 Task: Design a Vector Pattern for a Sci-Fi Music Merchandise.
Action: Mouse moved to (208, 113)
Screenshot: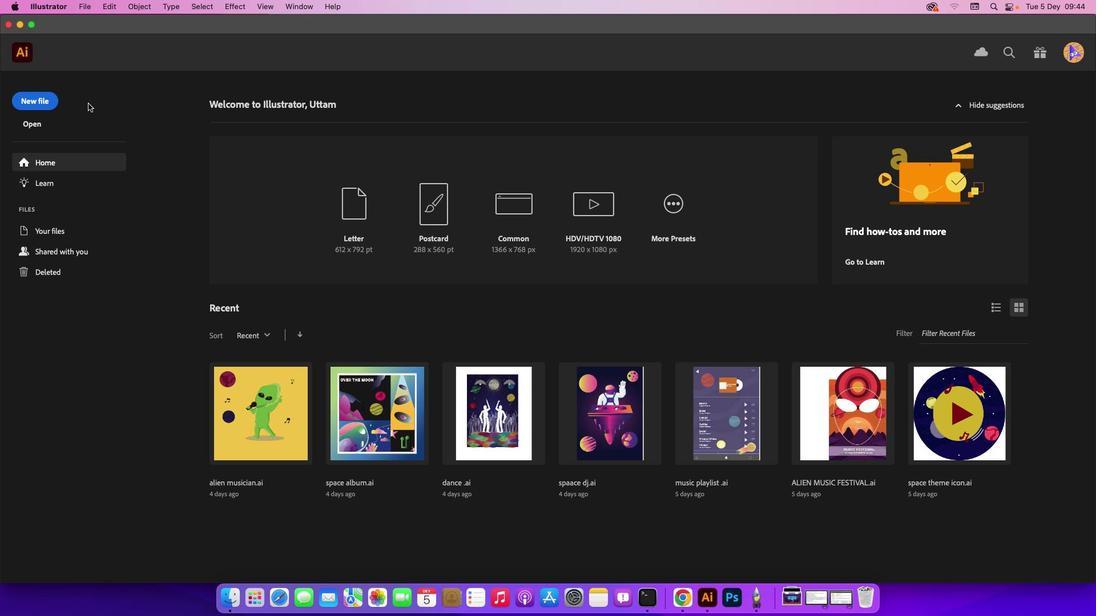 
Action: Mouse pressed left at (208, 113)
Screenshot: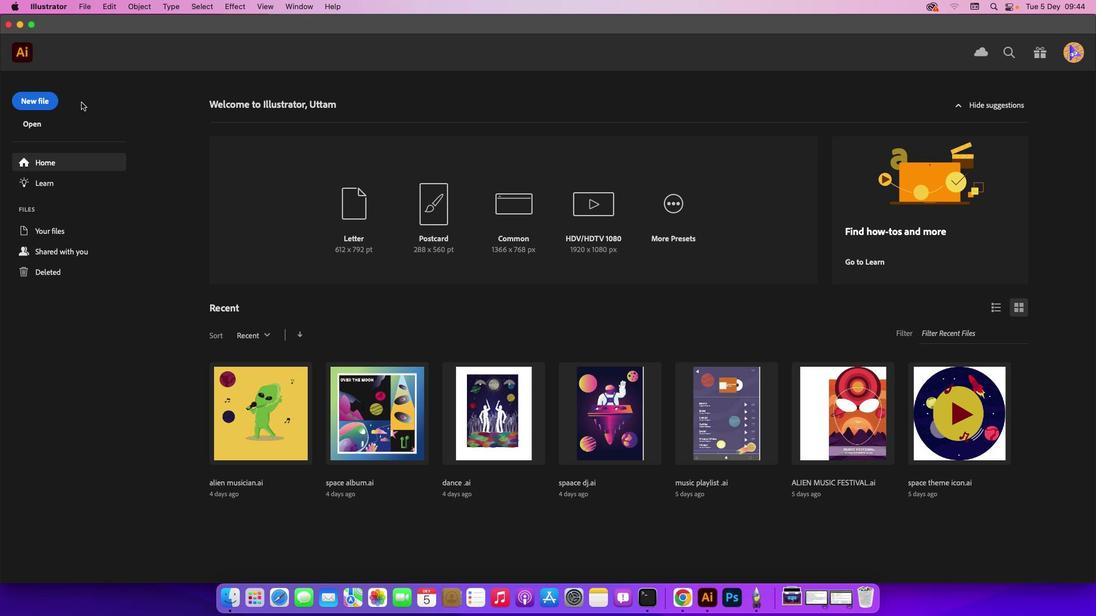 
Action: Mouse moved to (51, 103)
Screenshot: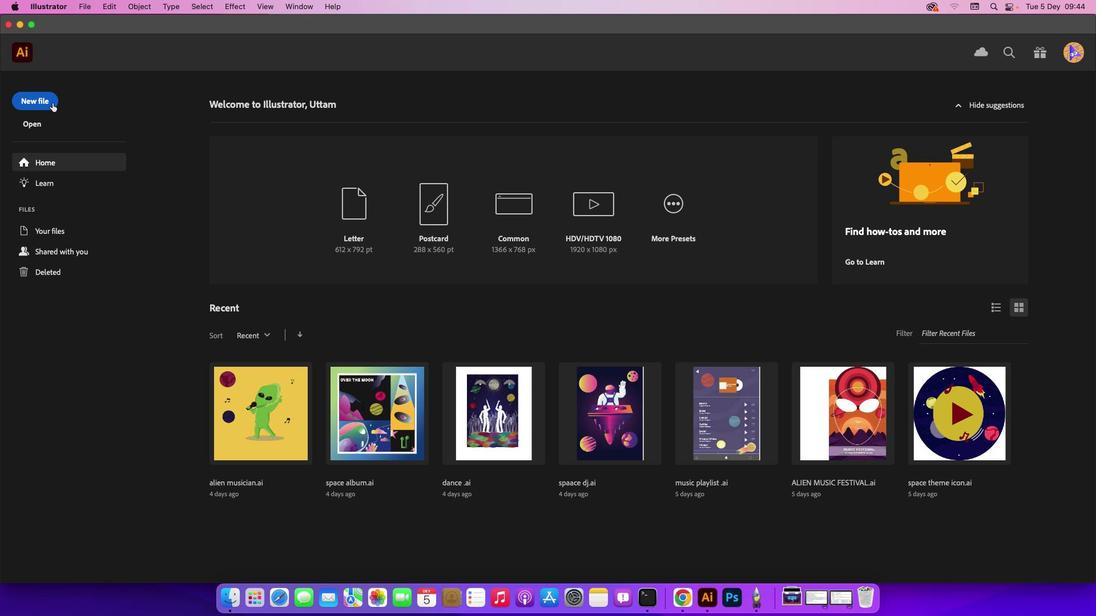 
Action: Mouse pressed left at (51, 103)
Screenshot: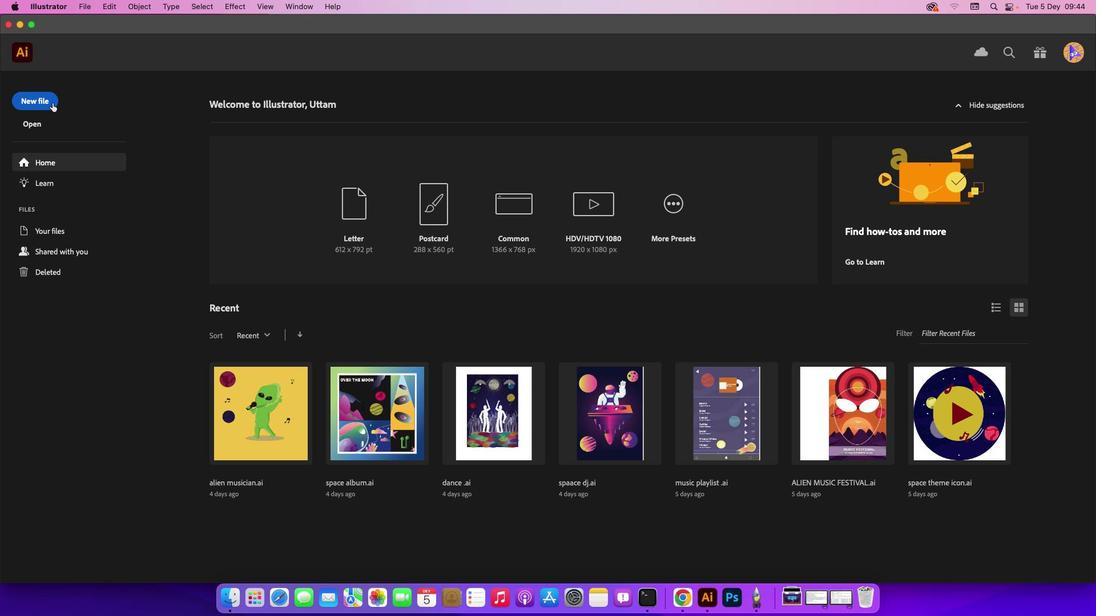 
Action: Mouse moved to (811, 464)
Screenshot: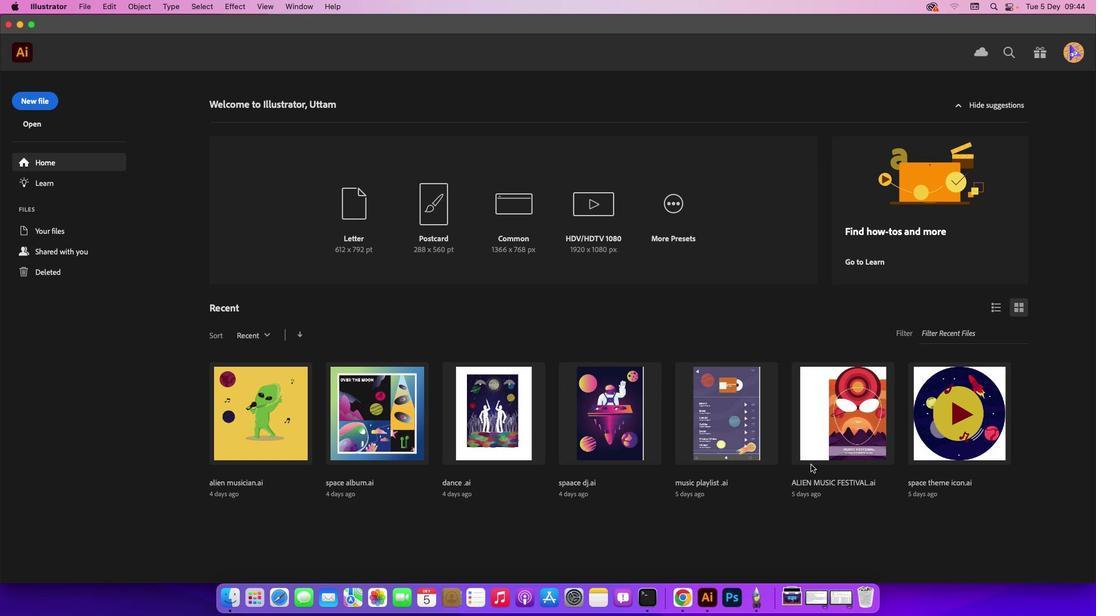 
Action: Mouse pressed left at (811, 464)
Screenshot: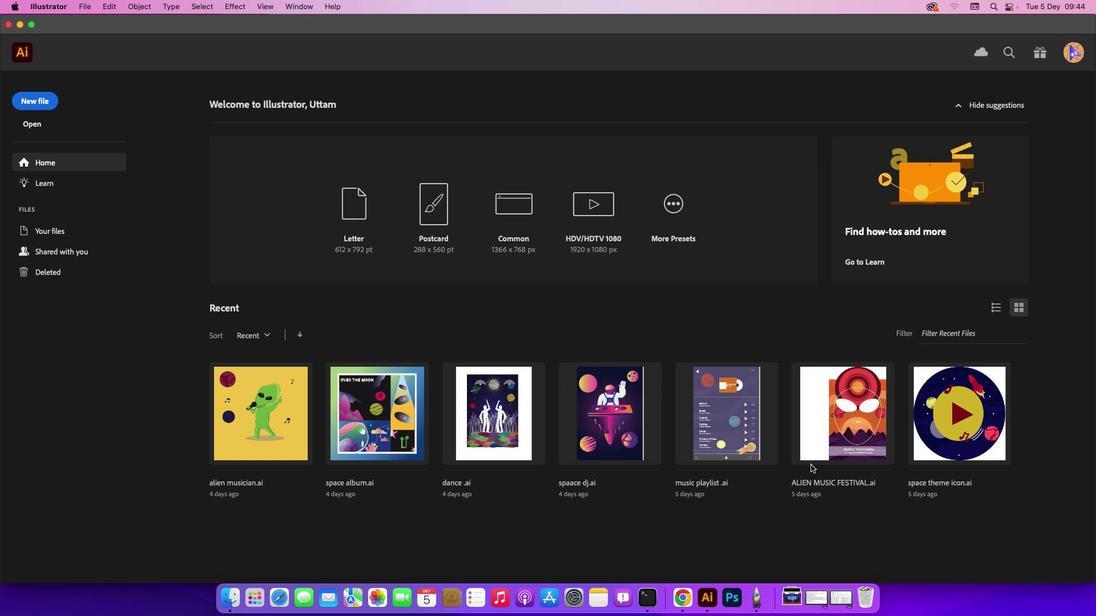 
Action: Mouse moved to (1058, 577)
Screenshot: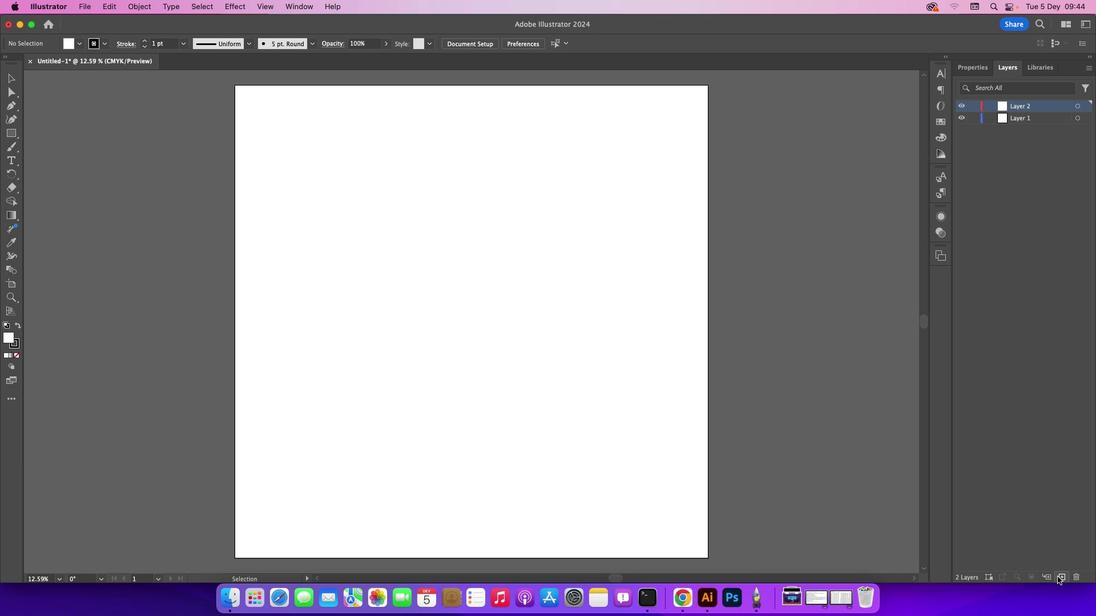 
Action: Mouse pressed left at (1058, 577)
Screenshot: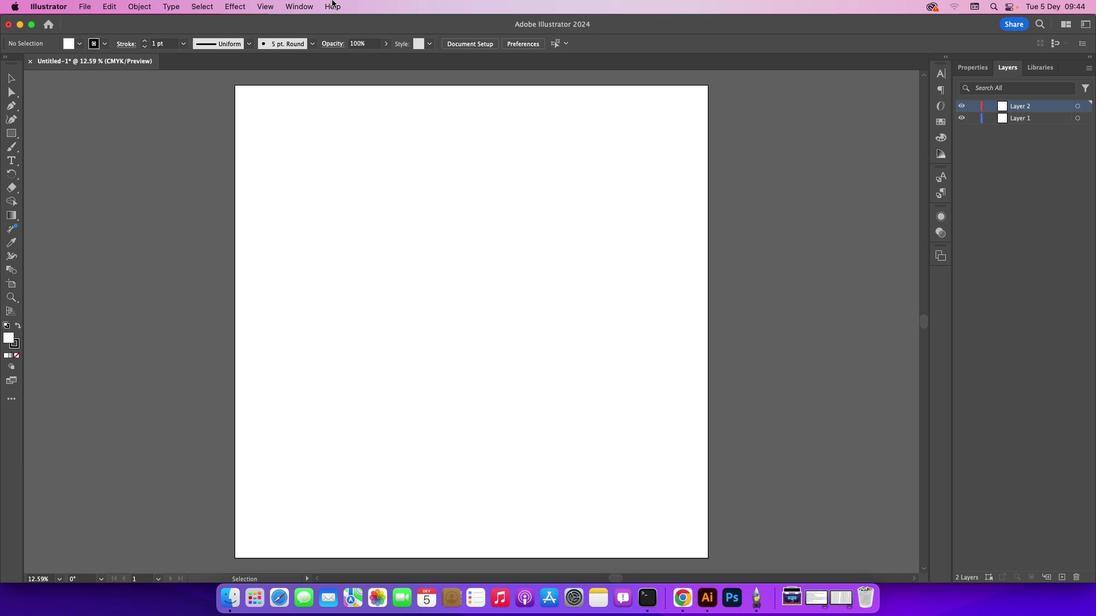 
Action: Mouse moved to (13, 130)
Screenshot: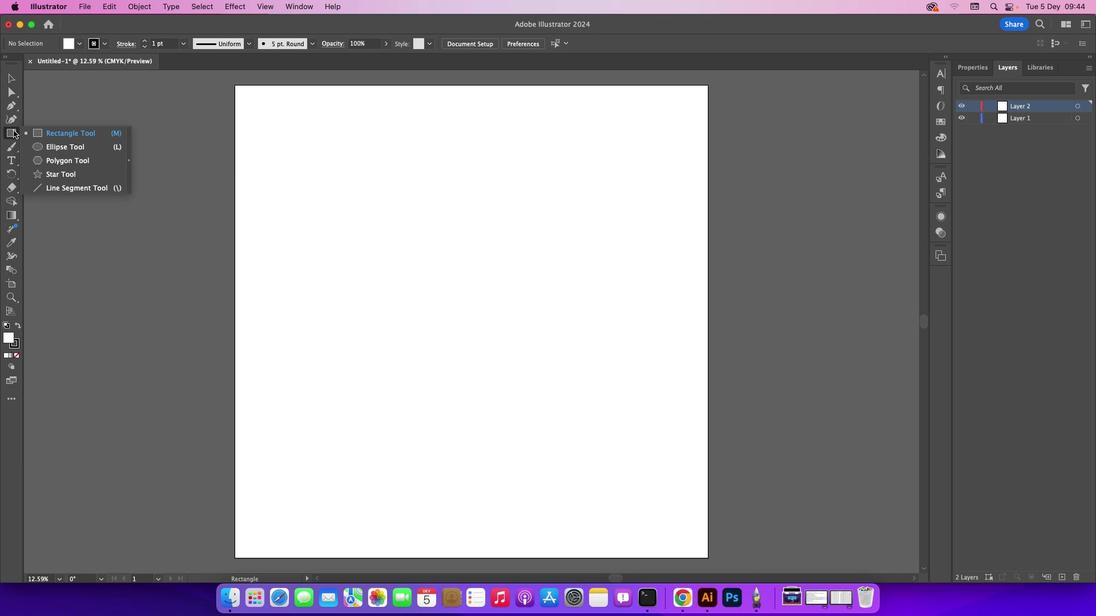 
Action: Mouse pressed left at (13, 130)
Screenshot: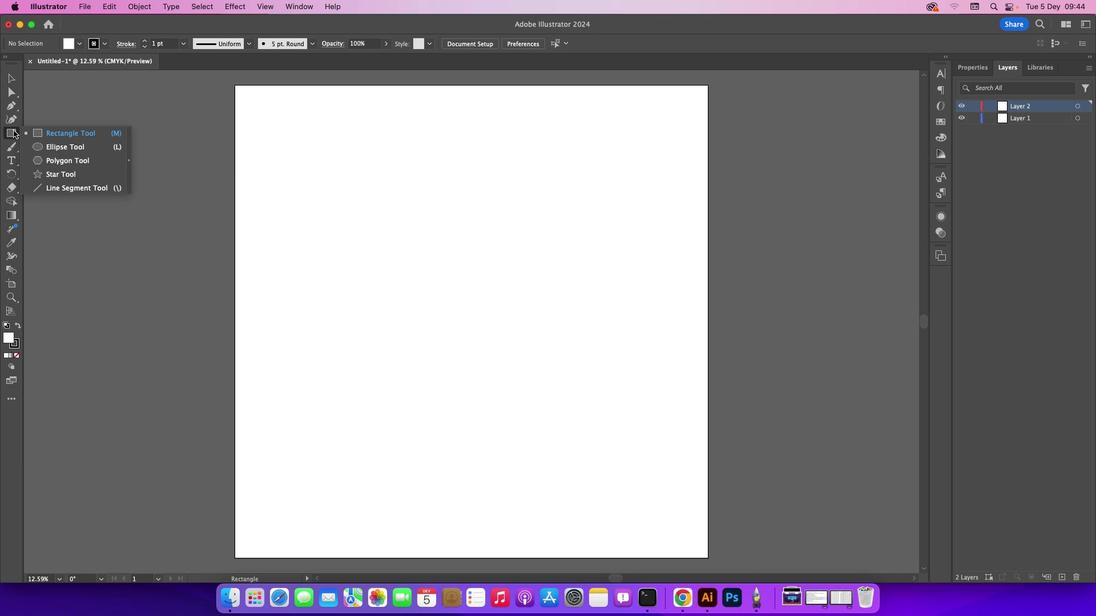 
Action: Mouse moved to (68, 157)
Screenshot: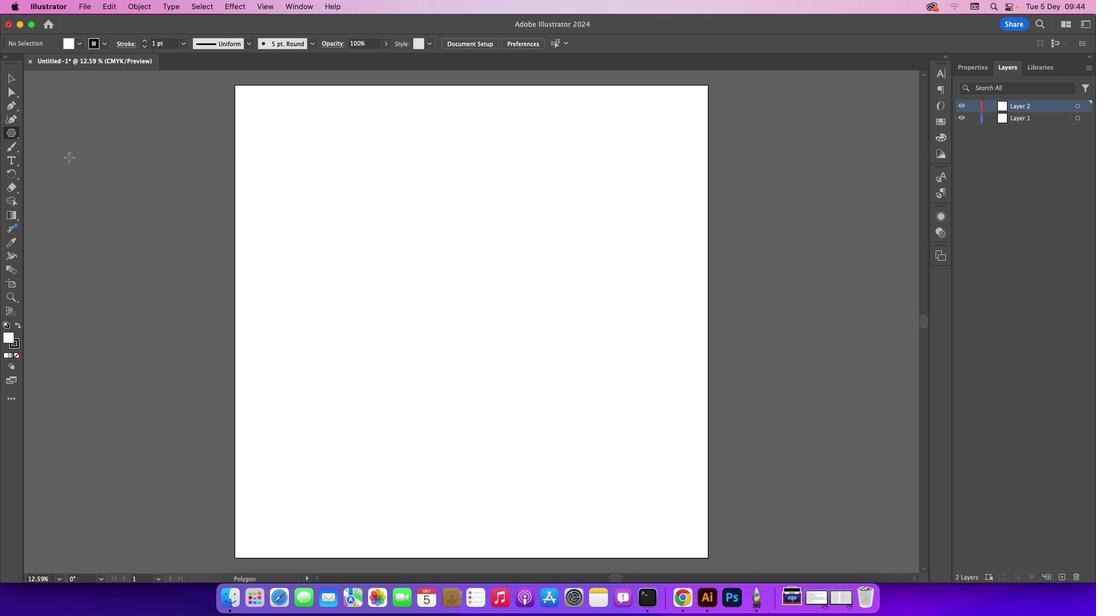 
Action: Mouse pressed left at (68, 157)
Screenshot: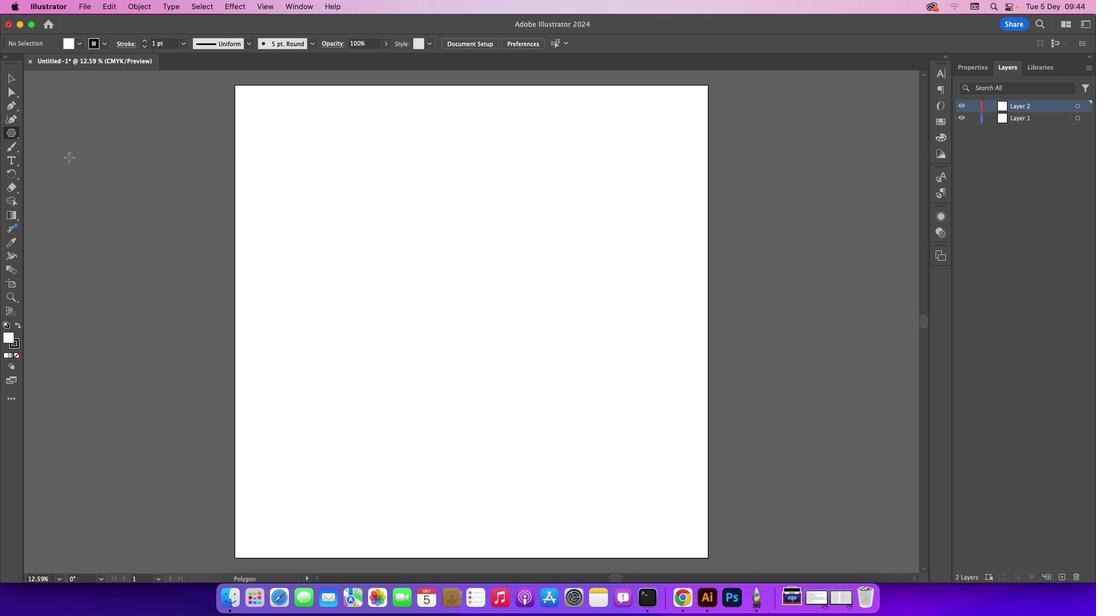 
Action: Mouse moved to (9, 135)
Screenshot: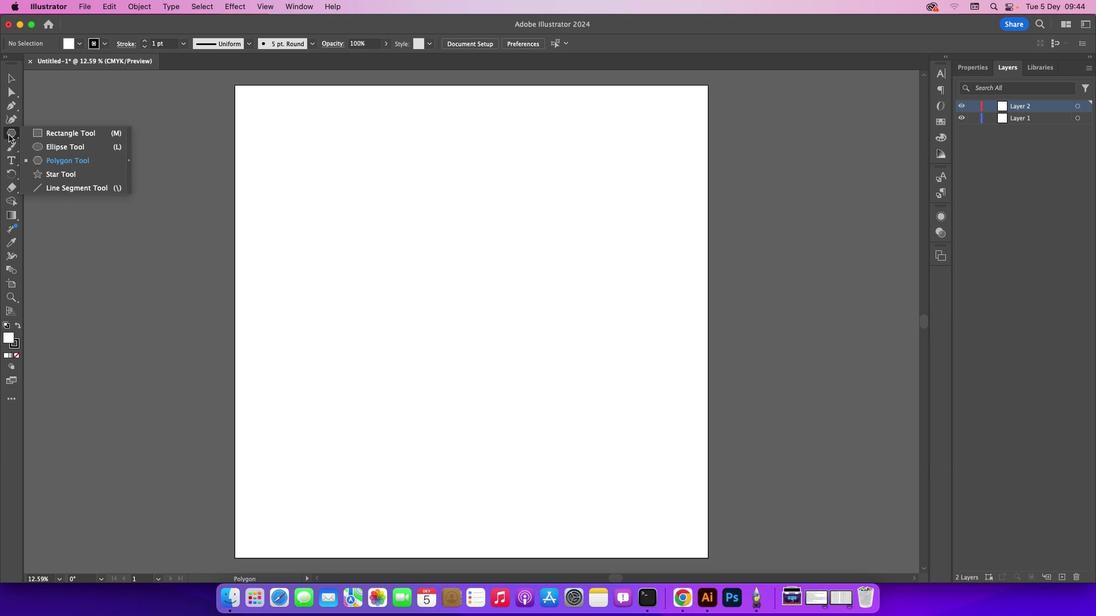 
Action: Mouse pressed left at (9, 135)
Screenshot: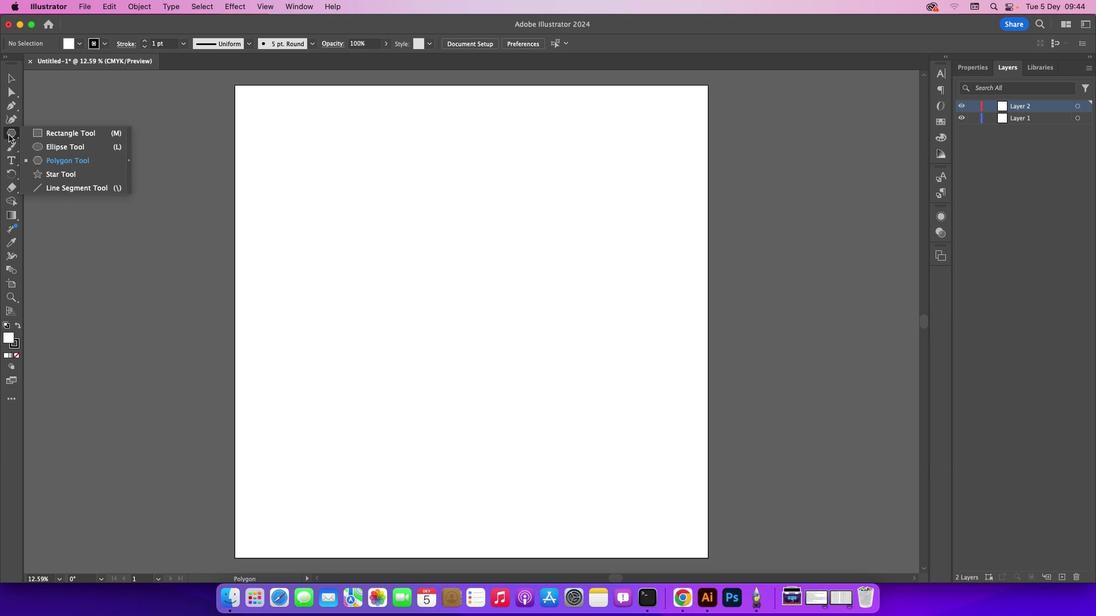 
Action: Mouse moved to (55, 127)
Screenshot: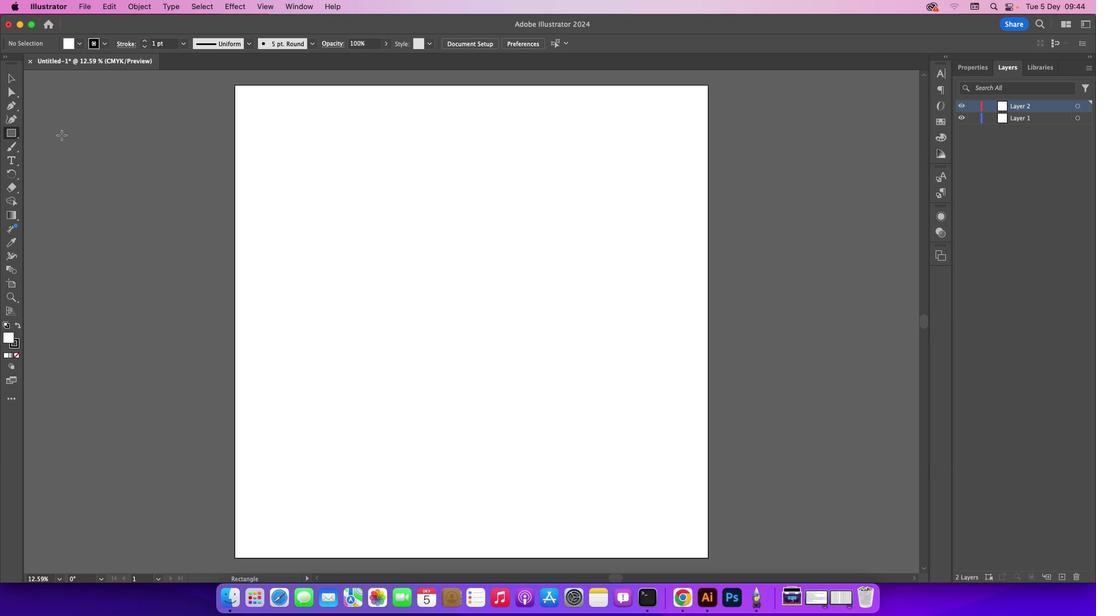 
Action: Mouse pressed left at (55, 127)
Screenshot: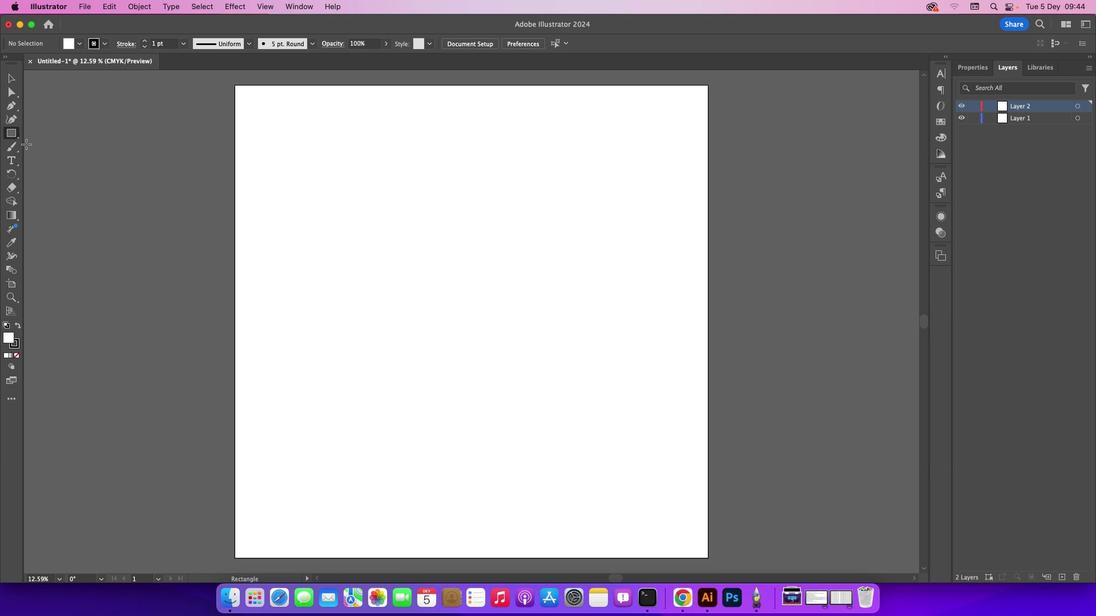 
Action: Mouse moved to (10, 133)
Screenshot: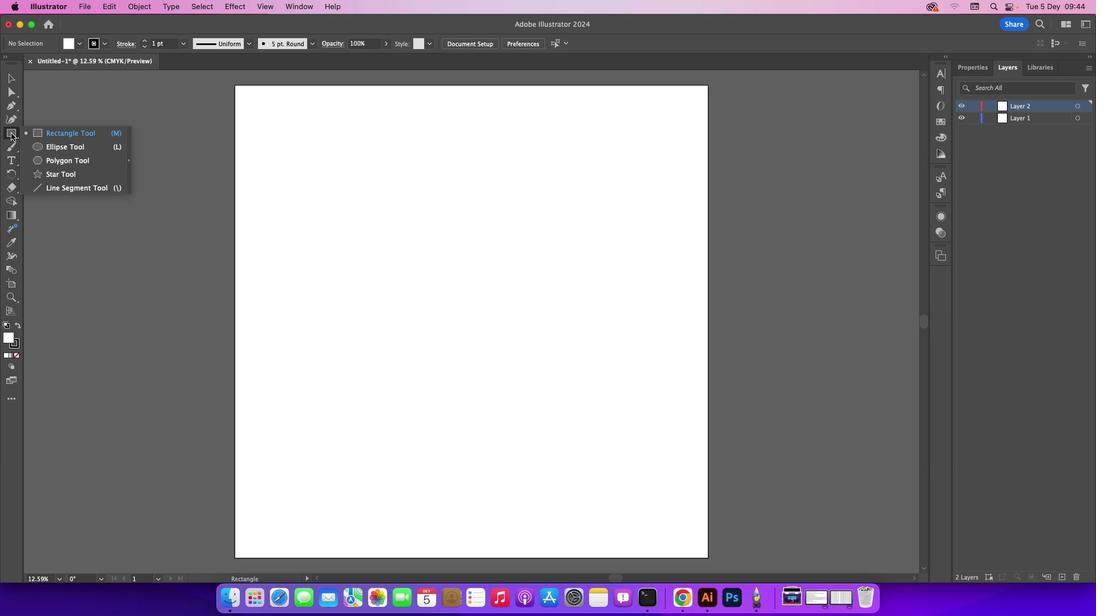 
Action: Mouse pressed left at (10, 133)
Screenshot: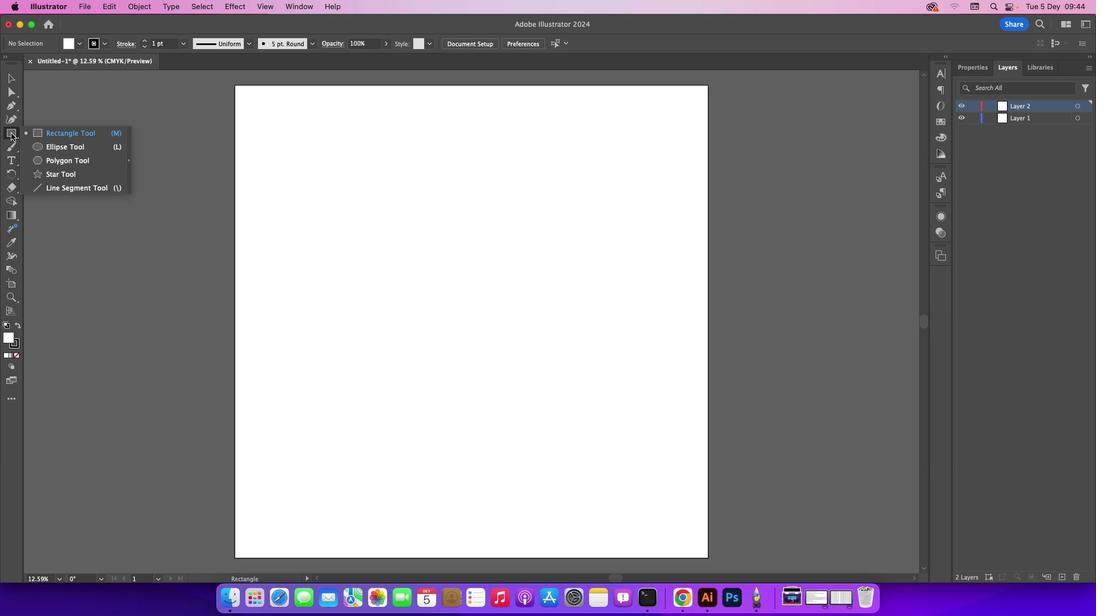 
Action: Mouse moved to (59, 151)
Screenshot: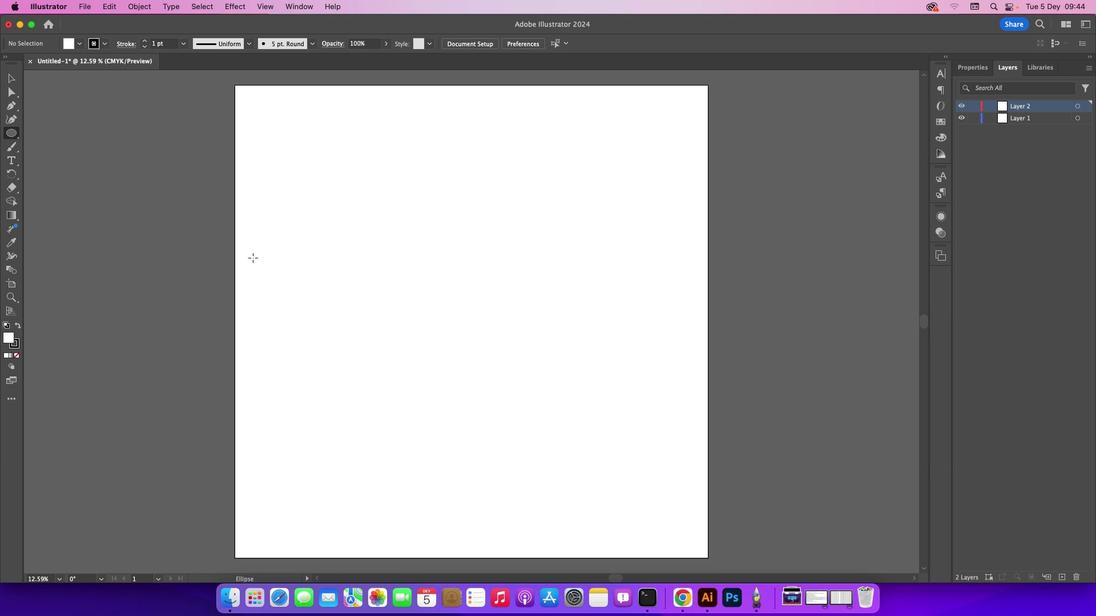 
Action: Mouse pressed left at (59, 151)
Screenshot: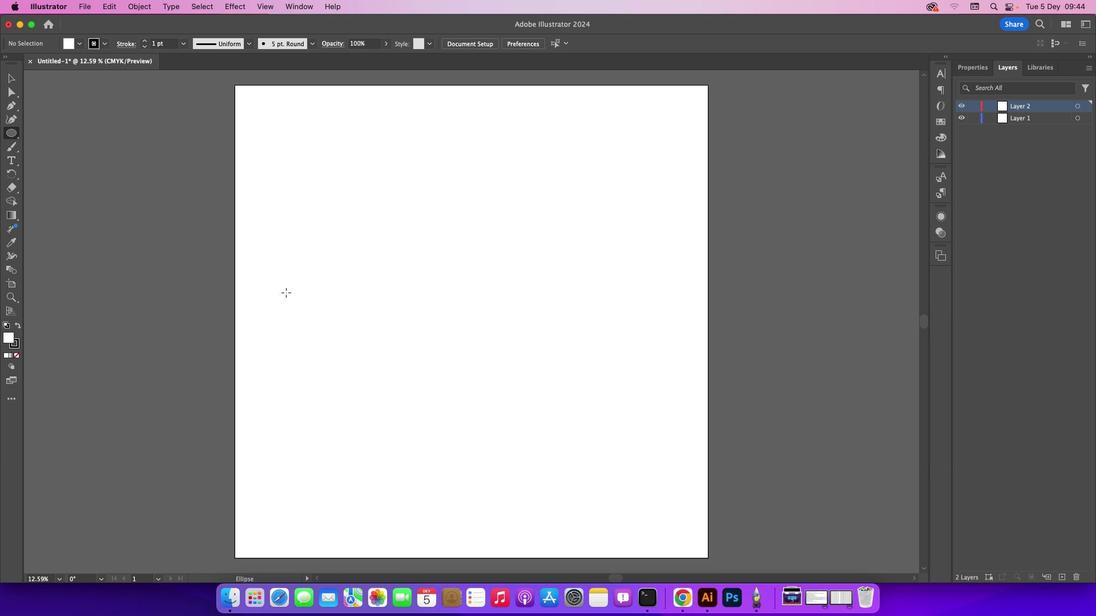 
Action: Mouse moved to (276, 314)
Screenshot: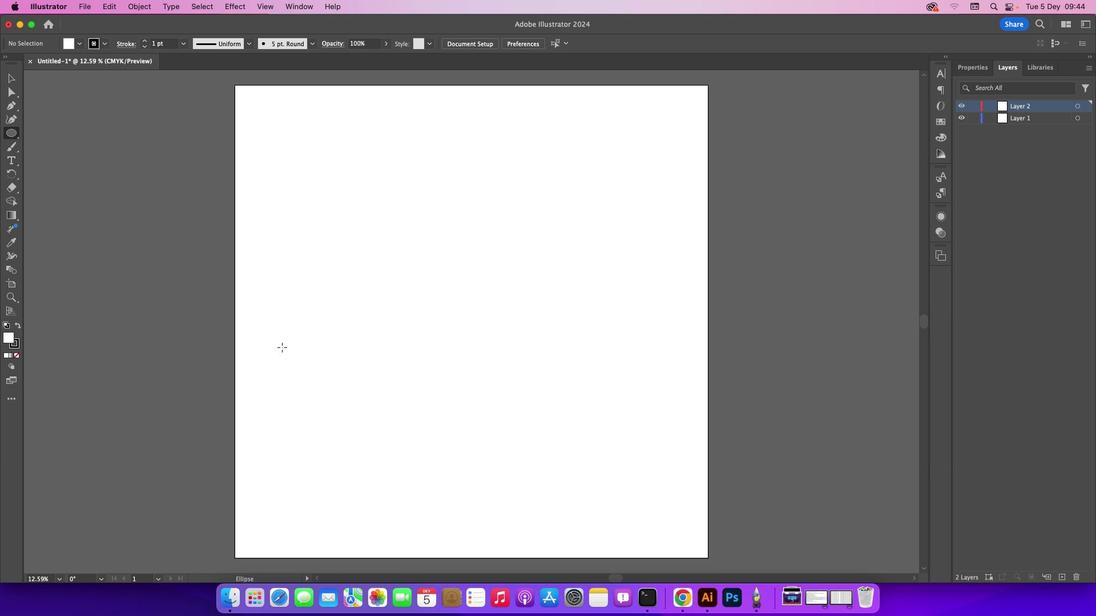 
Action: Mouse pressed left at (276, 314)
Screenshot: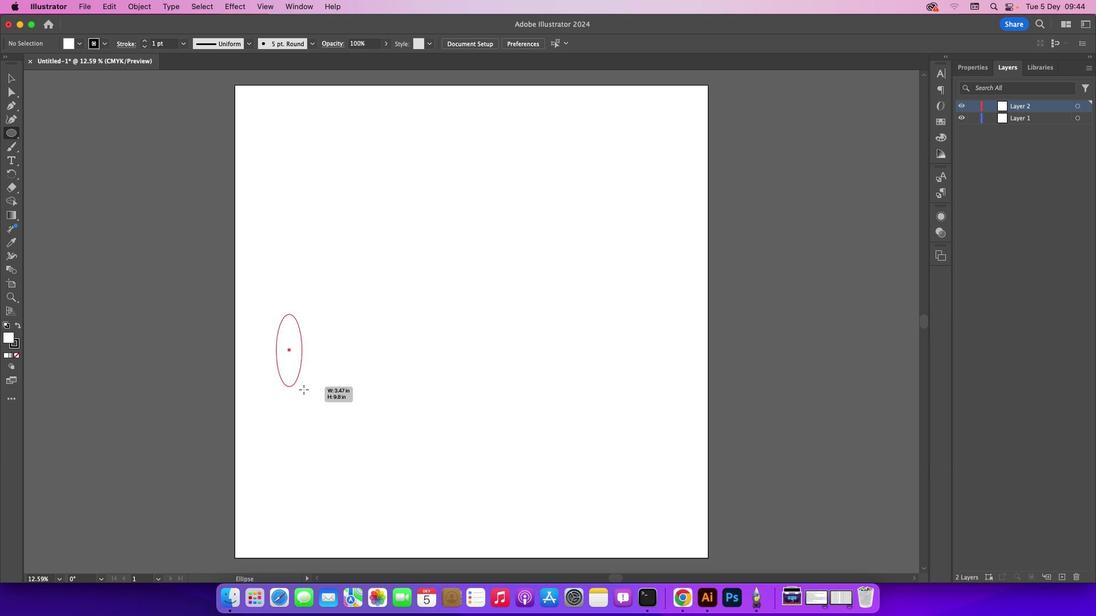 
Action: Mouse moved to (15, 343)
Screenshot: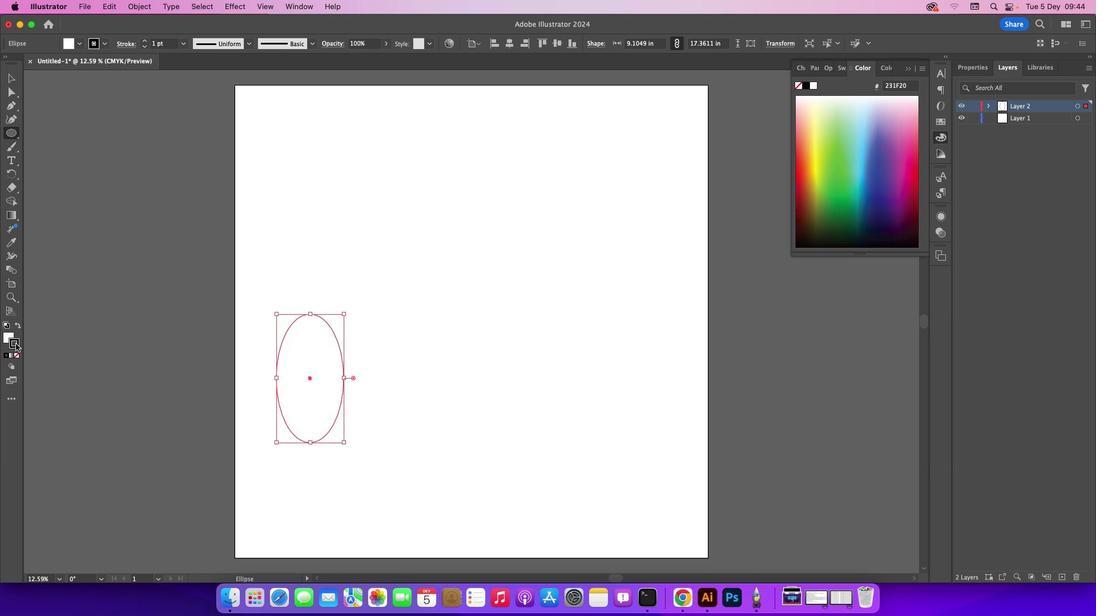 
Action: Mouse pressed left at (15, 343)
Screenshot: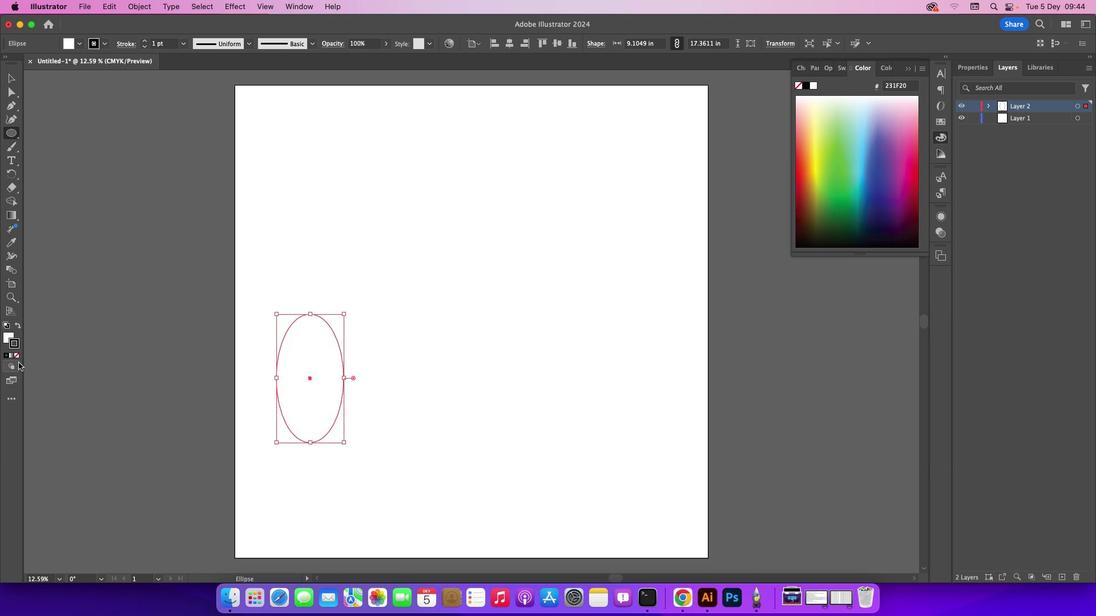 
Action: Mouse moved to (18, 358)
Screenshot: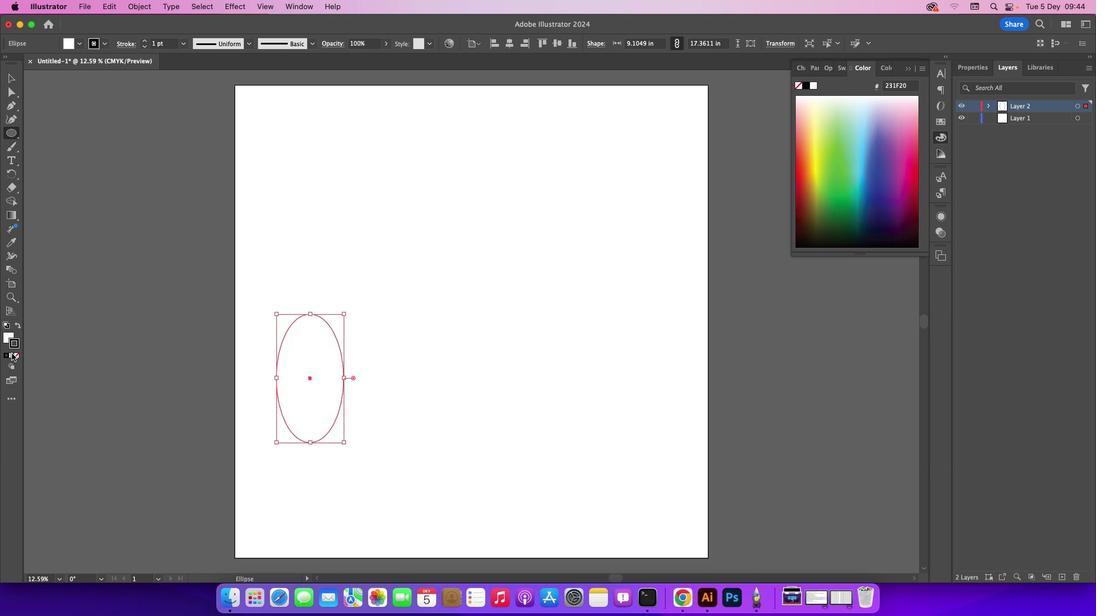 
Action: Mouse pressed left at (18, 358)
Screenshot: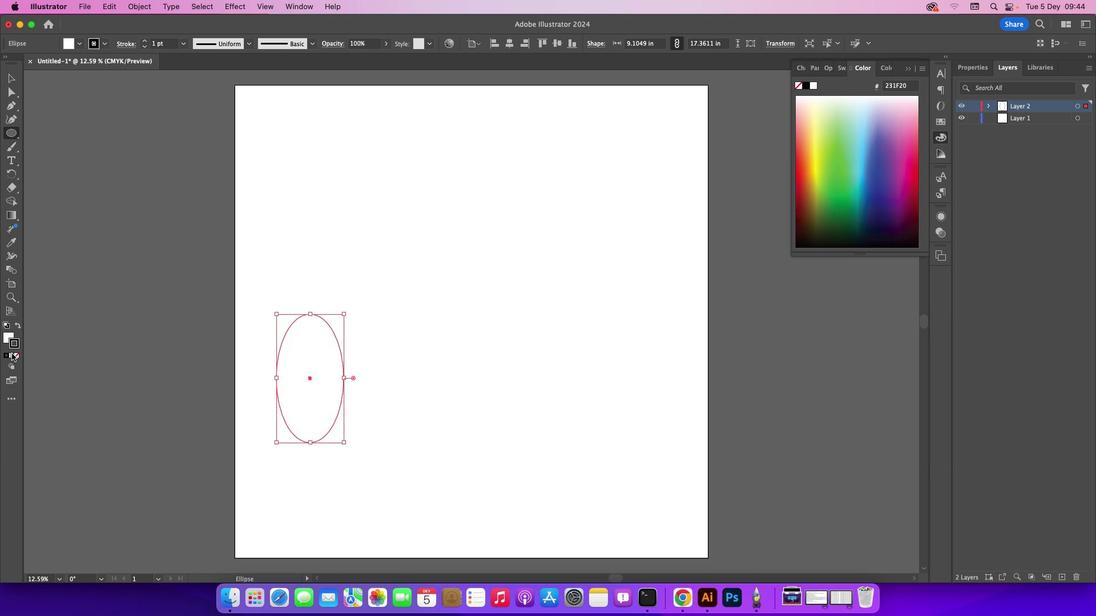 
Action: Mouse moved to (16, 354)
Screenshot: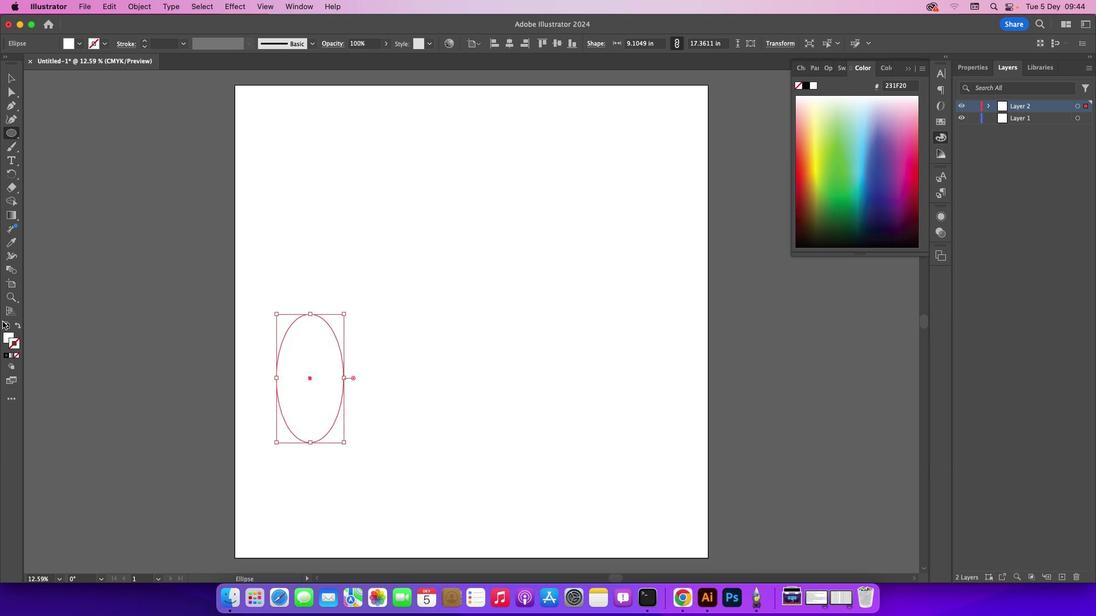 
Action: Mouse pressed left at (16, 354)
Screenshot: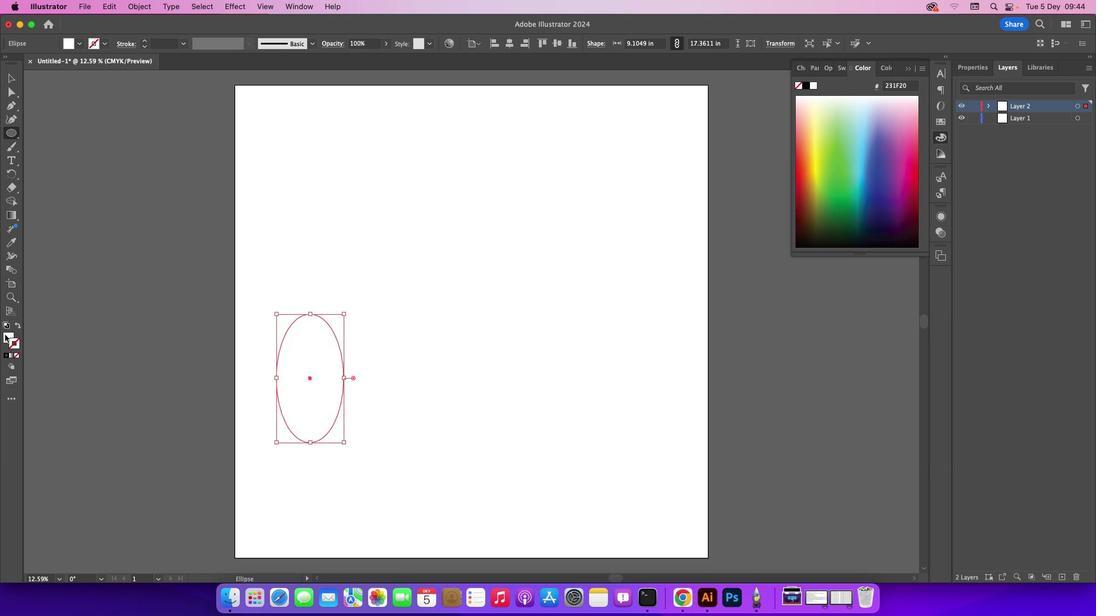 
Action: Mouse moved to (5, 335)
Screenshot: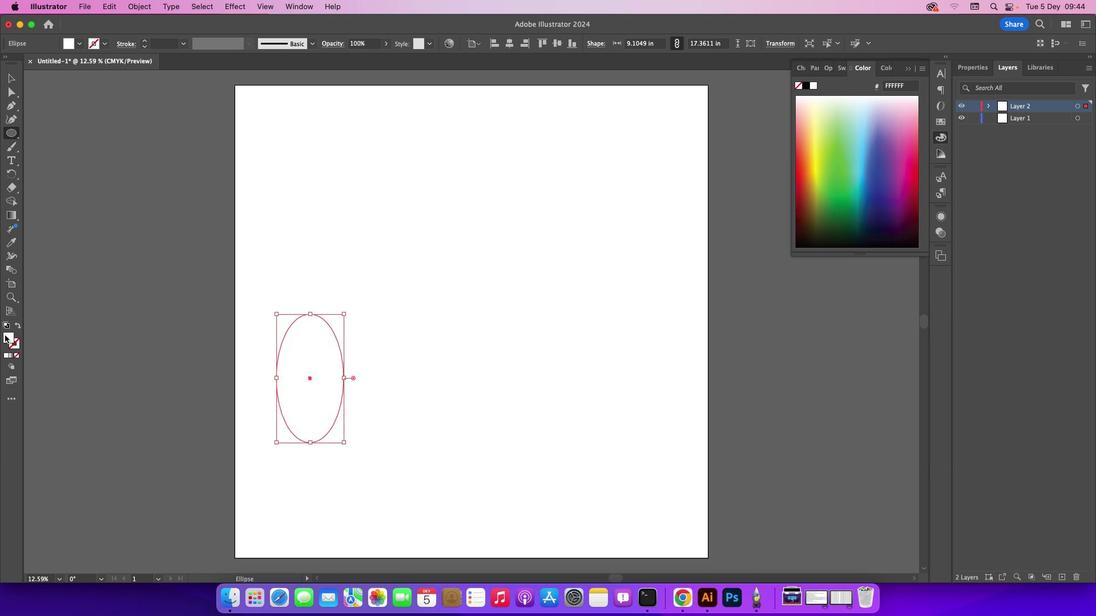 
Action: Mouse pressed left at (5, 335)
Screenshot: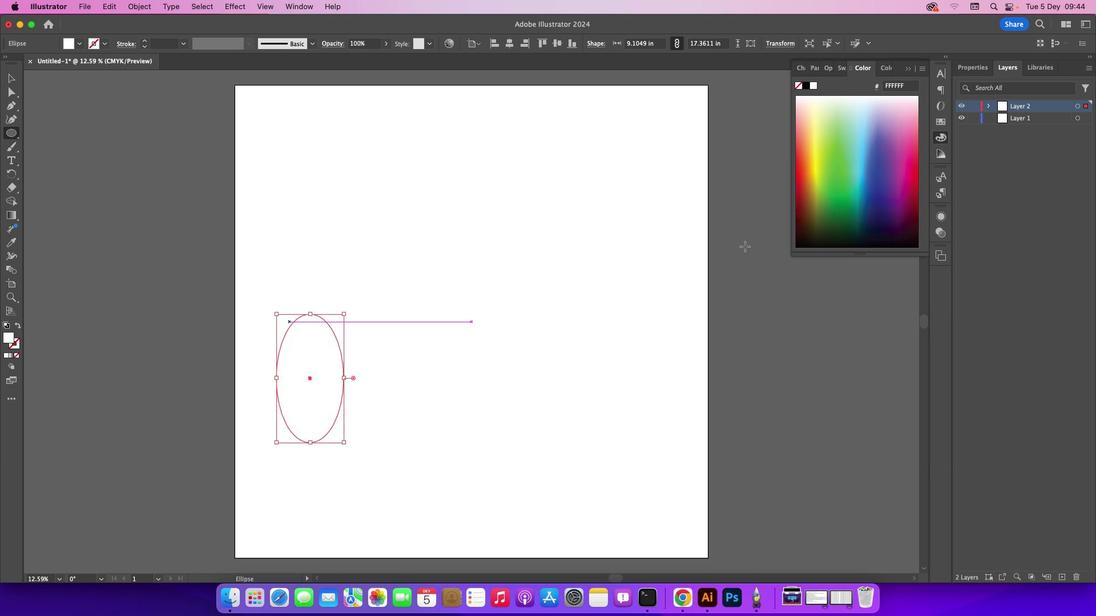 
Action: Mouse moved to (907, 67)
Screenshot: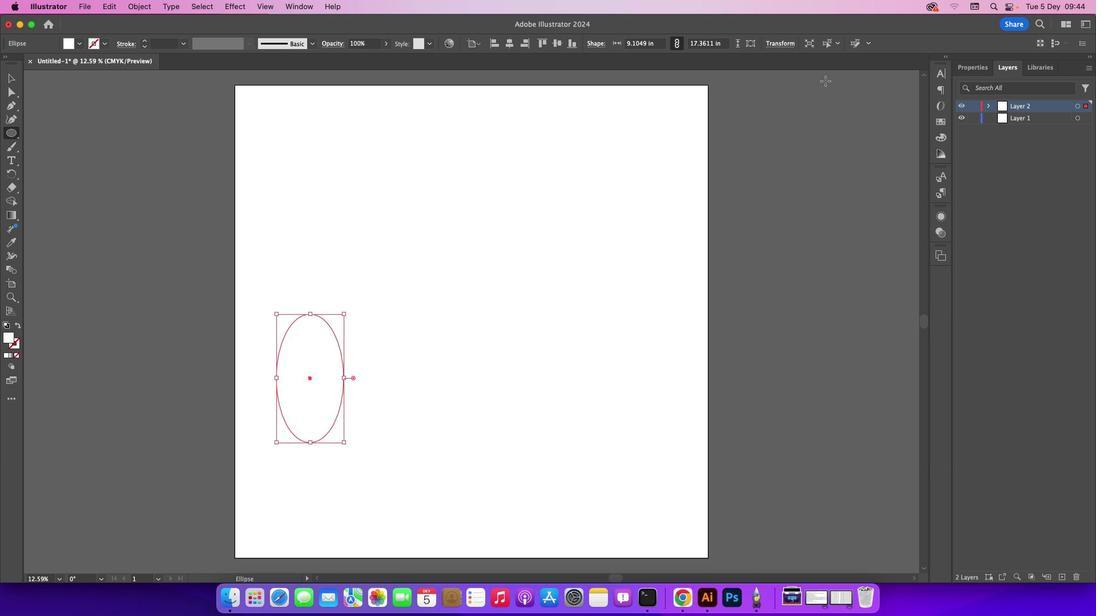 
Action: Mouse pressed left at (907, 67)
Screenshot: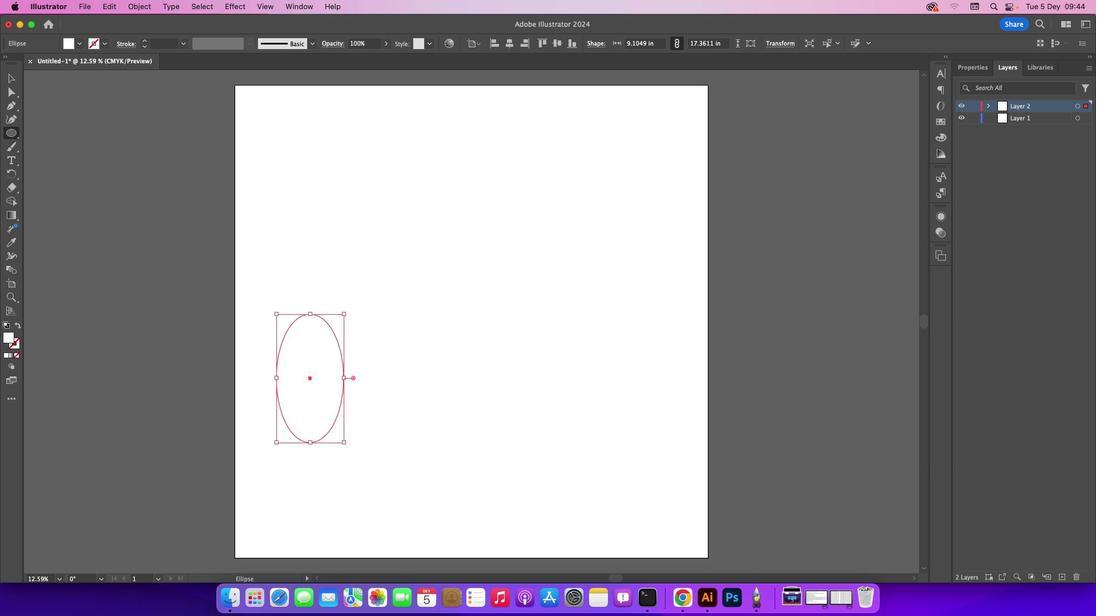 
Action: Mouse moved to (7, 338)
Screenshot: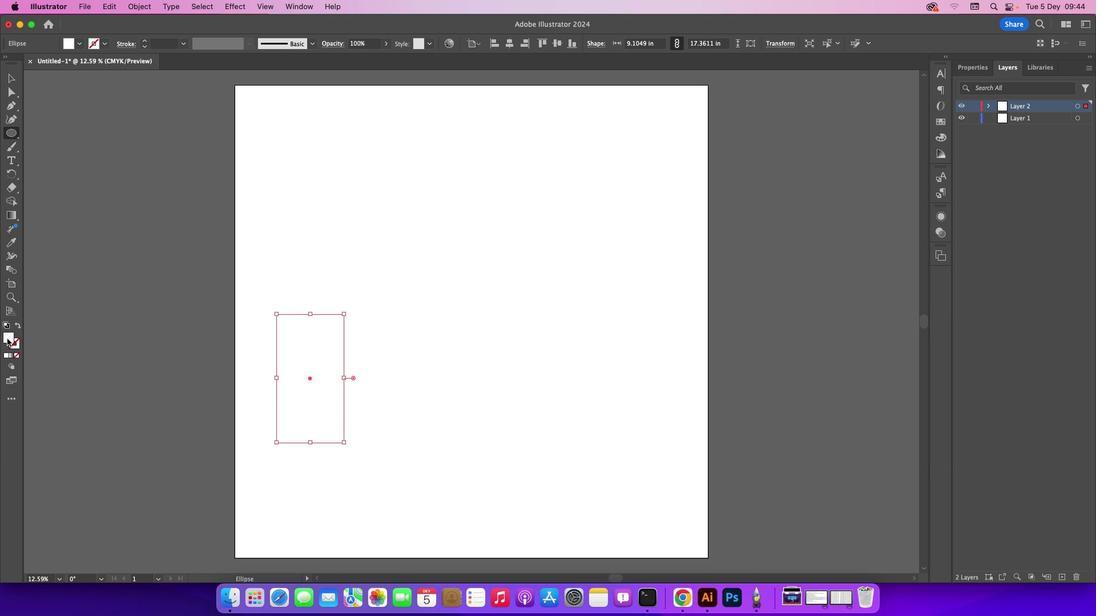 
Action: Mouse pressed left at (7, 338)
Screenshot: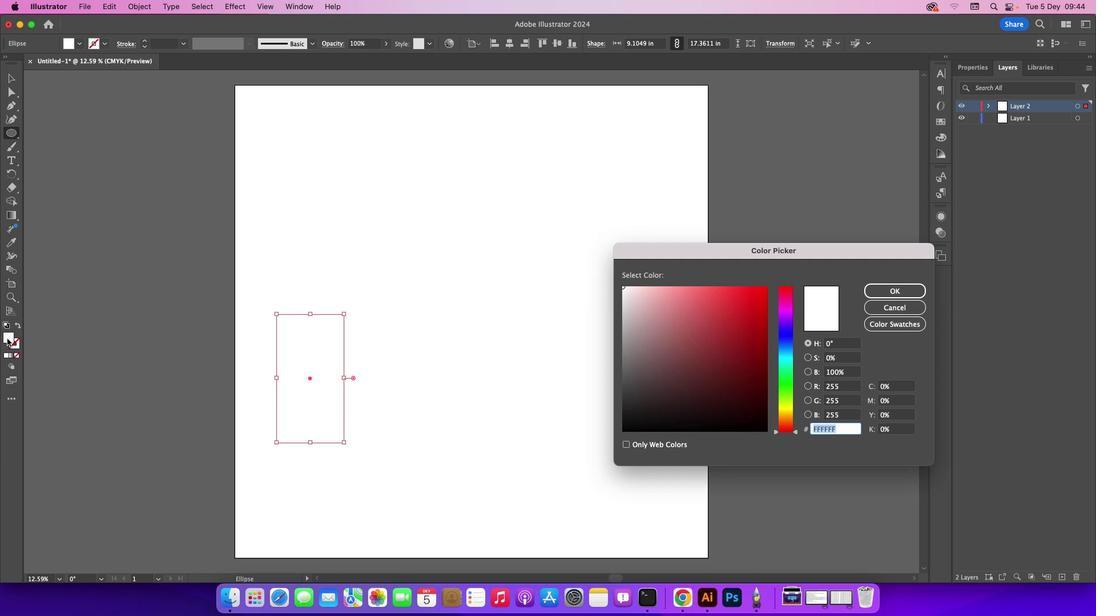 
Action: Mouse pressed left at (7, 338)
Screenshot: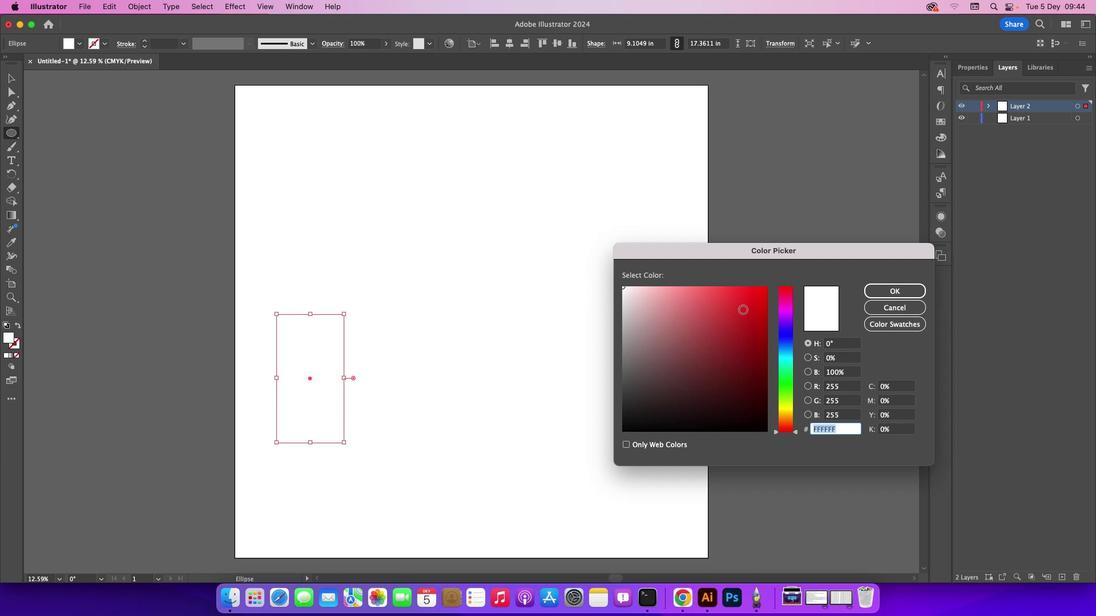 
Action: Mouse moved to (788, 419)
Screenshot: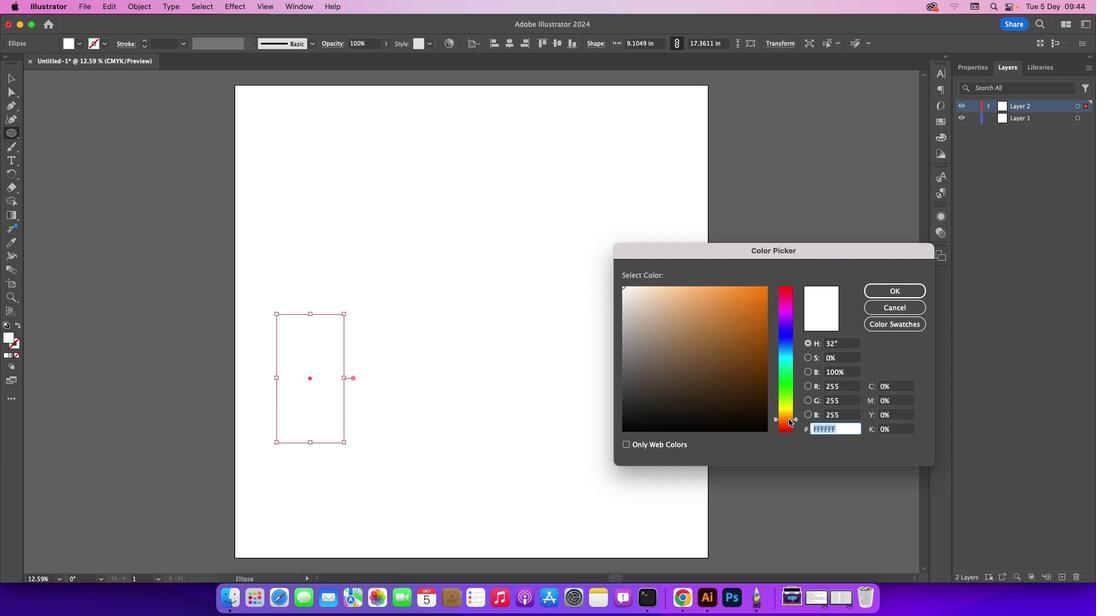 
Action: Mouse pressed left at (788, 419)
Screenshot: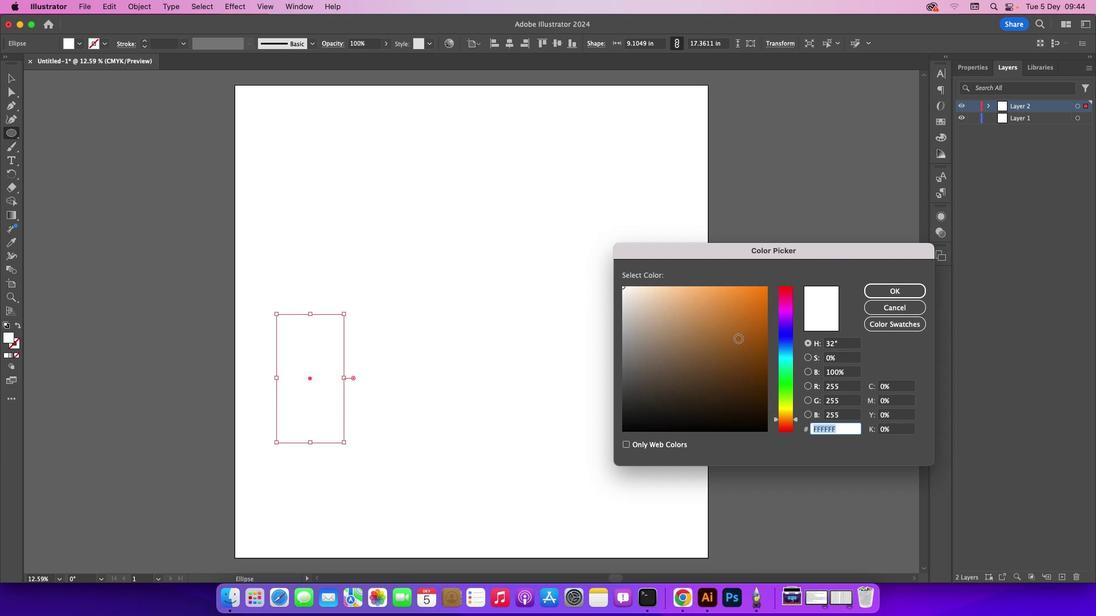 
Action: Mouse moved to (731, 309)
Screenshot: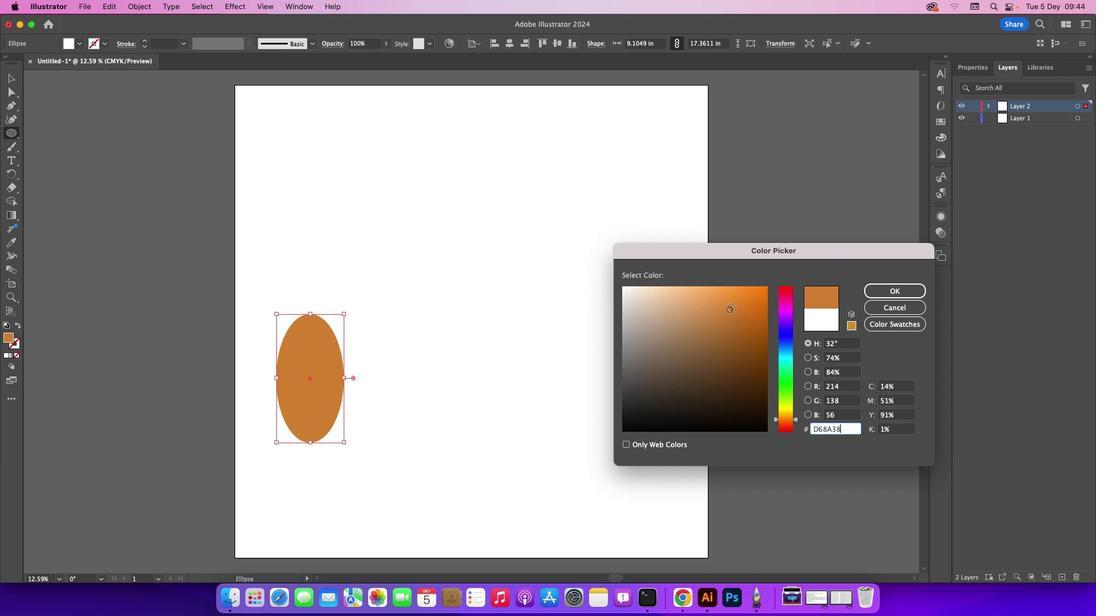 
Action: Mouse pressed left at (731, 309)
Screenshot: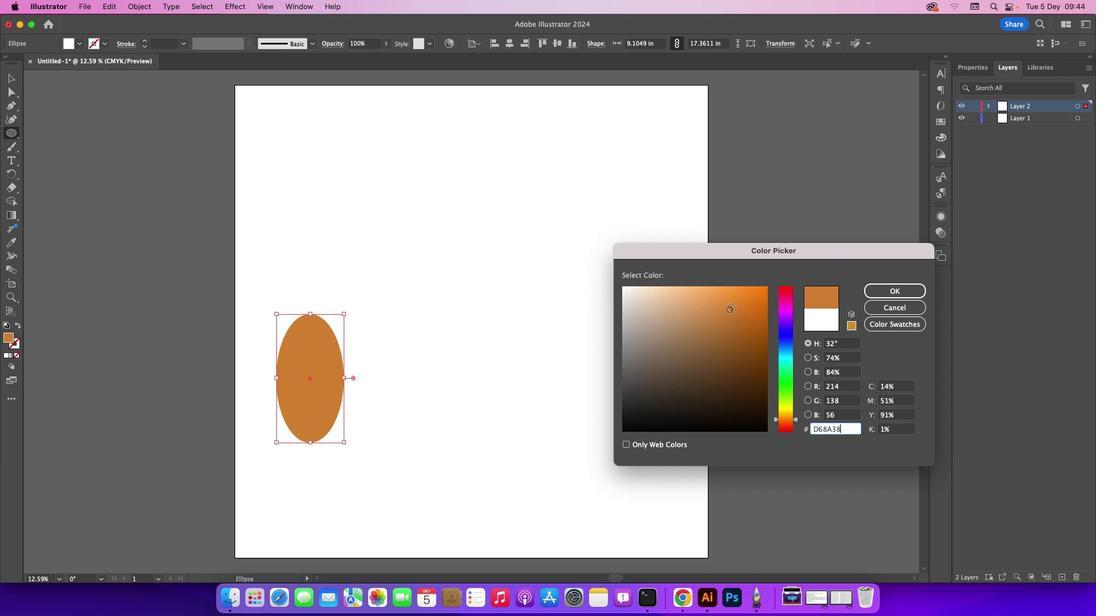 
Action: Mouse moved to (747, 294)
Screenshot: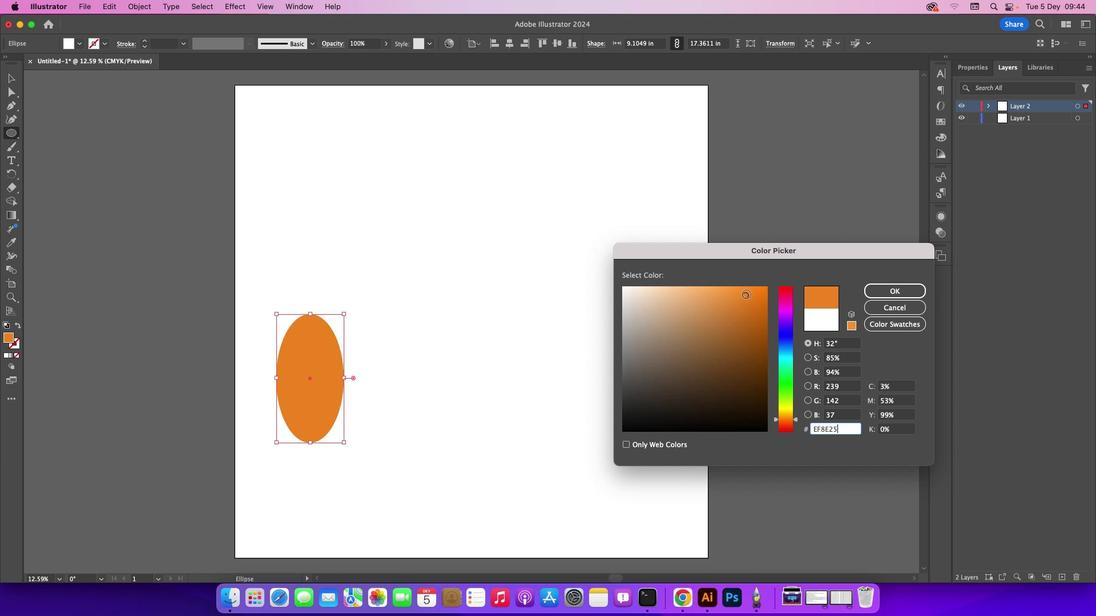 
Action: Mouse pressed left at (747, 294)
Screenshot: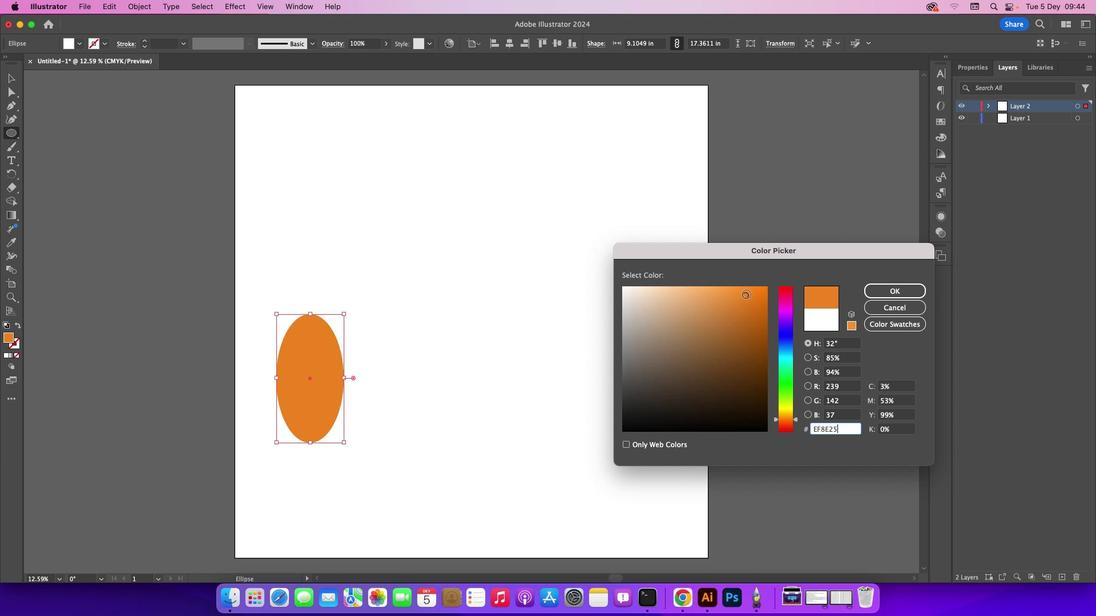 
Action: Mouse moved to (873, 290)
Screenshot: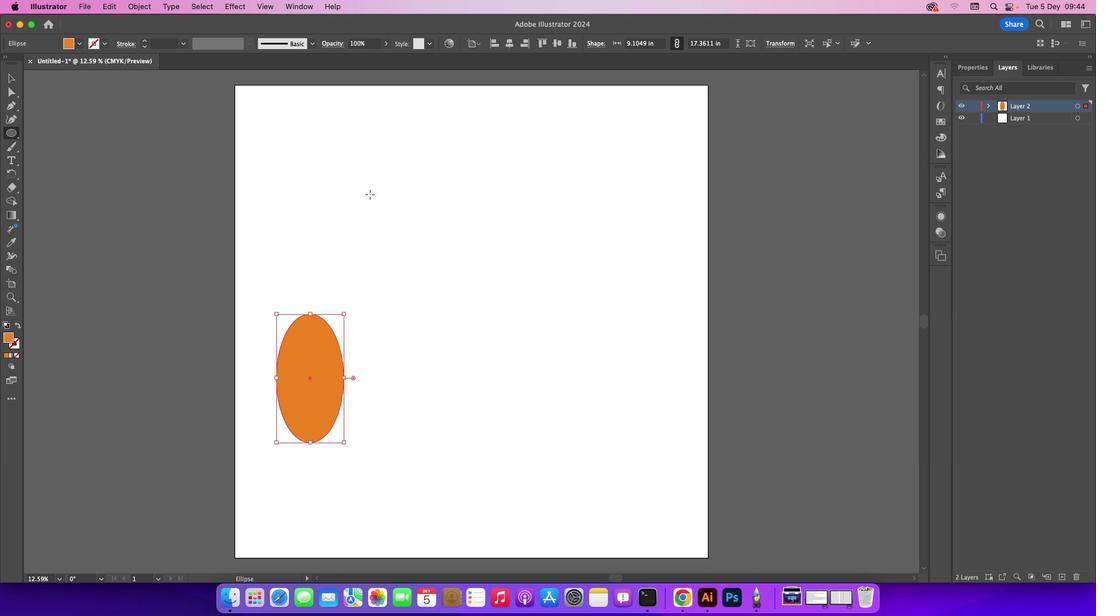 
Action: Mouse pressed left at (873, 290)
Screenshot: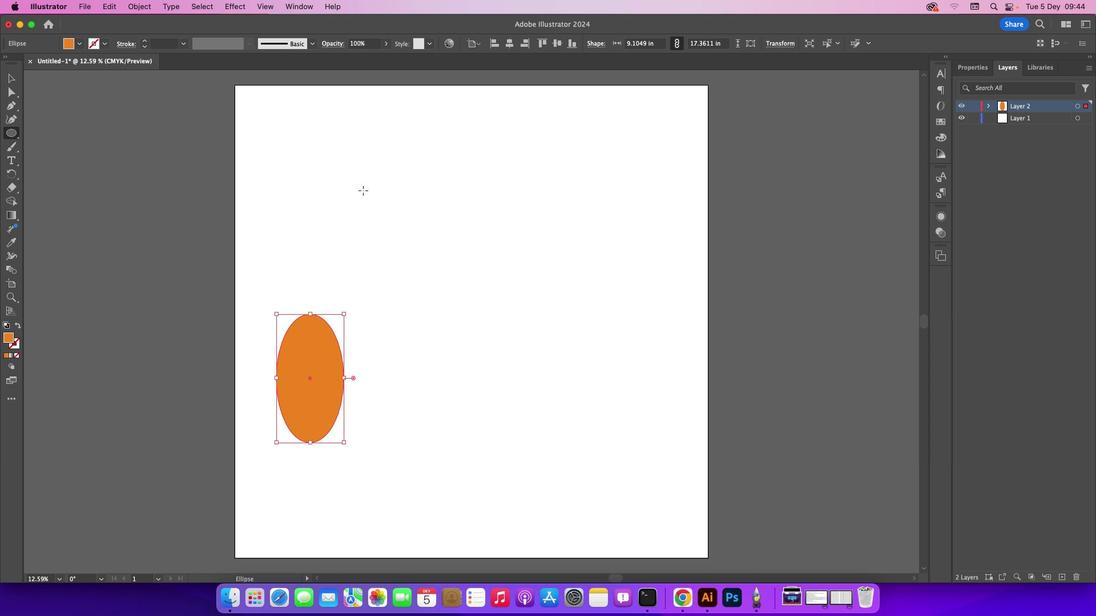 
Action: Mouse moved to (10, 74)
Screenshot: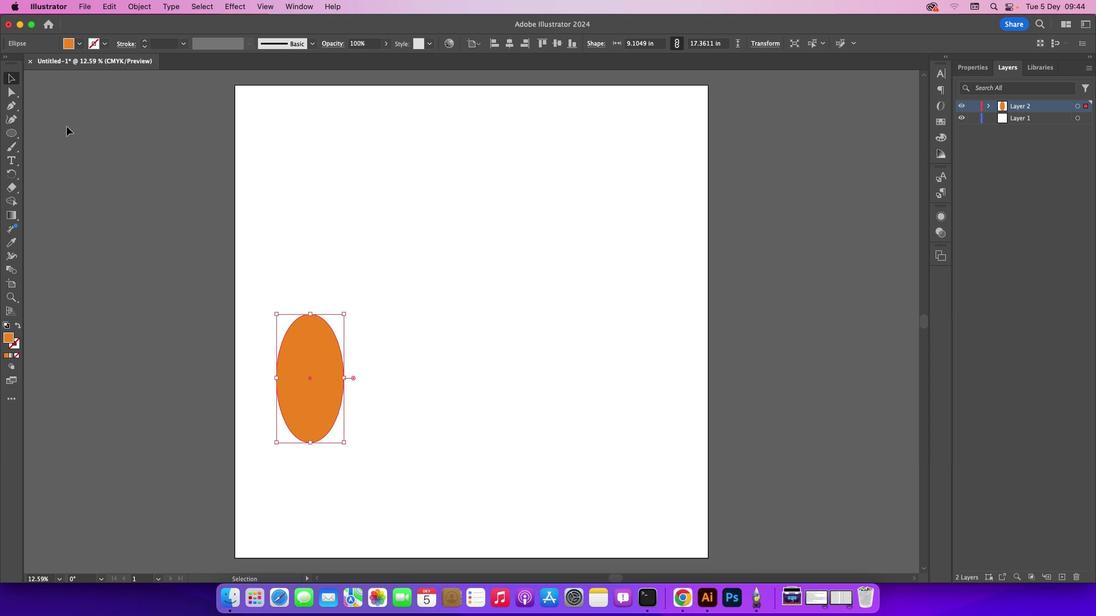 
Action: Mouse pressed left at (10, 74)
Screenshot: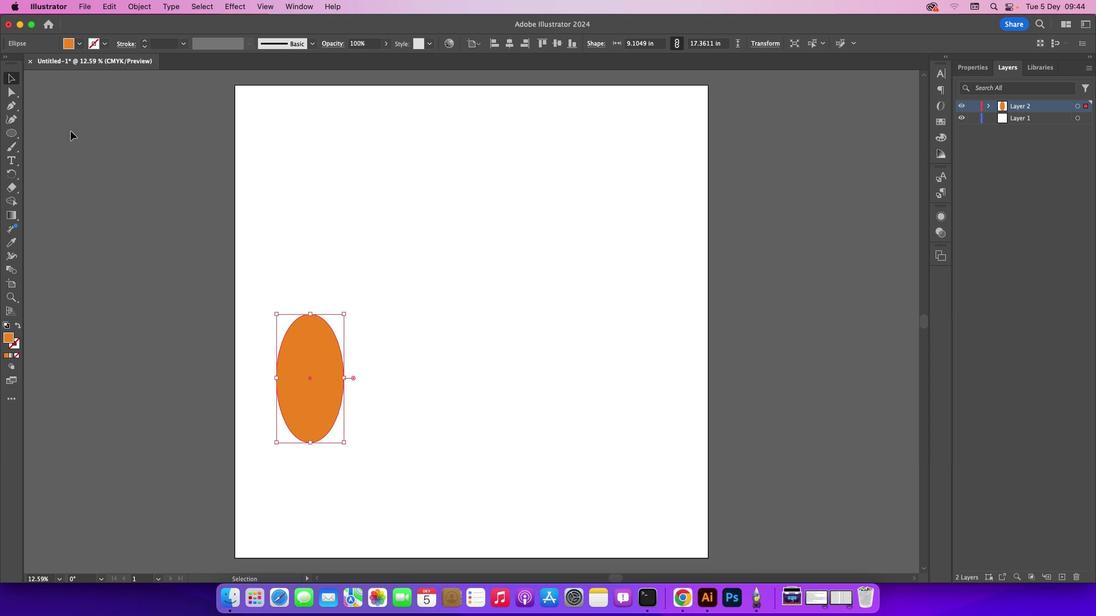 
Action: Mouse moved to (70, 131)
Screenshot: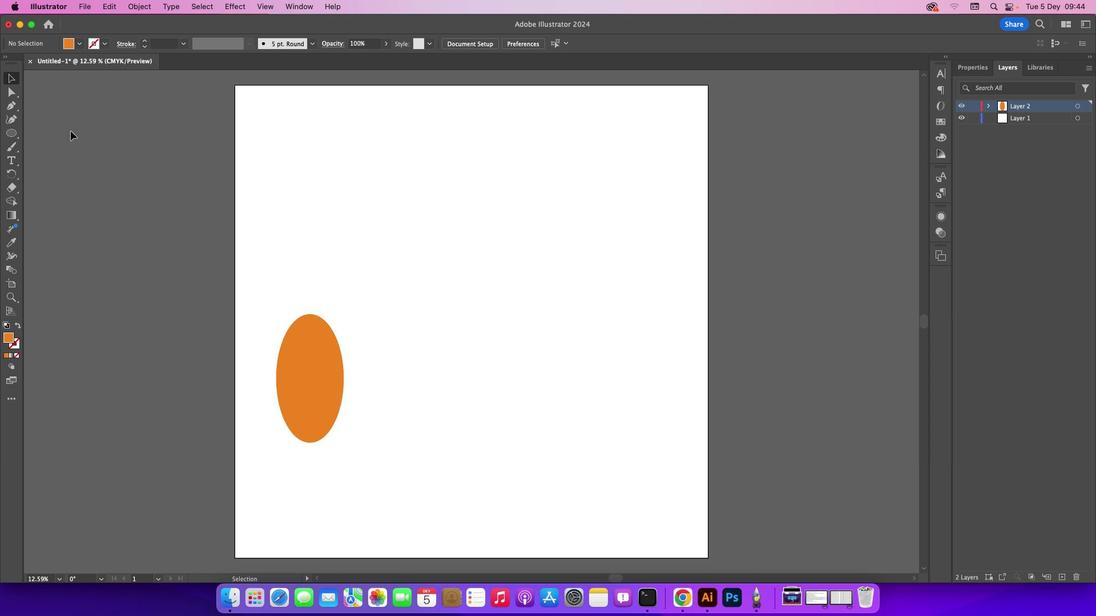 
Action: Mouse pressed left at (70, 131)
Screenshot: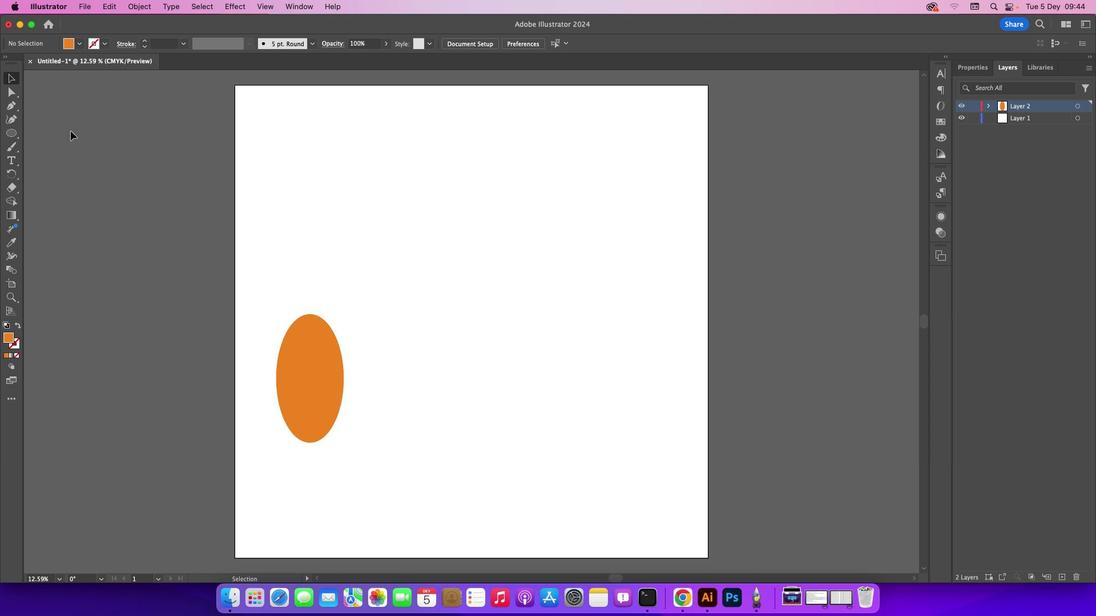 
Action: Mouse moved to (300, 398)
Screenshot: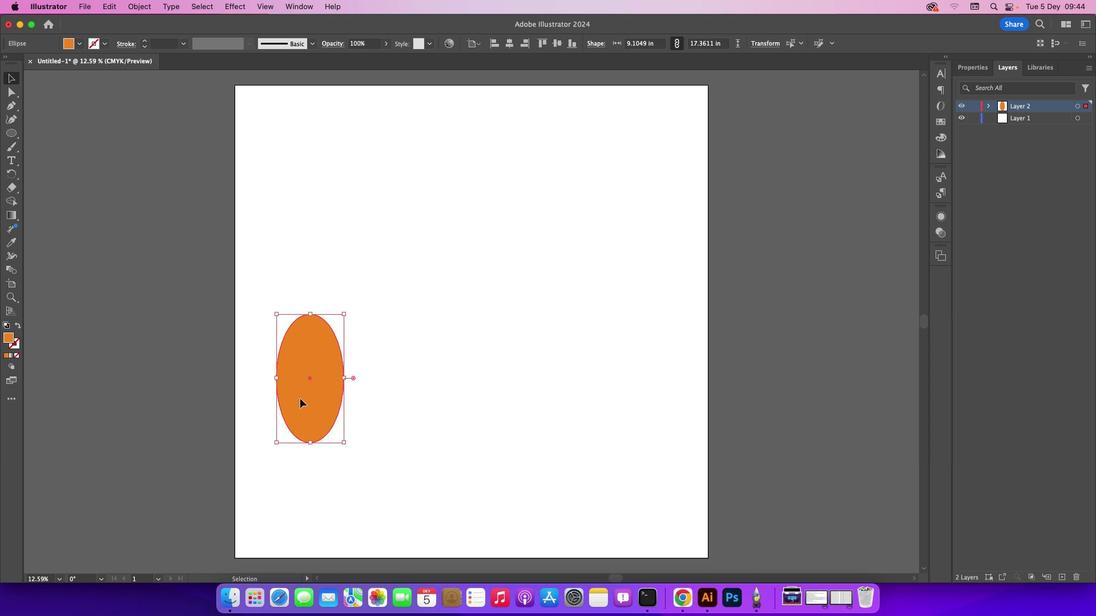 
Action: Mouse pressed left at (300, 398)
Screenshot: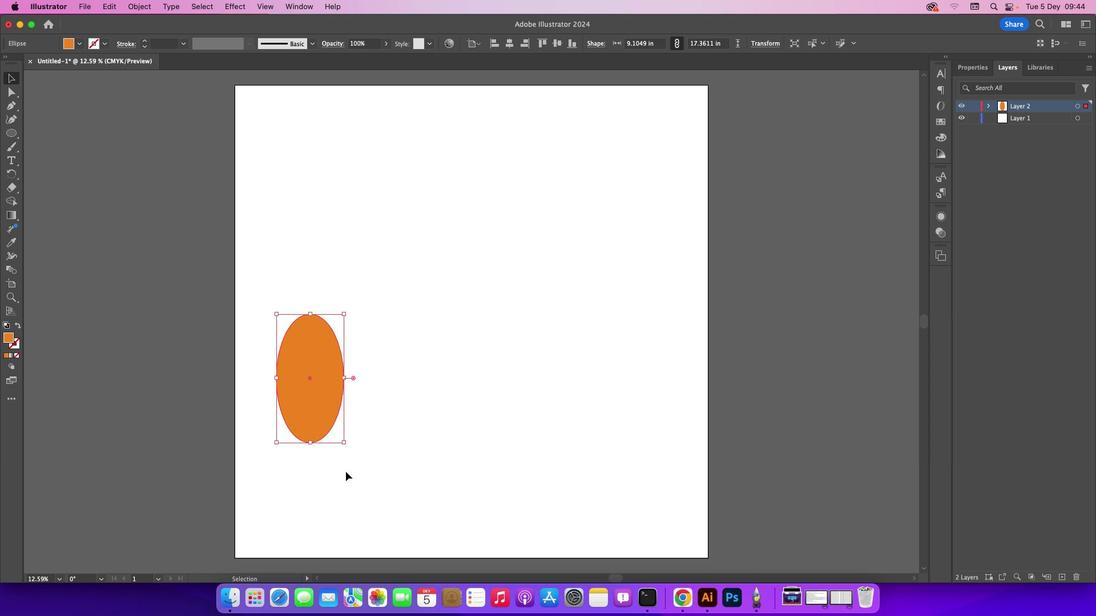 
Action: Mouse moved to (347, 446)
Screenshot: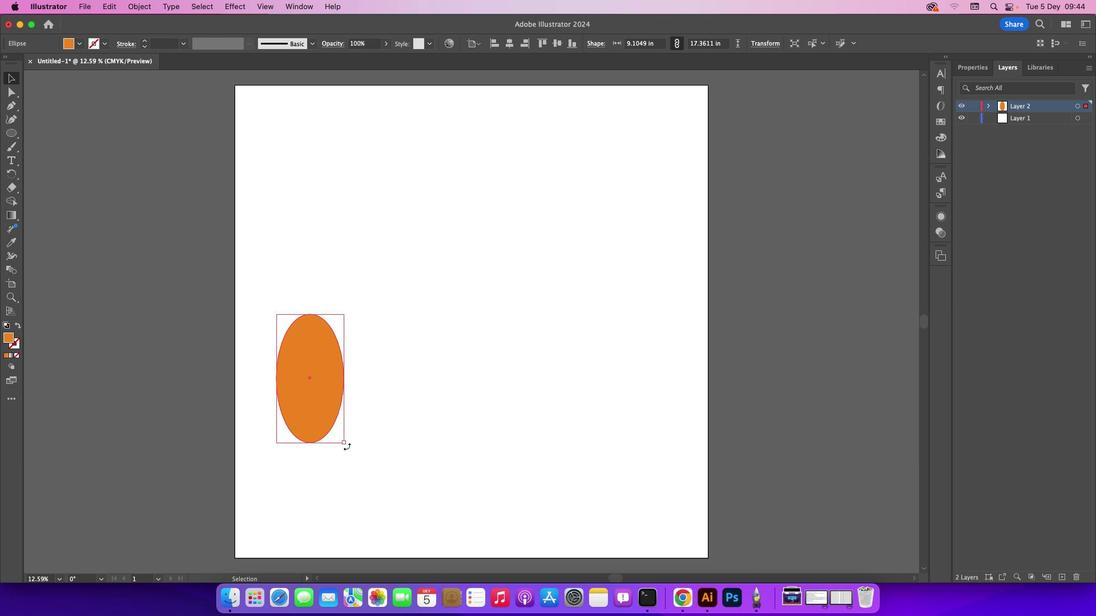 
Action: Mouse pressed left at (347, 446)
Screenshot: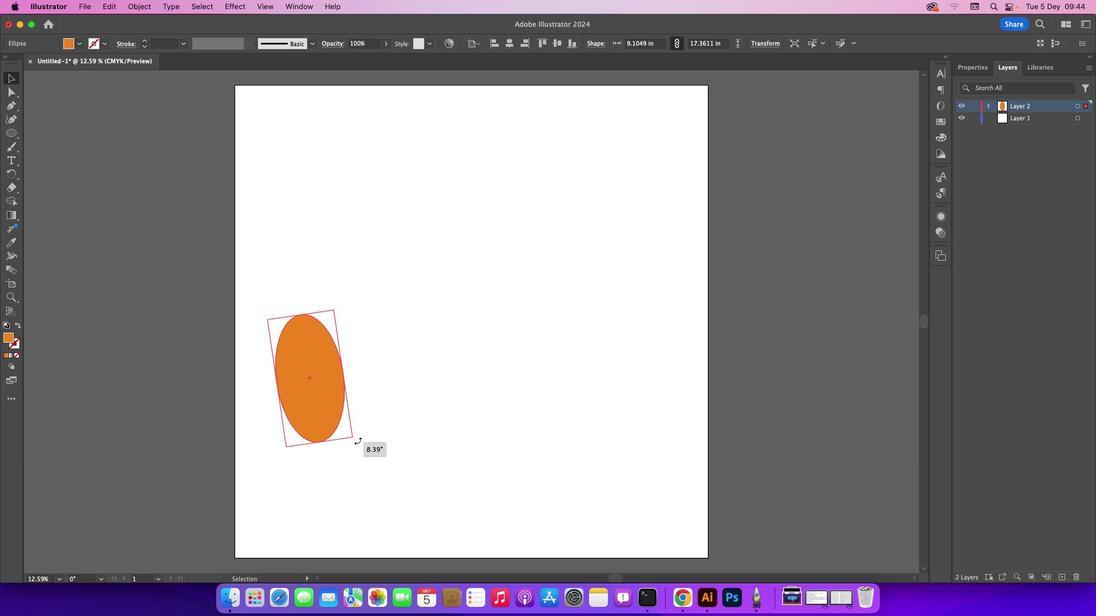 
Action: Mouse moved to (357, 434)
Screenshot: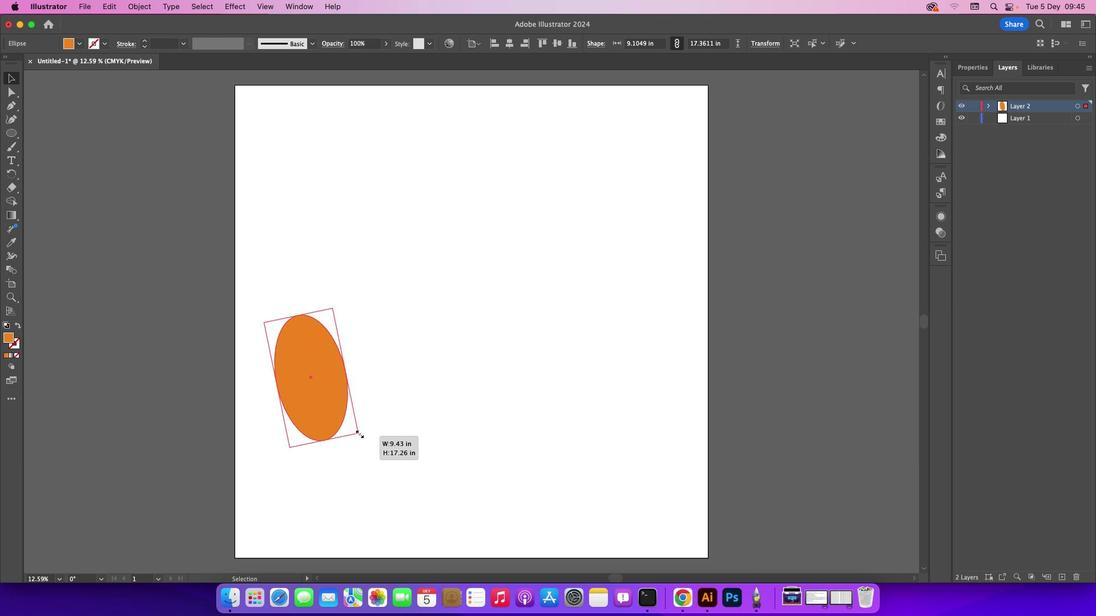 
Action: Mouse pressed left at (357, 434)
Screenshot: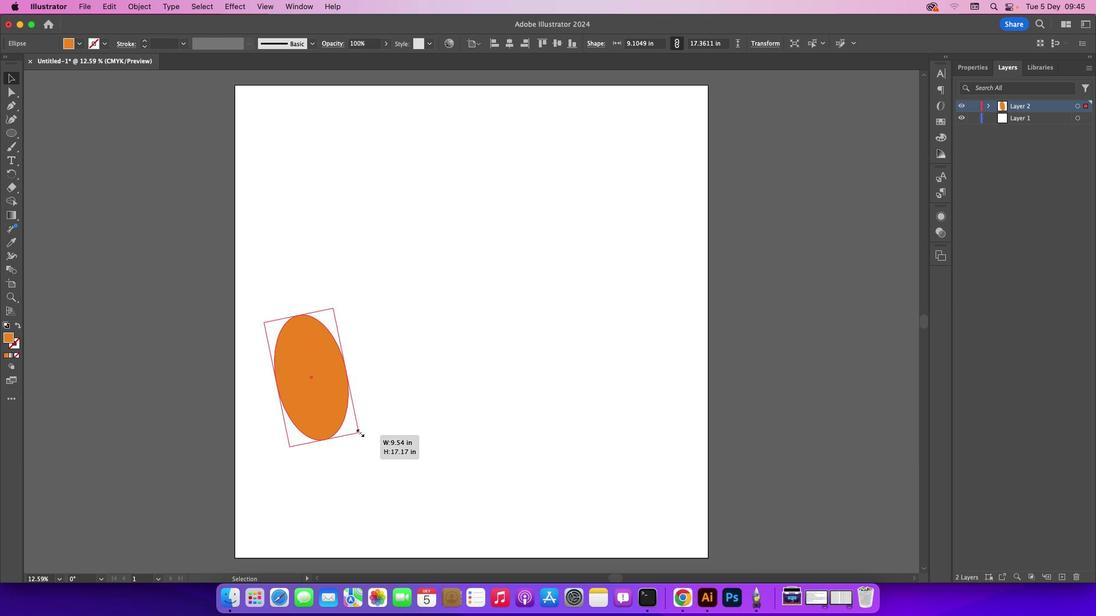 
Action: Mouse moved to (403, 354)
Screenshot: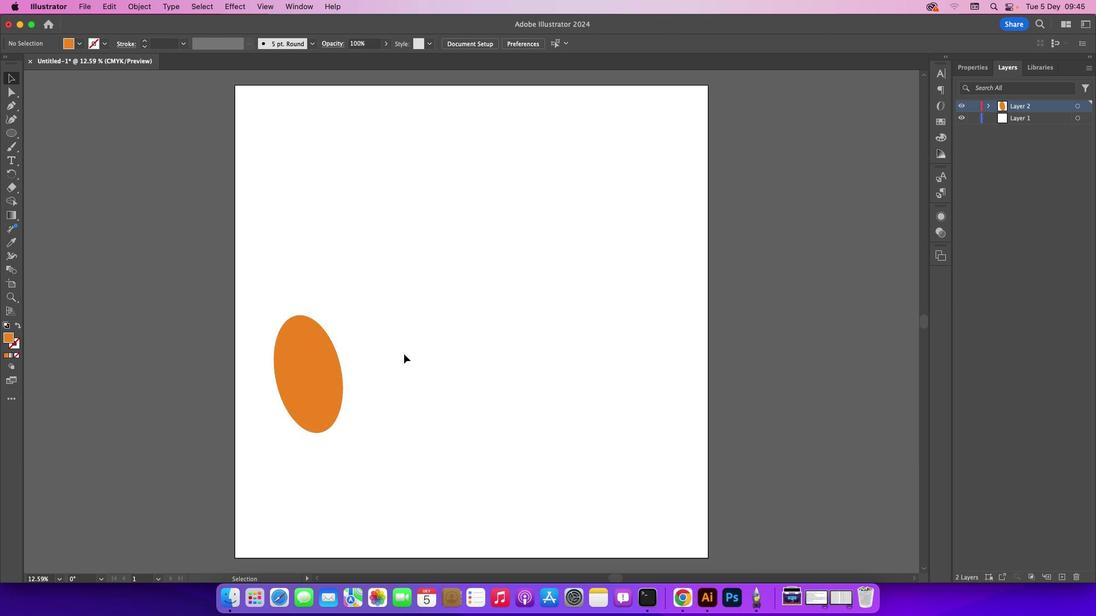 
Action: Mouse pressed left at (403, 354)
Screenshot: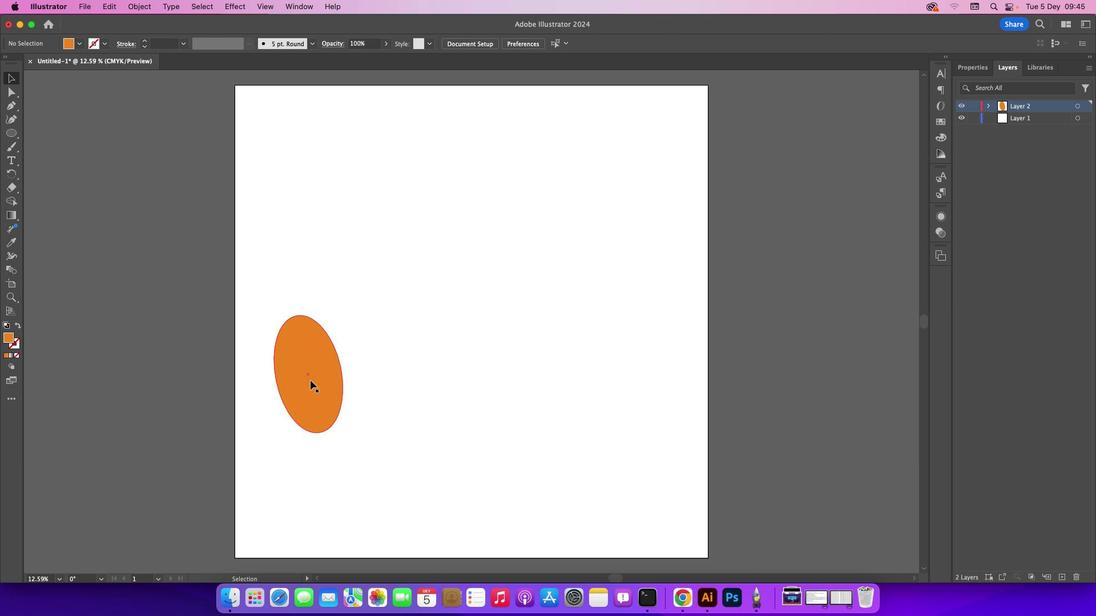 
Action: Mouse moved to (310, 380)
Screenshot: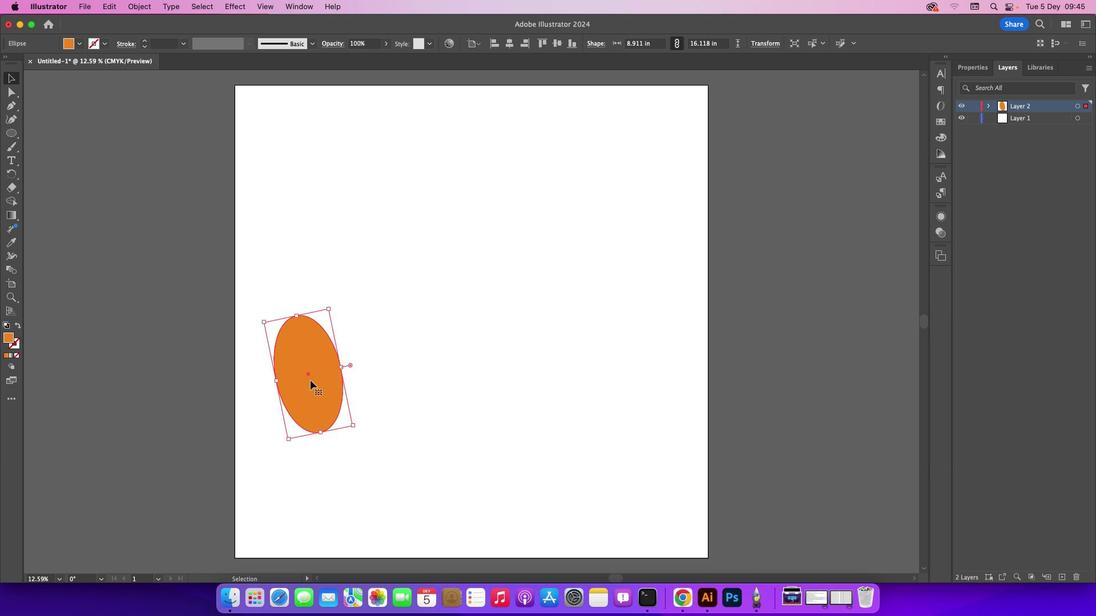
Action: Mouse pressed left at (310, 380)
Screenshot: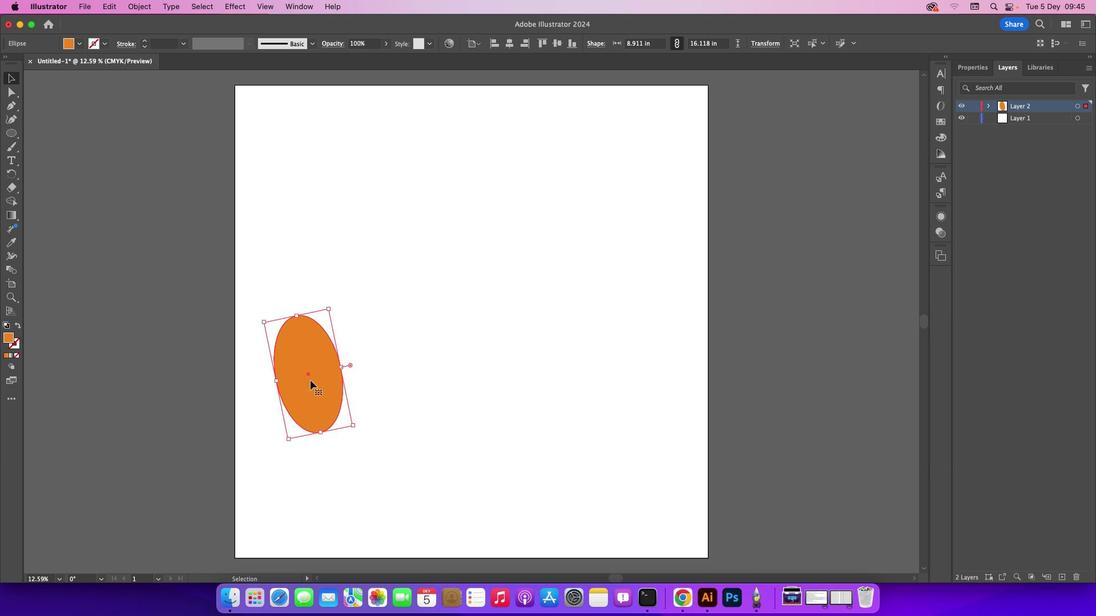 
Action: Mouse moved to (310, 380)
Screenshot: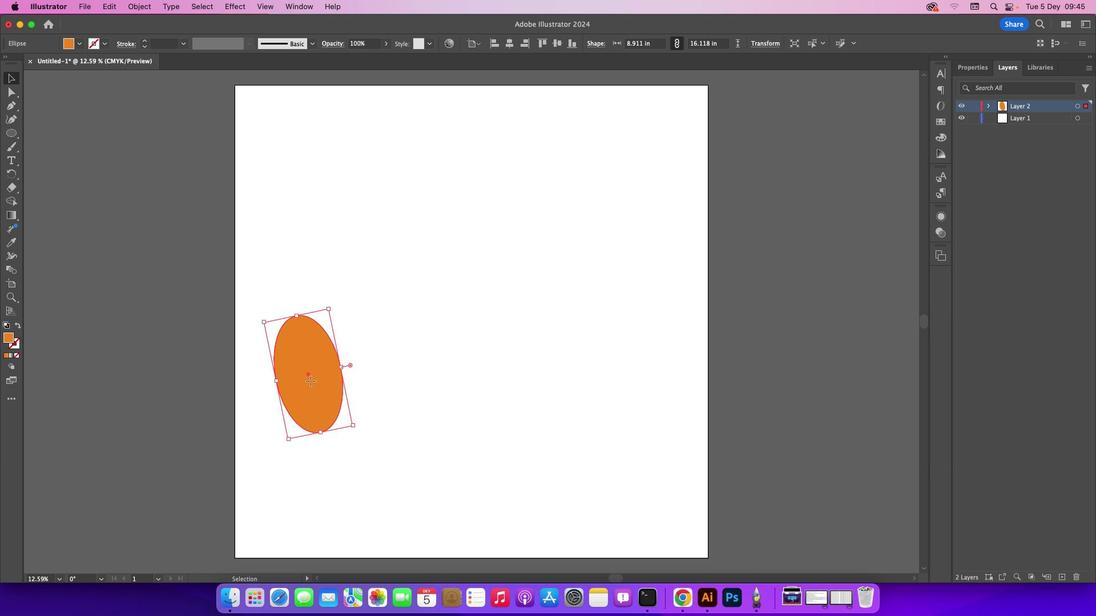
Action: Key pressed Key.alt
Screenshot: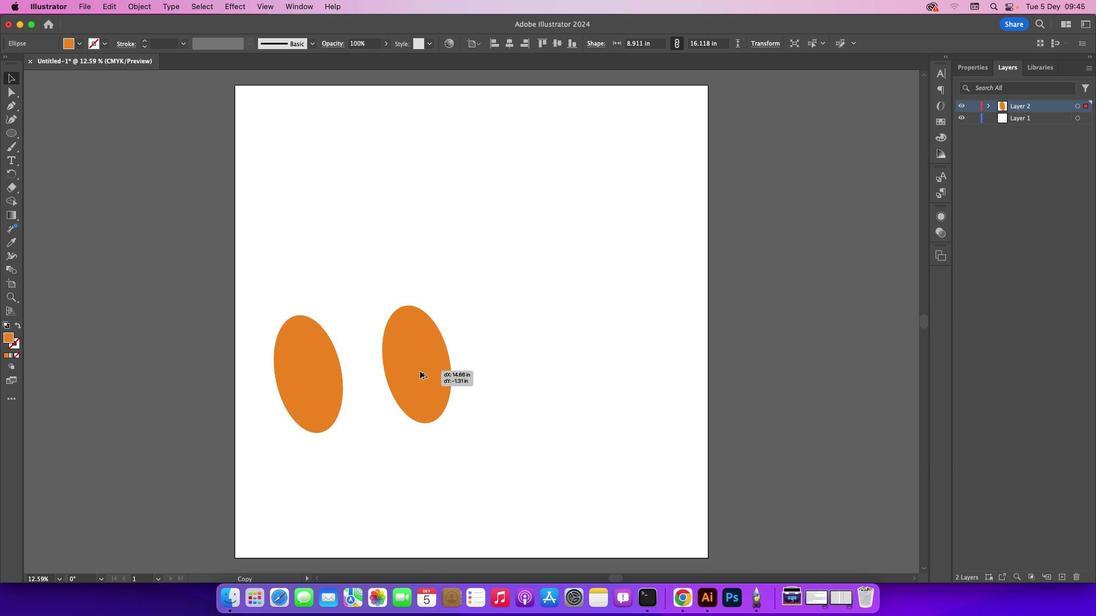 
Action: Mouse pressed left at (310, 380)
Screenshot: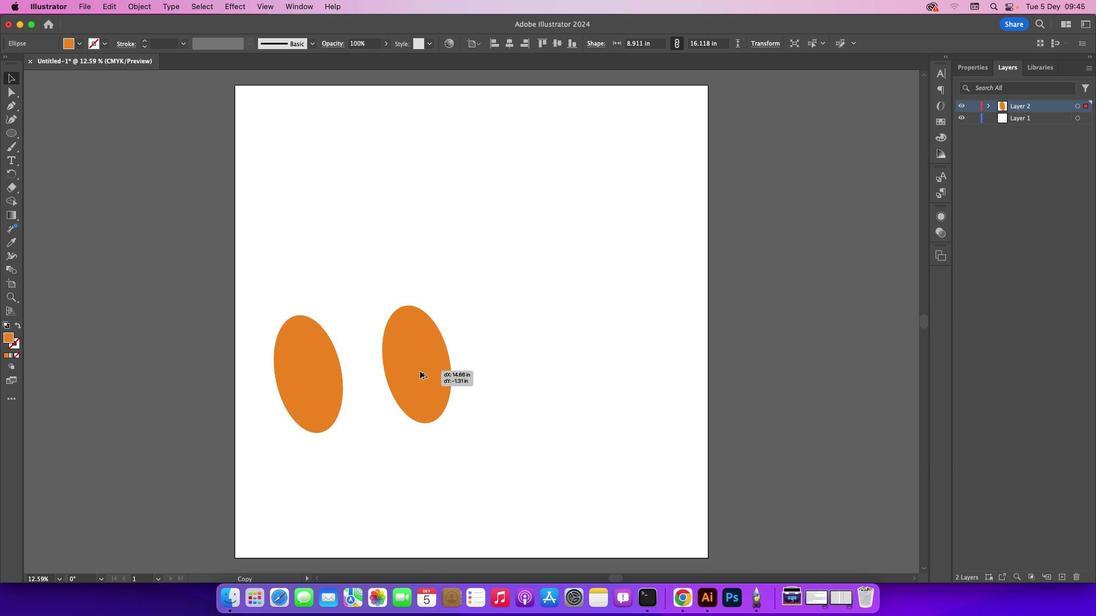 
Action: Mouse moved to (158, 209)
Screenshot: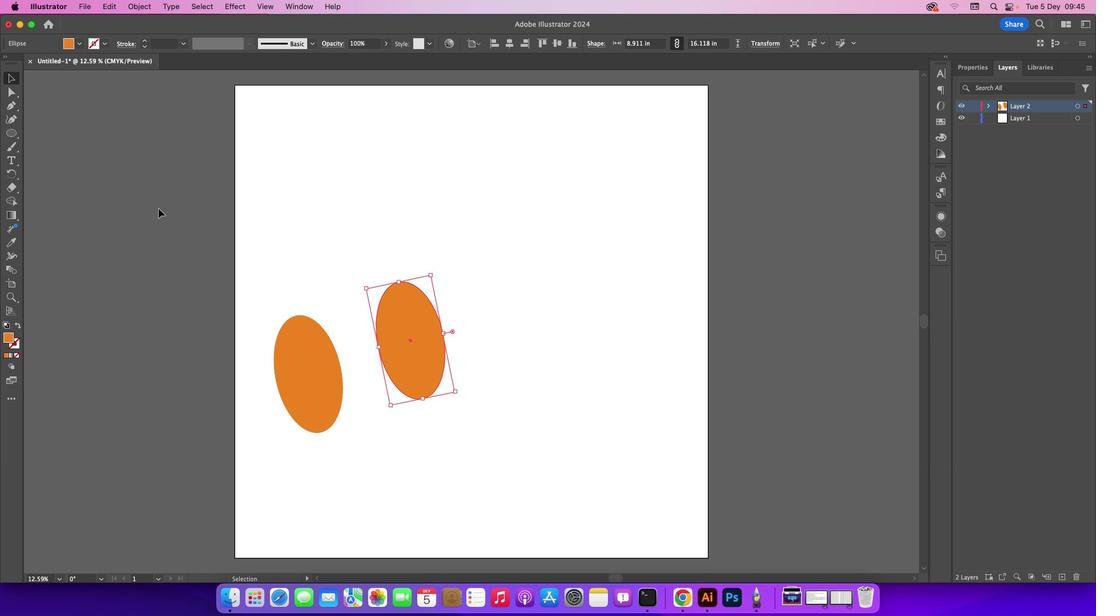 
Action: Mouse pressed left at (158, 209)
Screenshot: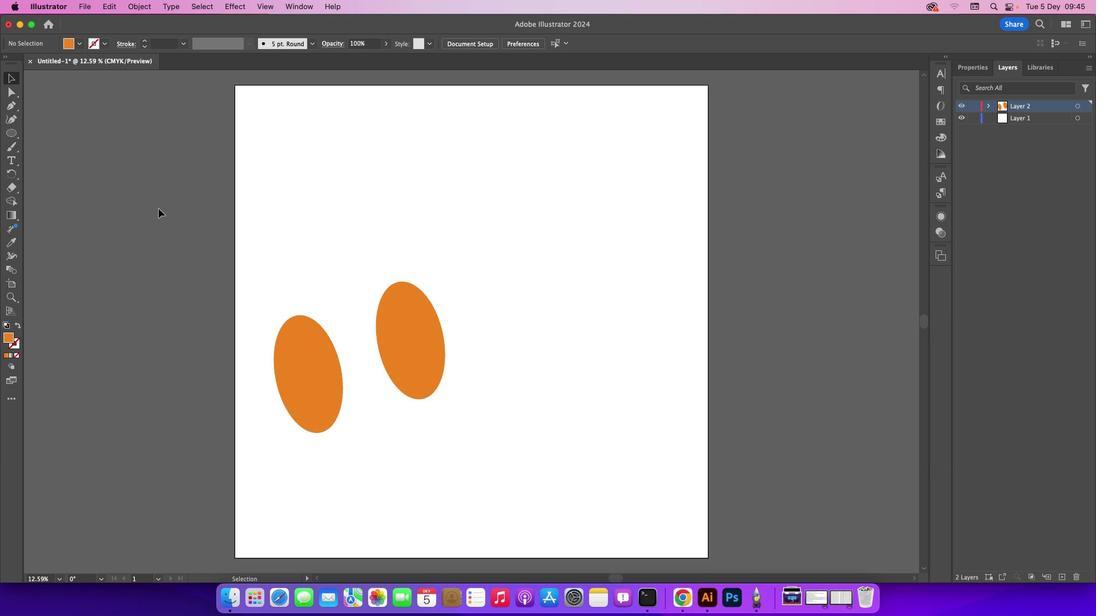
Action: Mouse moved to (408, 351)
Screenshot: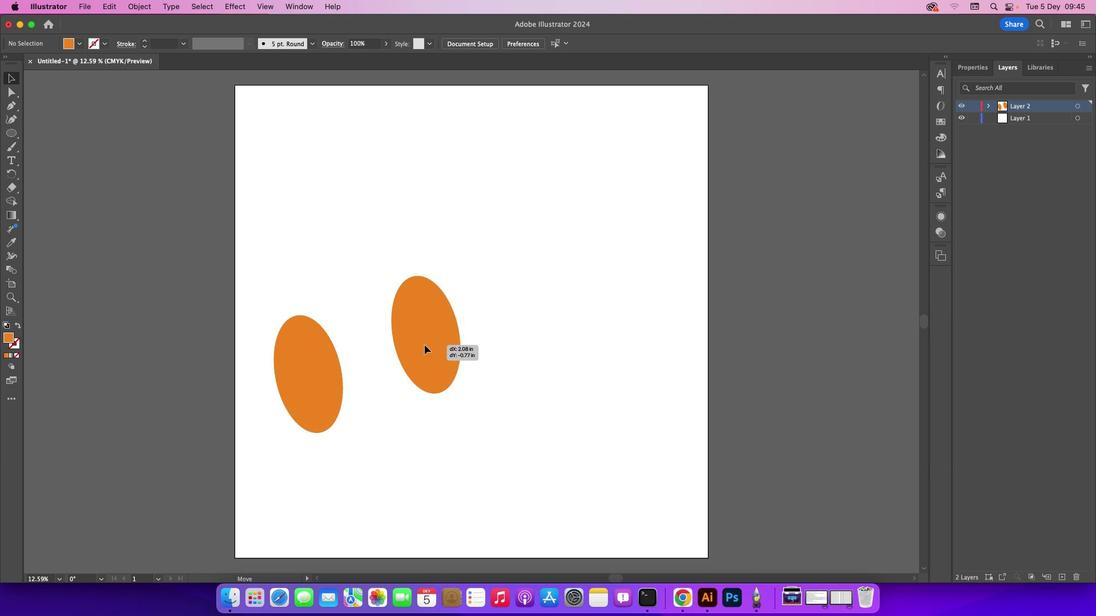 
Action: Mouse pressed left at (408, 351)
Screenshot: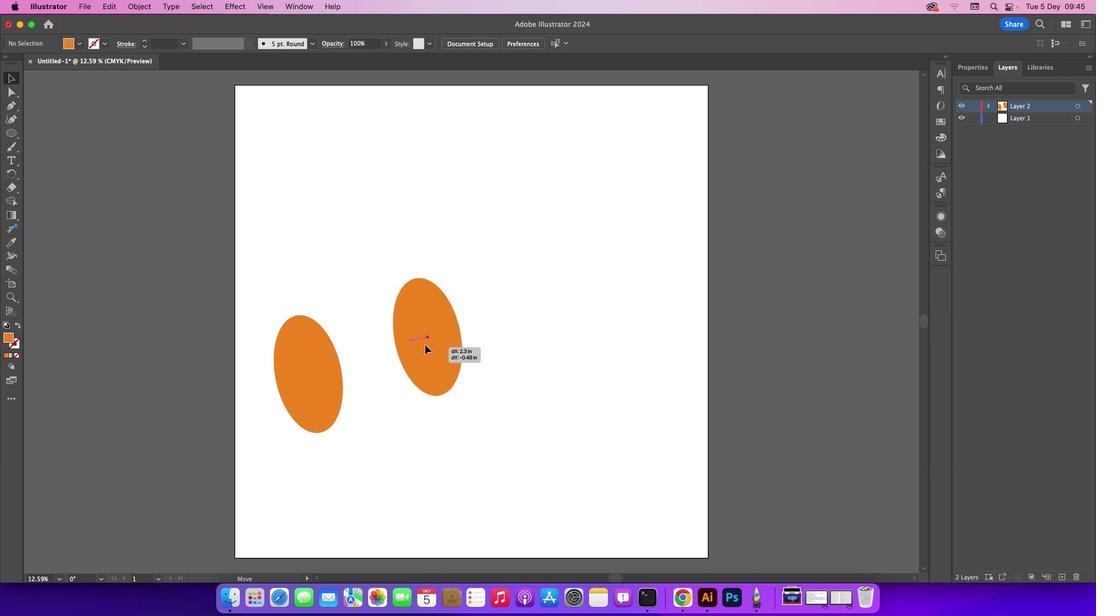
Action: Mouse moved to (443, 271)
Screenshot: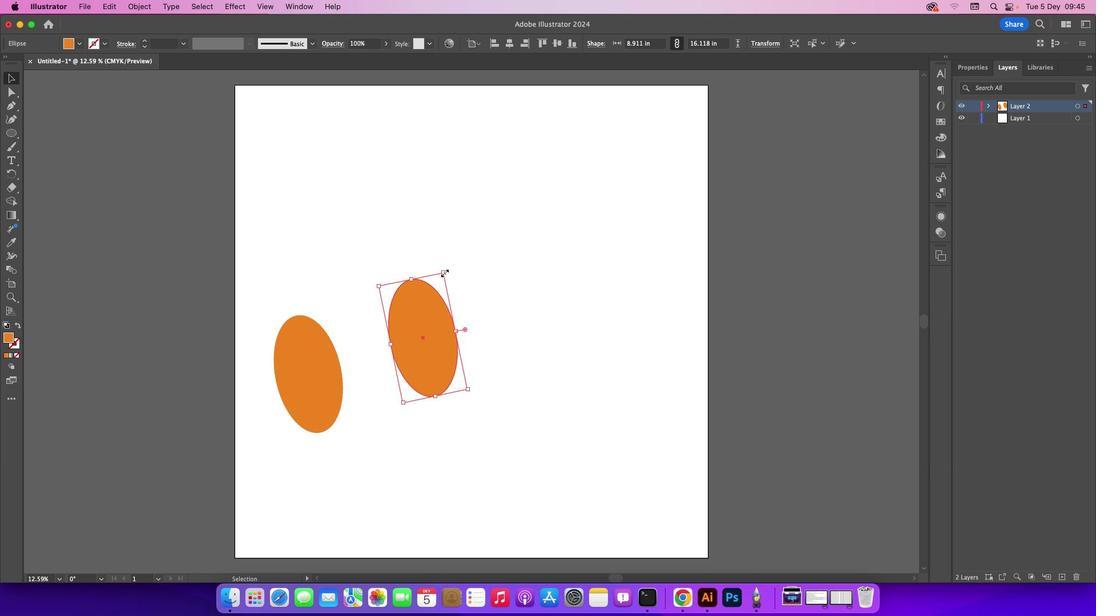 
Action: Mouse pressed left at (443, 271)
Screenshot: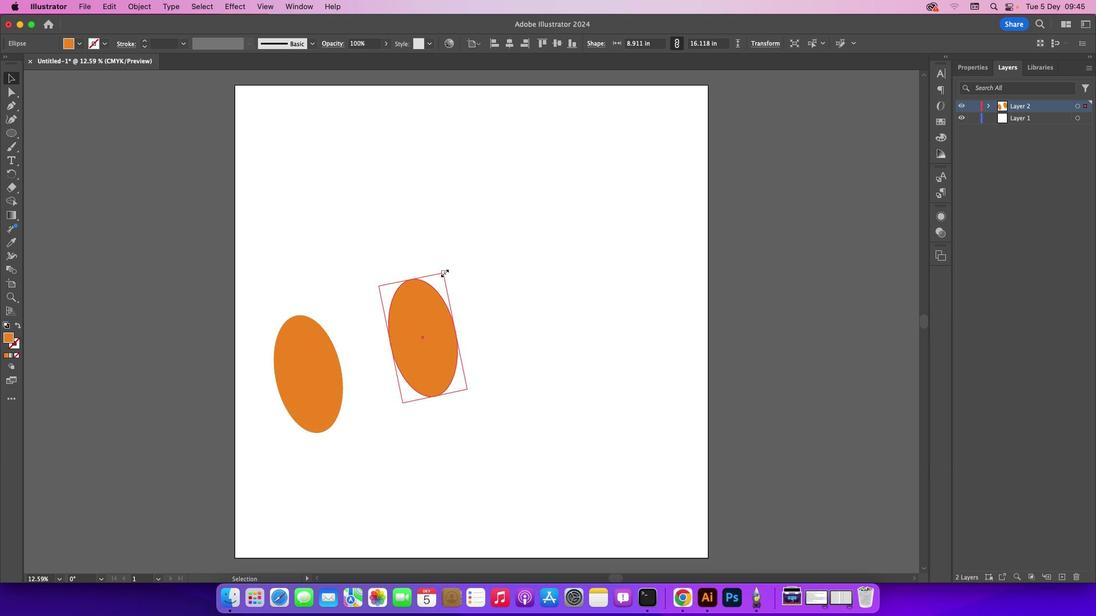 
Action: Mouse moved to (310, 368)
Screenshot: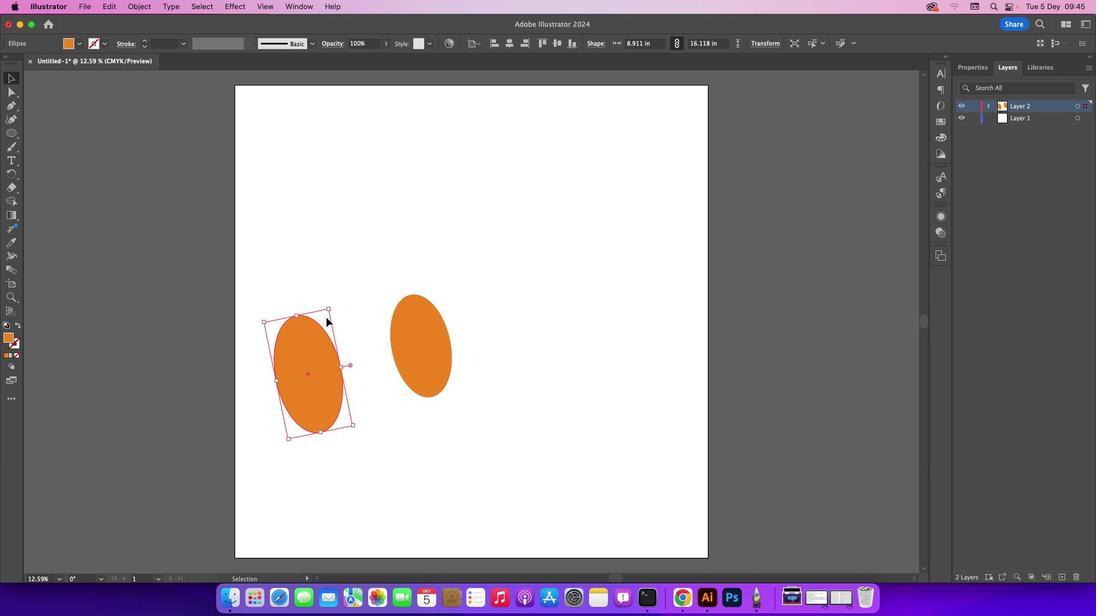 
Action: Mouse pressed left at (310, 368)
Screenshot: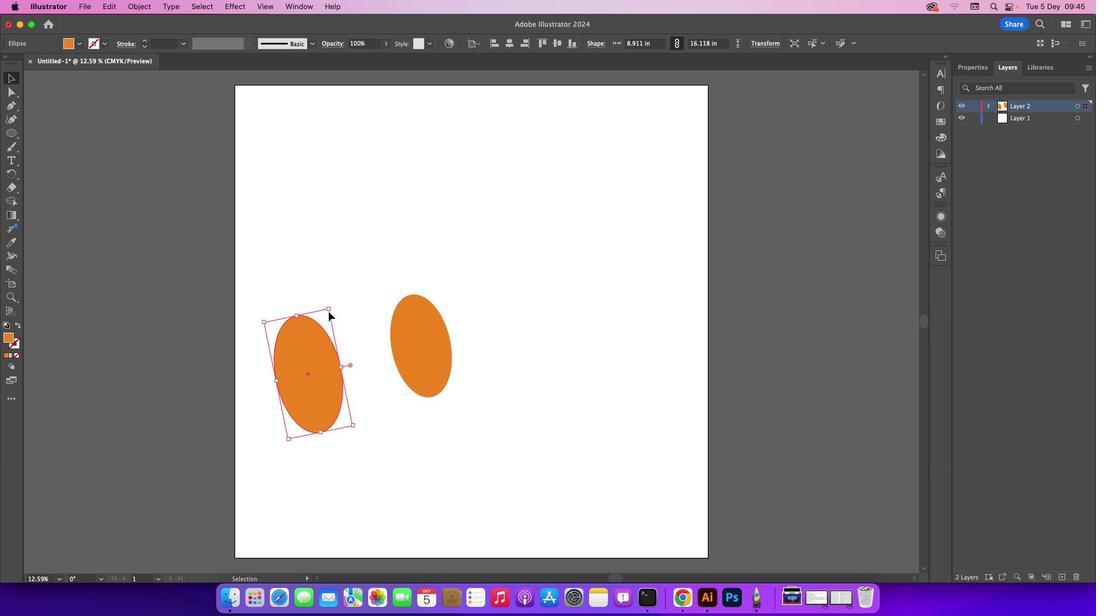 
Action: Mouse moved to (329, 306)
Screenshot: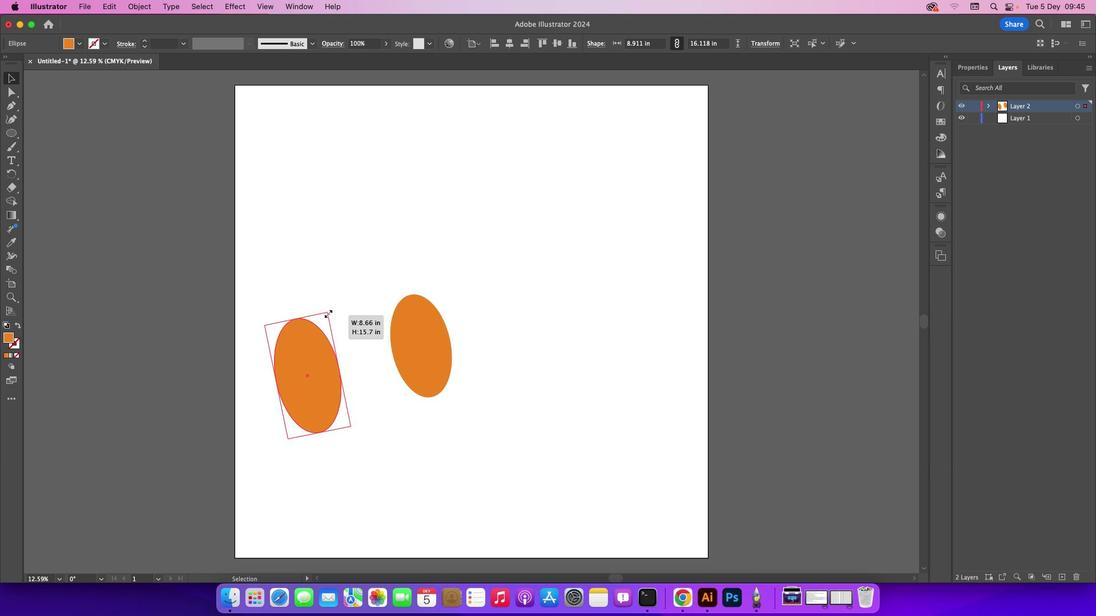 
Action: Mouse pressed left at (329, 306)
Screenshot: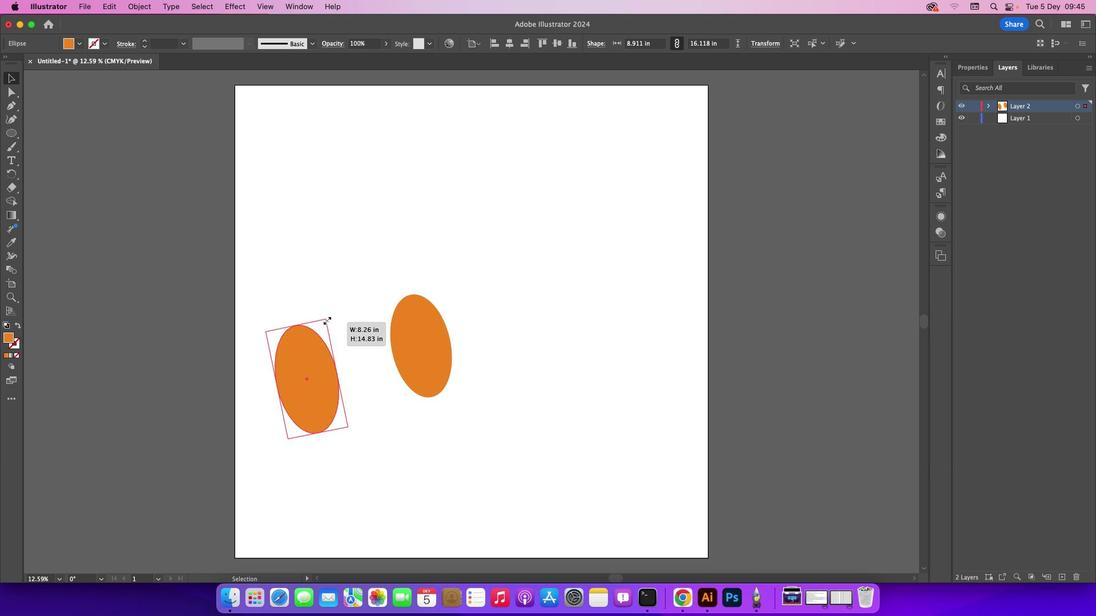 
Action: Mouse moved to (347, 270)
Screenshot: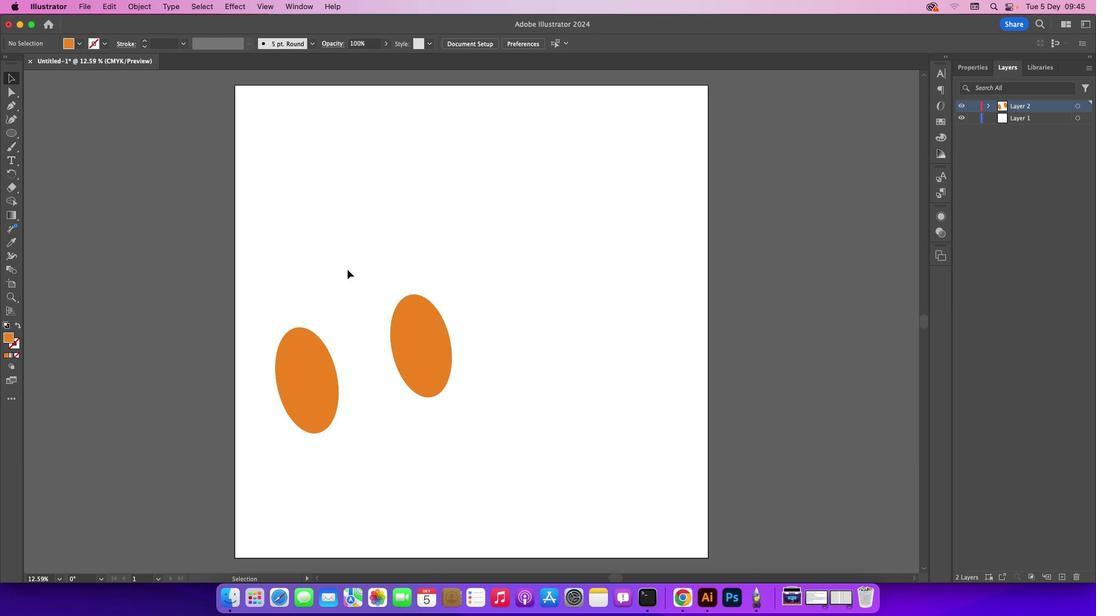 
Action: Mouse pressed left at (347, 270)
Screenshot: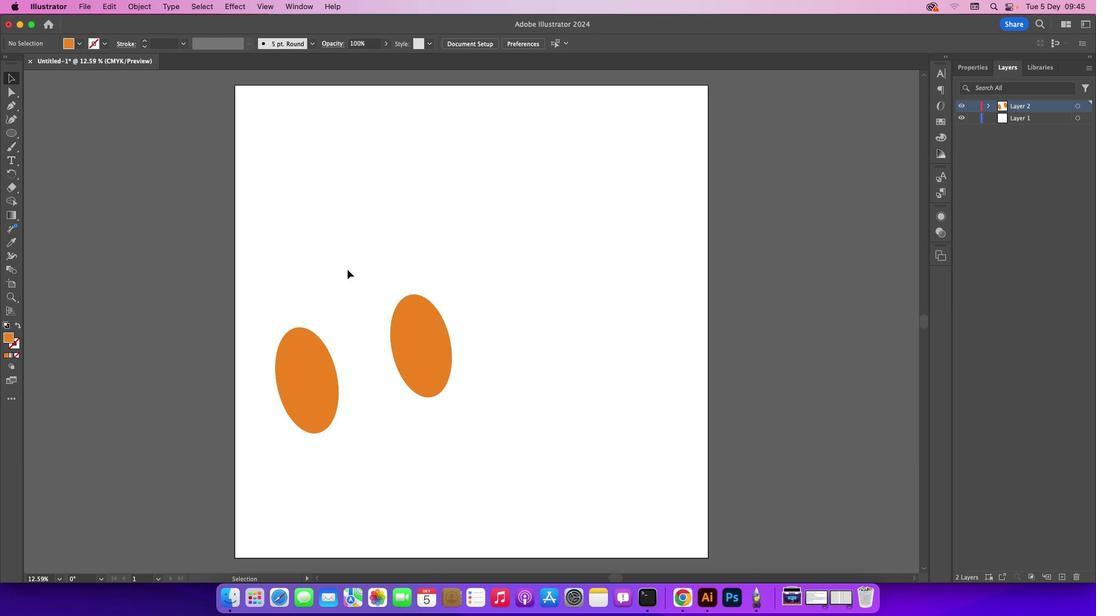
Action: Mouse moved to (404, 340)
Screenshot: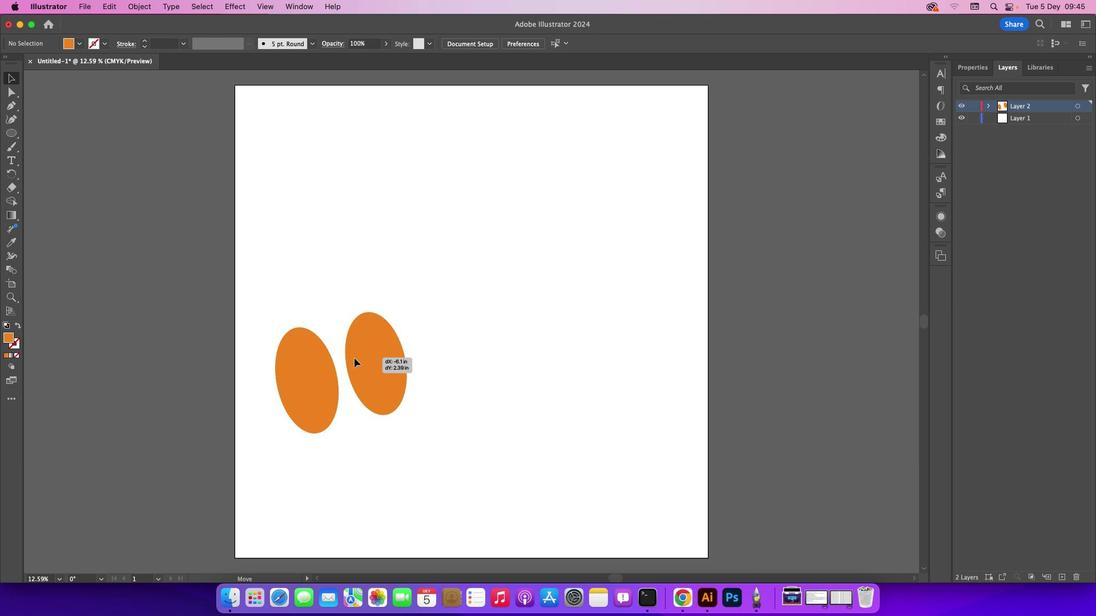 
Action: Mouse pressed left at (404, 340)
Screenshot: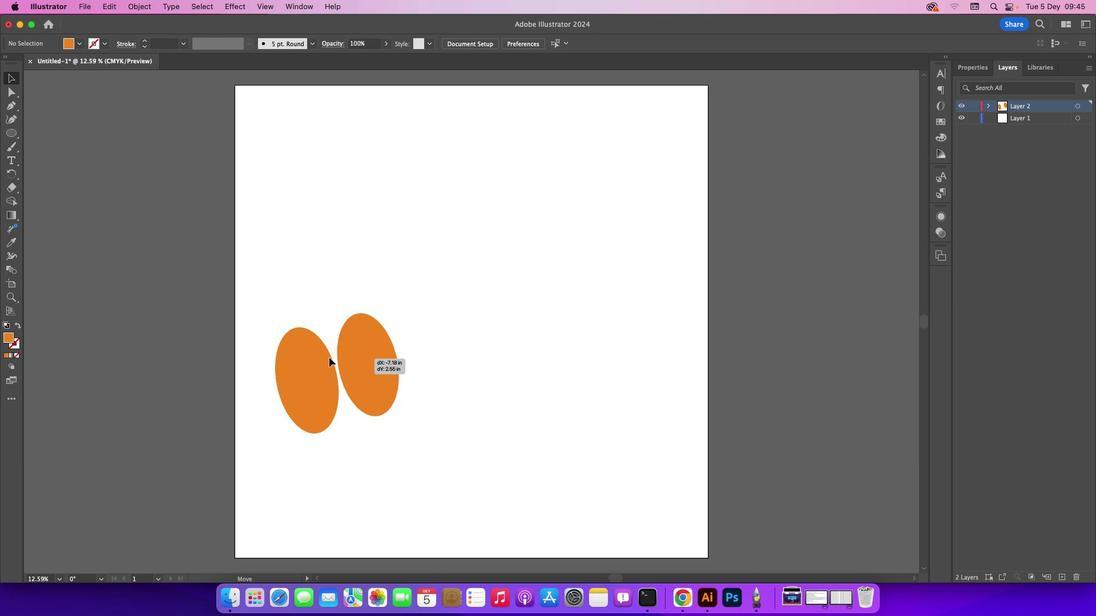 
Action: Mouse moved to (527, 268)
Screenshot: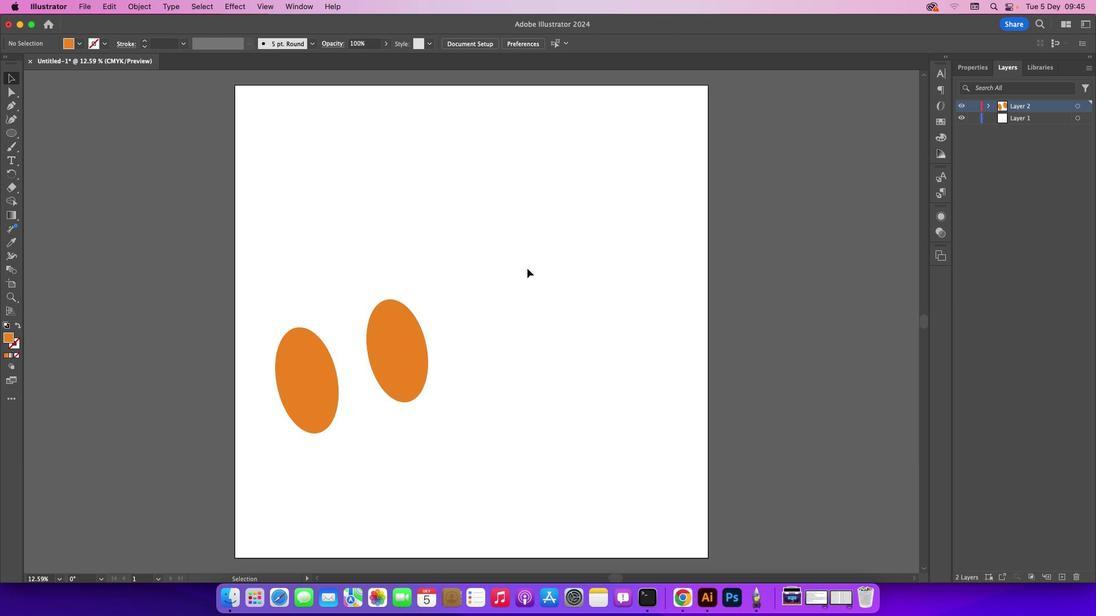 
Action: Mouse pressed left at (527, 268)
Screenshot: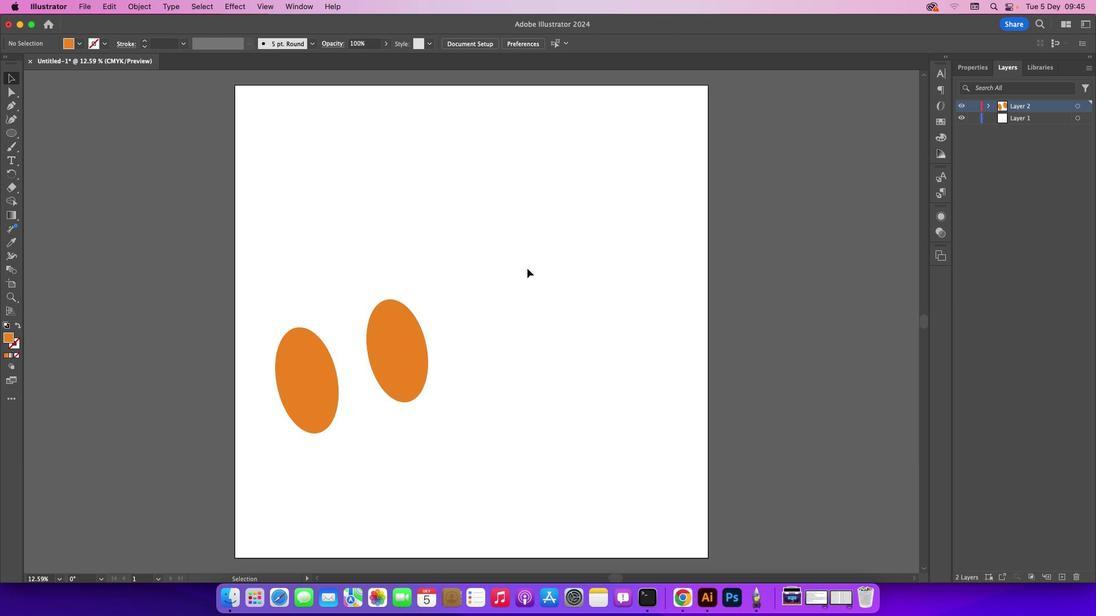 
Action: Mouse moved to (15, 102)
Screenshot: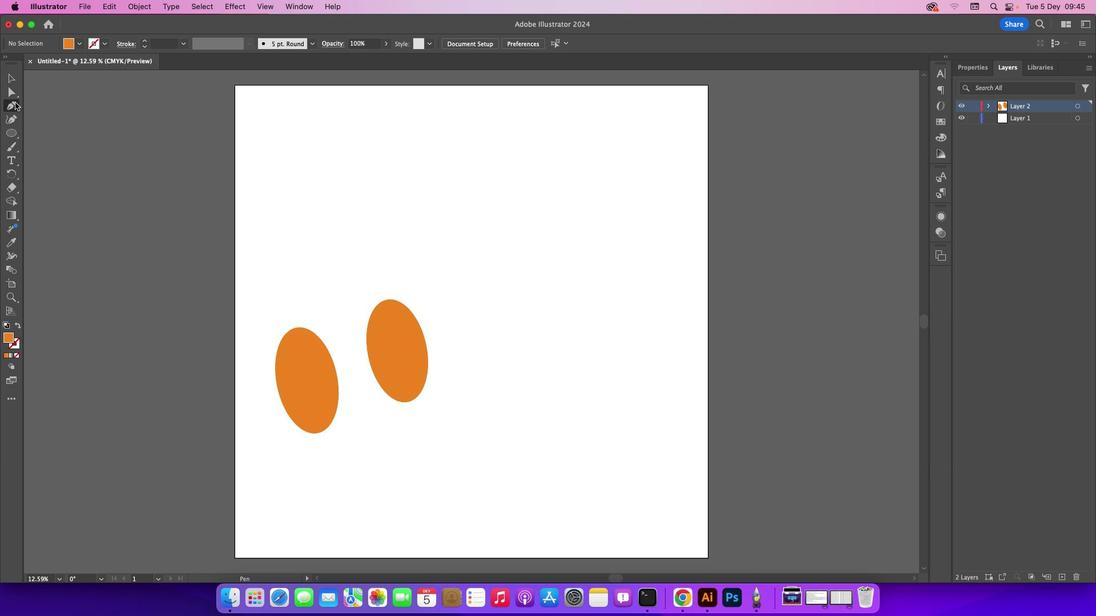 
Action: Mouse pressed left at (15, 102)
Screenshot: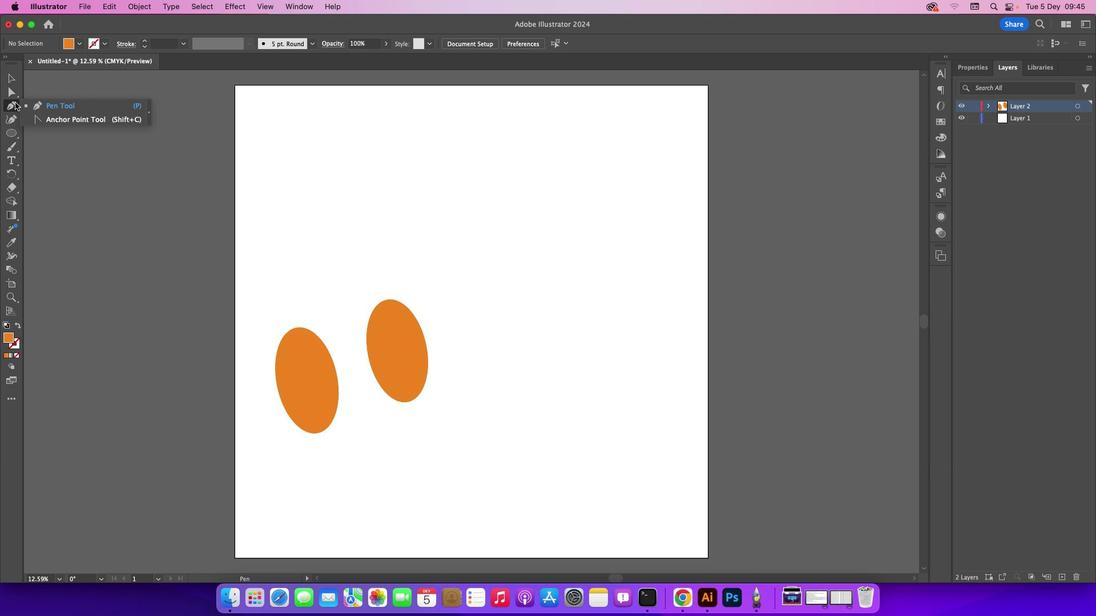 
Action: Mouse moved to (39, 103)
Screenshot: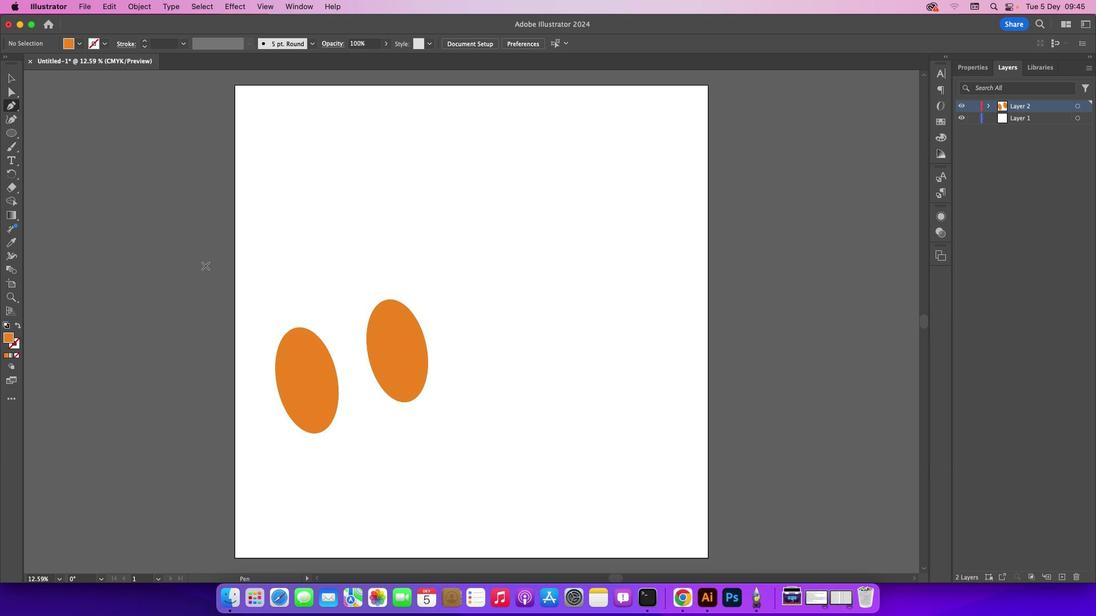 
Action: Mouse pressed left at (39, 103)
Screenshot: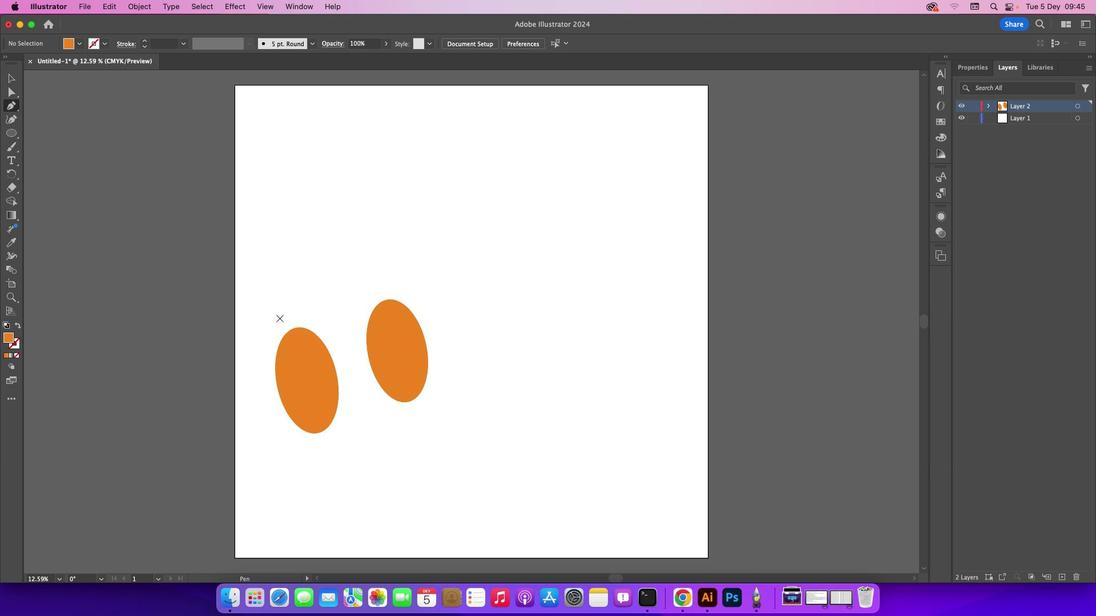 
Action: Mouse moved to (361, 308)
Screenshot: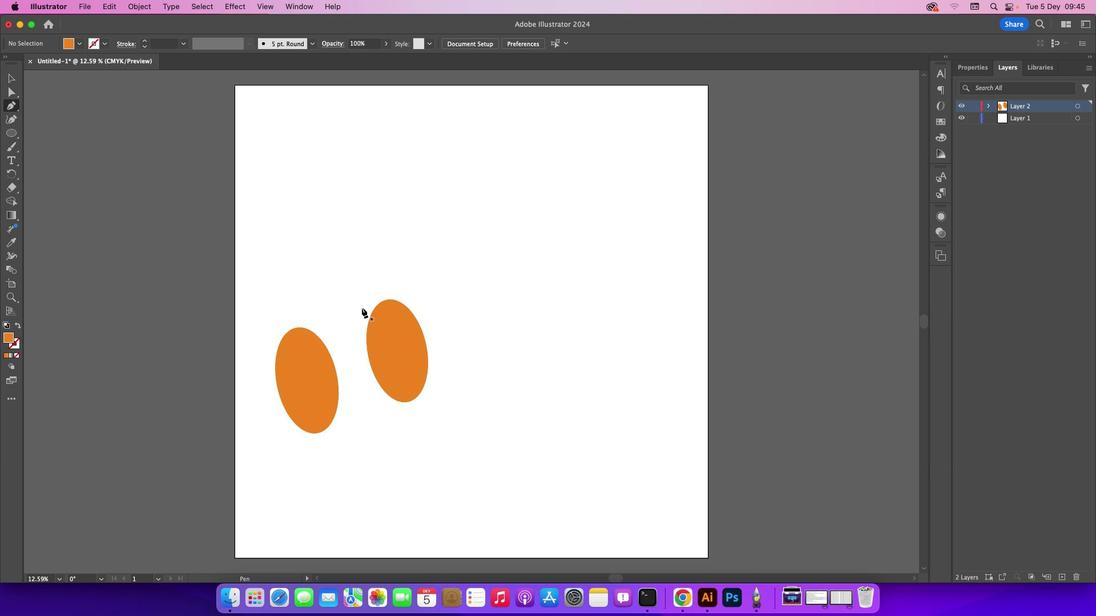 
Action: Key pressed Key.caps_lock
Screenshot: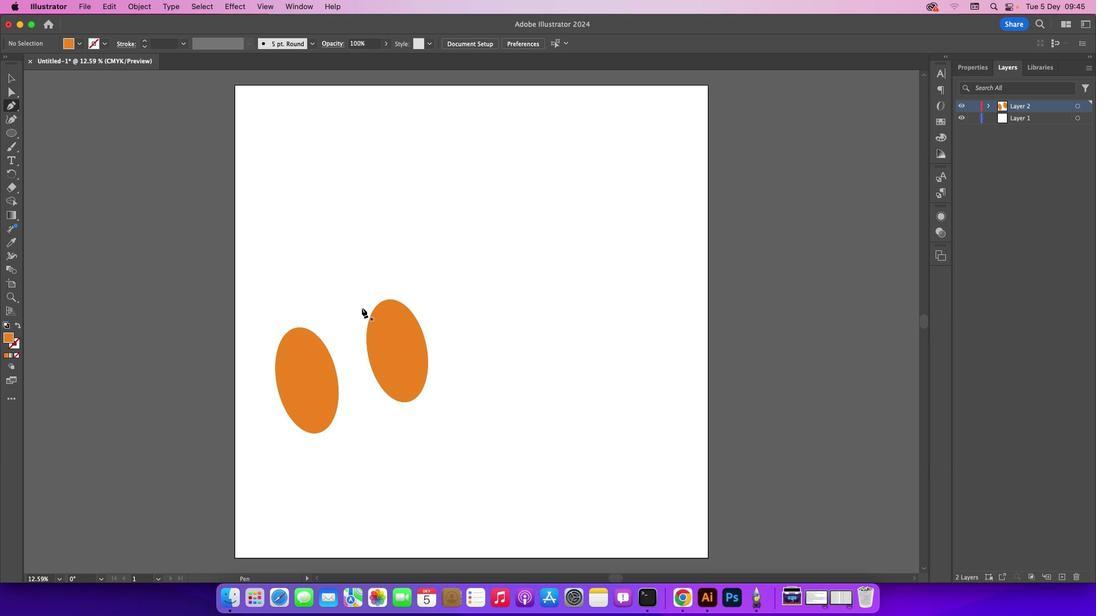 
Action: Mouse moved to (323, 342)
Screenshot: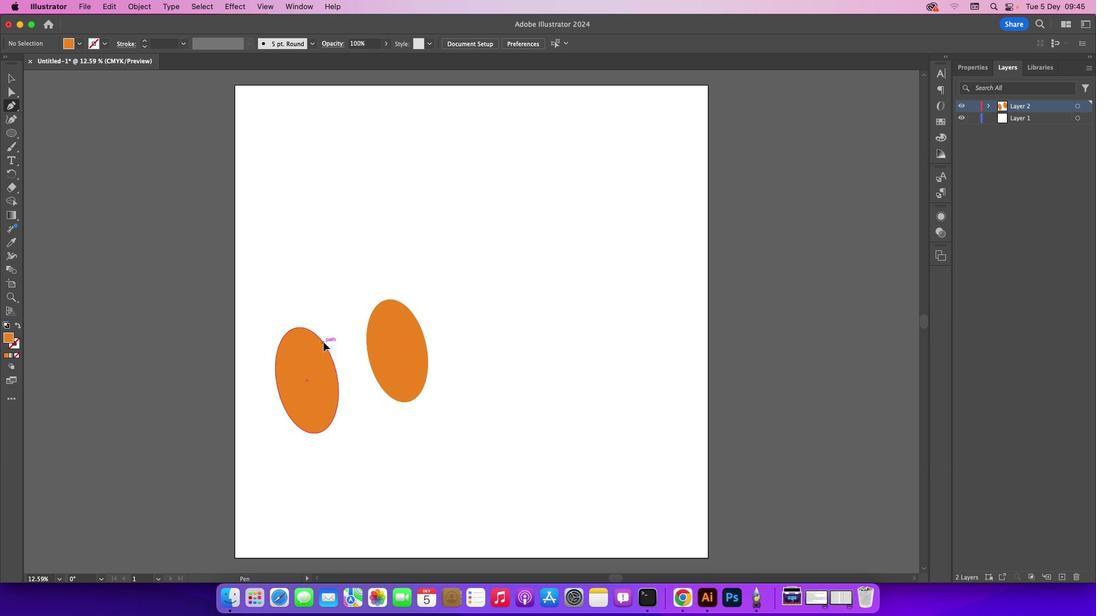 
Action: Mouse pressed left at (323, 342)
Screenshot: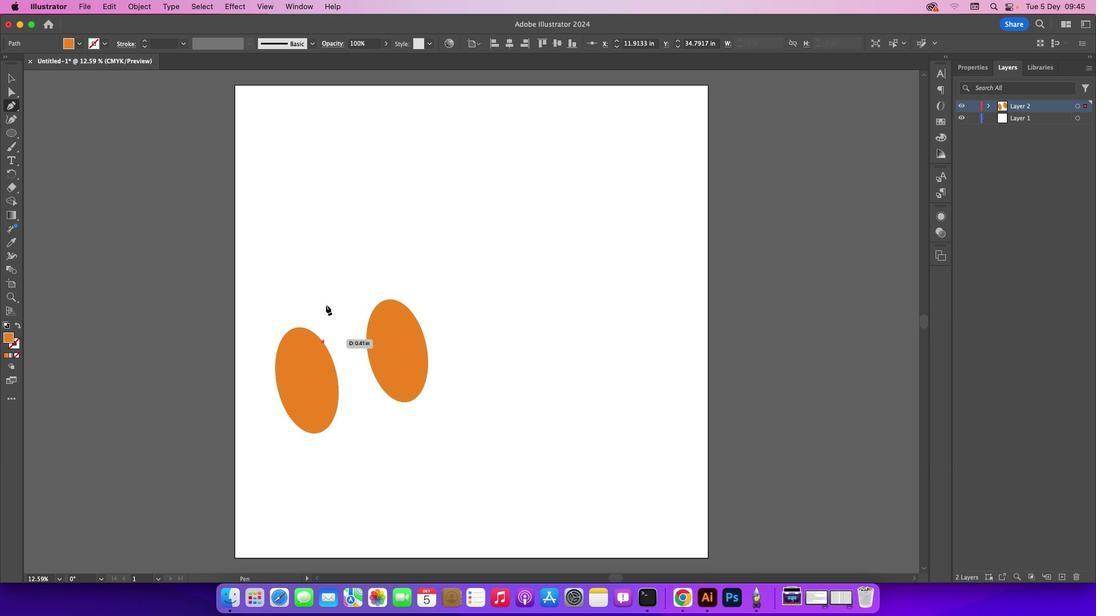 
Action: Mouse moved to (297, 298)
Screenshot: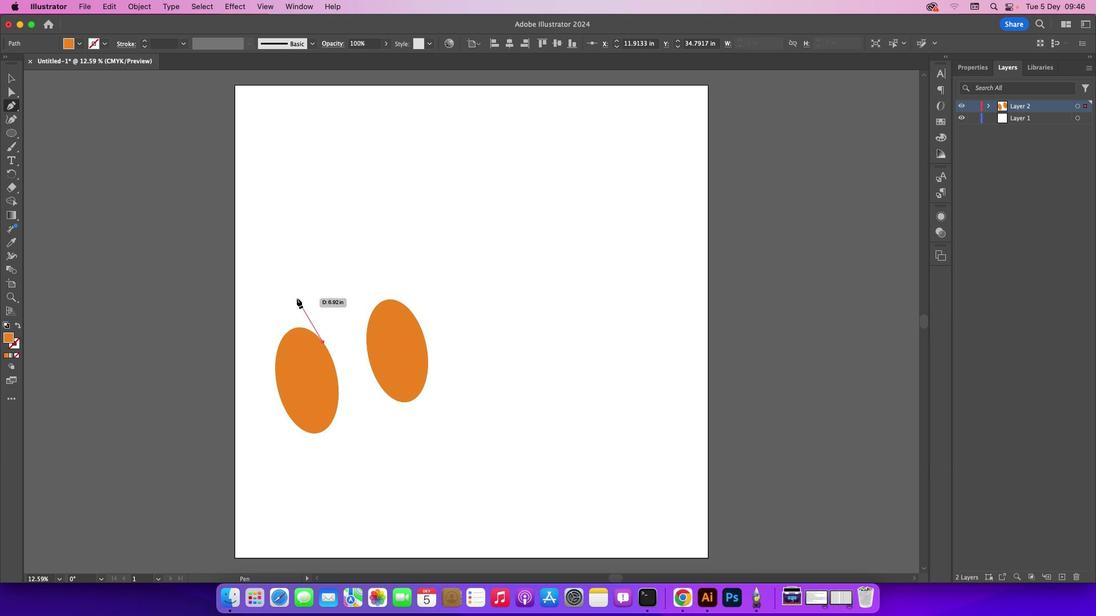 
Action: Mouse pressed left at (297, 298)
Screenshot: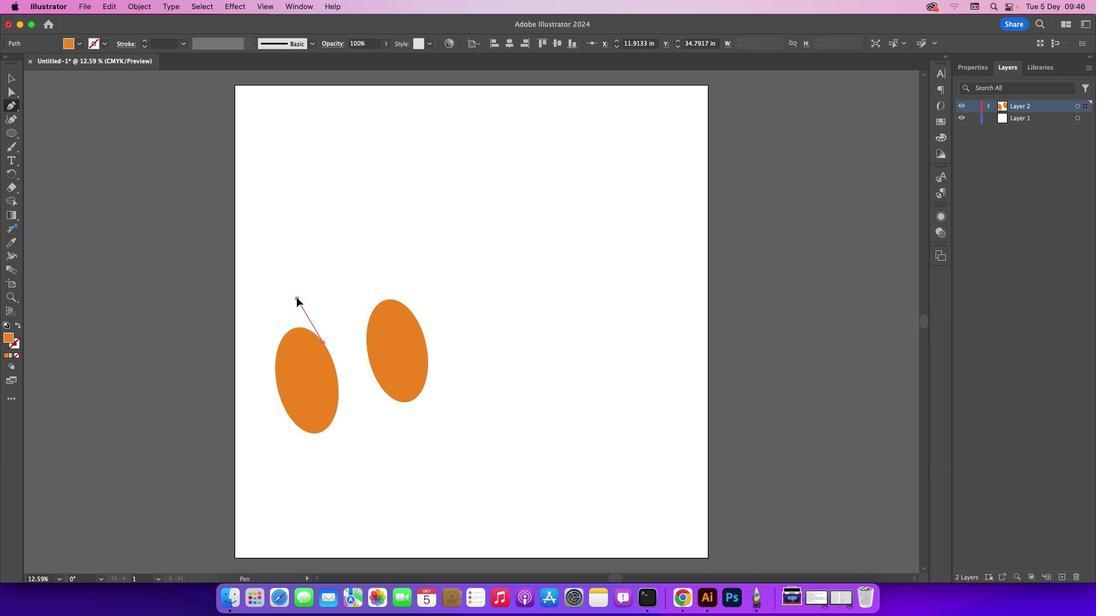 
Action: Mouse moved to (294, 267)
Screenshot: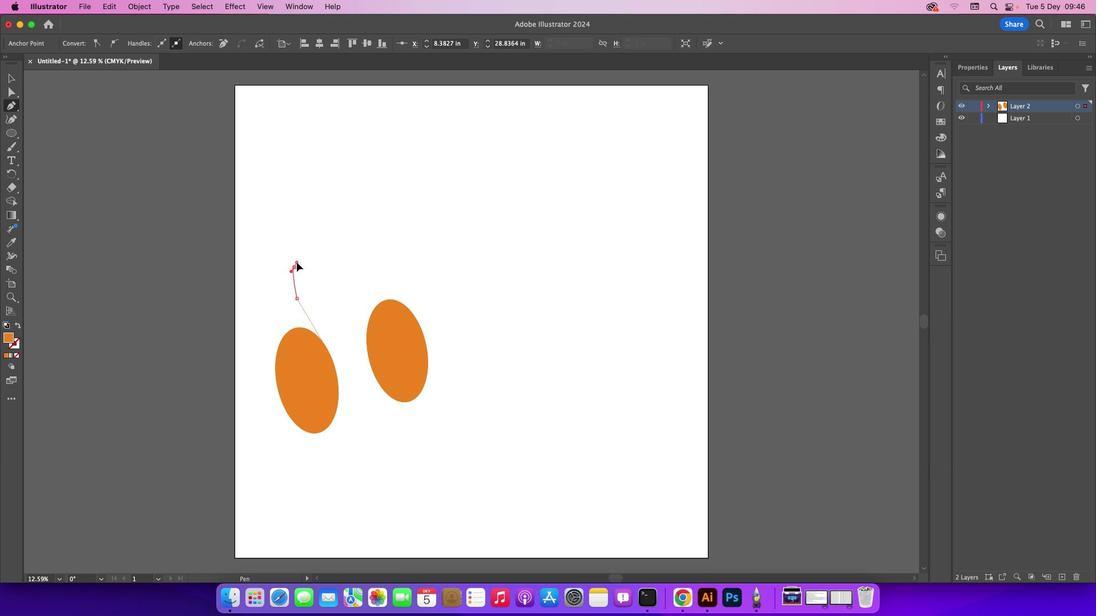 
Action: Mouse pressed left at (294, 267)
Screenshot: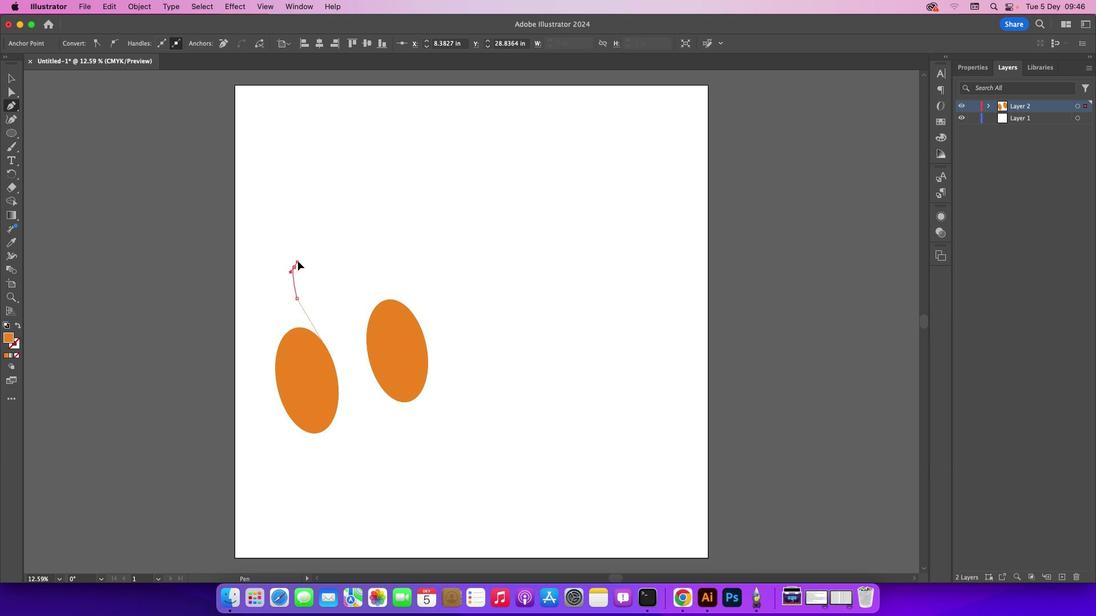 
Action: Mouse moved to (352, 246)
Screenshot: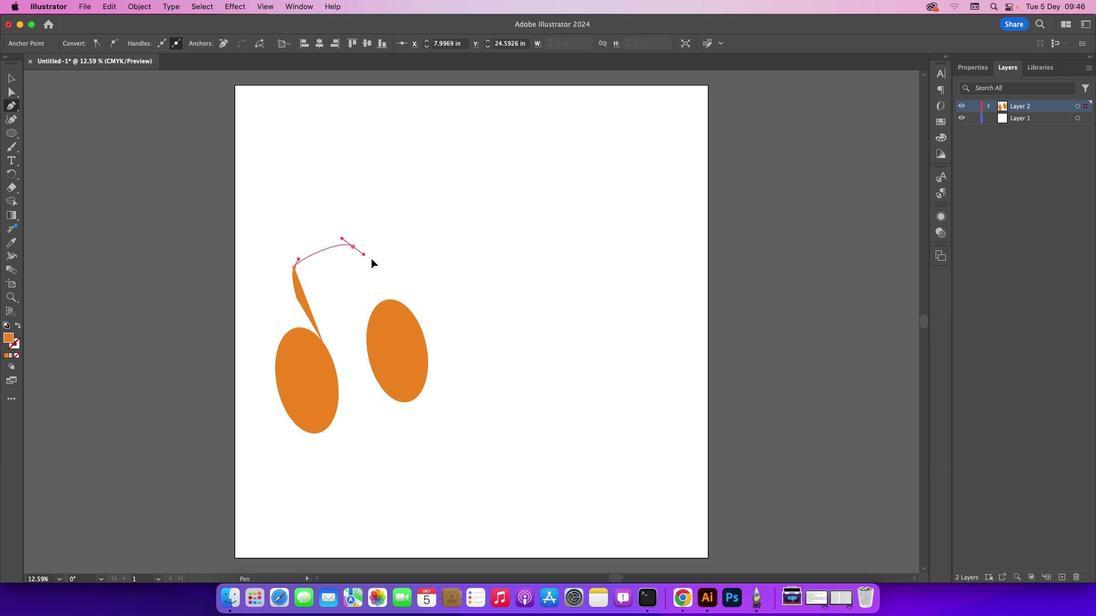 
Action: Mouse pressed left at (352, 246)
Screenshot: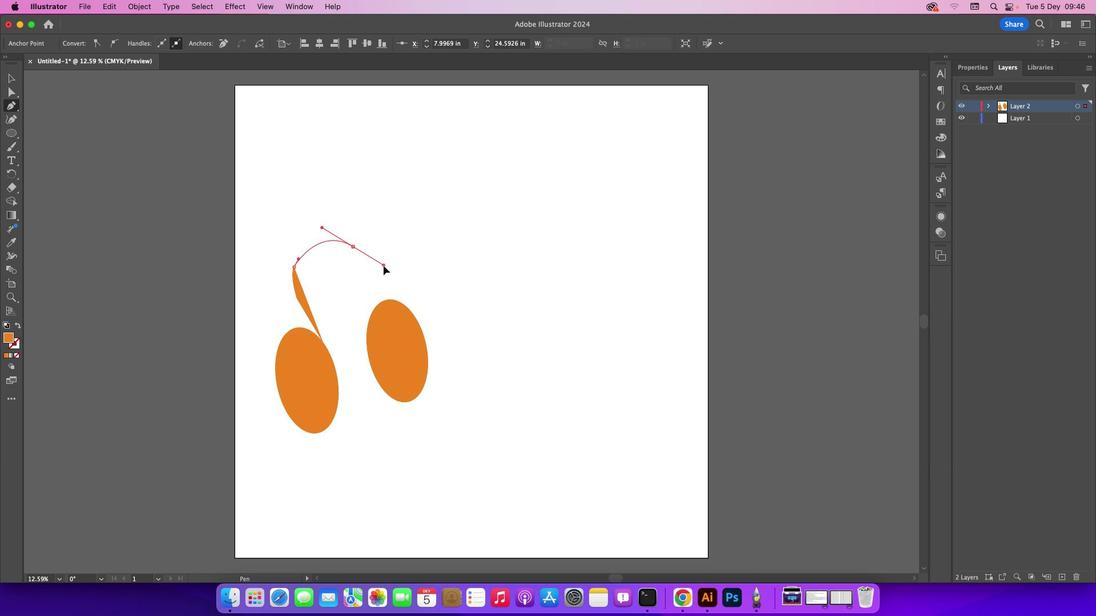 
Action: Mouse moved to (414, 315)
Screenshot: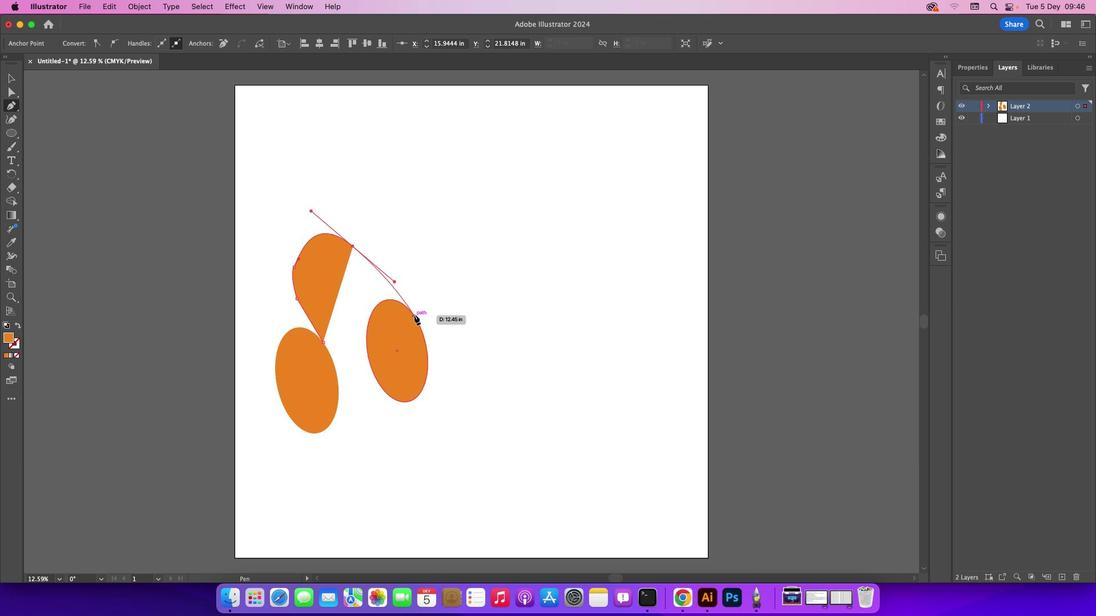 
Action: Mouse pressed left at (414, 315)
Screenshot: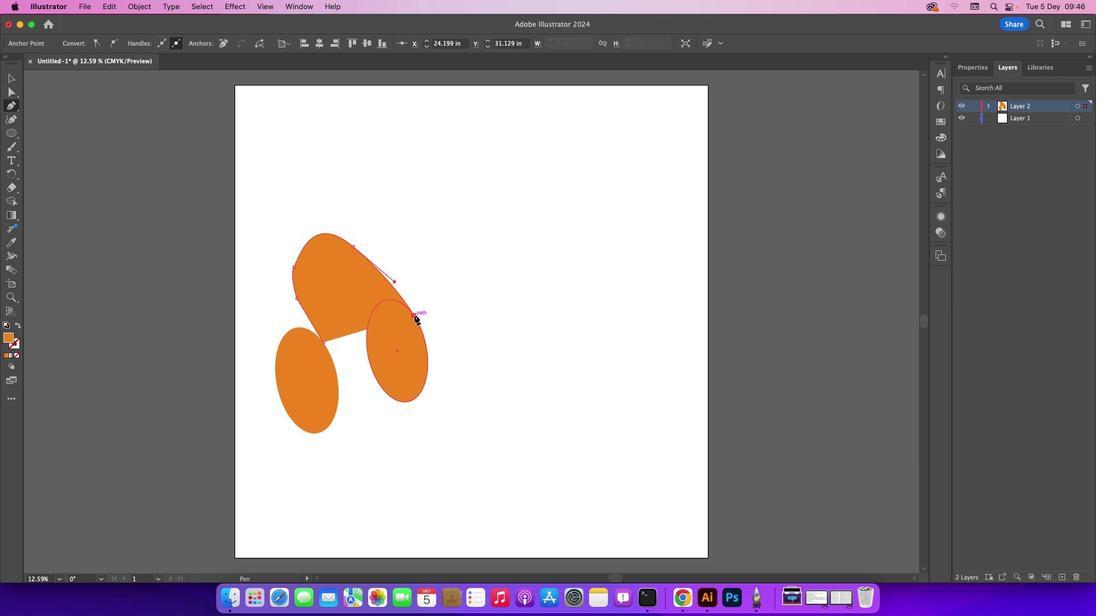 
Action: Mouse moved to (432, 343)
Screenshot: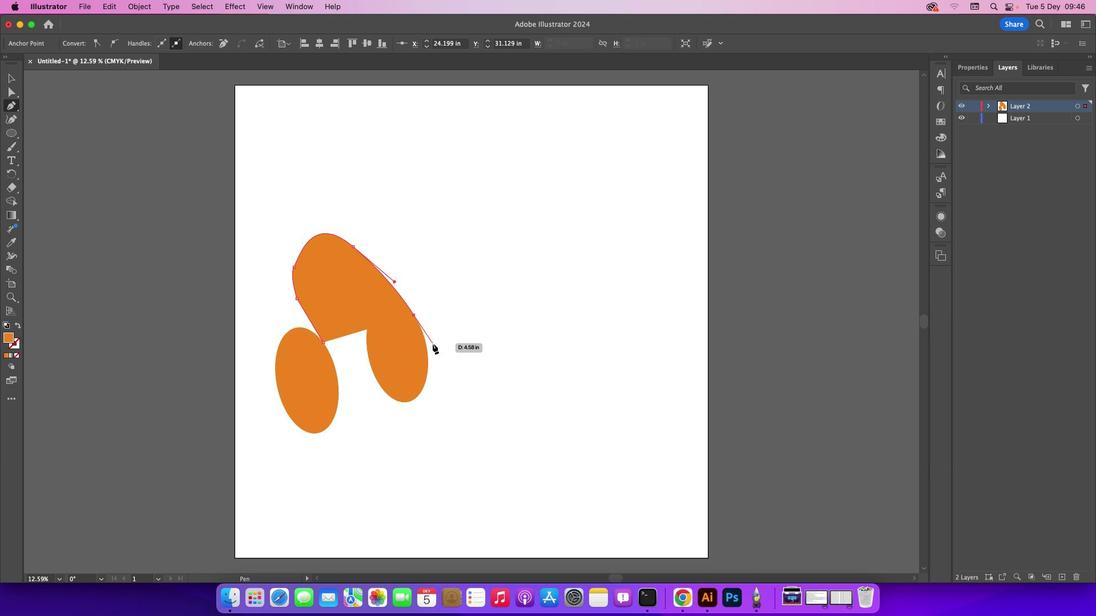 
Action: Key pressed Key.cmd'z''z''z''z''z'
Screenshot: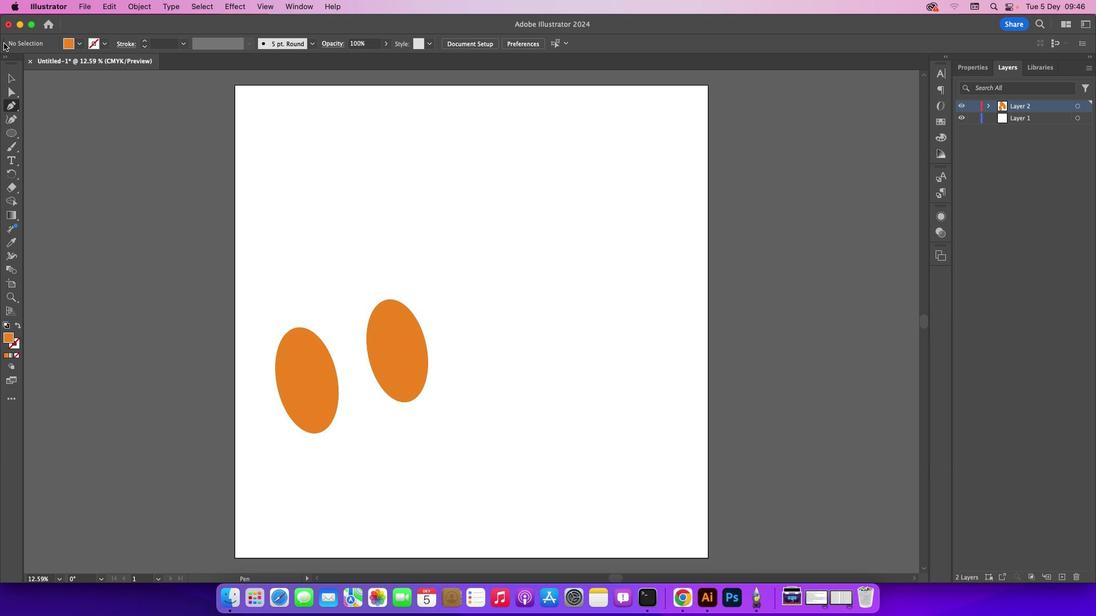 
Action: Mouse moved to (9, 78)
Screenshot: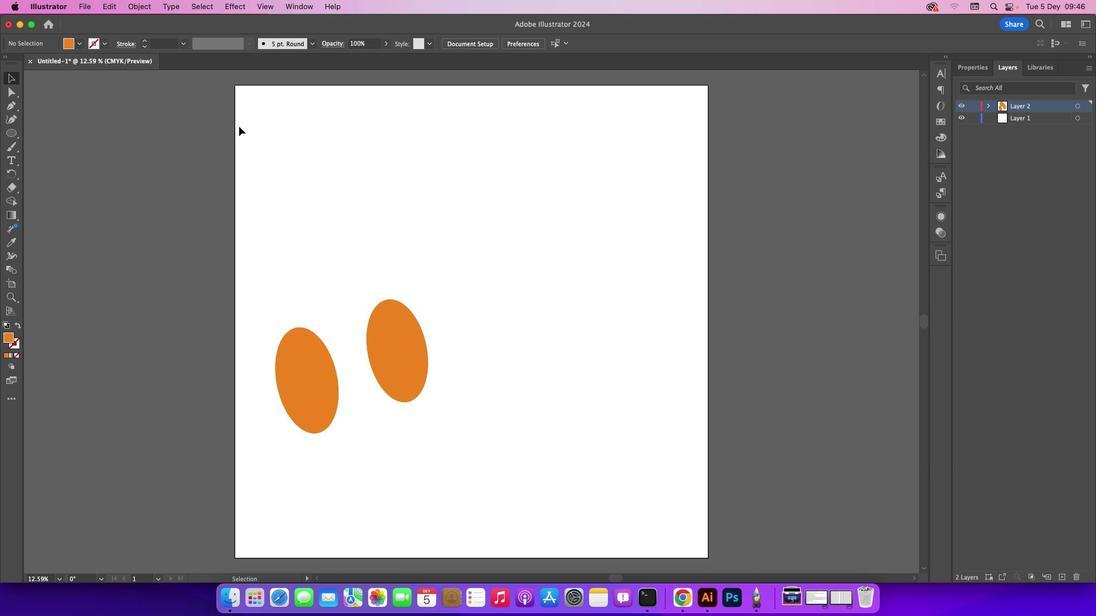 
Action: Mouse pressed left at (9, 78)
Screenshot: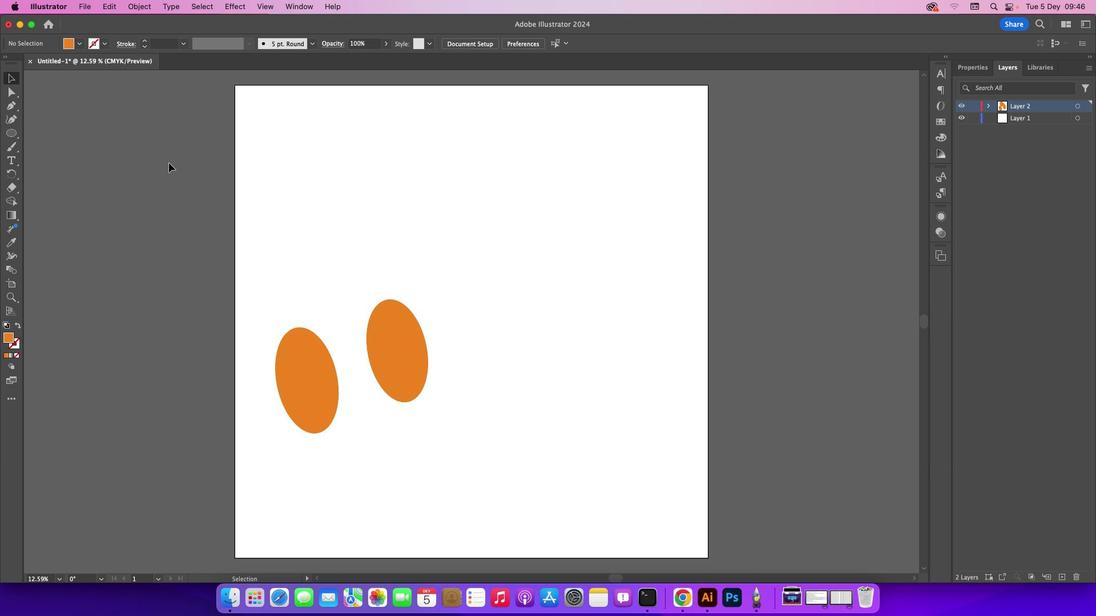 
Action: Mouse moved to (169, 163)
Screenshot: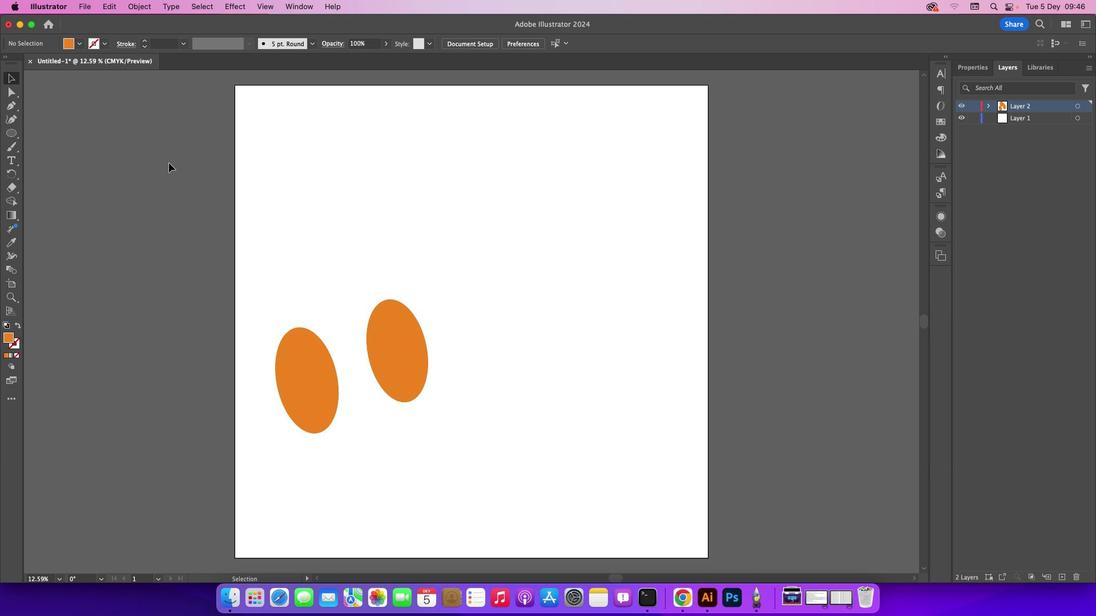 
Action: Mouse pressed left at (169, 163)
Screenshot: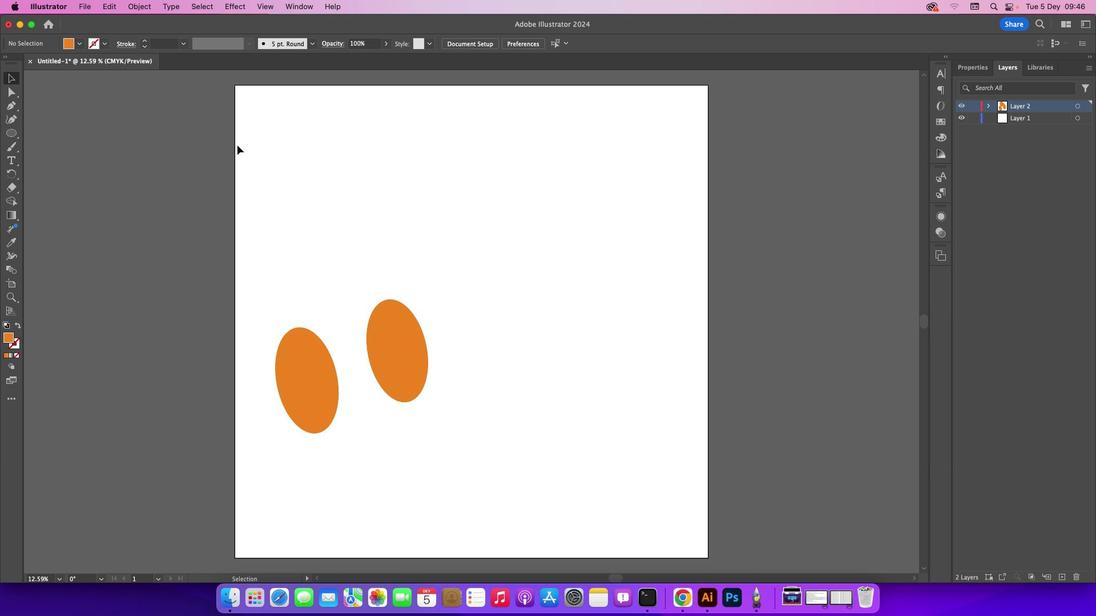 
Action: Mouse moved to (1063, 572)
Screenshot: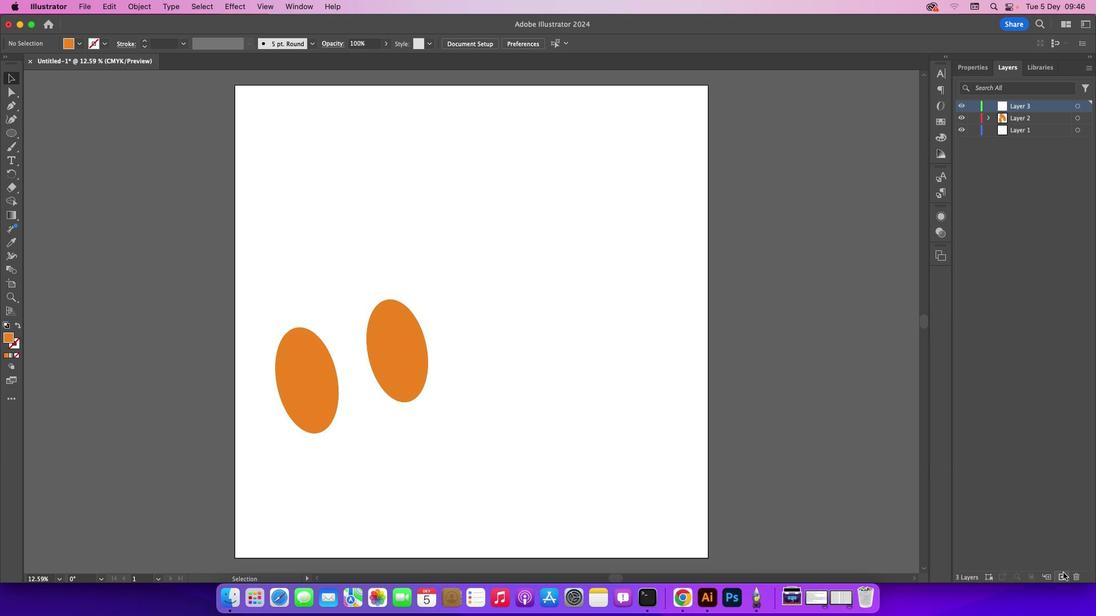 
Action: Mouse pressed left at (1063, 572)
Screenshot: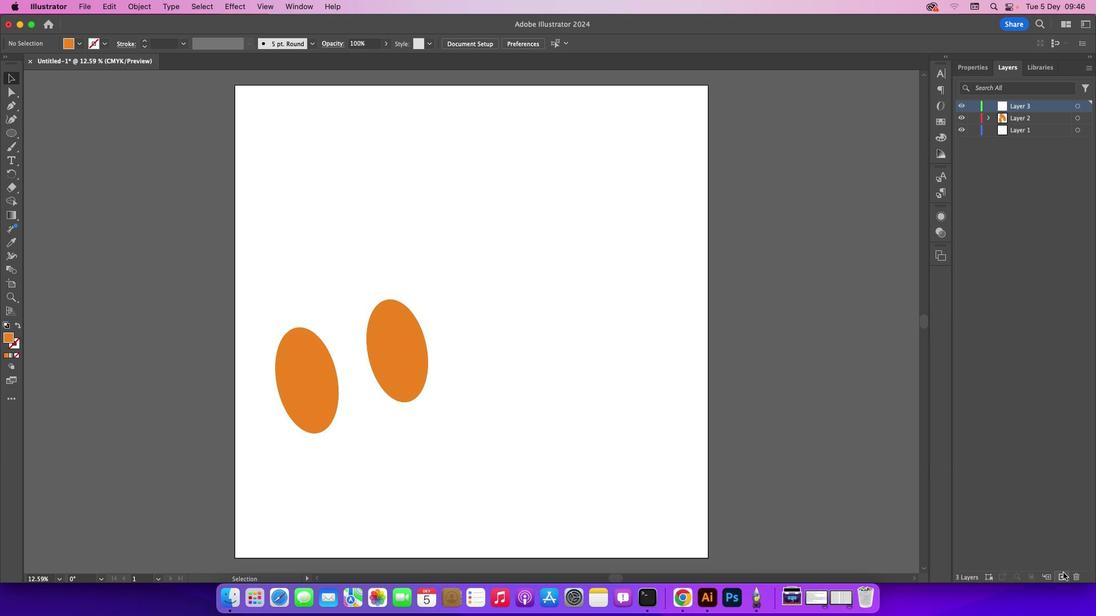 
Action: Mouse moved to (305, 363)
Screenshot: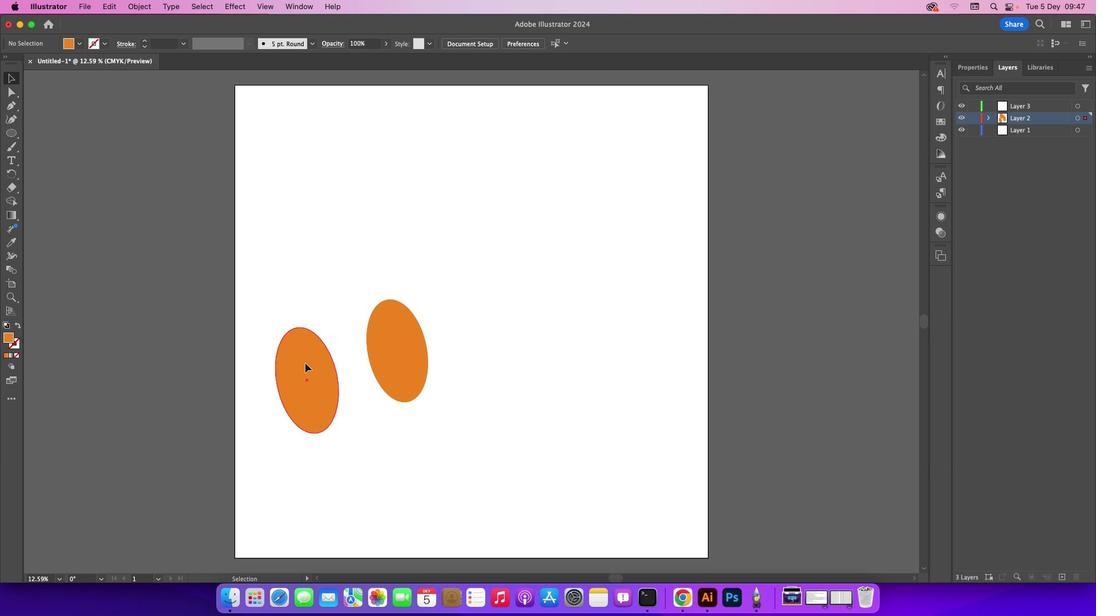 
Action: Mouse pressed left at (305, 363)
Screenshot: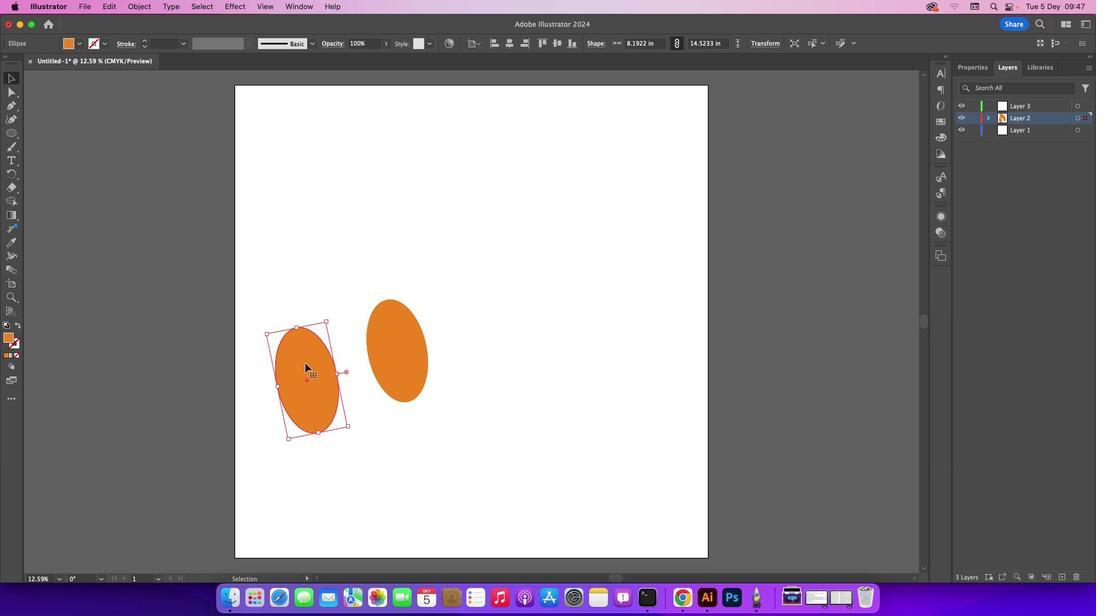 
Action: Key pressed Key.alt
Screenshot: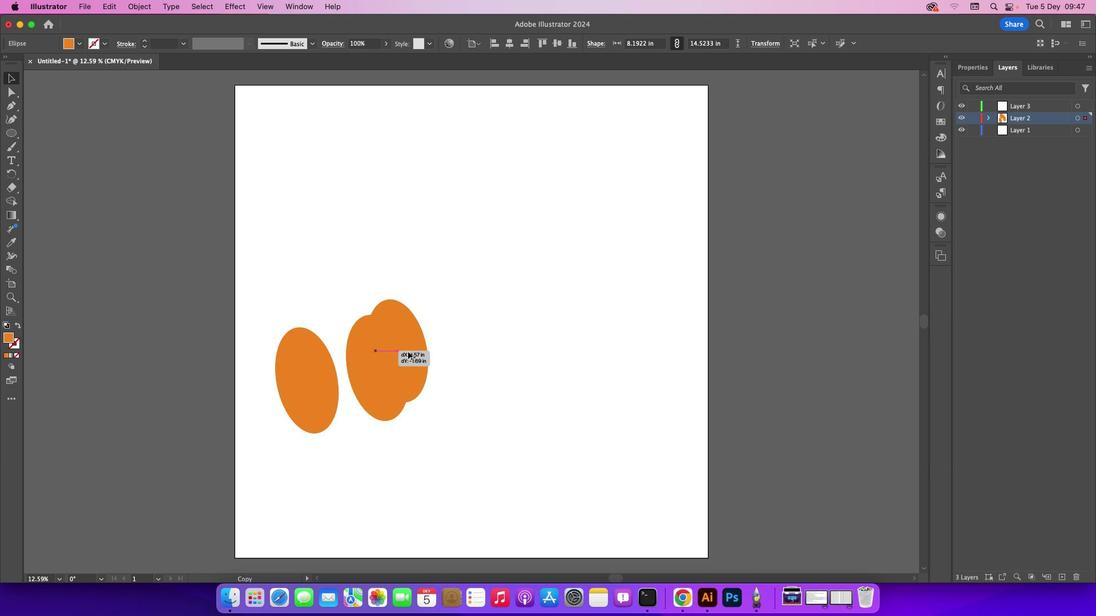 
Action: Mouse pressed left at (305, 363)
Screenshot: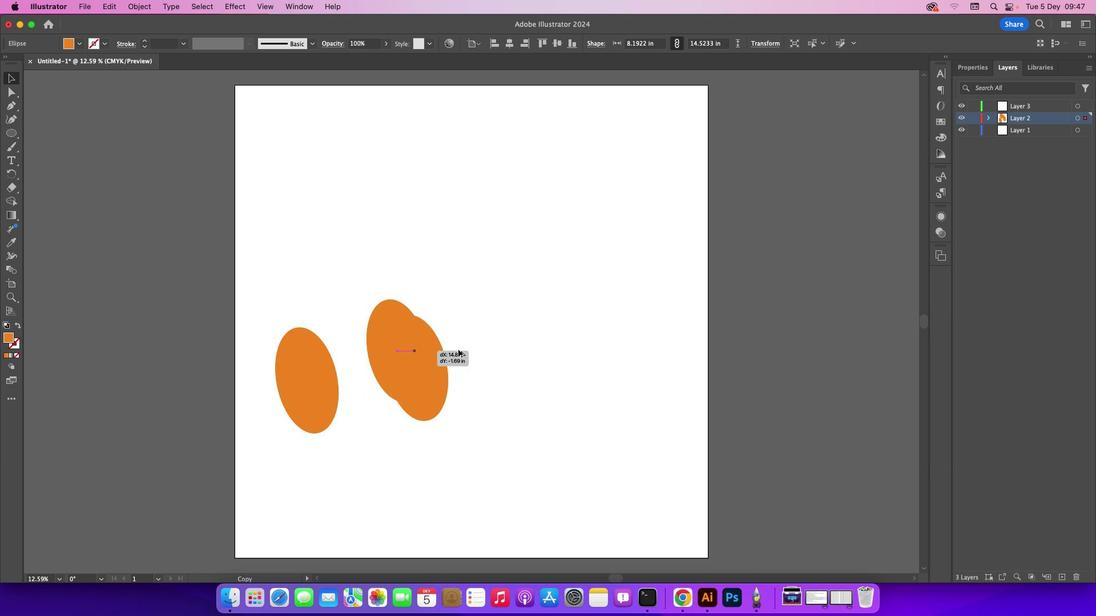 
Action: Mouse moved to (536, 281)
Screenshot: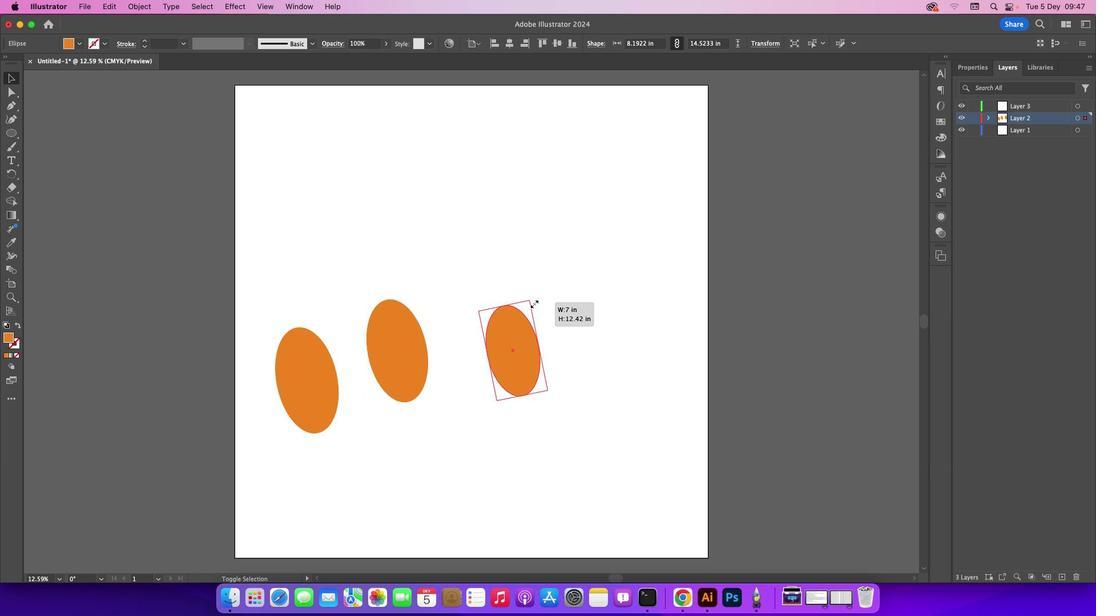 
Action: Mouse pressed left at (536, 281)
Screenshot: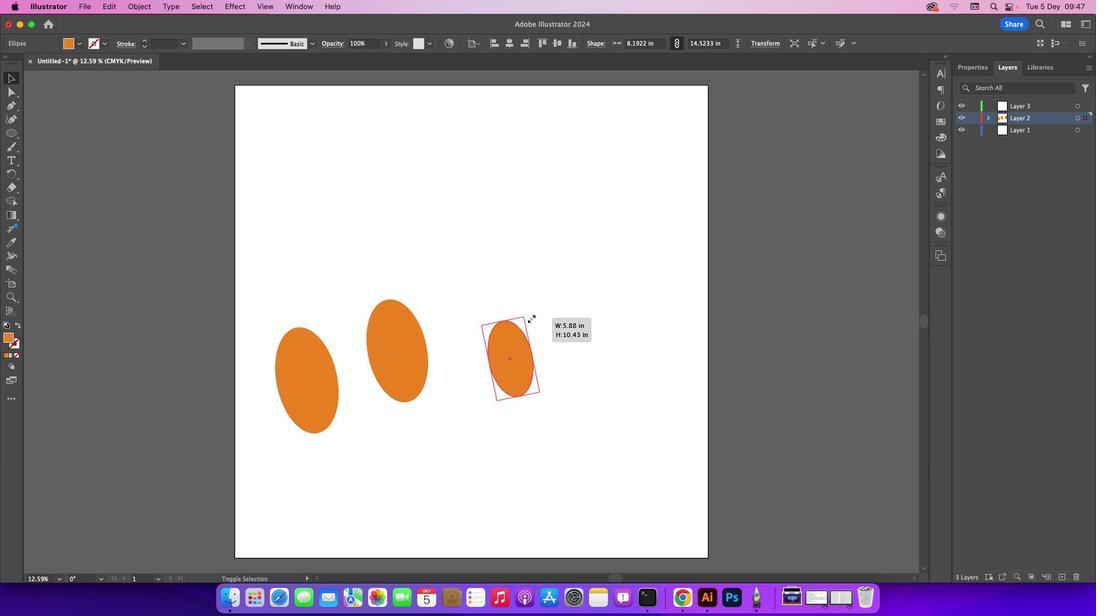 
Action: Key pressed Key.shift
Screenshot: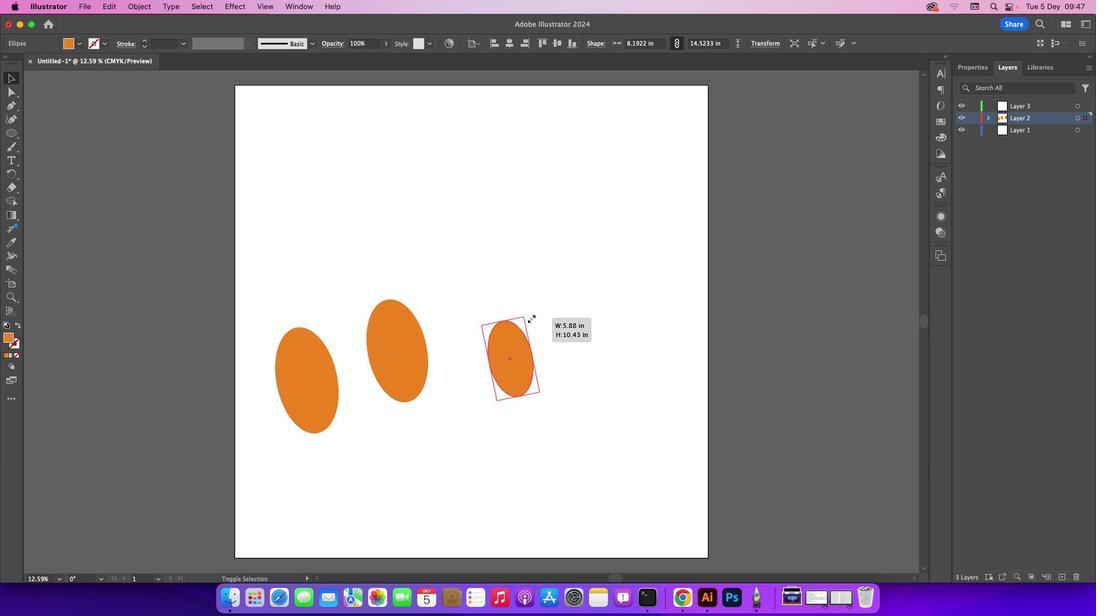 
Action: Mouse moved to (10, 337)
Screenshot: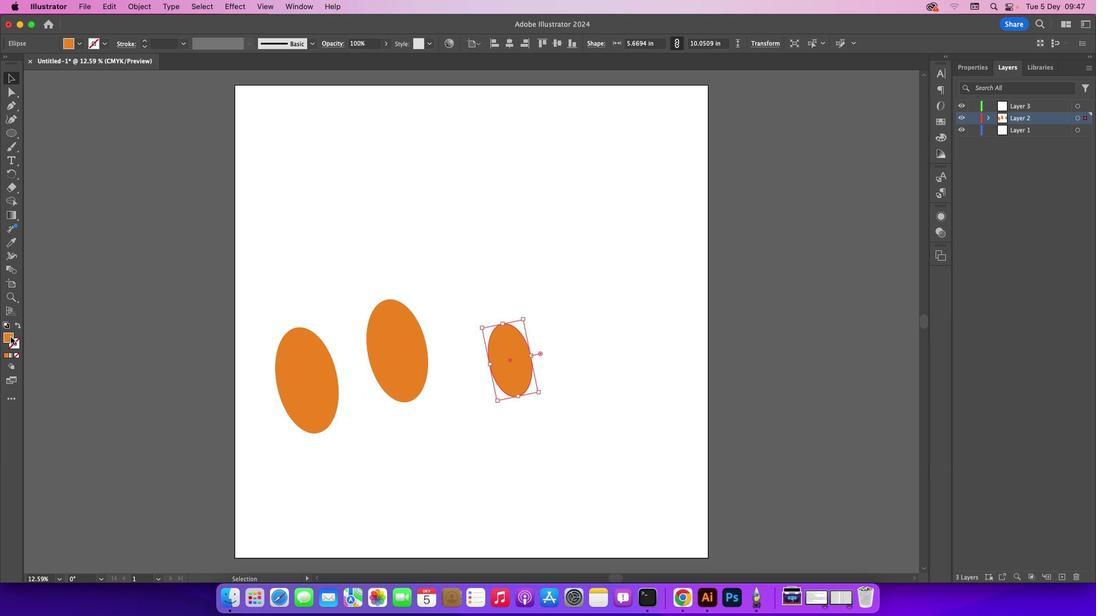 
Action: Mouse pressed left at (10, 337)
Screenshot: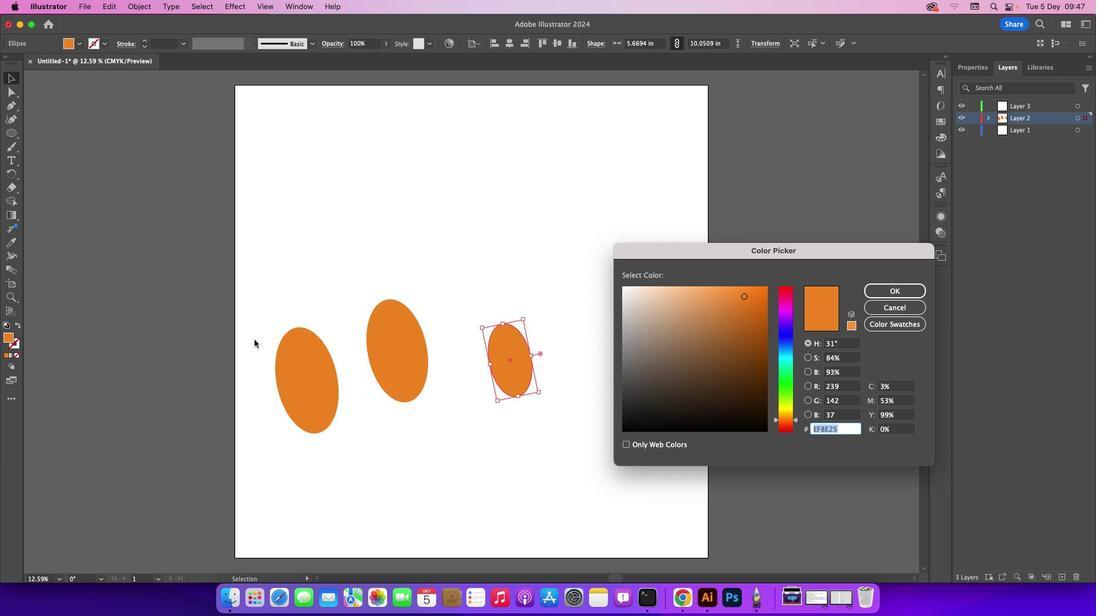 
Action: Mouse pressed left at (10, 337)
Screenshot: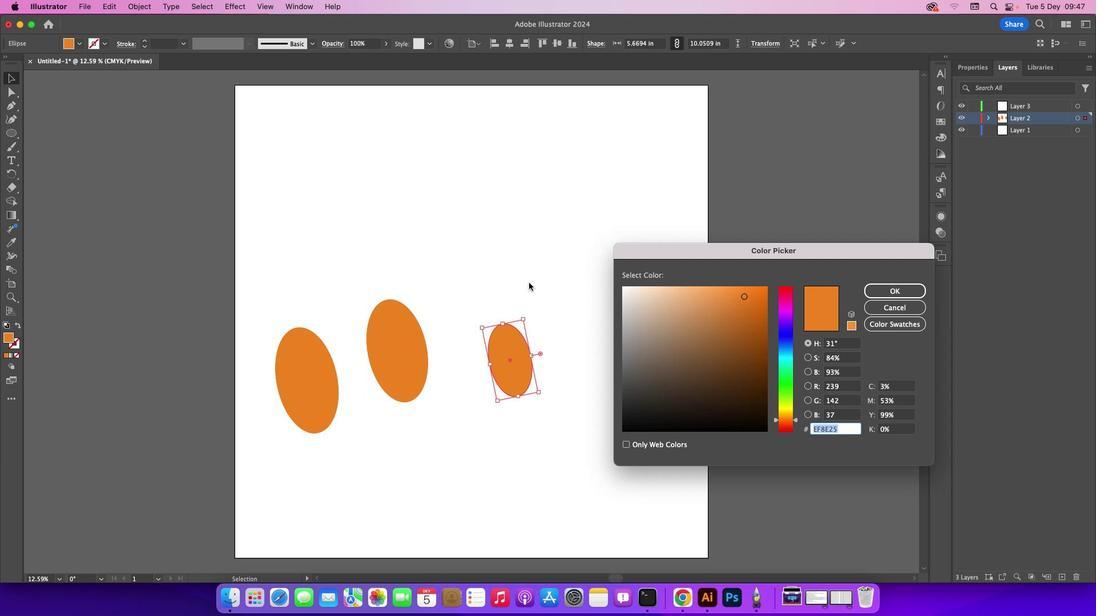 
Action: Mouse moved to (627, 289)
Screenshot: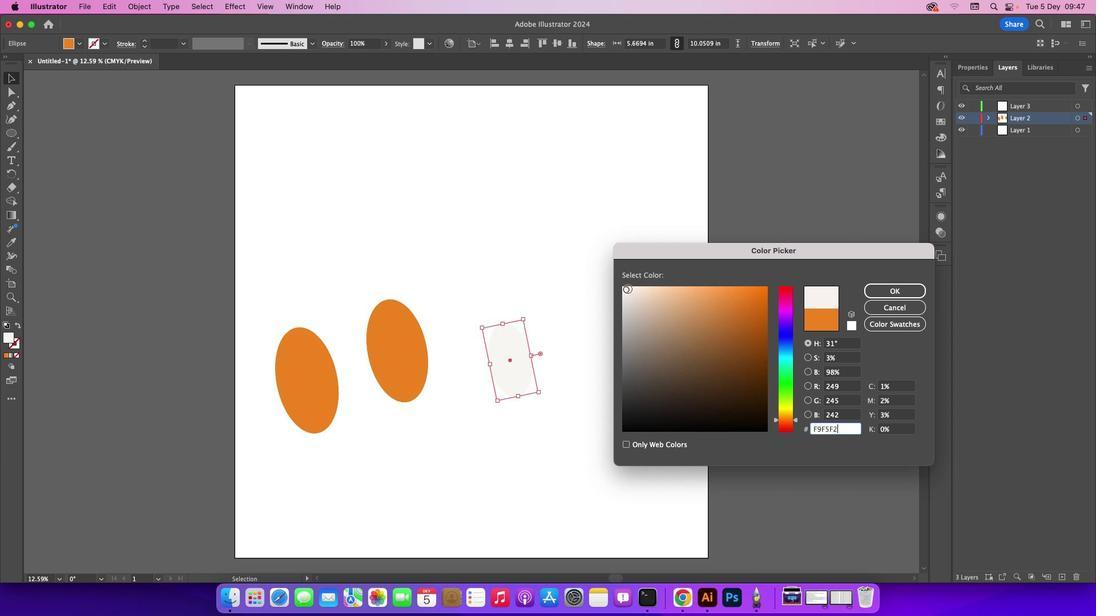 
Action: Mouse pressed left at (627, 289)
Screenshot: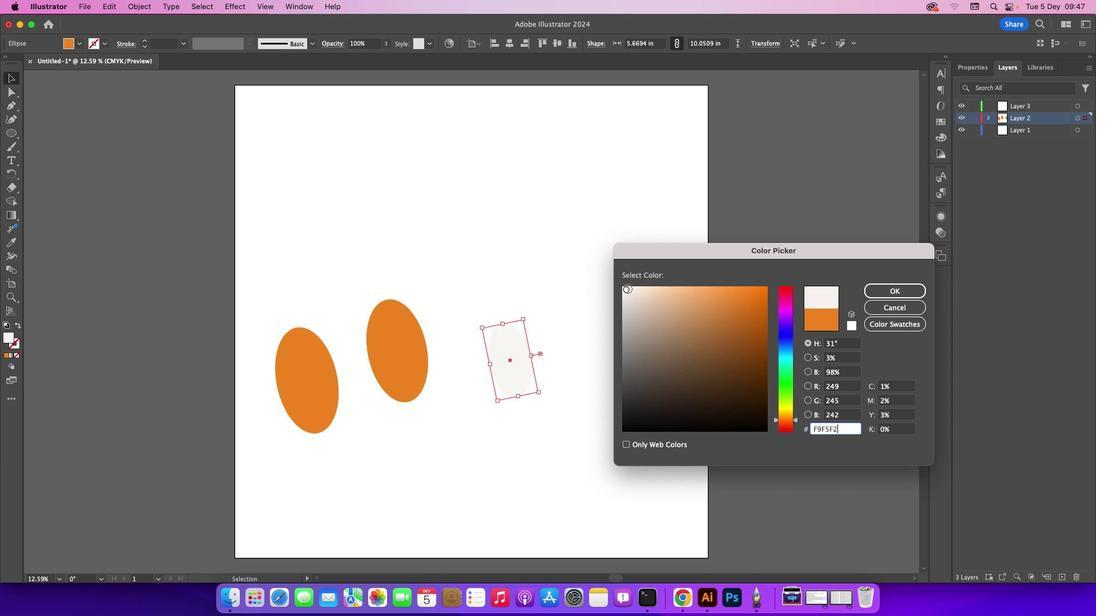 
Action: Mouse moved to (893, 288)
Screenshot: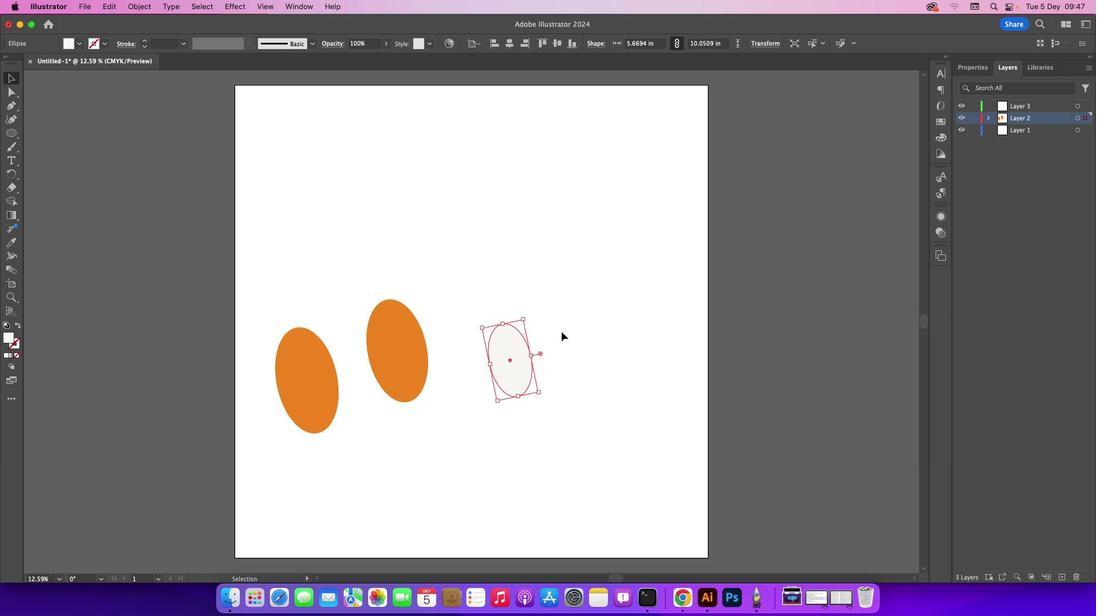 
Action: Mouse pressed left at (893, 288)
Screenshot: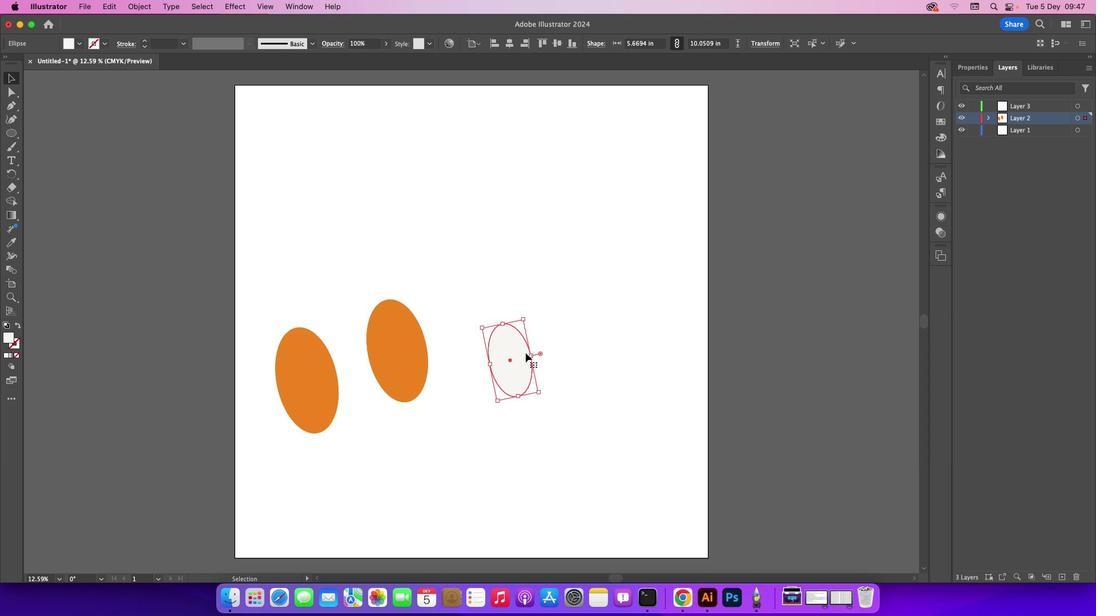 
Action: Mouse moved to (567, 311)
Screenshot: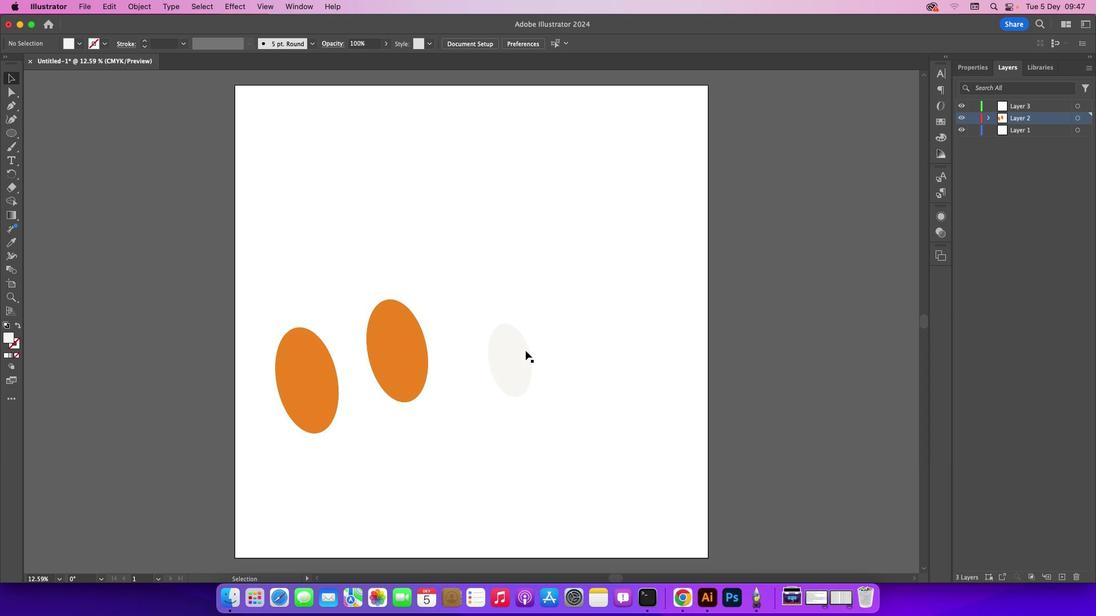 
Action: Mouse pressed left at (567, 311)
Screenshot: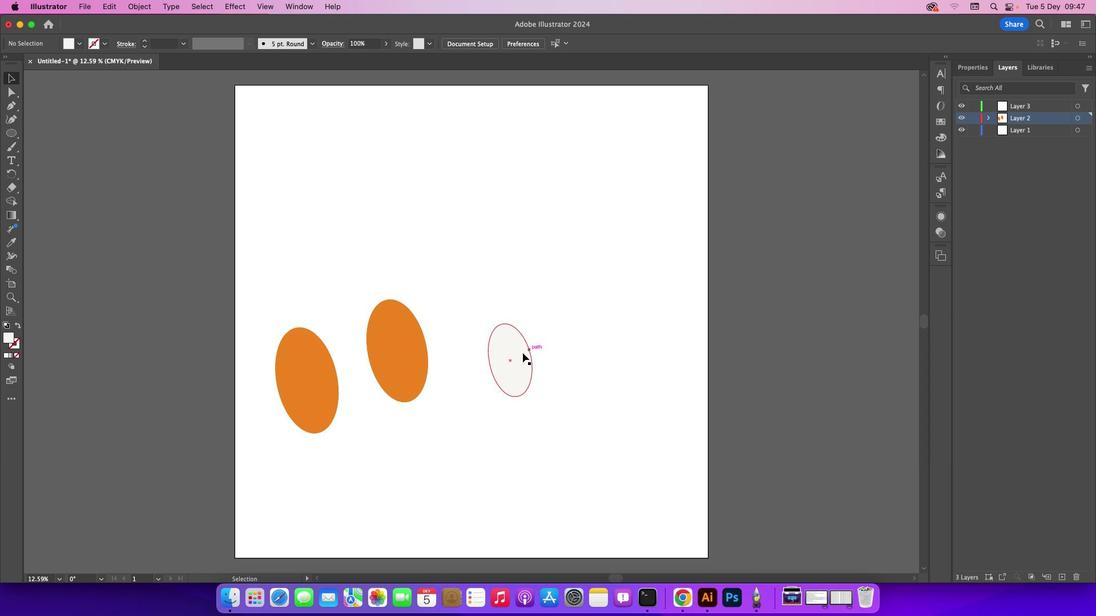 
Action: Mouse moved to (521, 354)
Screenshot: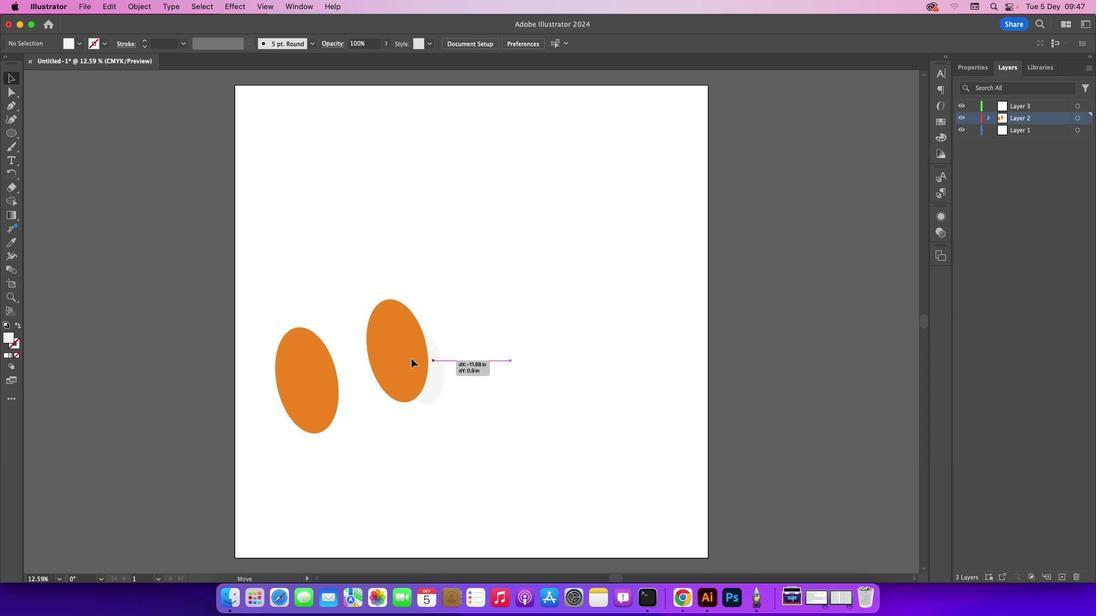 
Action: Mouse pressed left at (521, 354)
Screenshot: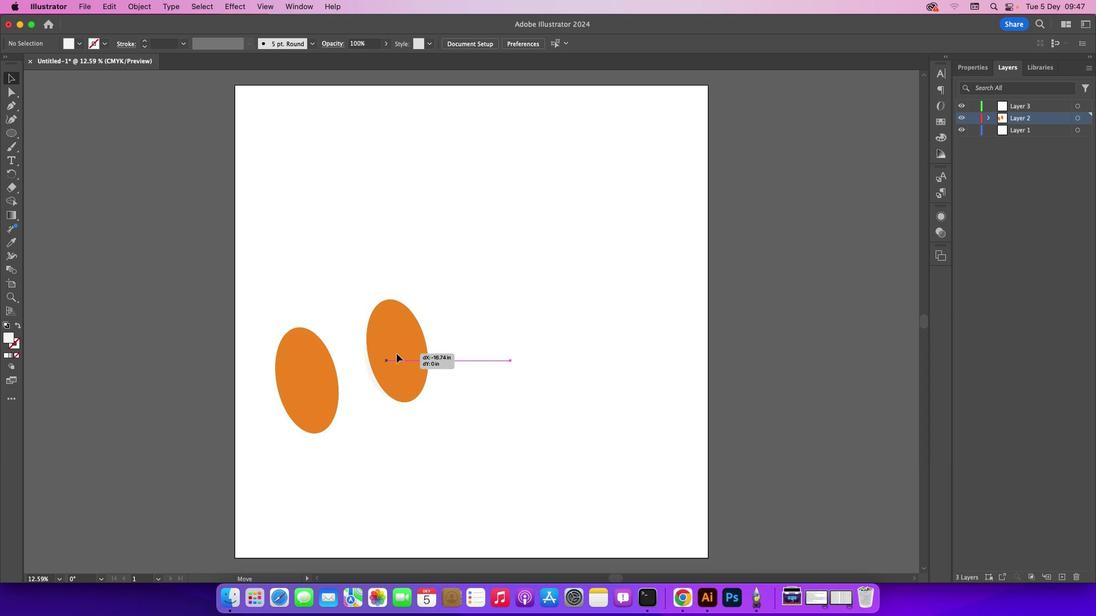 
Action: Mouse moved to (496, 328)
Screenshot: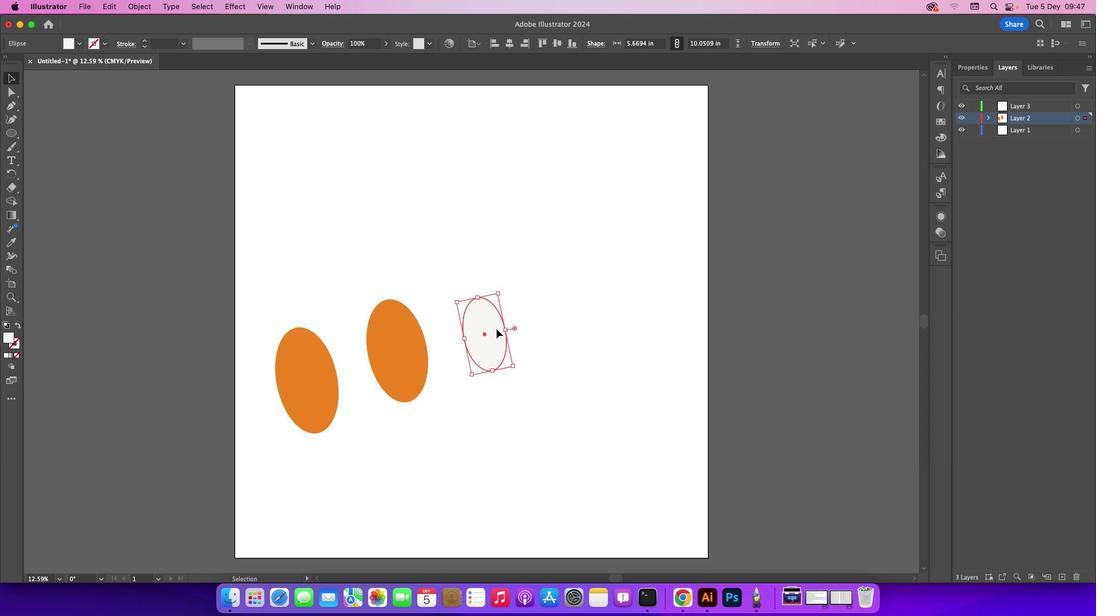 
Action: Mouse pressed right at (496, 328)
Screenshot: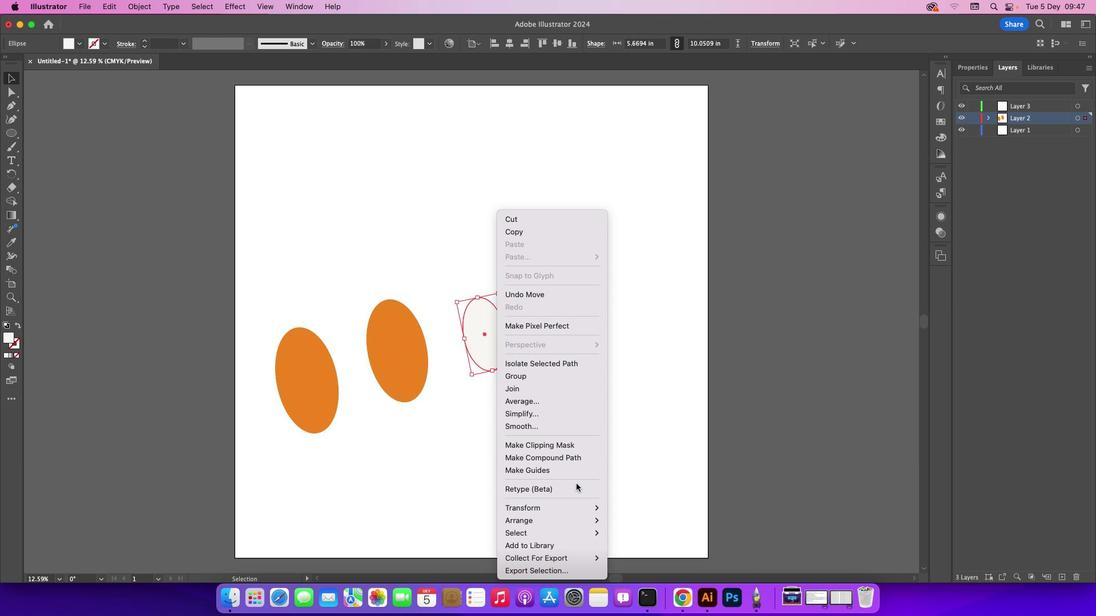 
Action: Mouse moved to (623, 514)
Screenshot: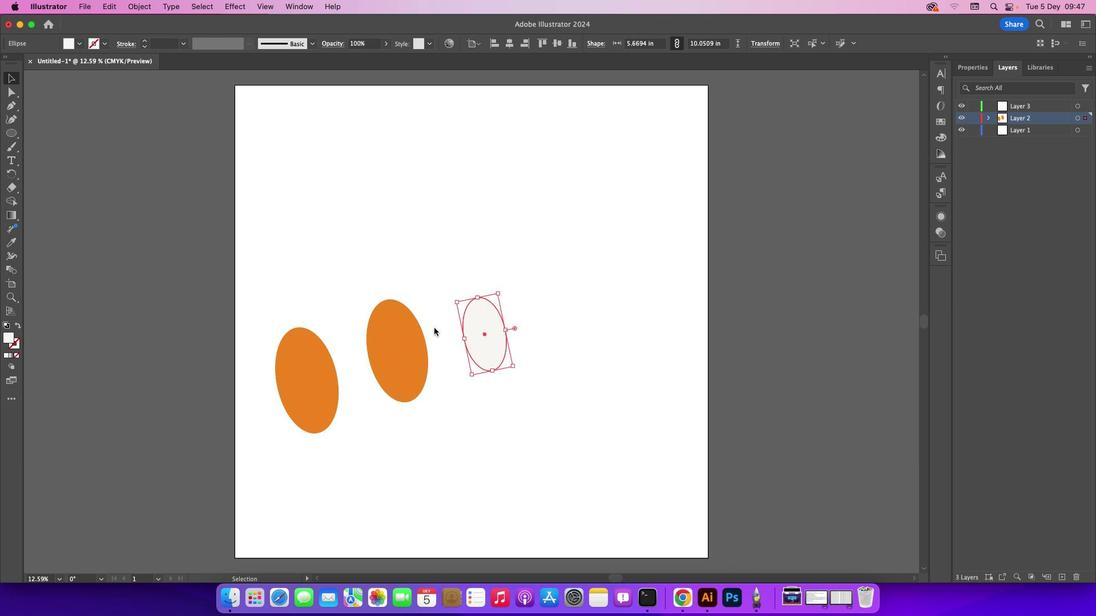 
Action: Mouse pressed left at (623, 514)
Screenshot: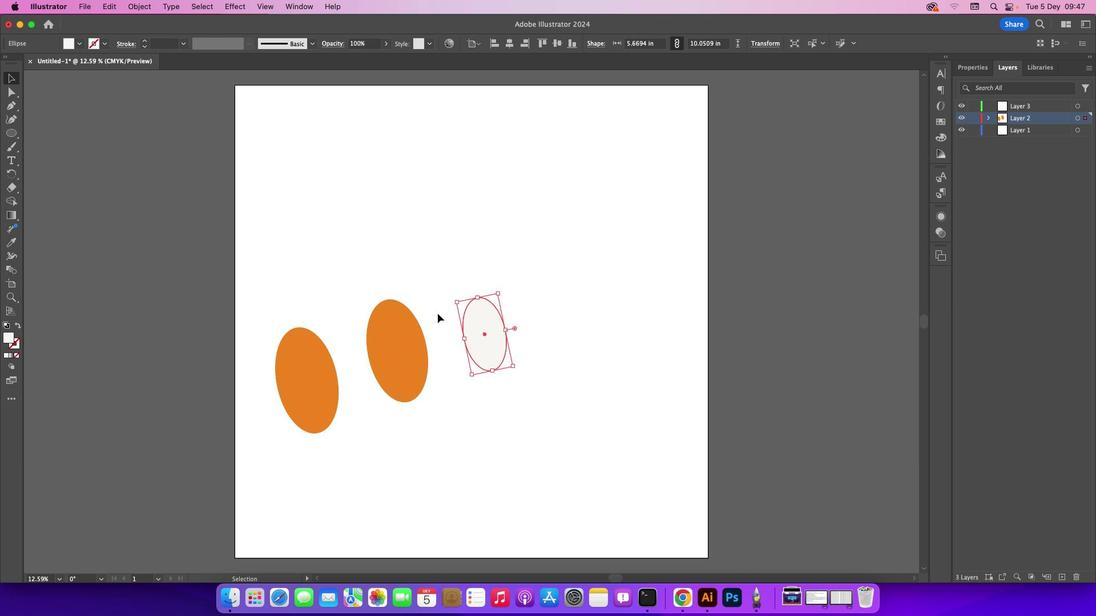 
Action: Mouse moved to (480, 310)
Screenshot: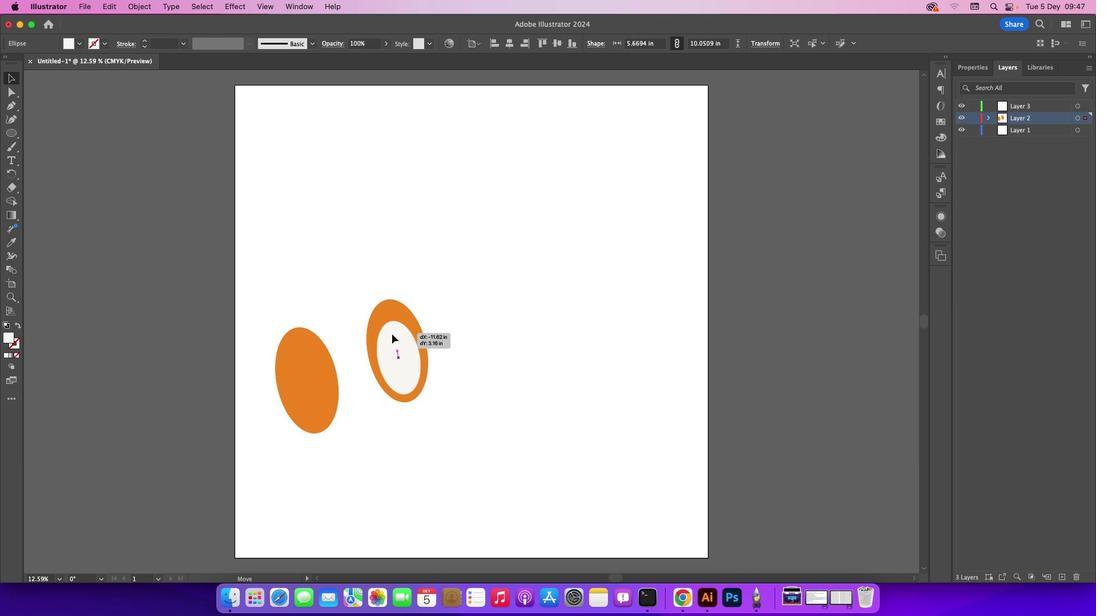 
Action: Mouse pressed left at (480, 310)
Screenshot: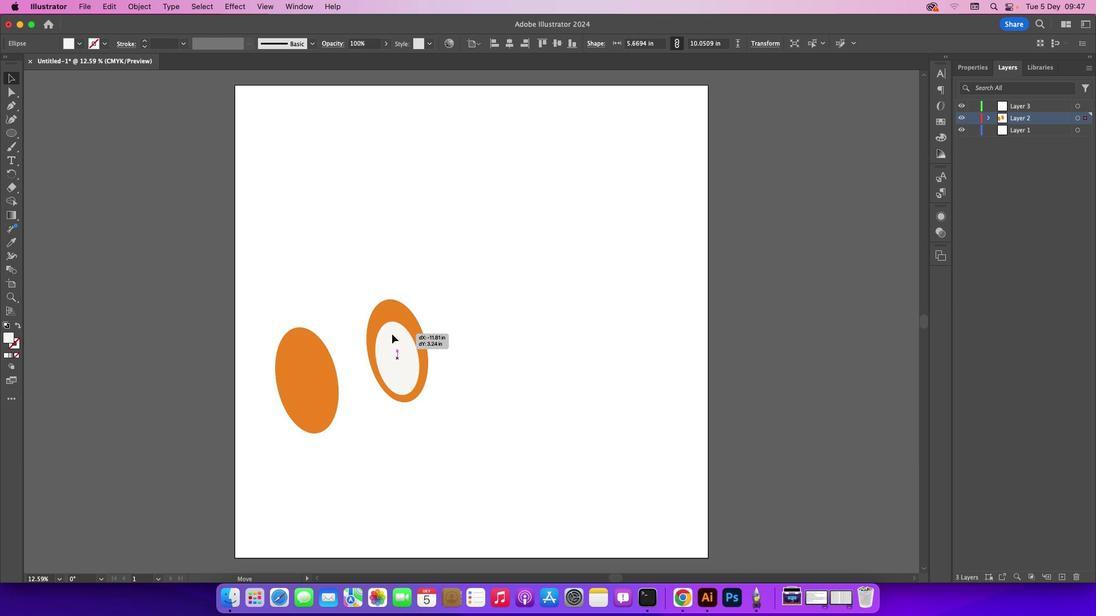 
Action: Mouse moved to (490, 277)
Screenshot: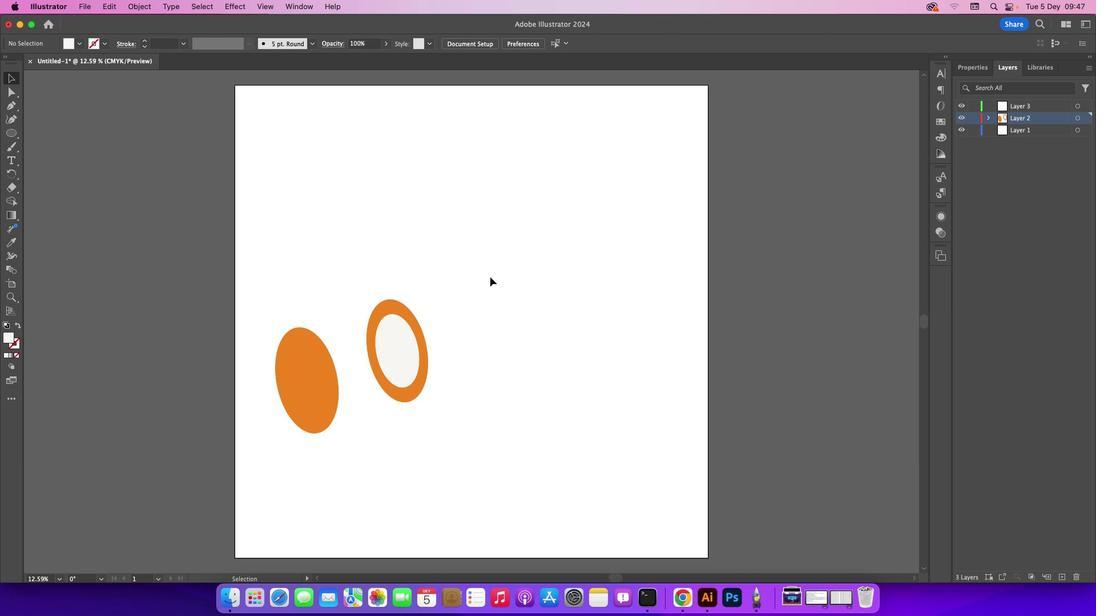 
Action: Mouse pressed left at (490, 277)
Screenshot: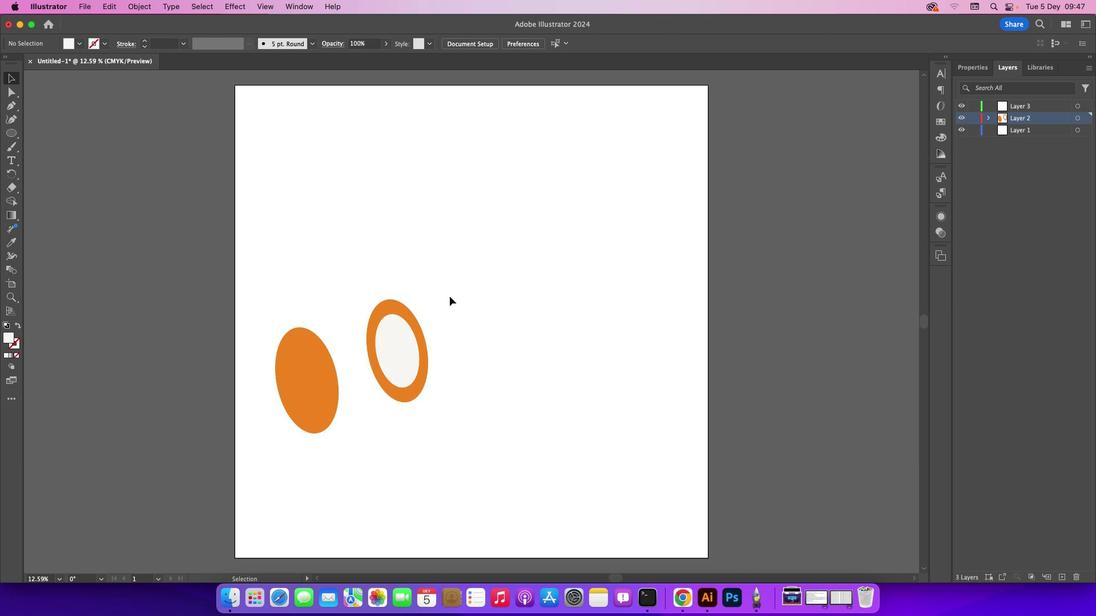 
Action: Mouse moved to (398, 348)
Screenshot: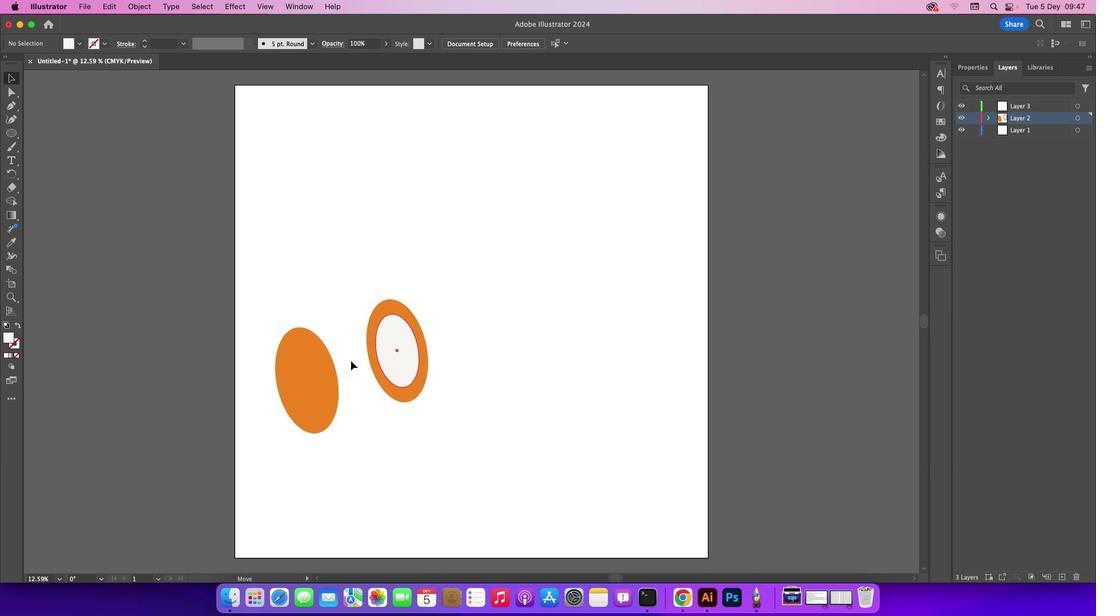 
Action: Mouse pressed left at (398, 348)
Screenshot: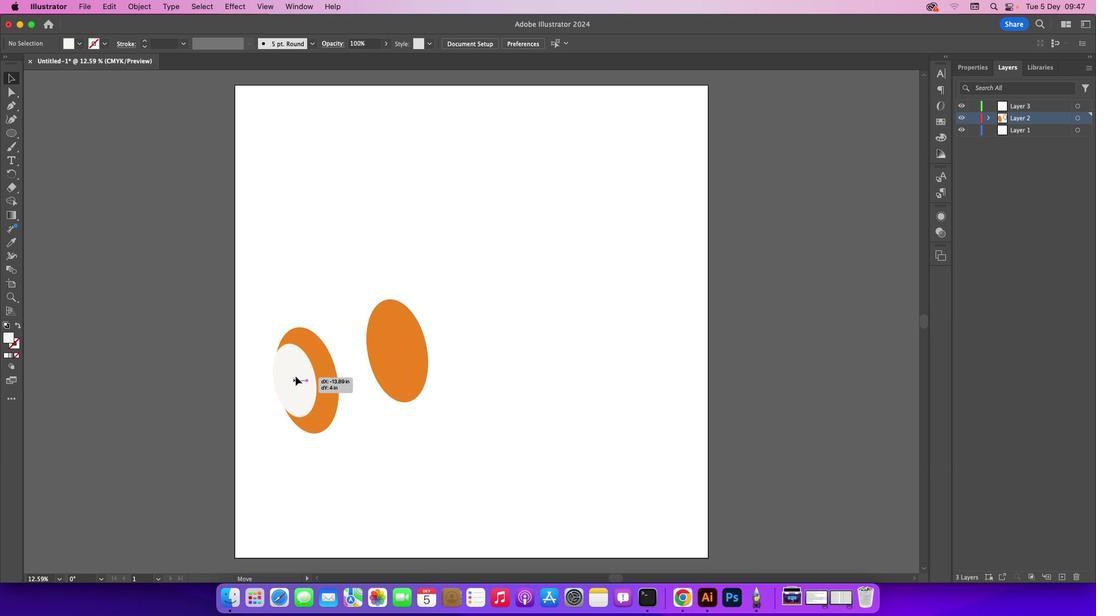 
Action: Mouse moved to (400, 352)
Screenshot: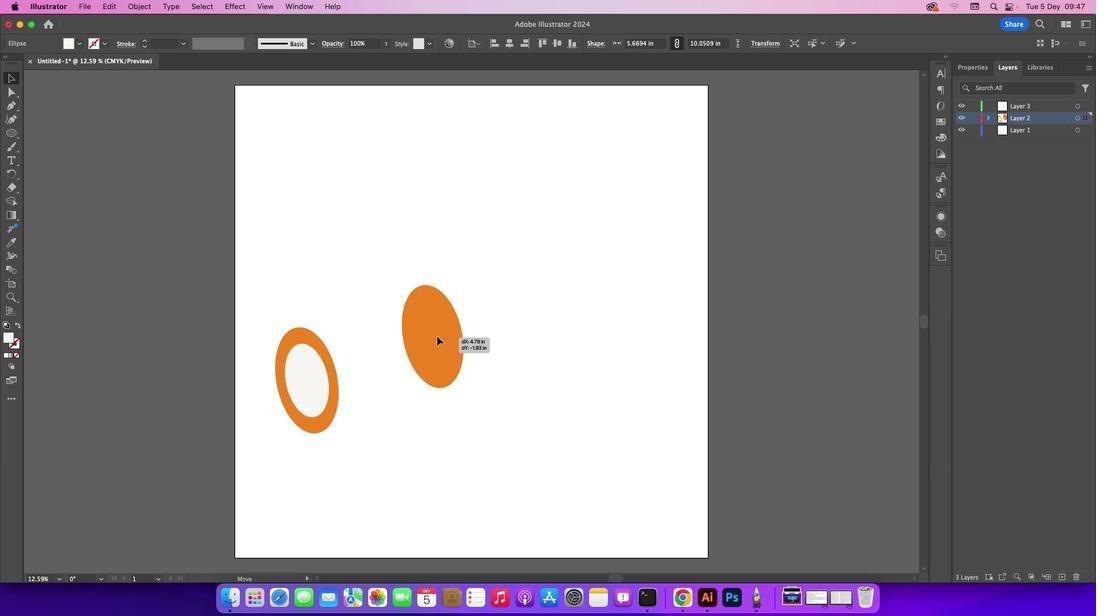 
Action: Mouse pressed left at (400, 352)
Screenshot: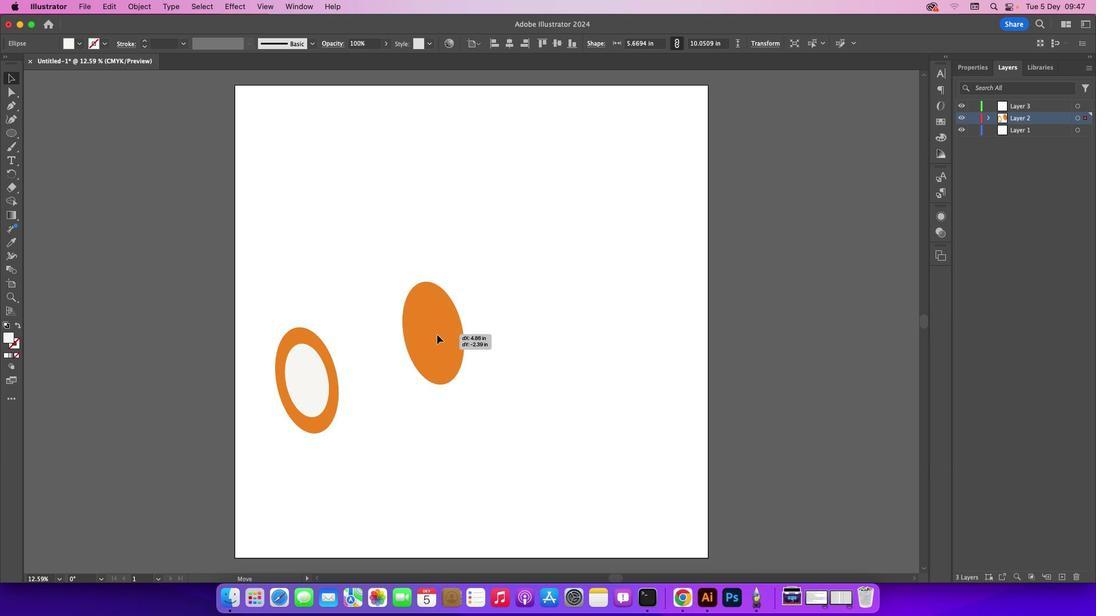 
Action: Mouse moved to (366, 281)
Screenshot: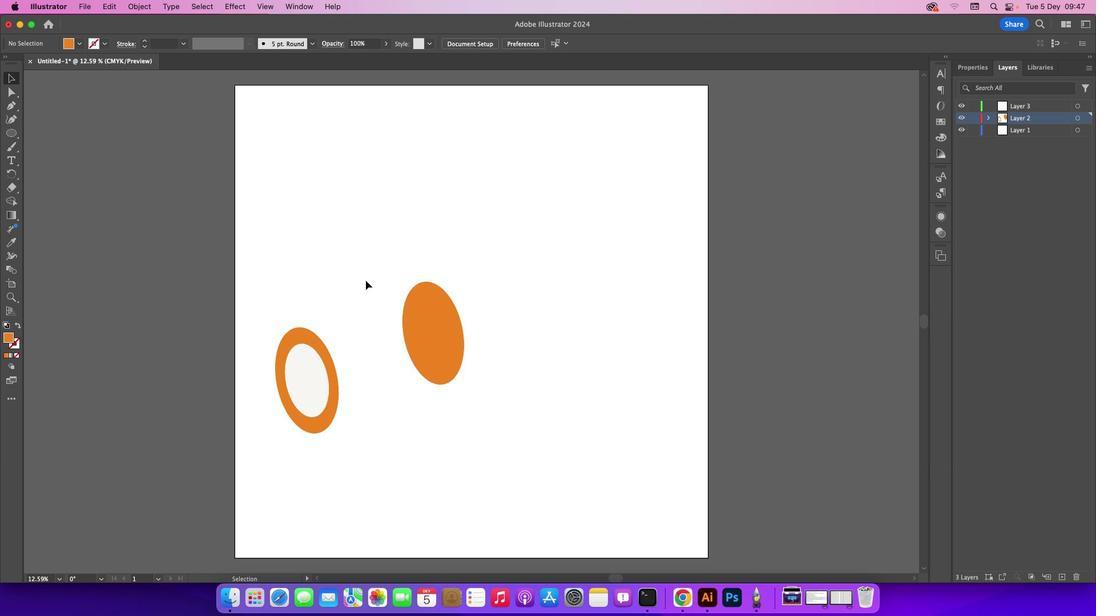 
Action: Mouse pressed left at (366, 281)
Screenshot: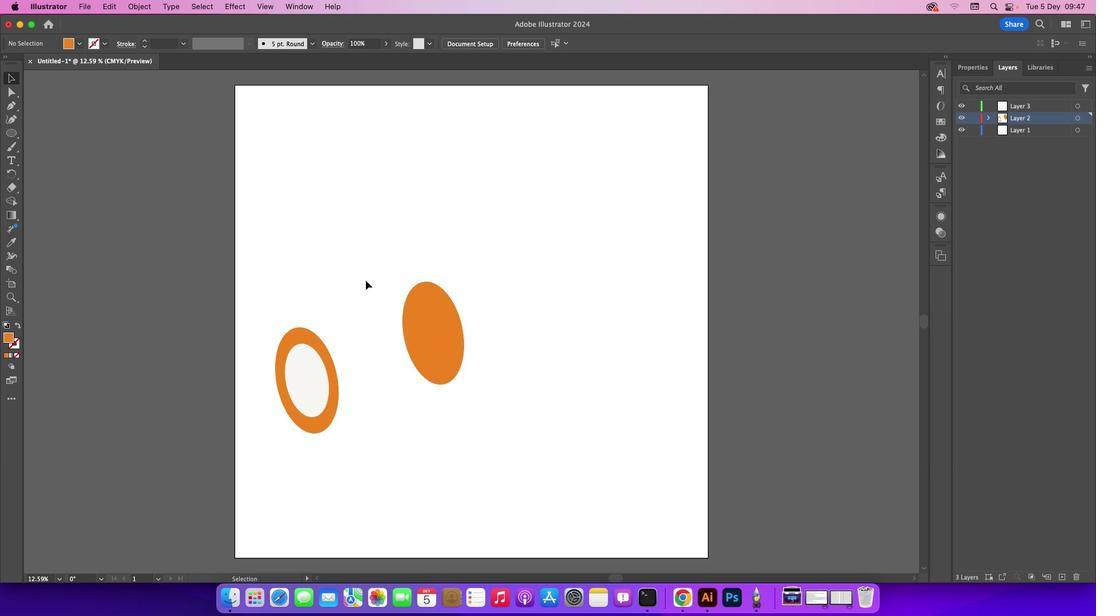 
Action: Mouse moved to (301, 386)
Screenshot: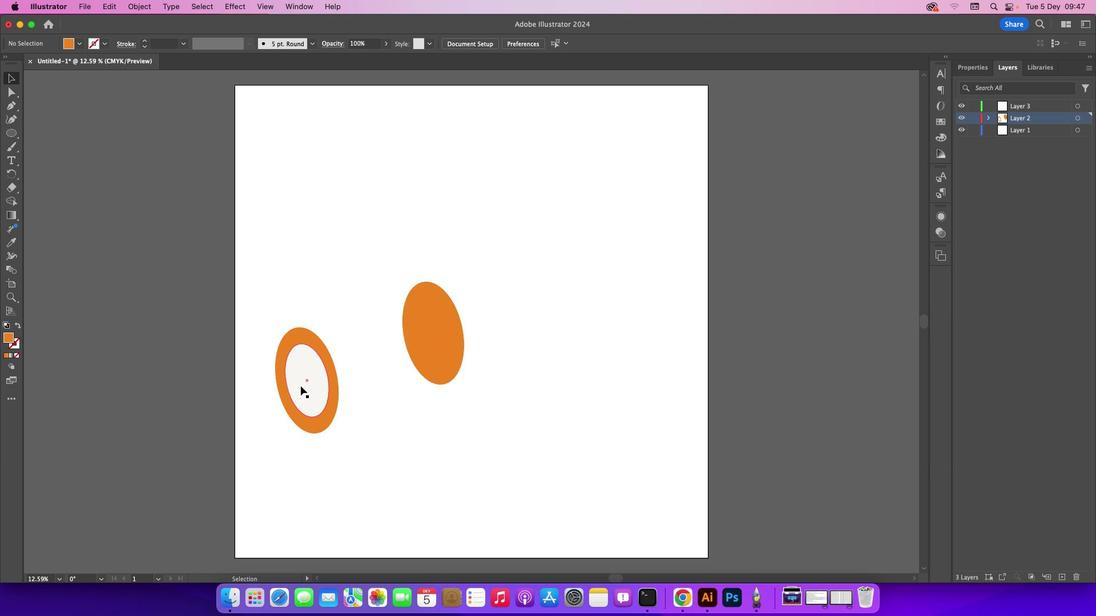 
Action: Key pressed Key.alt
Screenshot: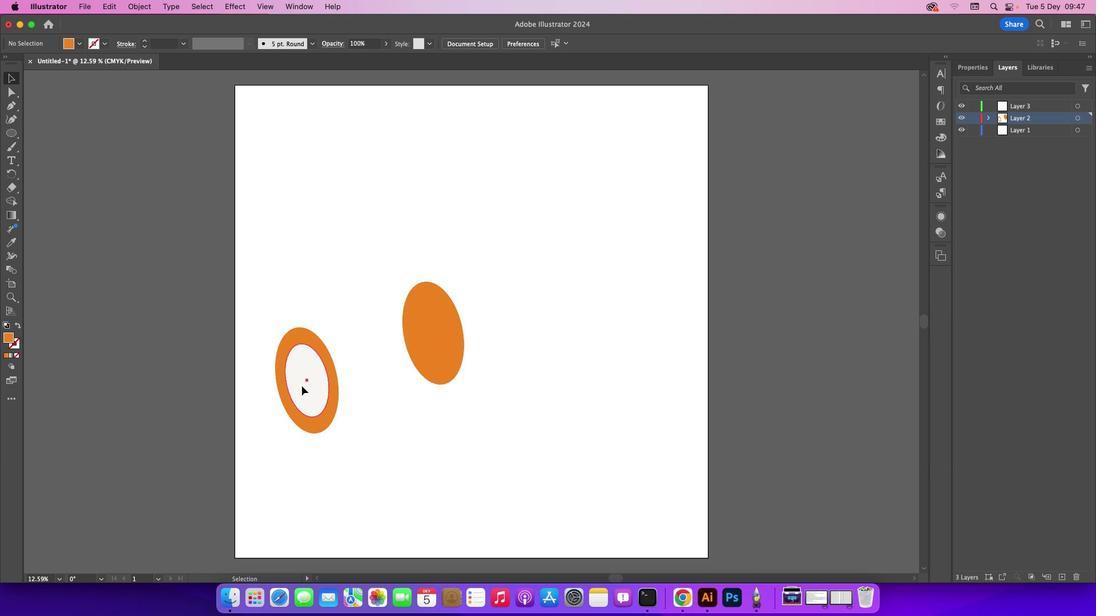 
Action: Mouse pressed left at (301, 386)
Screenshot: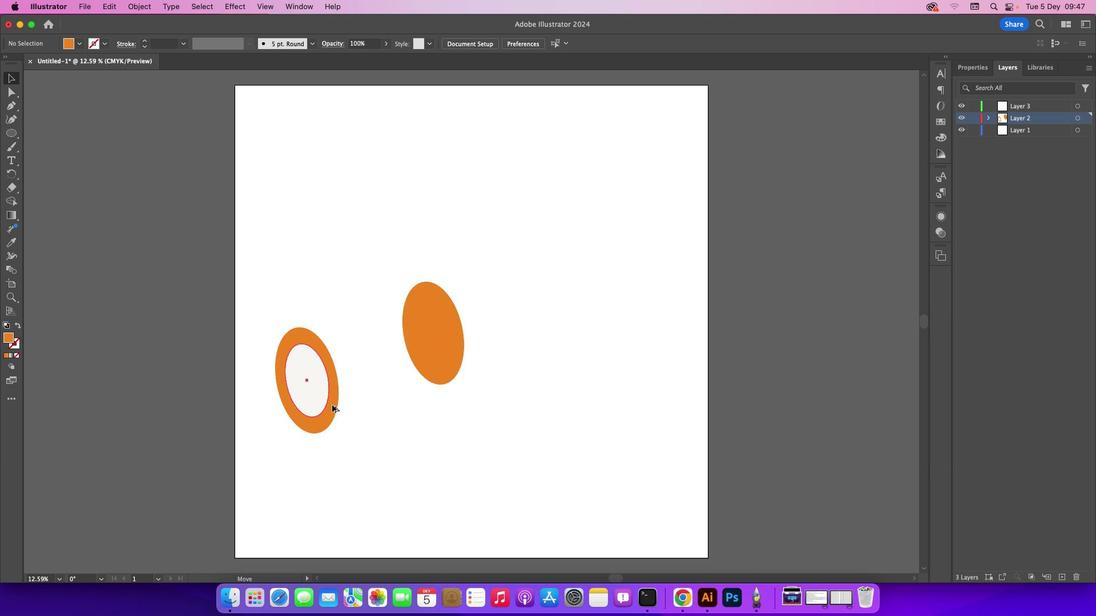 
Action: Mouse moved to (406, 390)
Screenshot: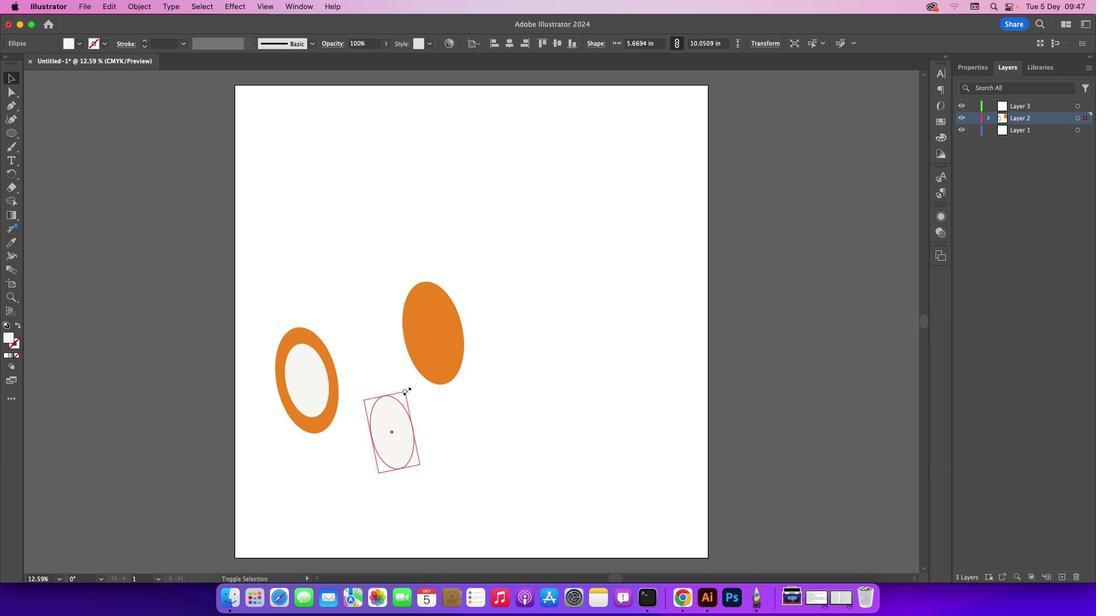 
Action: Key pressed Key.shift
Screenshot: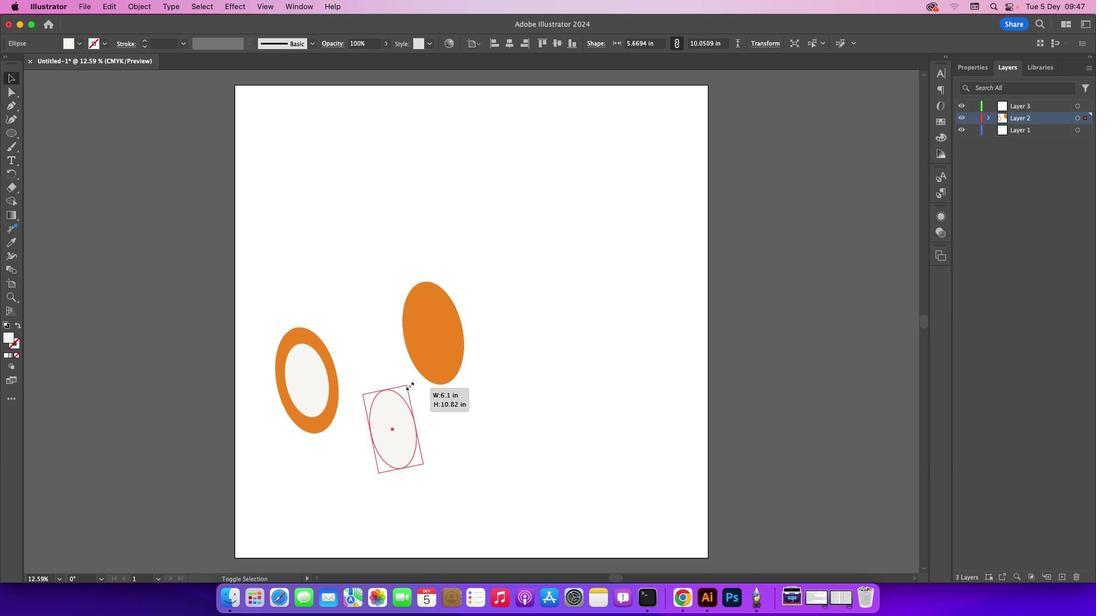 
Action: Mouse pressed left at (406, 390)
Screenshot: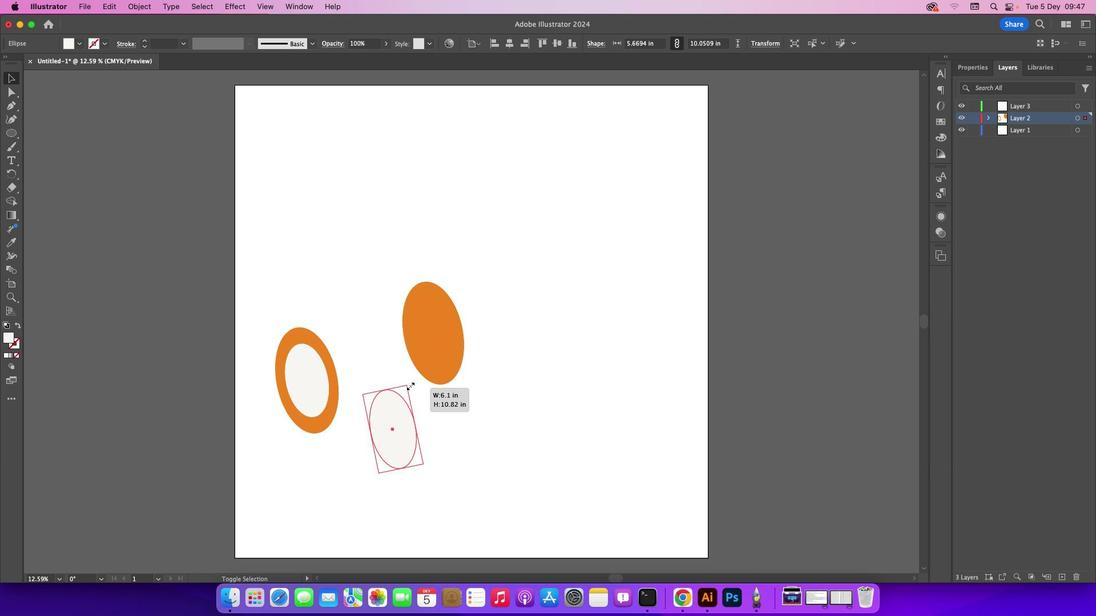 
Action: Mouse moved to (390, 398)
Screenshot: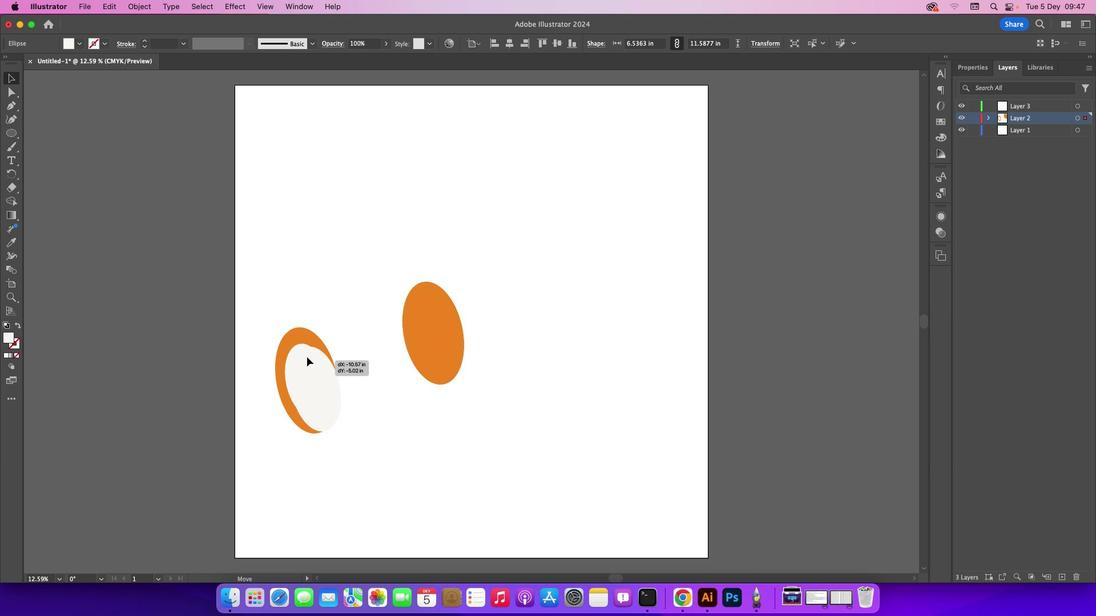 
Action: Mouse pressed left at (390, 398)
Screenshot: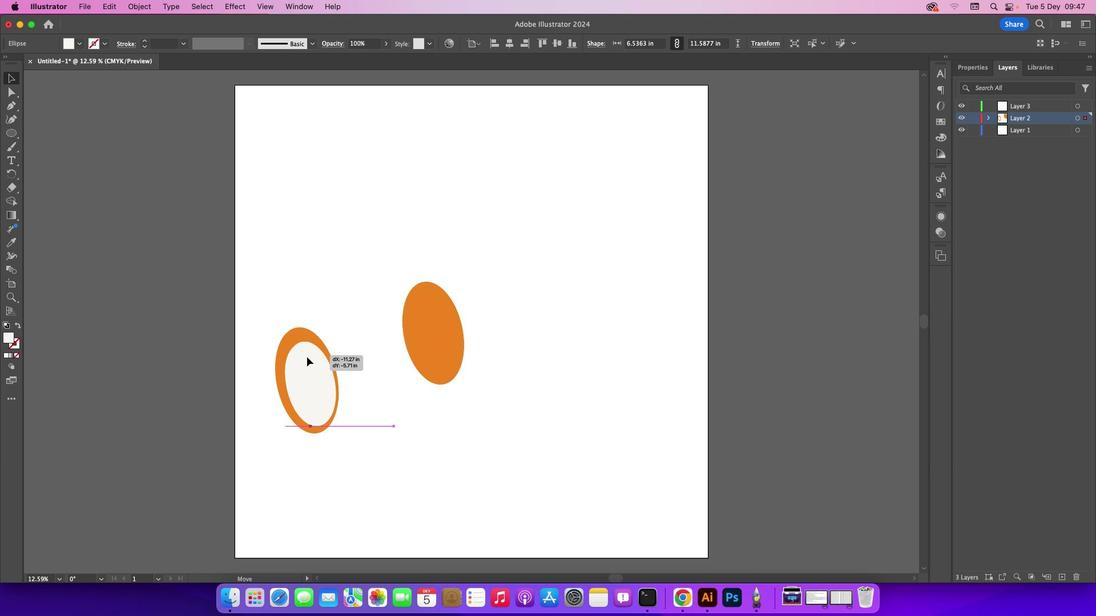 
Action: Mouse moved to (12, 334)
Screenshot: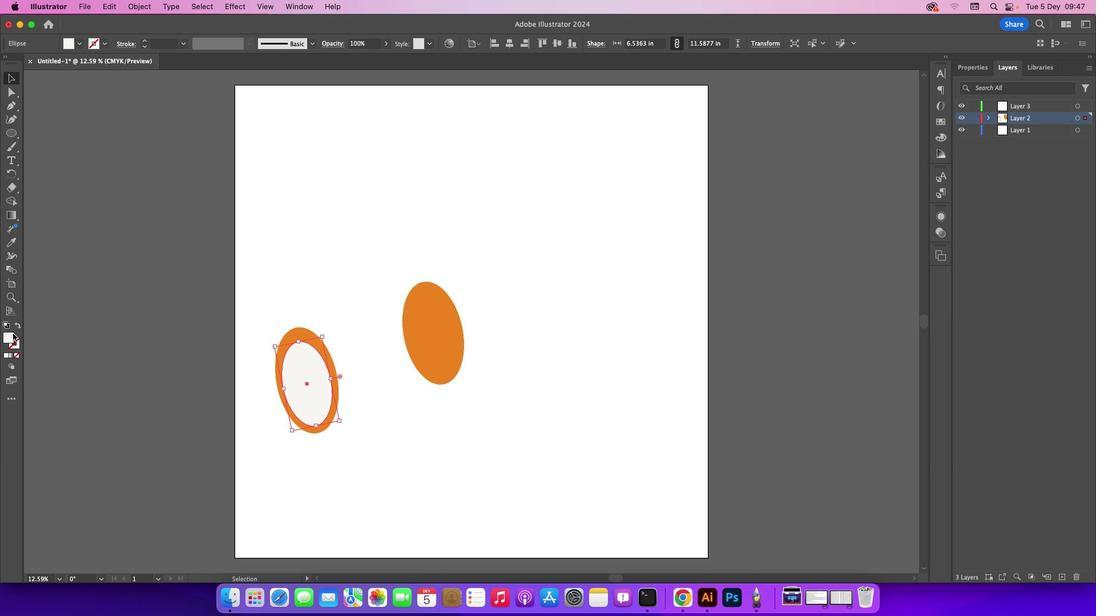 
Action: Mouse pressed left at (12, 334)
Screenshot: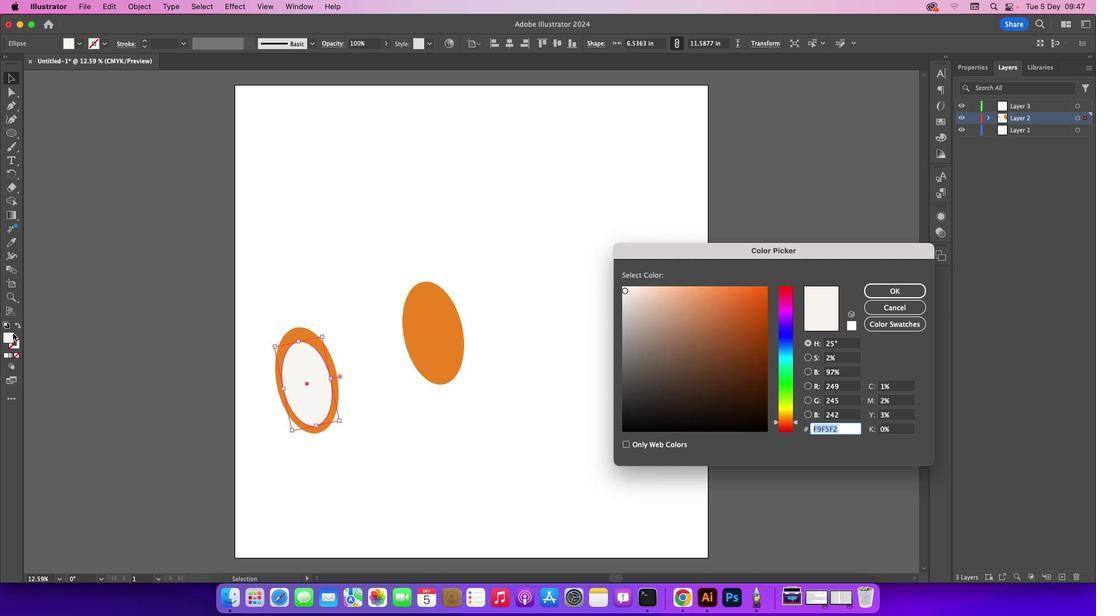 
Action: Mouse pressed left at (12, 334)
Screenshot: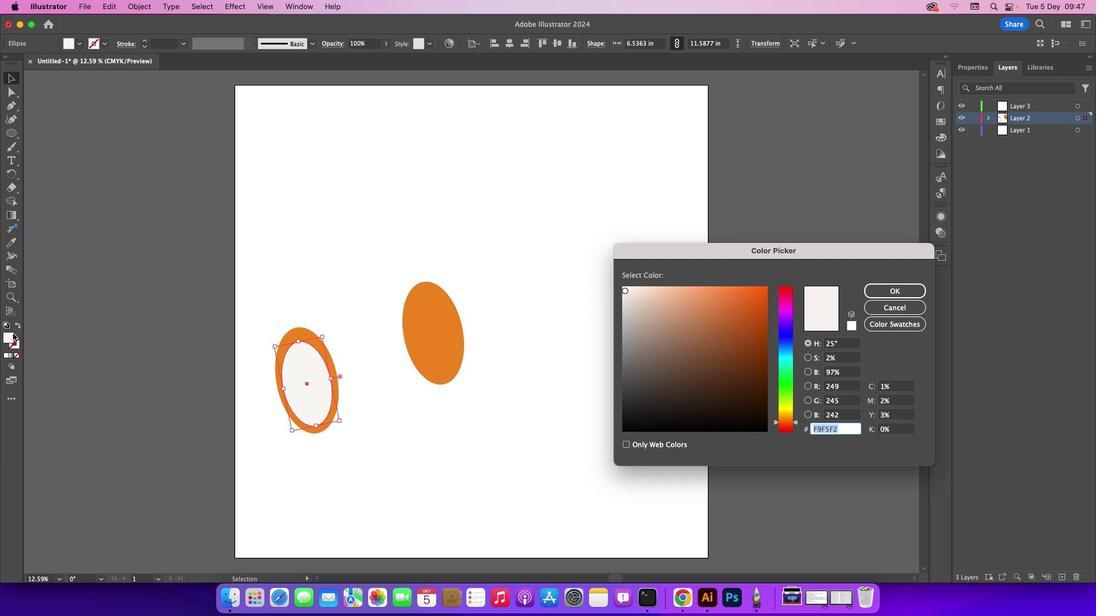 
Action: Mouse moved to (797, 423)
Screenshot: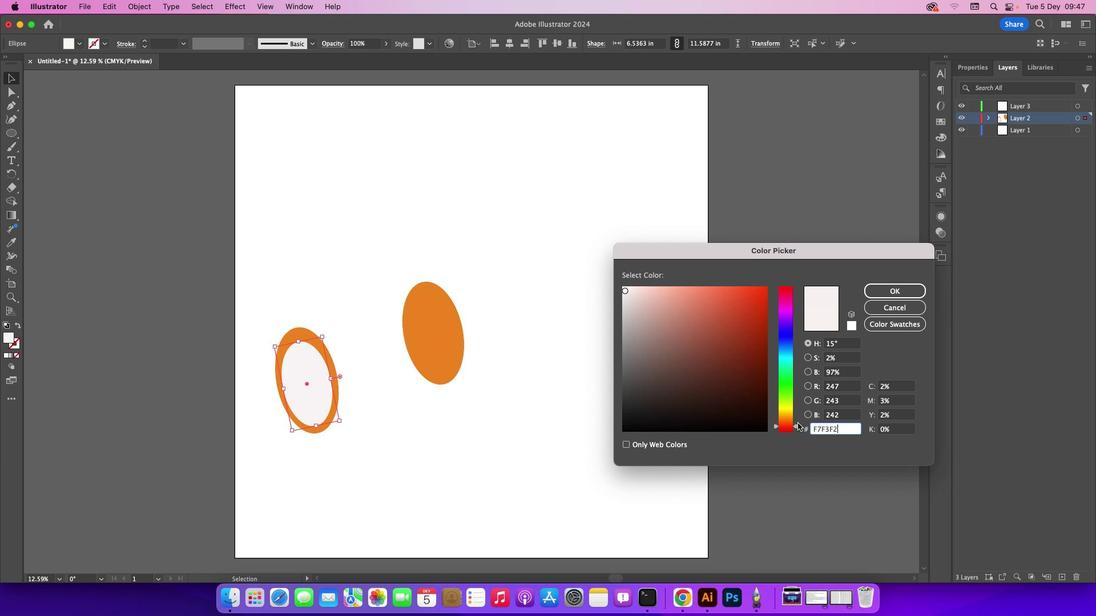 
Action: Mouse pressed left at (797, 423)
Screenshot: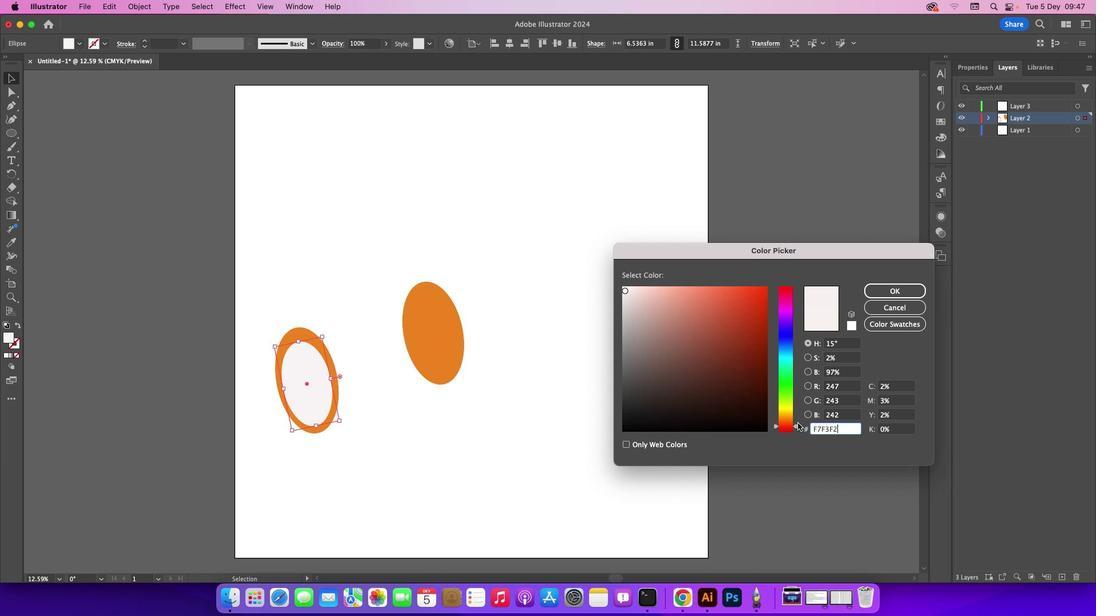 
Action: Mouse moved to (754, 300)
Screenshot: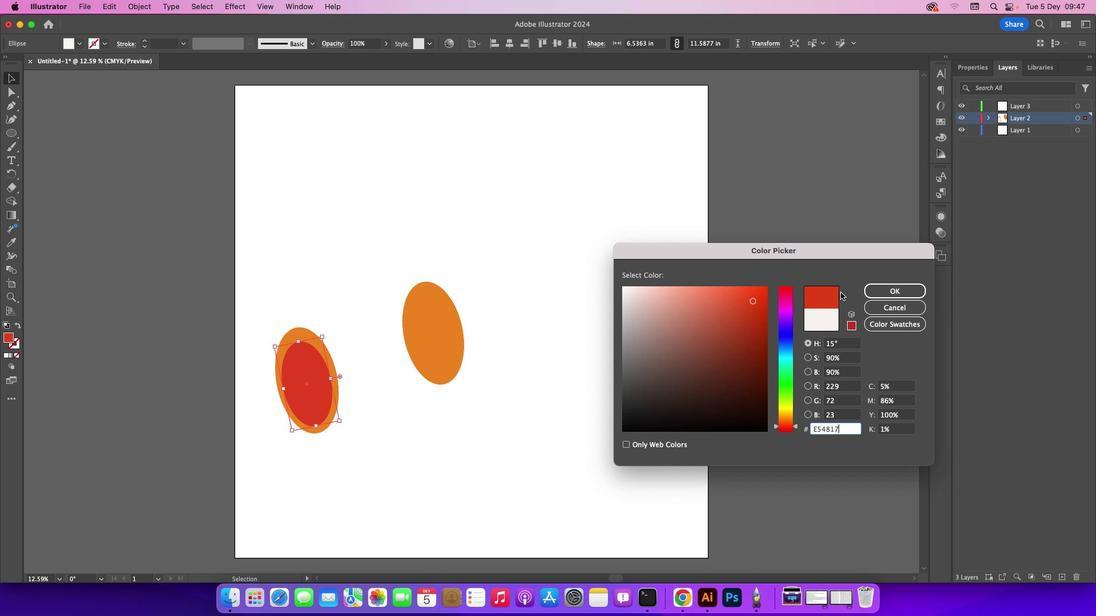 
Action: Mouse pressed left at (754, 300)
Screenshot: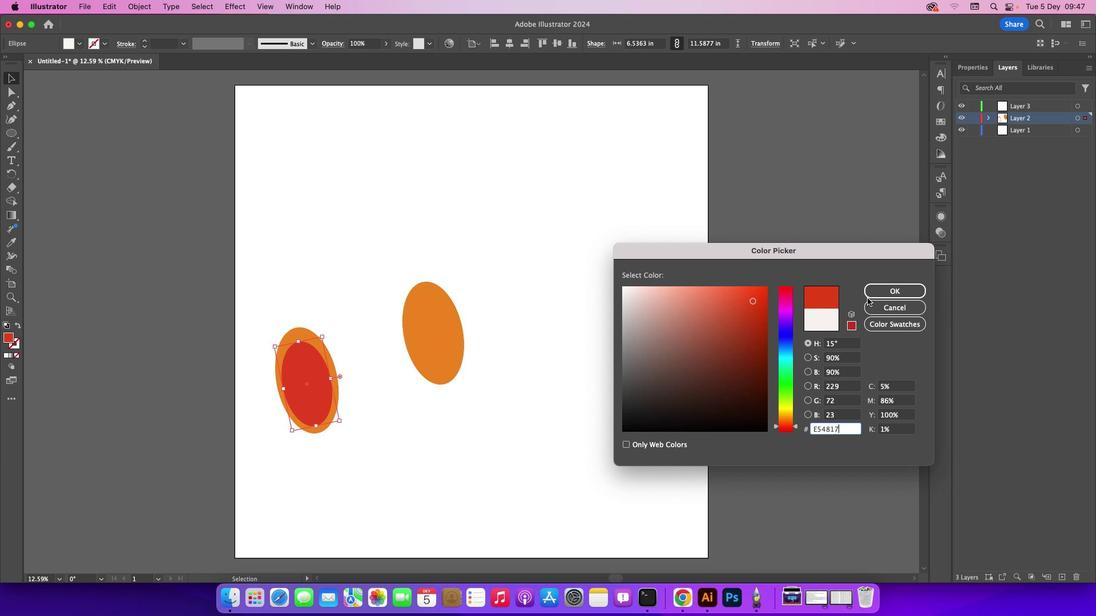 
Action: Mouse moved to (886, 295)
Screenshot: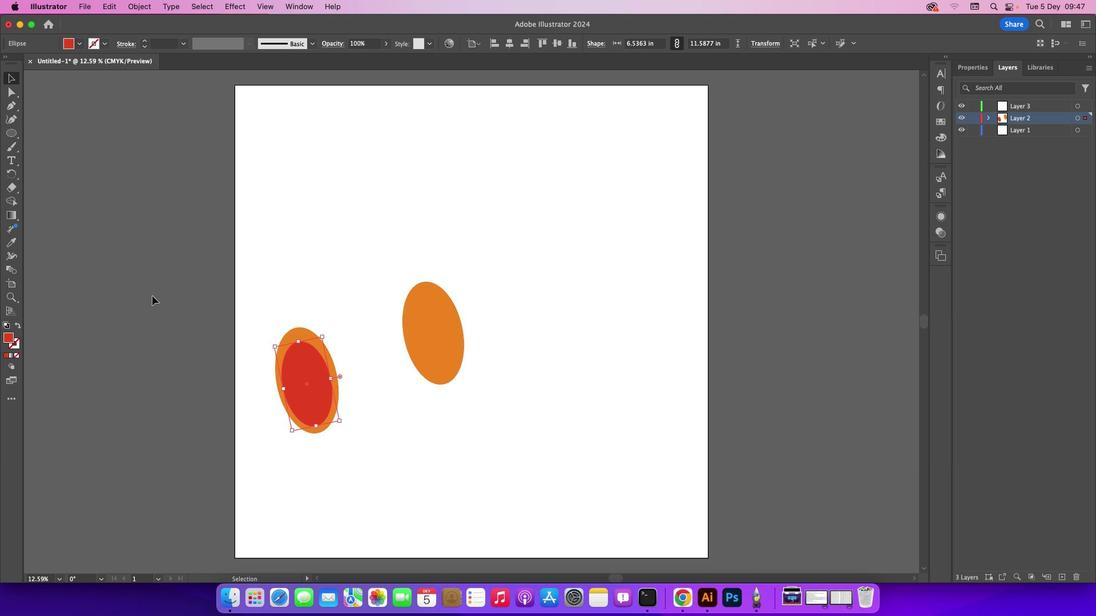 
Action: Mouse pressed left at (886, 295)
Screenshot: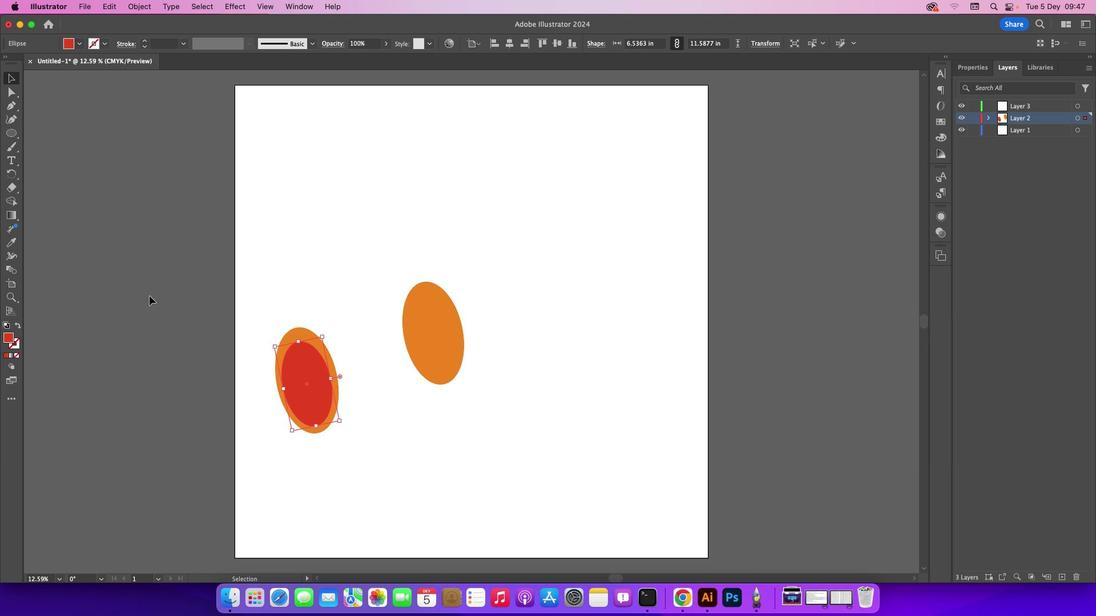 
Action: Mouse moved to (311, 354)
Screenshot: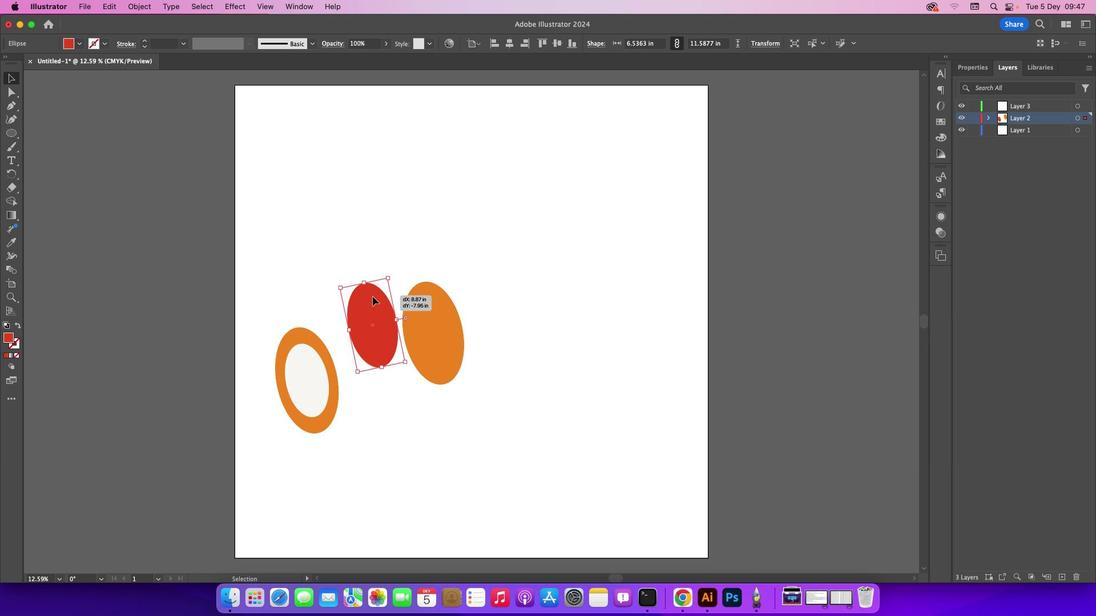 
Action: Mouse pressed left at (311, 354)
Screenshot: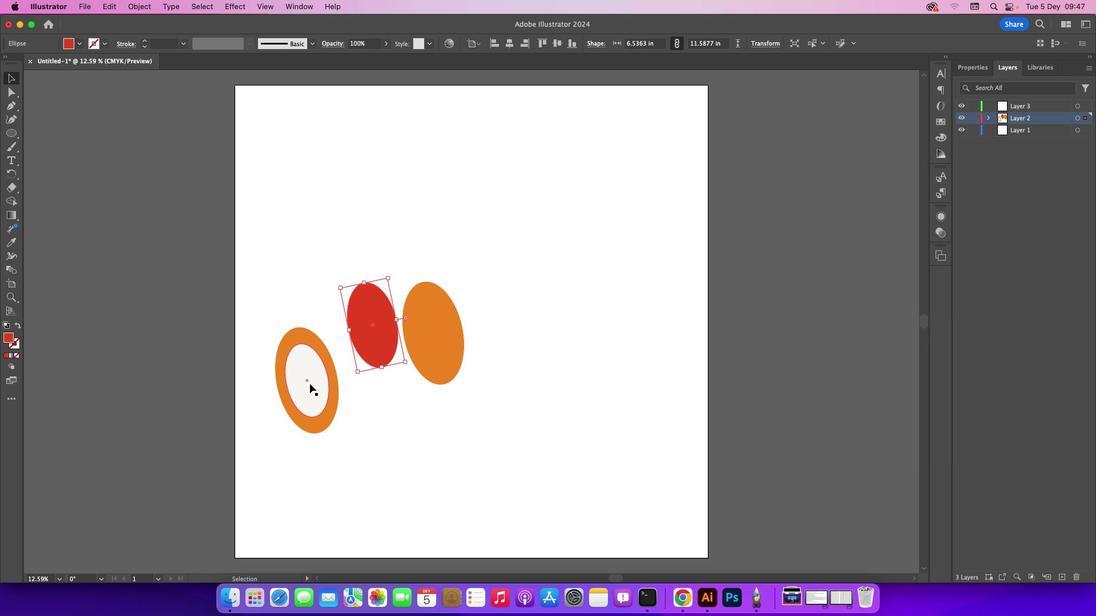 
Action: Mouse moved to (309, 384)
Screenshot: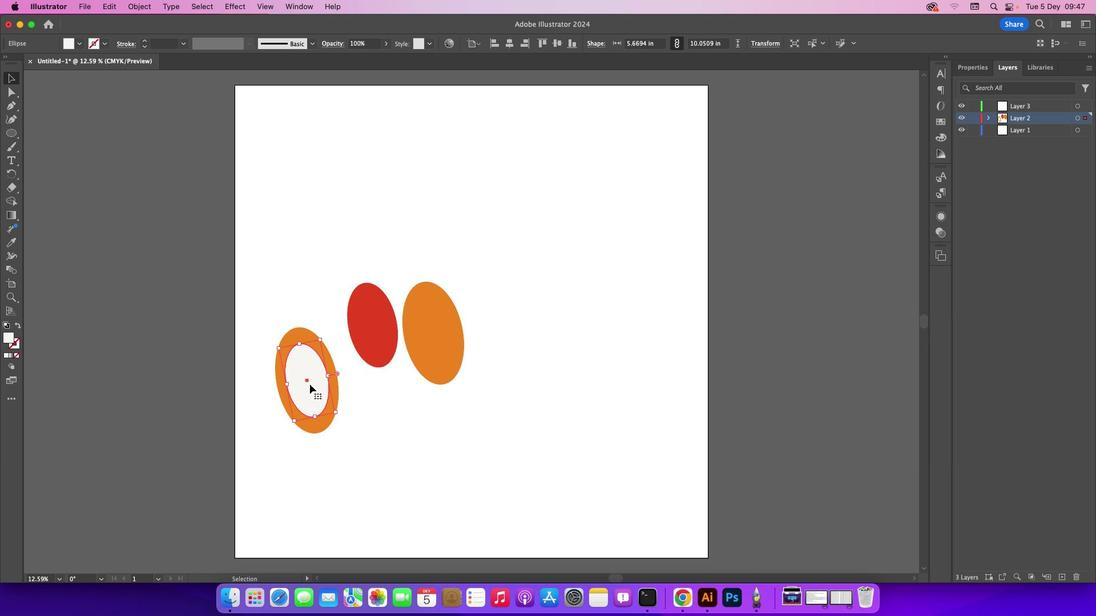 
Action: Mouse pressed left at (309, 384)
Screenshot: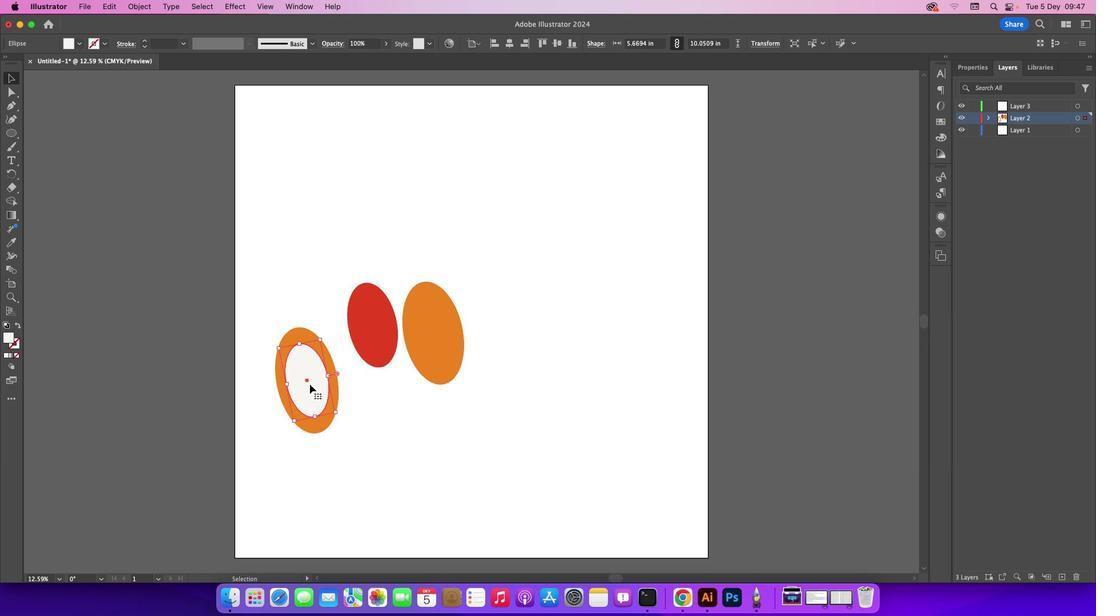 
Action: Mouse pressed right at (309, 384)
Screenshot: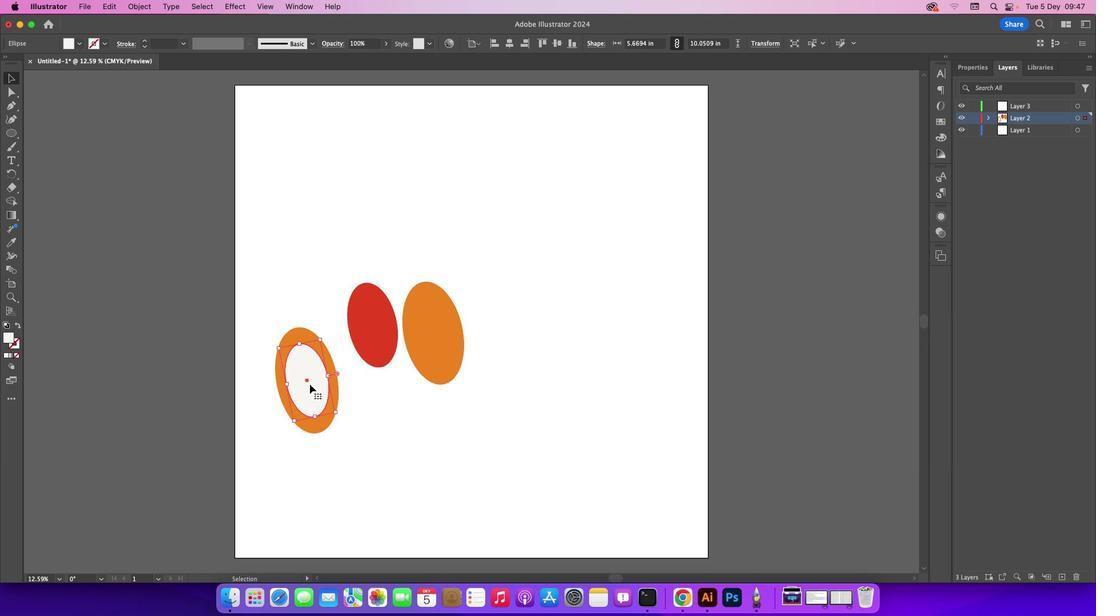 
Action: Mouse pressed right at (309, 384)
Screenshot: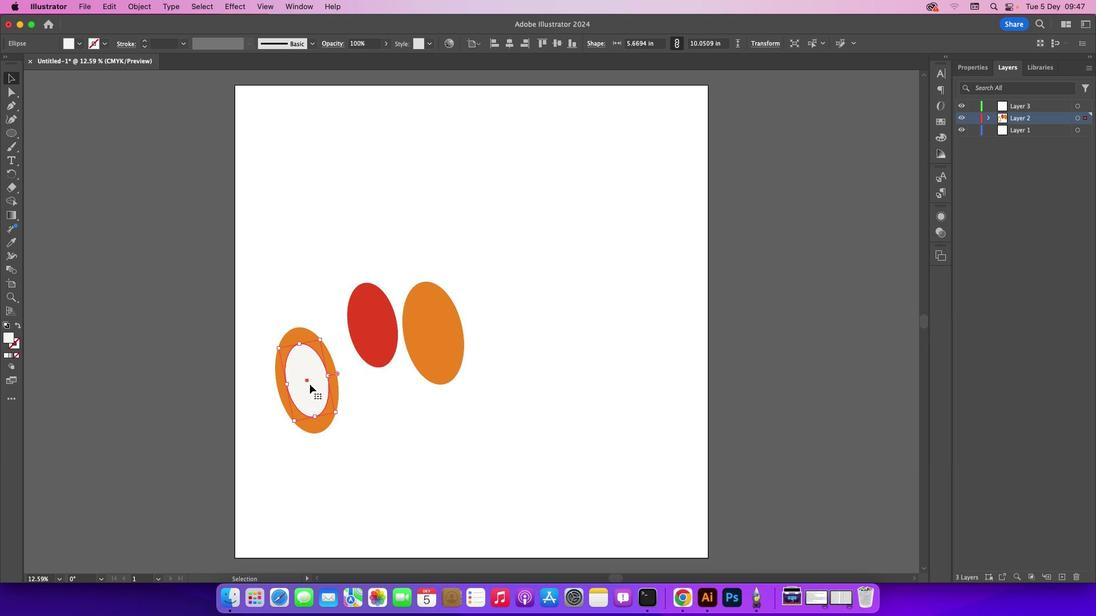 
Action: Mouse pressed right at (309, 384)
Screenshot: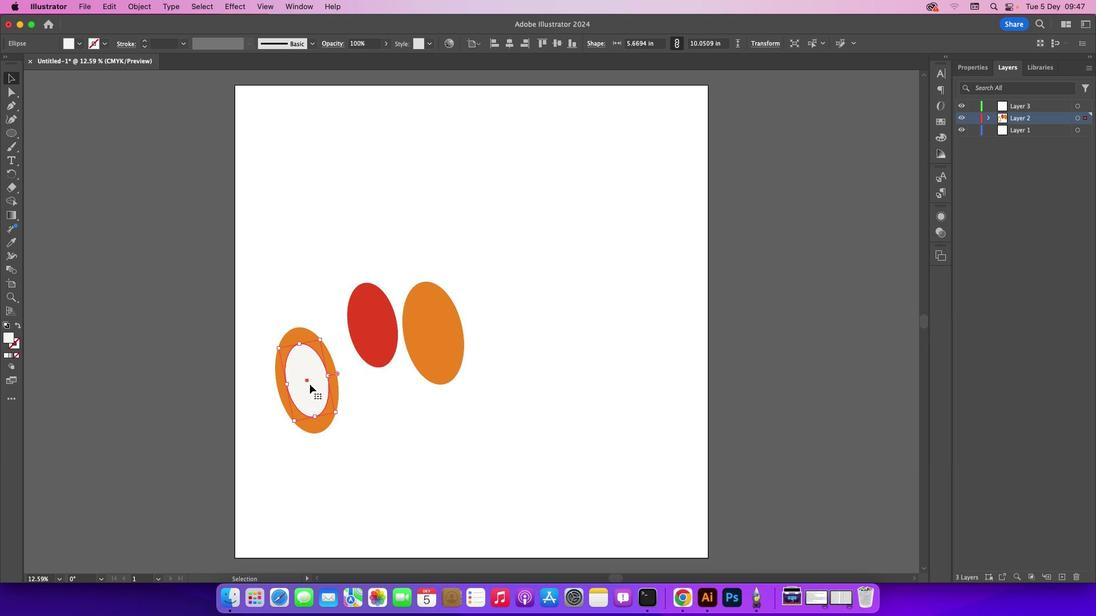 
Action: Mouse pressed right at (309, 384)
Screenshot: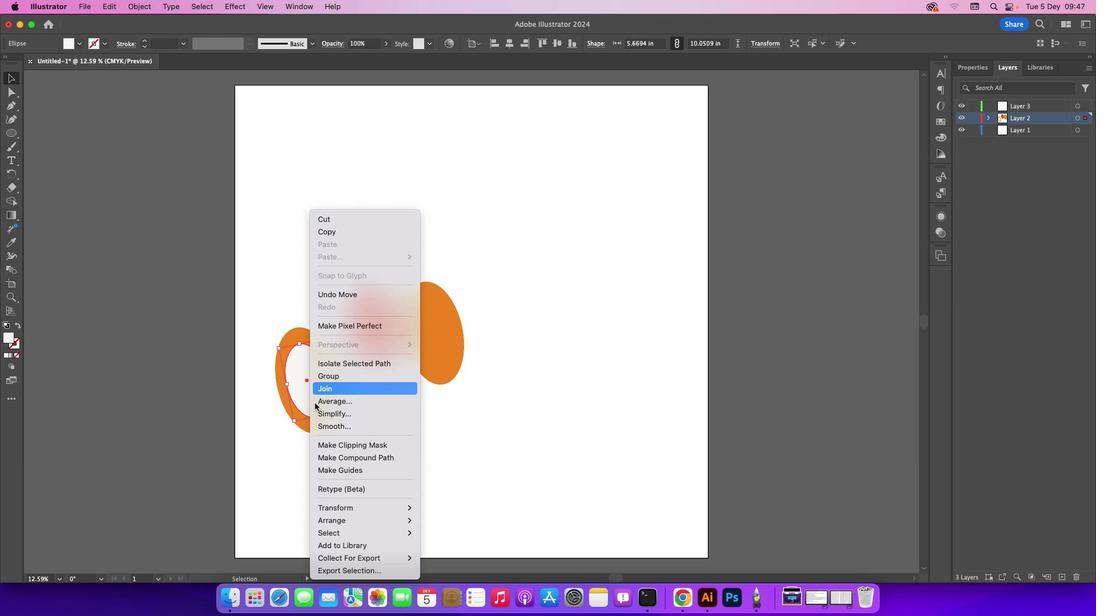 
Action: Mouse moved to (446, 518)
Screenshot: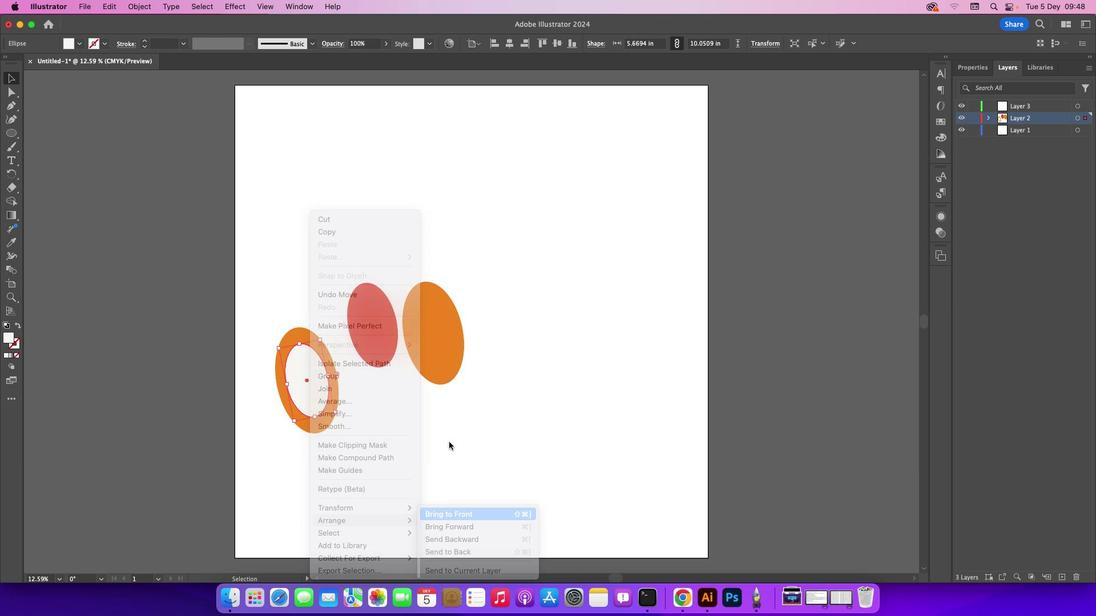
Action: Mouse pressed left at (446, 518)
Screenshot: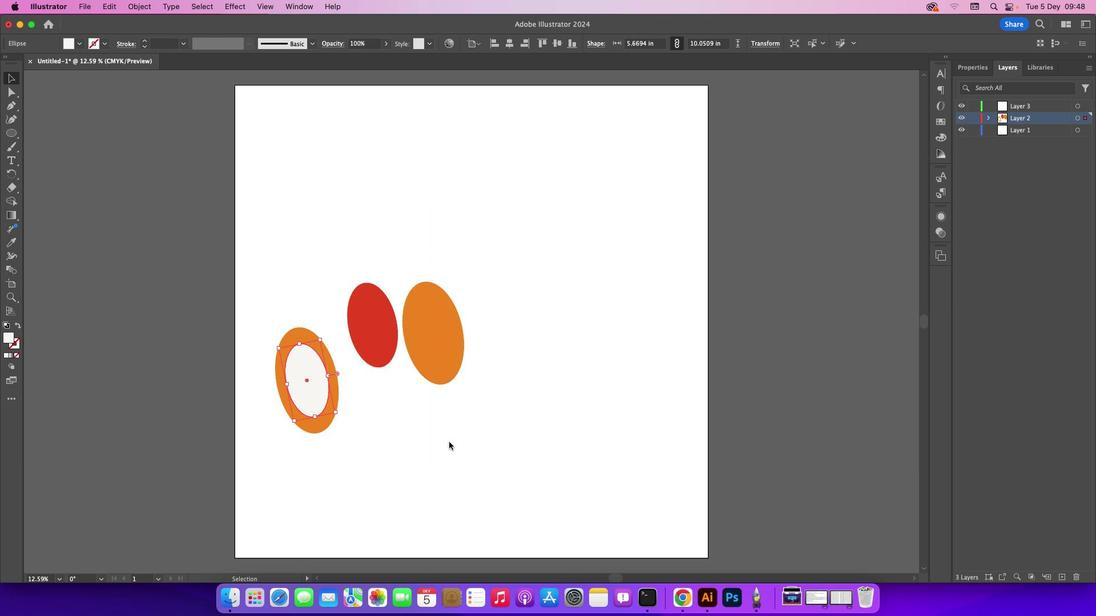 
Action: Mouse moved to (449, 442)
Screenshot: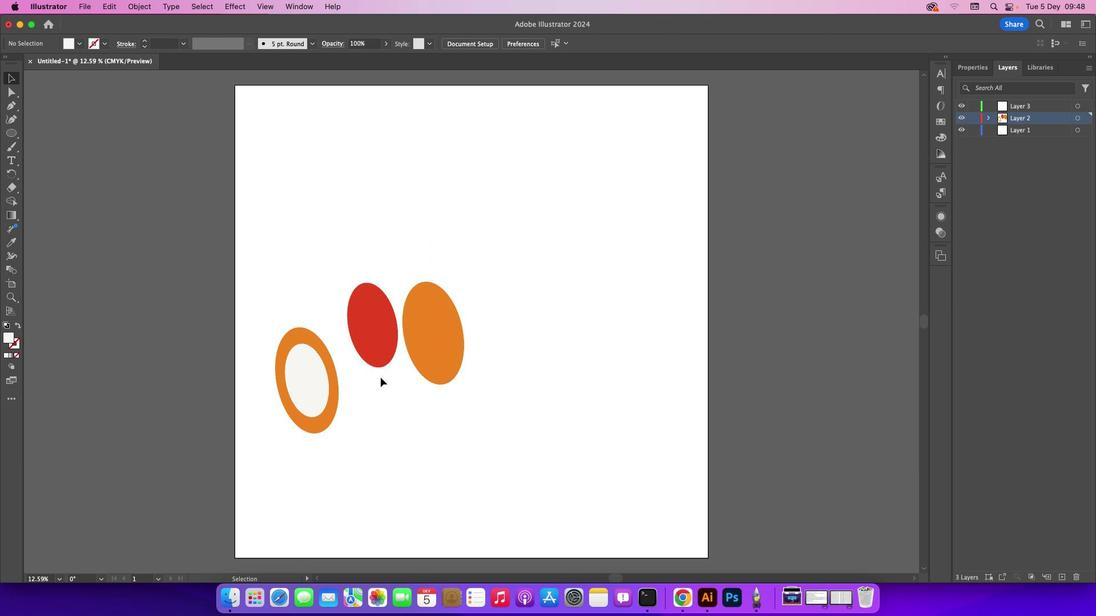 
Action: Mouse pressed left at (449, 442)
Screenshot: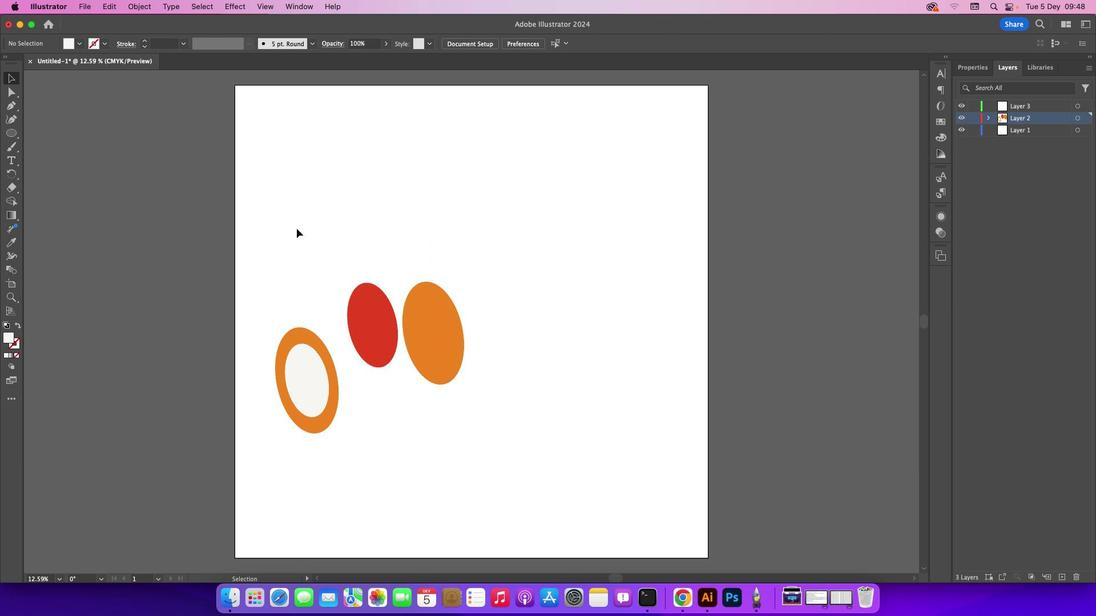 
Action: Mouse moved to (371, 301)
Screenshot: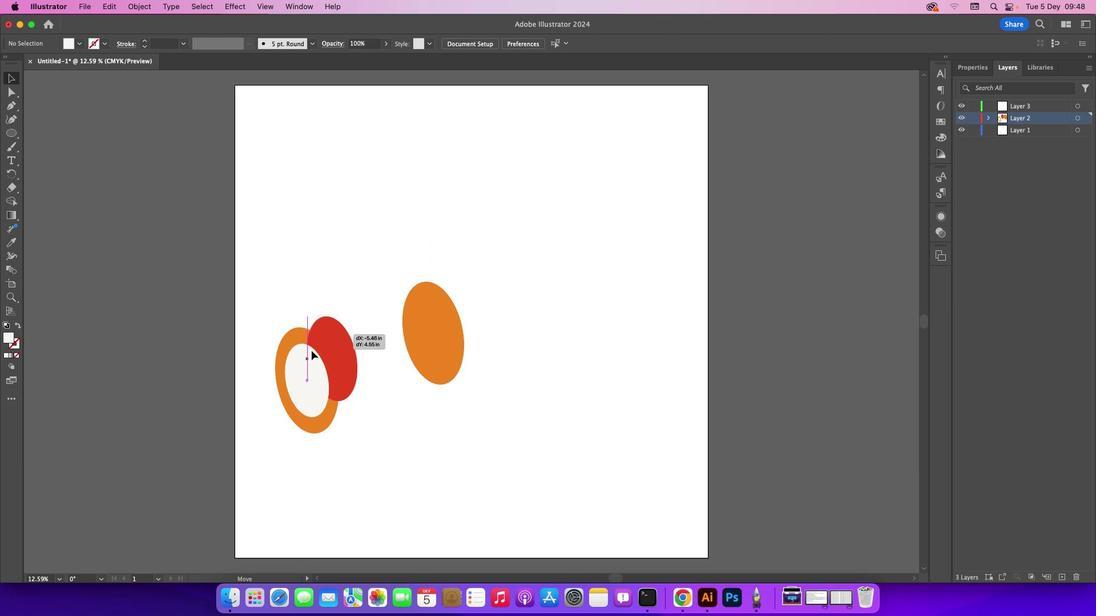 
Action: Mouse pressed left at (371, 301)
Screenshot: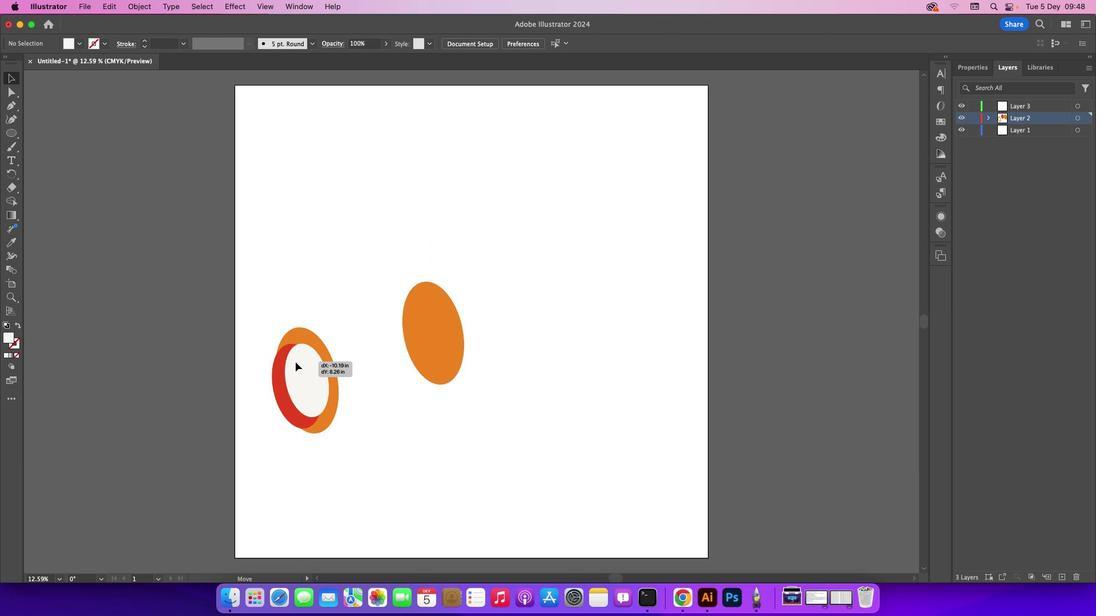 
Action: Mouse moved to (322, 270)
Screenshot: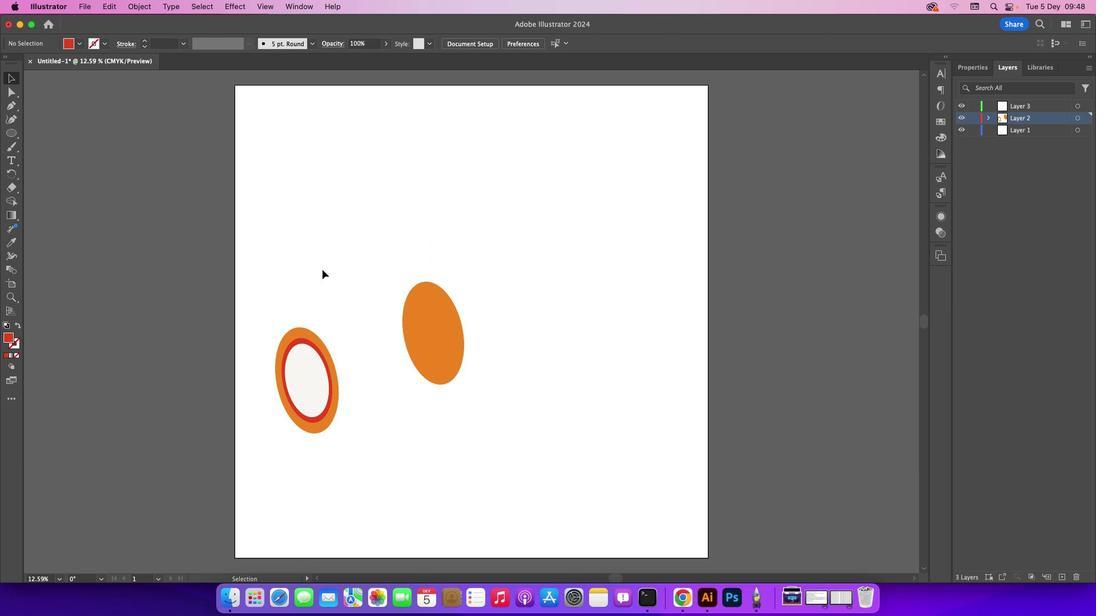 
Action: Mouse pressed left at (322, 270)
Screenshot: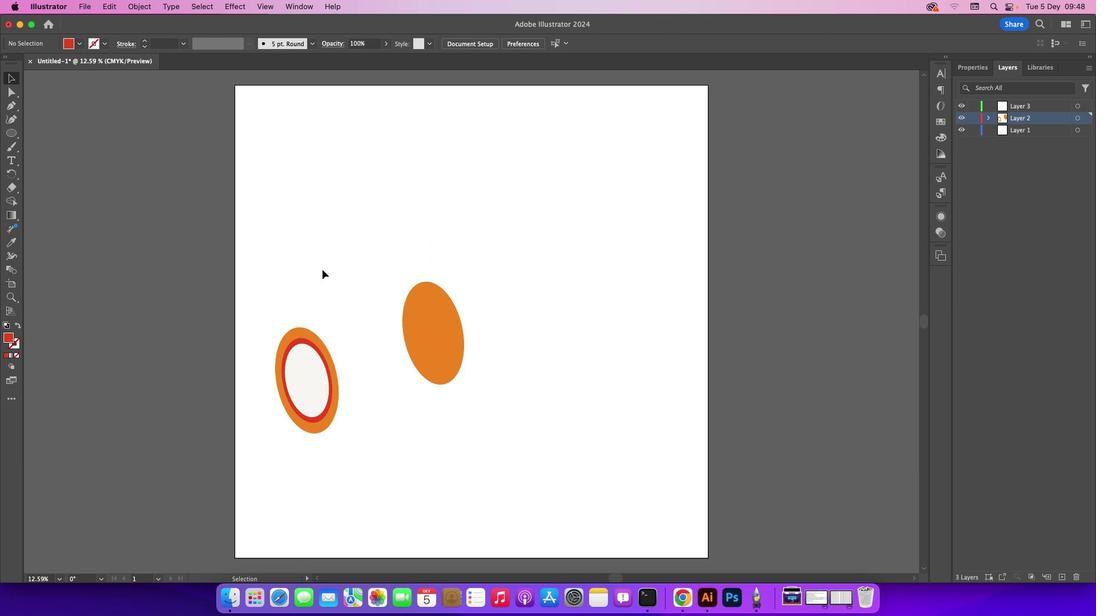 
Action: Mouse moved to (302, 340)
Screenshot: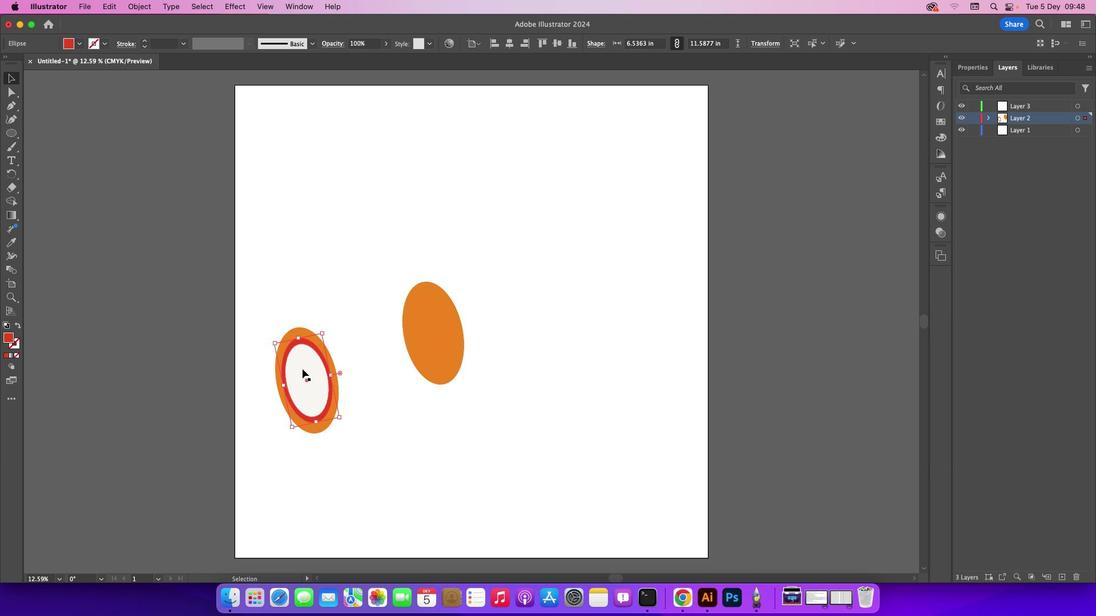 
Action: Mouse pressed left at (302, 340)
Screenshot: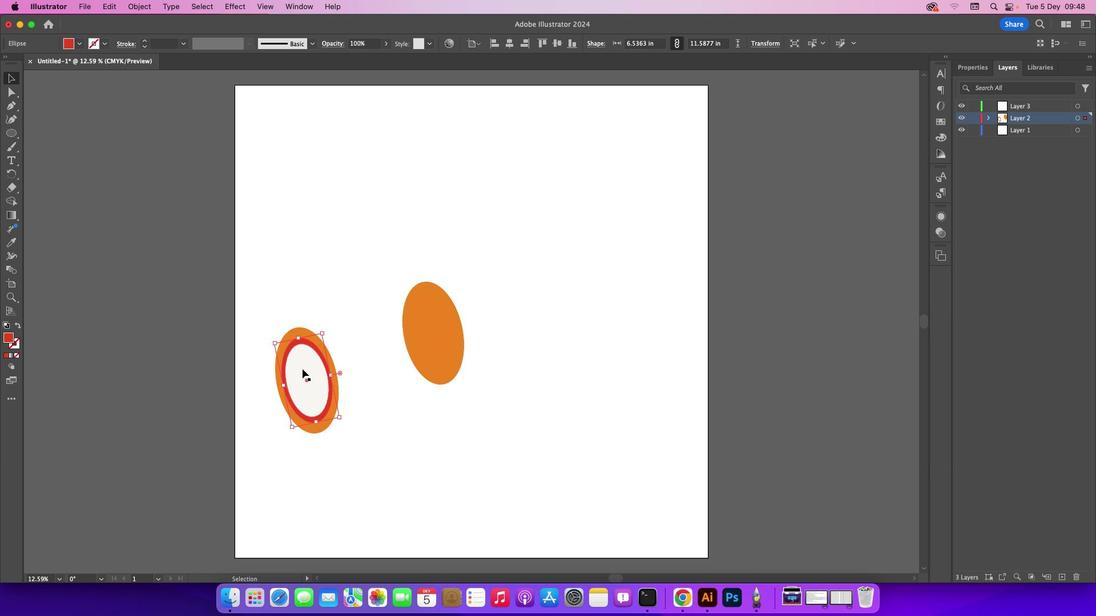 
Action: Mouse moved to (302, 368)
Screenshot: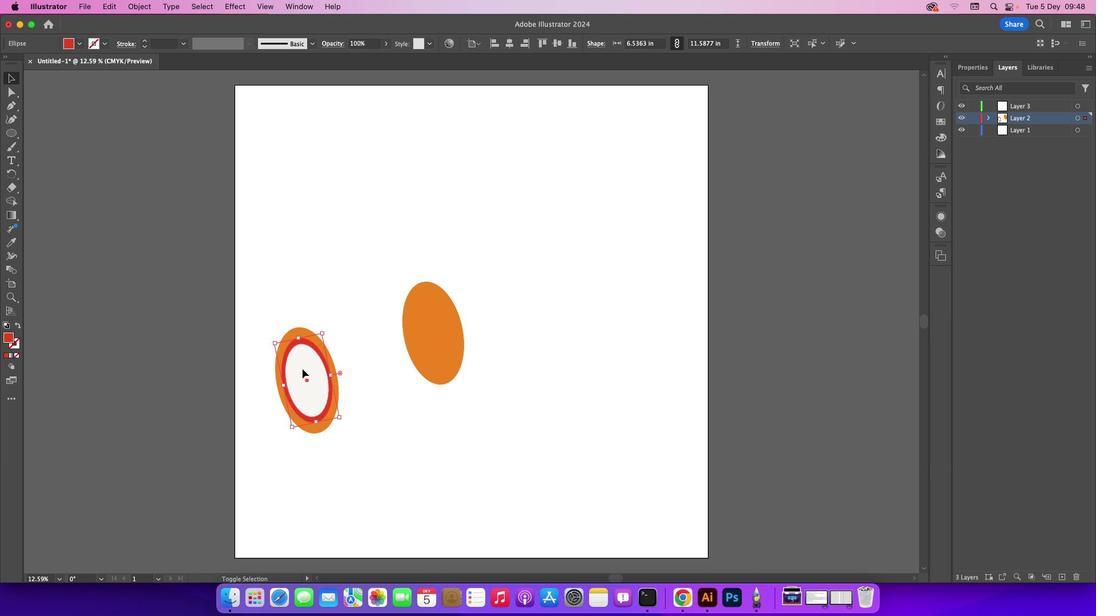 
Action: Key pressed Key.shift
Screenshot: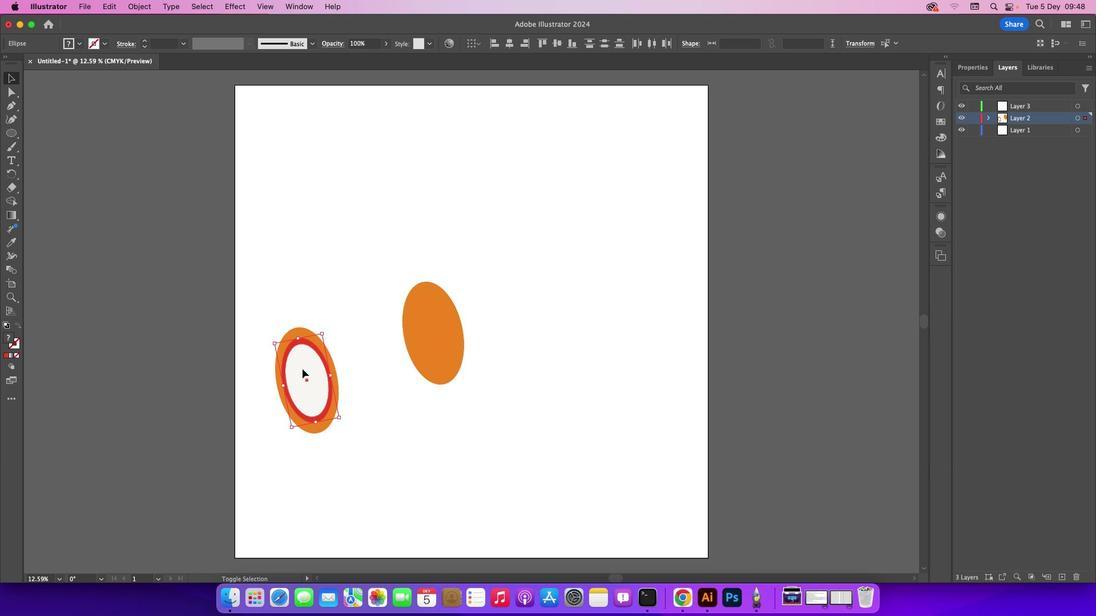 
Action: Mouse pressed left at (302, 368)
Screenshot: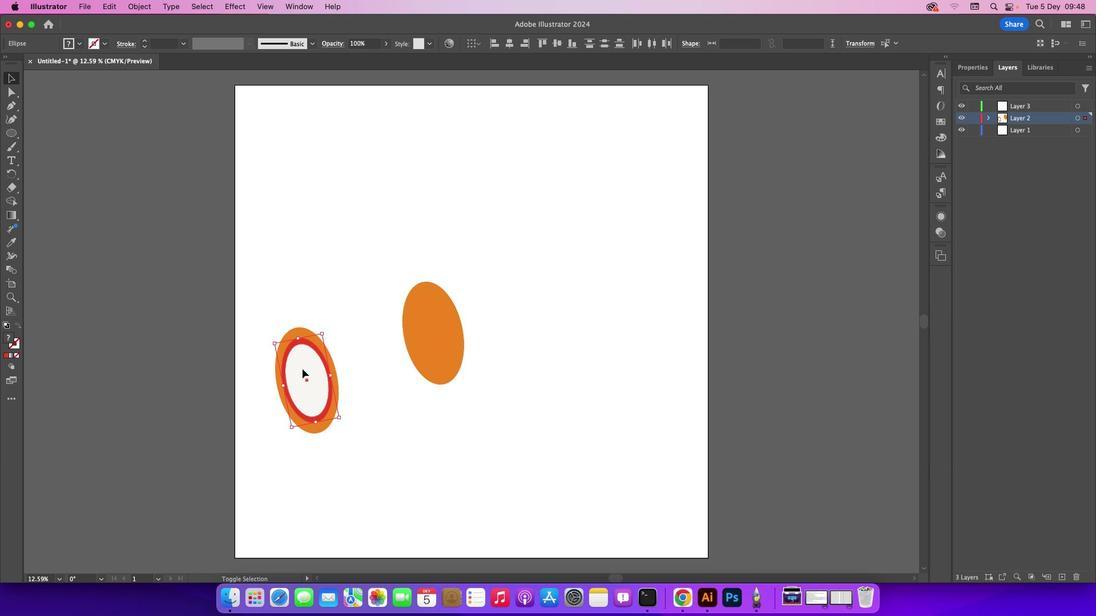 
Action: Mouse moved to (323, 332)
Screenshot: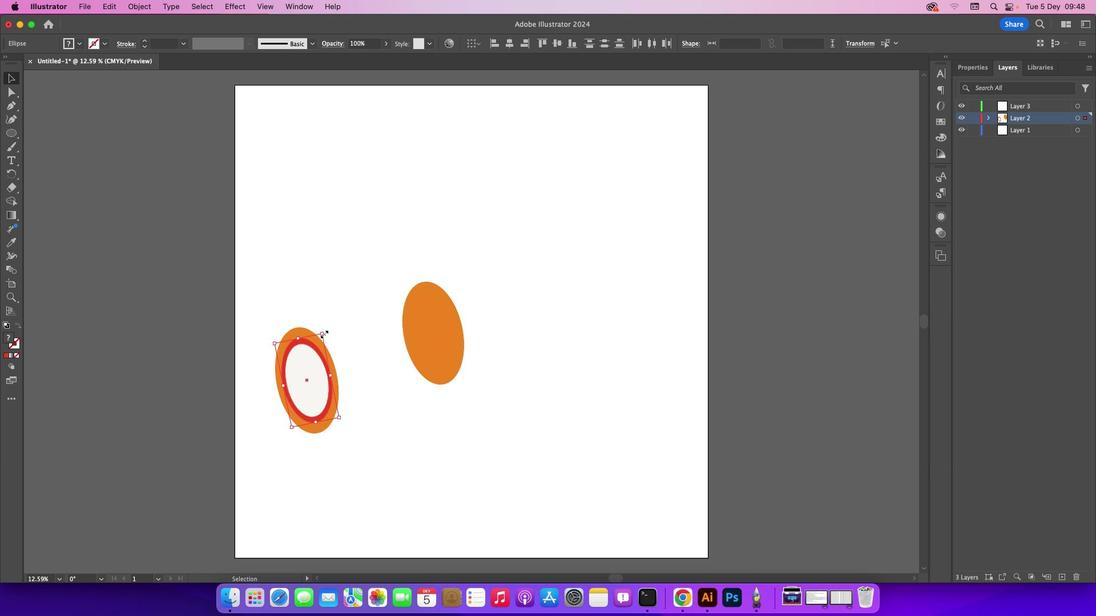 
Action: Mouse pressed left at (323, 332)
Screenshot: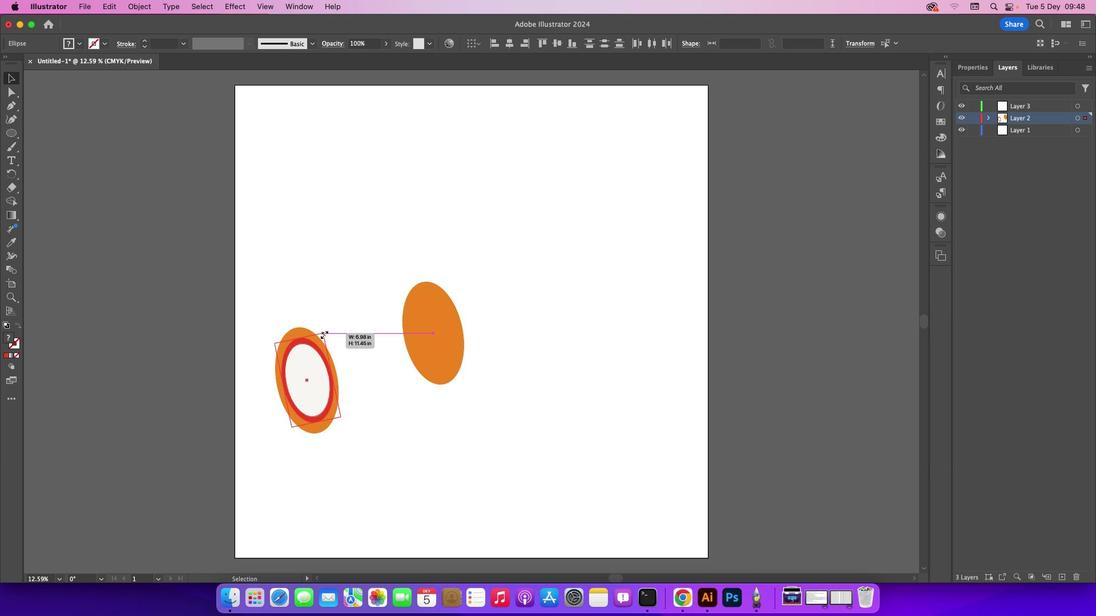 
Action: Mouse moved to (351, 294)
Screenshot: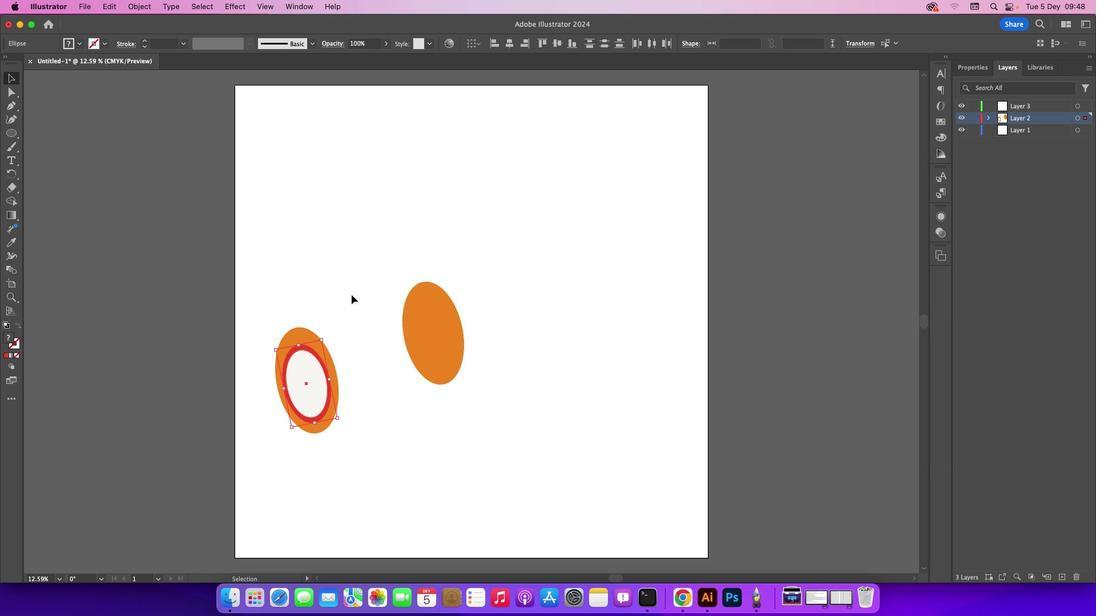 
Action: Key pressed Key.upKey.upKey.upKey.upKey.upKey.upKey.upKey.upKey.upKey.upKey.upKey.upKey.upKey.upKey.upKey.upKey.upKey.upKey.upKey.upKey.up
Screenshot: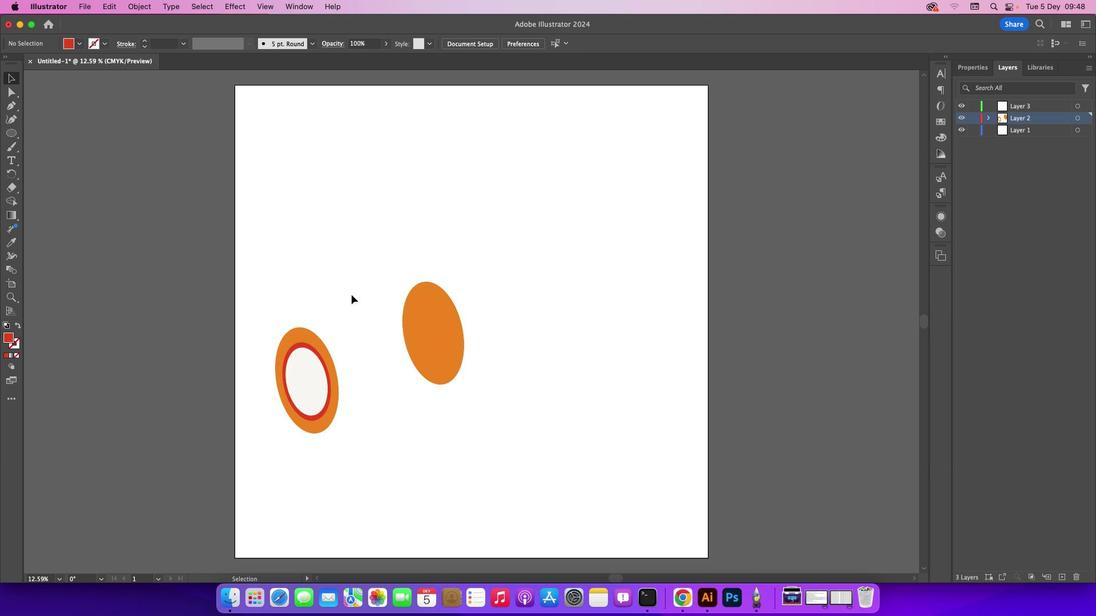 
Action: Mouse pressed left at (351, 294)
Screenshot: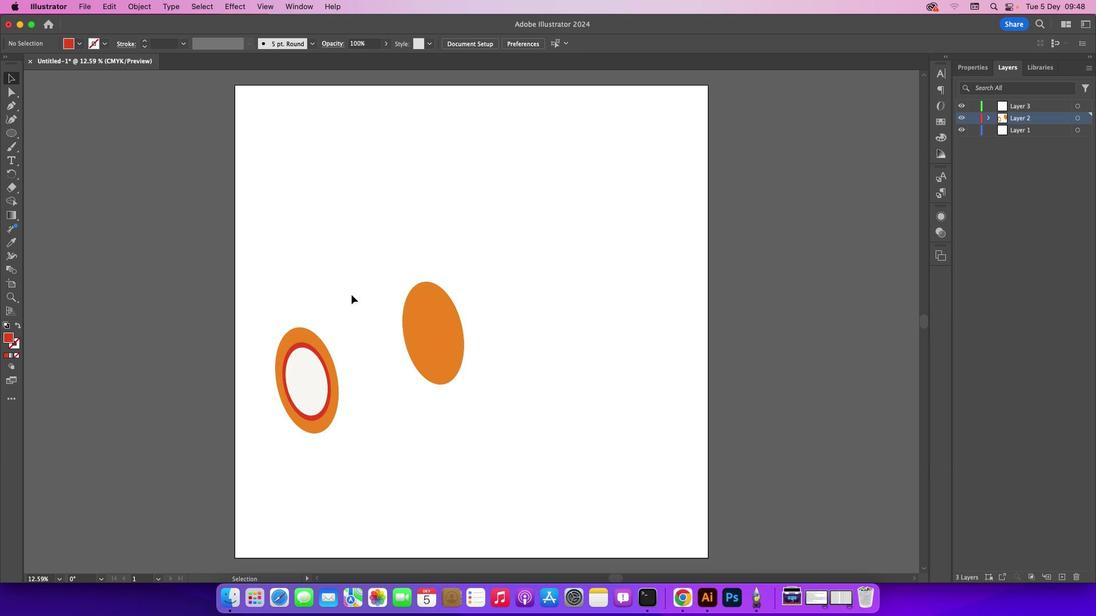 
Action: Mouse moved to (436, 330)
Screenshot: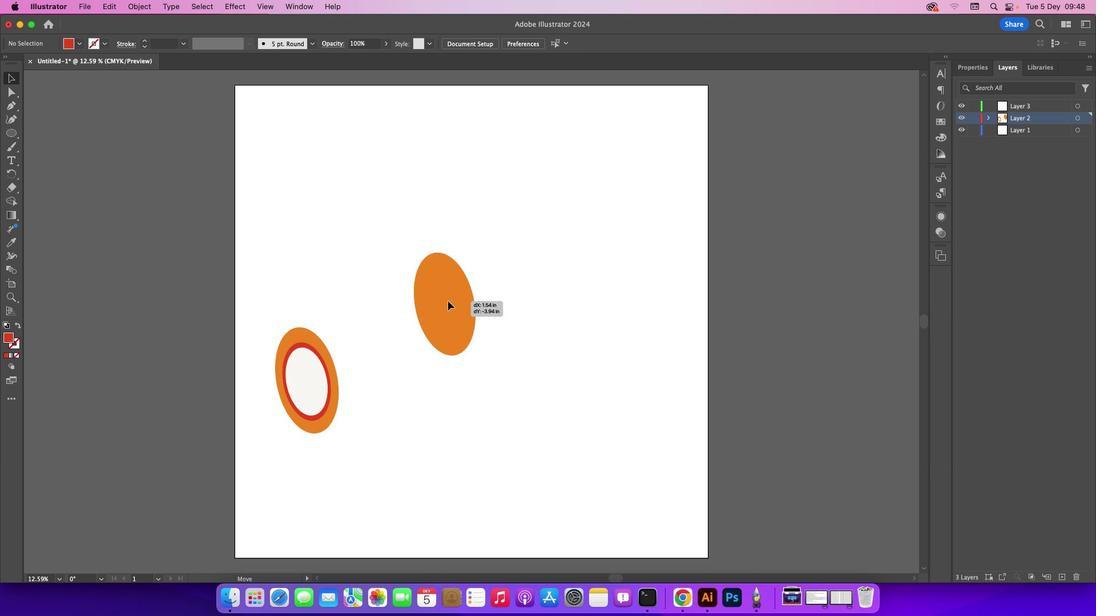 
Action: Mouse pressed left at (436, 330)
Screenshot: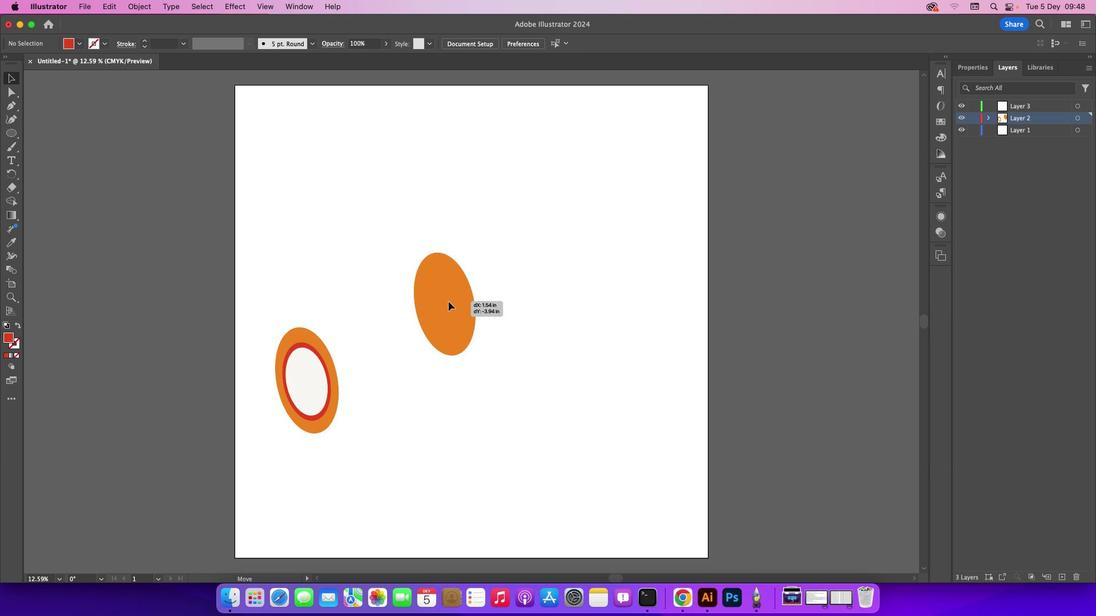 
Action: Mouse moved to (580, 320)
Screenshot: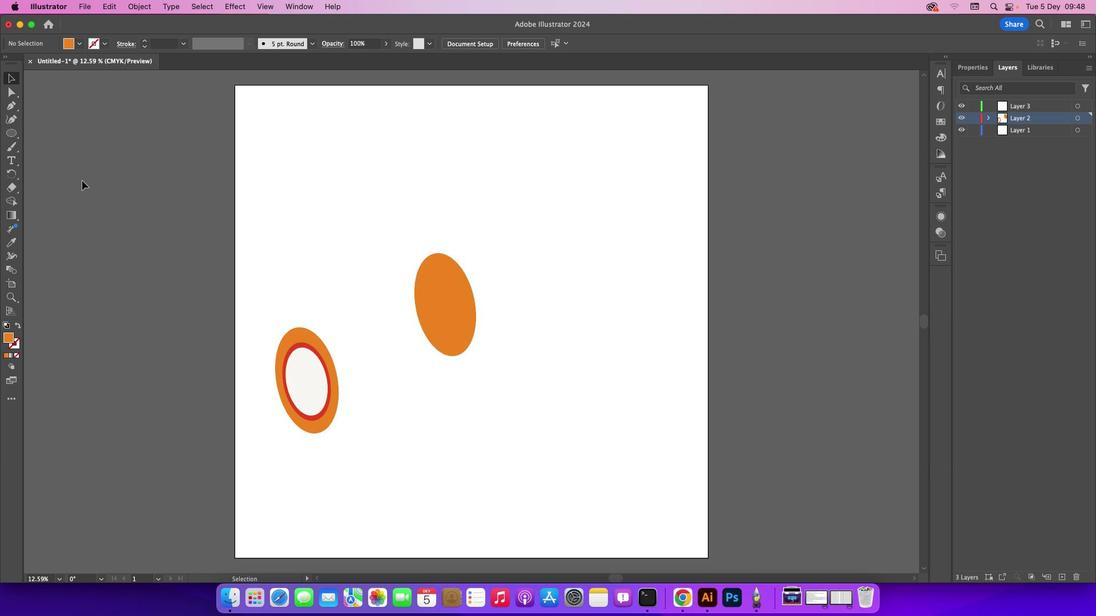 
Action: Mouse pressed left at (580, 320)
Screenshot: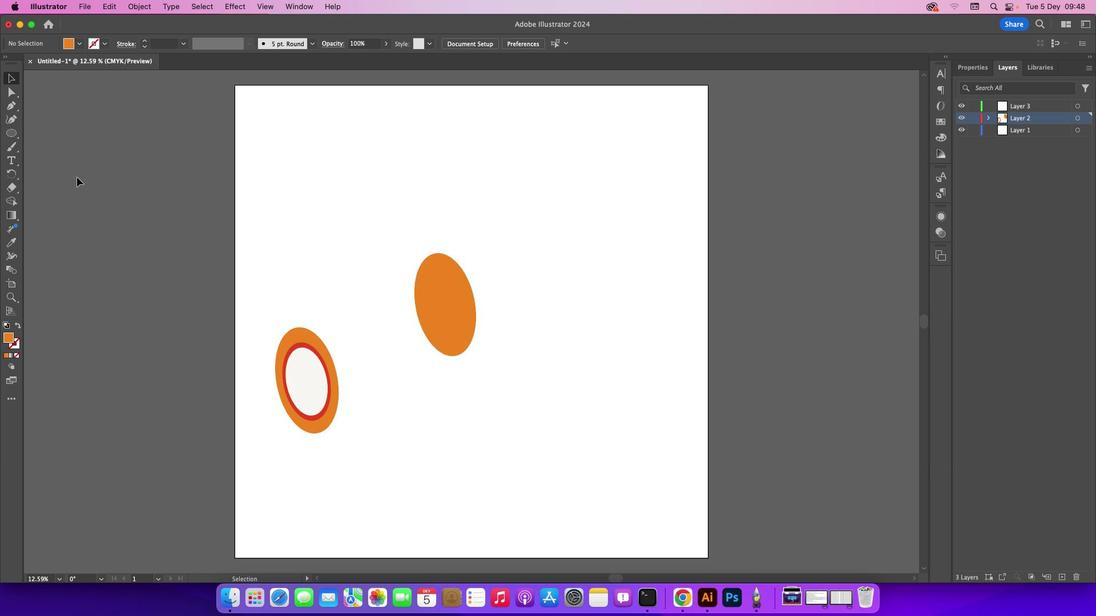 
Action: Mouse moved to (11, 104)
Screenshot: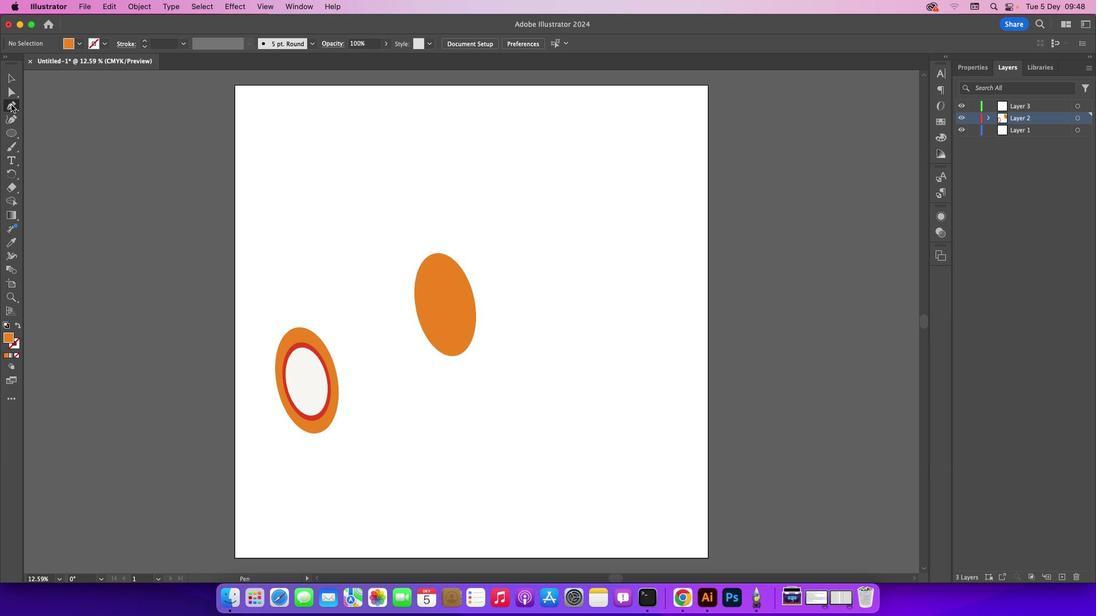 
Action: Mouse pressed left at (11, 104)
Screenshot: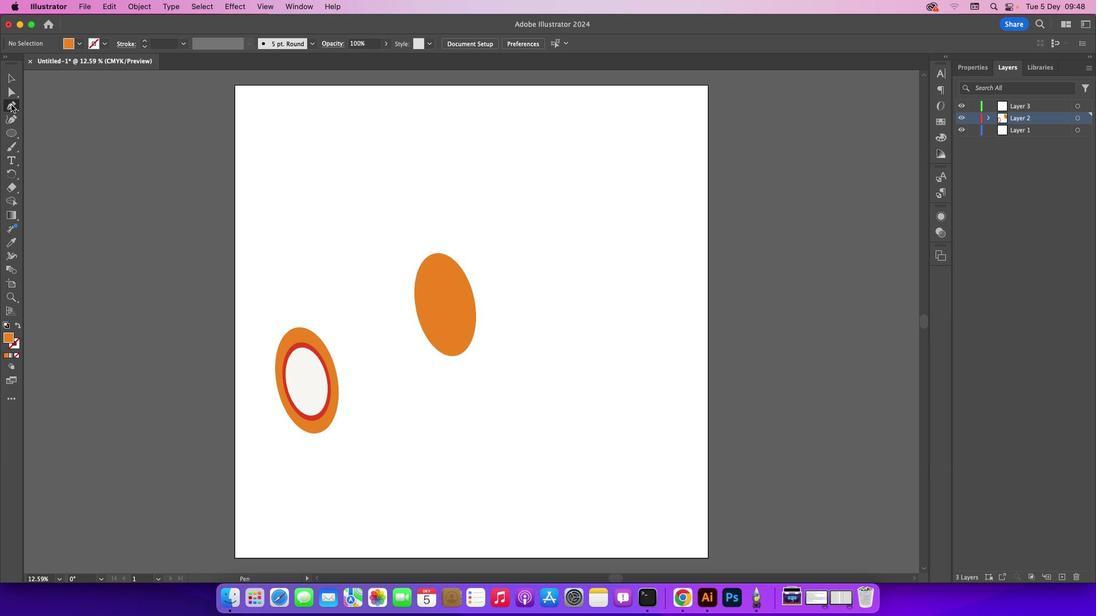 
Action: Mouse moved to (306, 328)
Screenshot: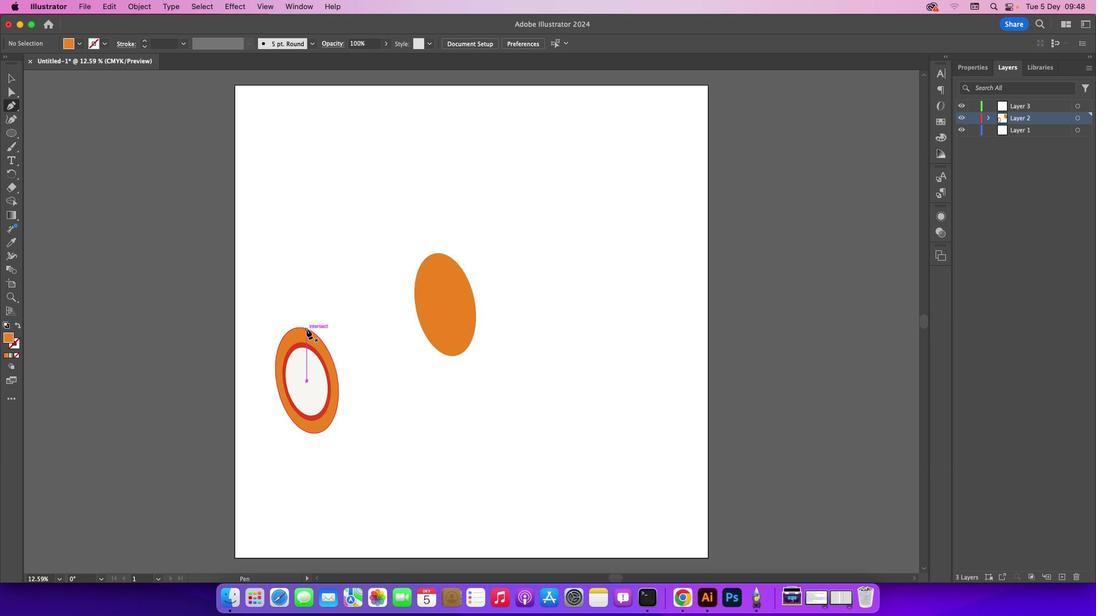 
Action: Mouse pressed left at (306, 328)
Screenshot: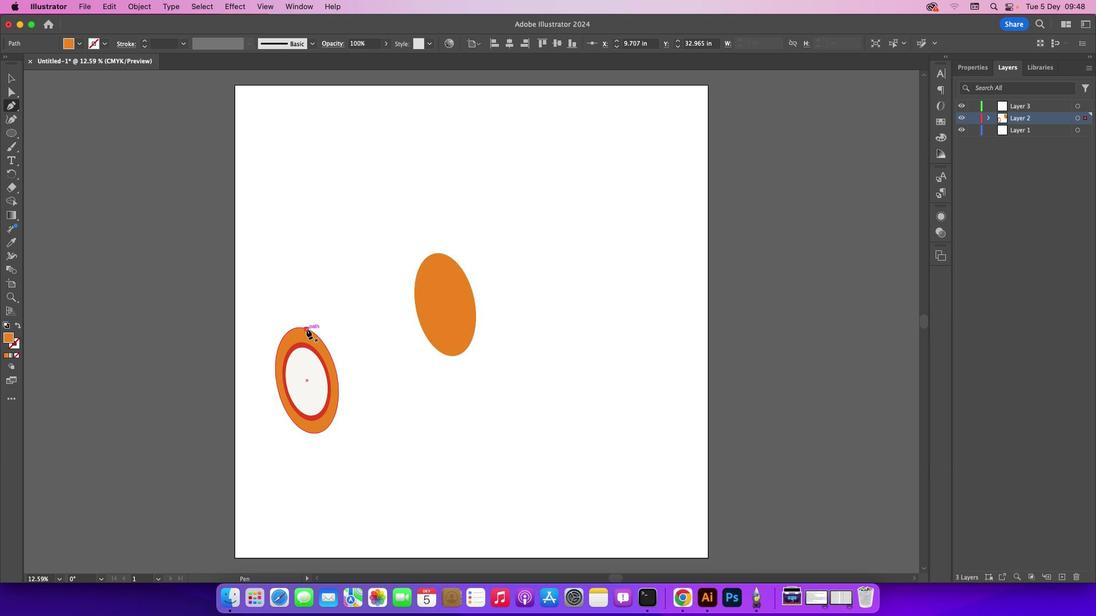 
Action: Mouse moved to (354, 370)
Screenshot: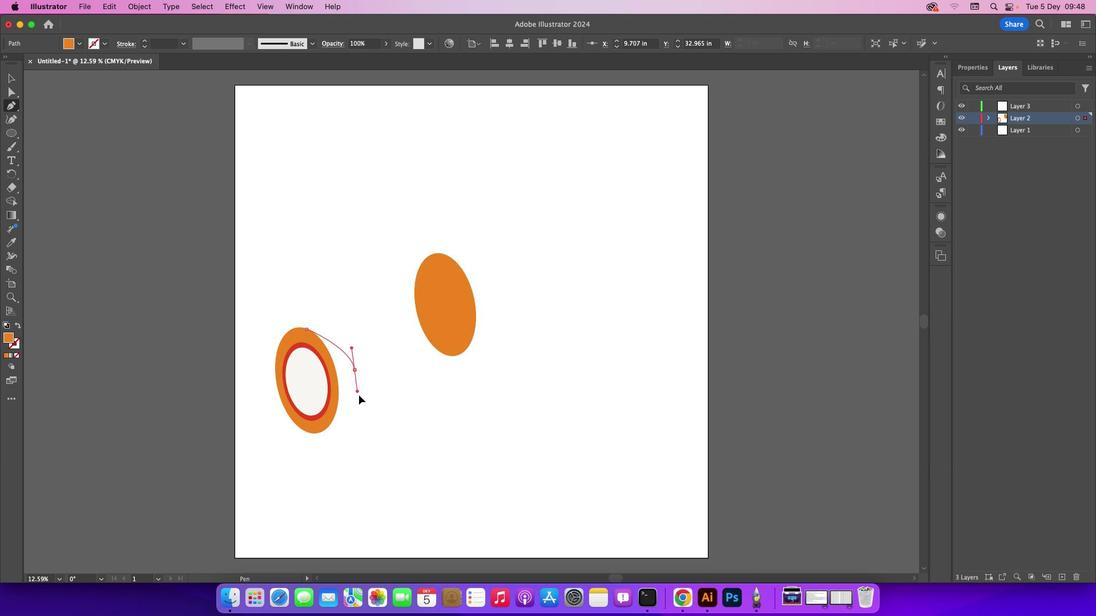 
Action: Mouse pressed left at (354, 370)
Screenshot: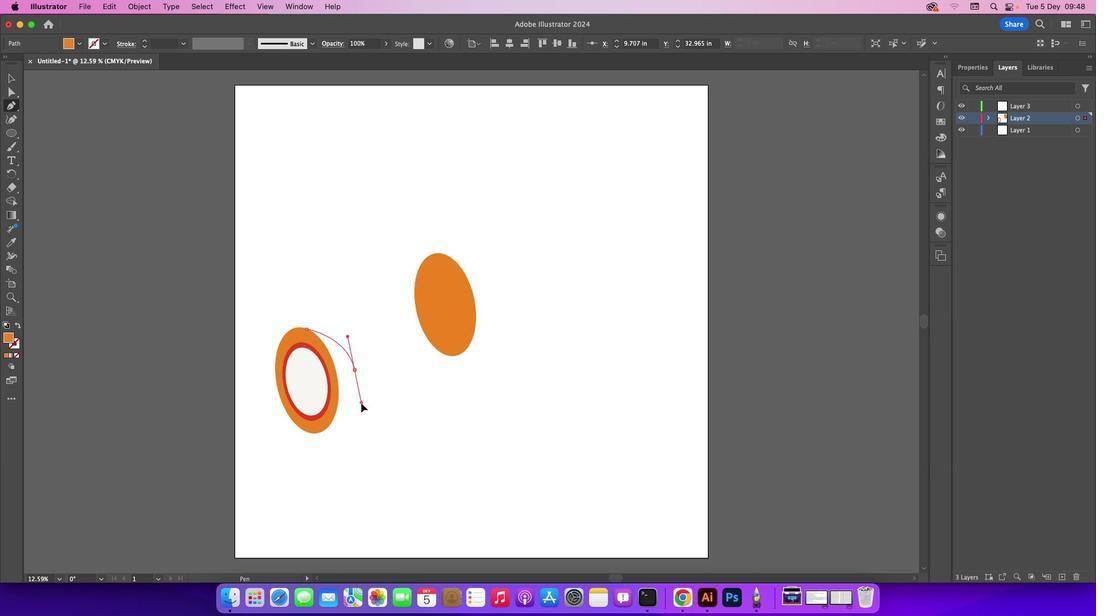 
Action: Mouse moved to (332, 426)
Screenshot: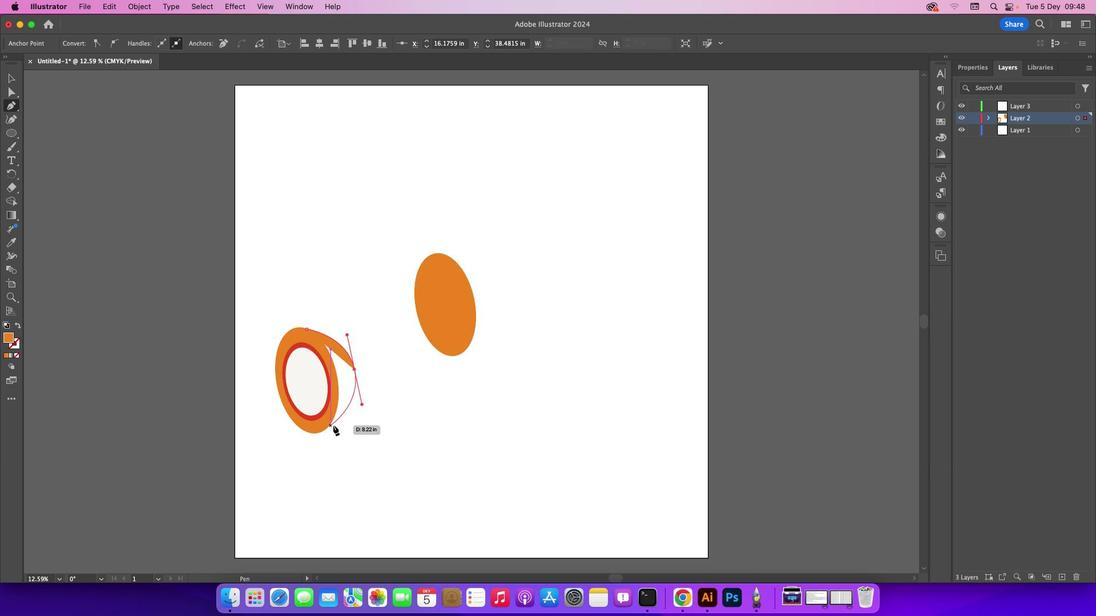 
Action: Key pressed Key.cmd'z'
Screenshot: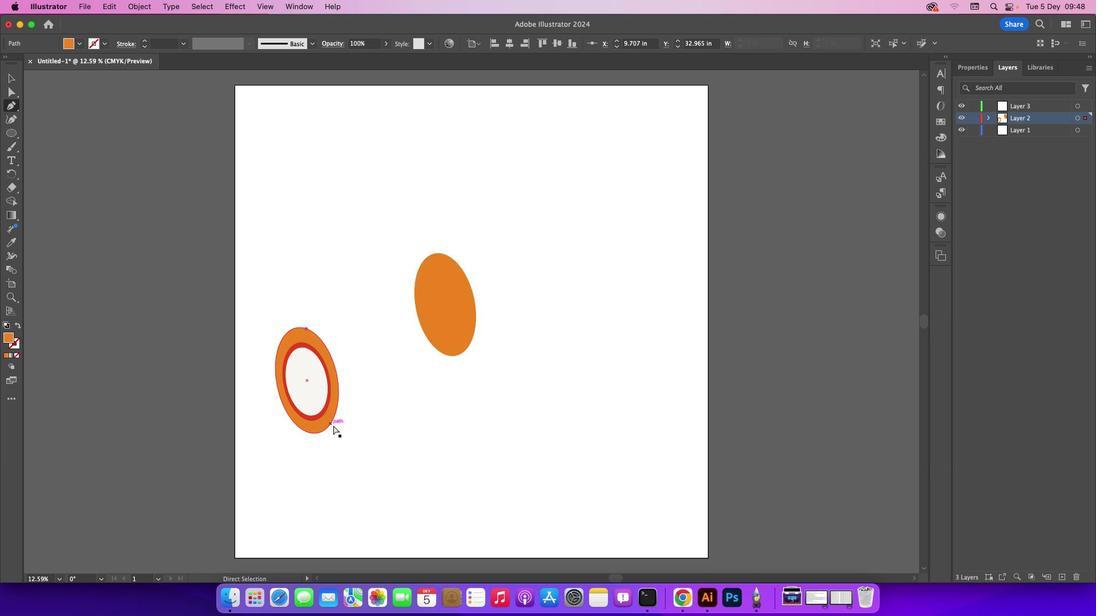 
Action: Mouse moved to (334, 338)
Screenshot: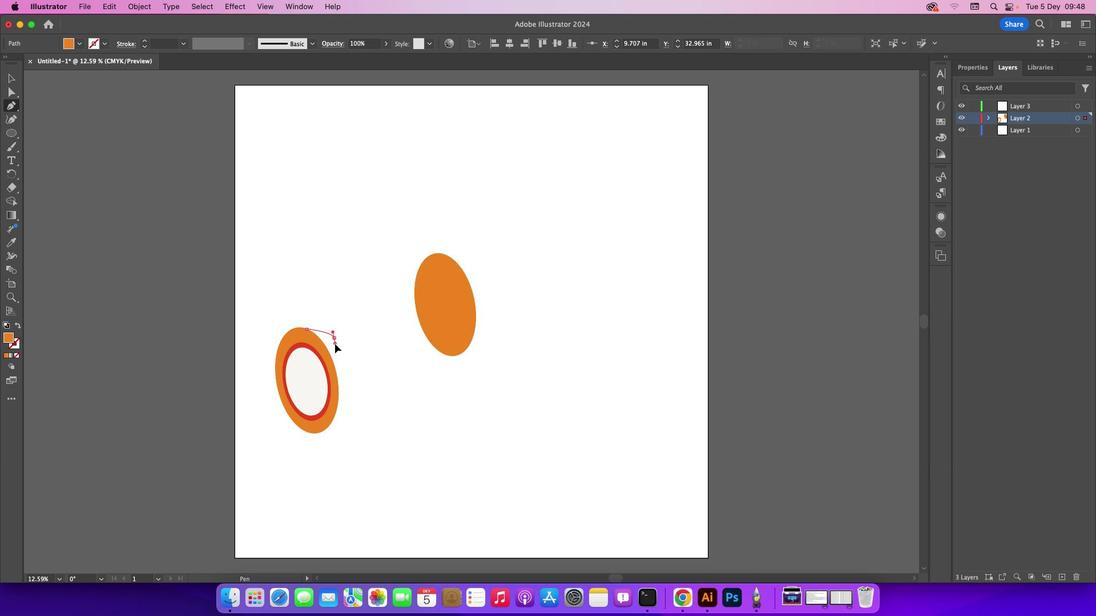 
Action: Mouse pressed left at (334, 338)
Screenshot: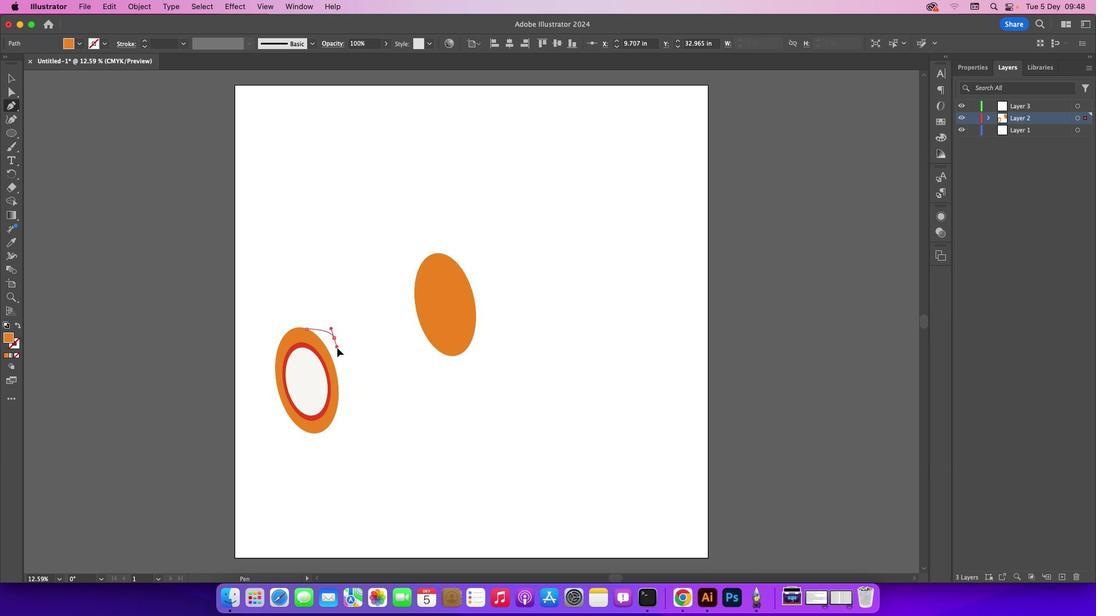 
Action: Mouse moved to (352, 392)
Screenshot: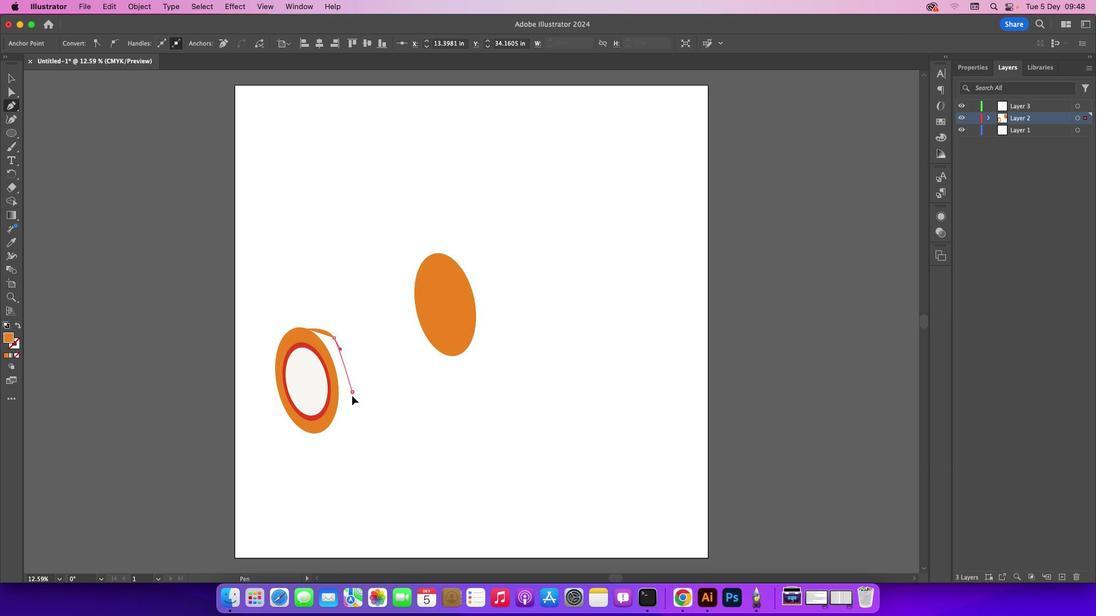 
Action: Mouse pressed left at (352, 392)
Screenshot: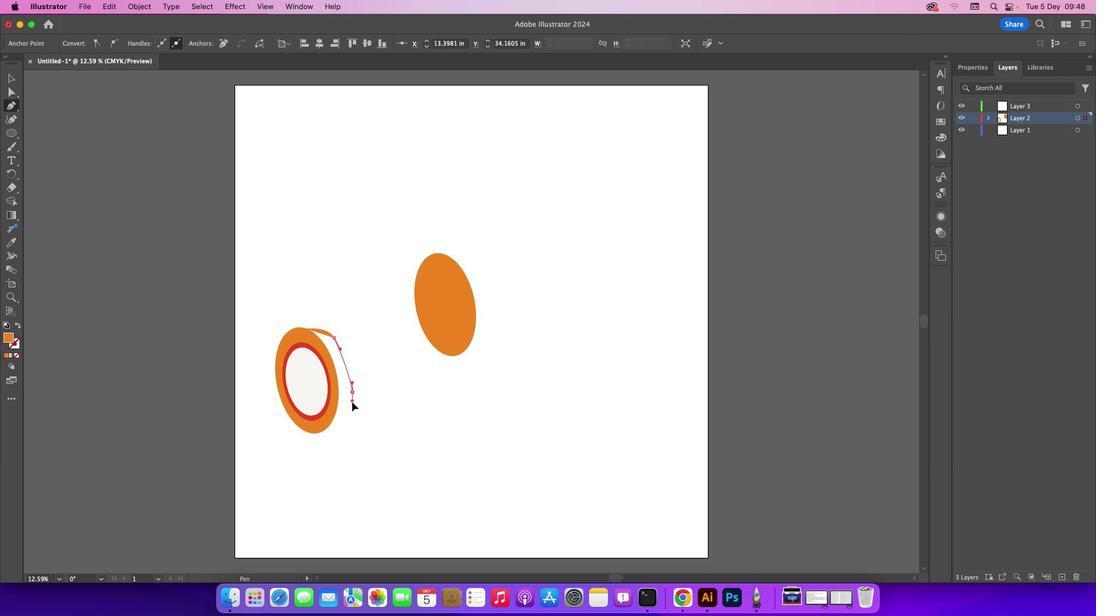
Action: Mouse moved to (332, 424)
Screenshot: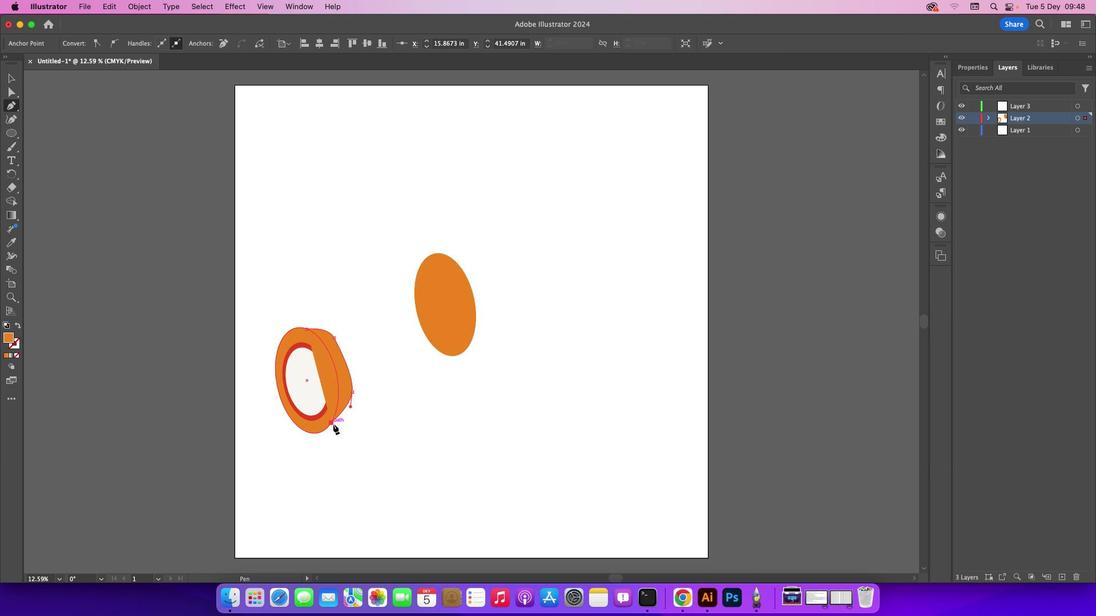 
Action: Mouse pressed left at (332, 424)
Screenshot: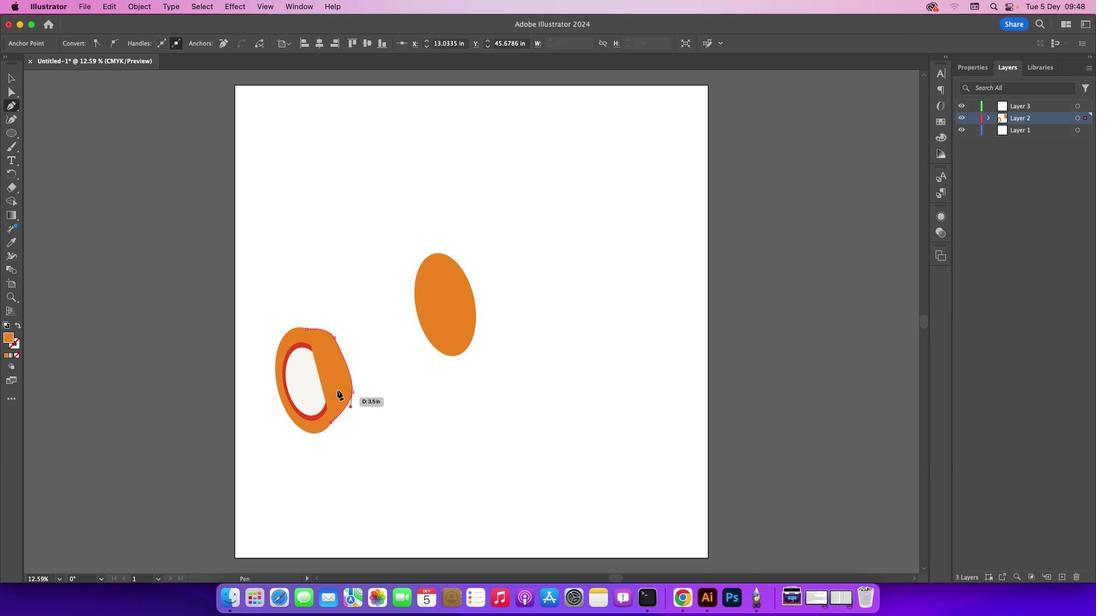 
Action: Mouse moved to (306, 330)
Screenshot: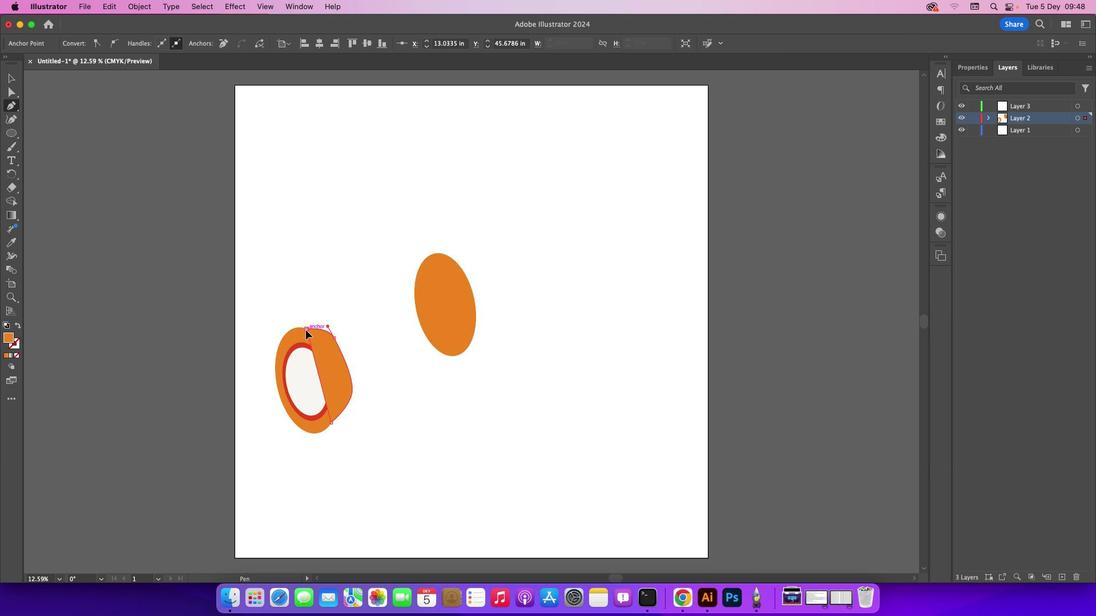 
Action: Mouse pressed left at (306, 330)
Screenshot: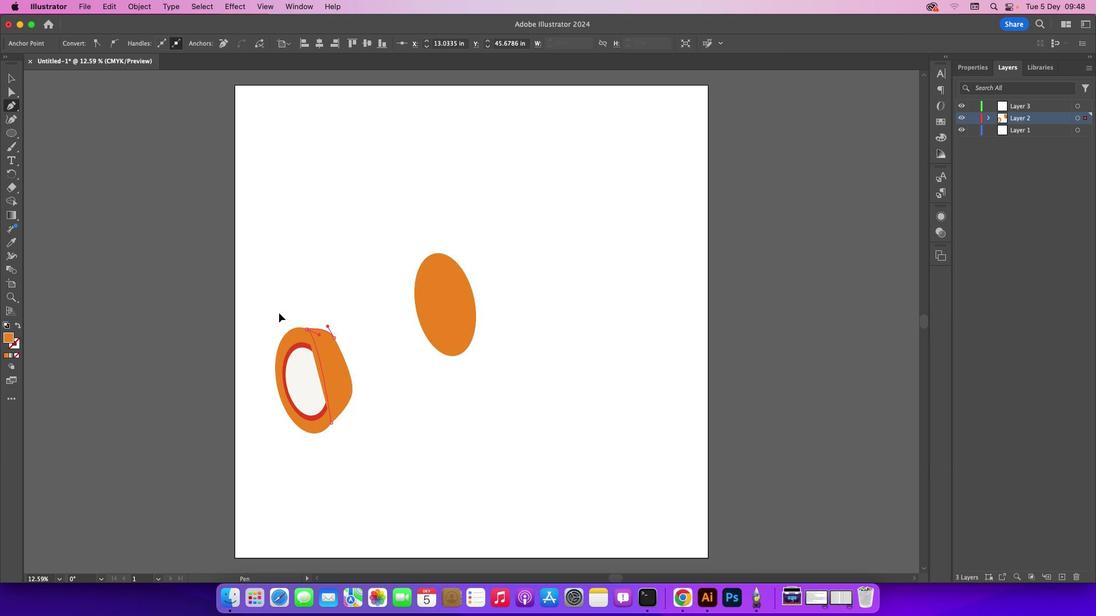 
Action: Mouse moved to (6, 338)
Screenshot: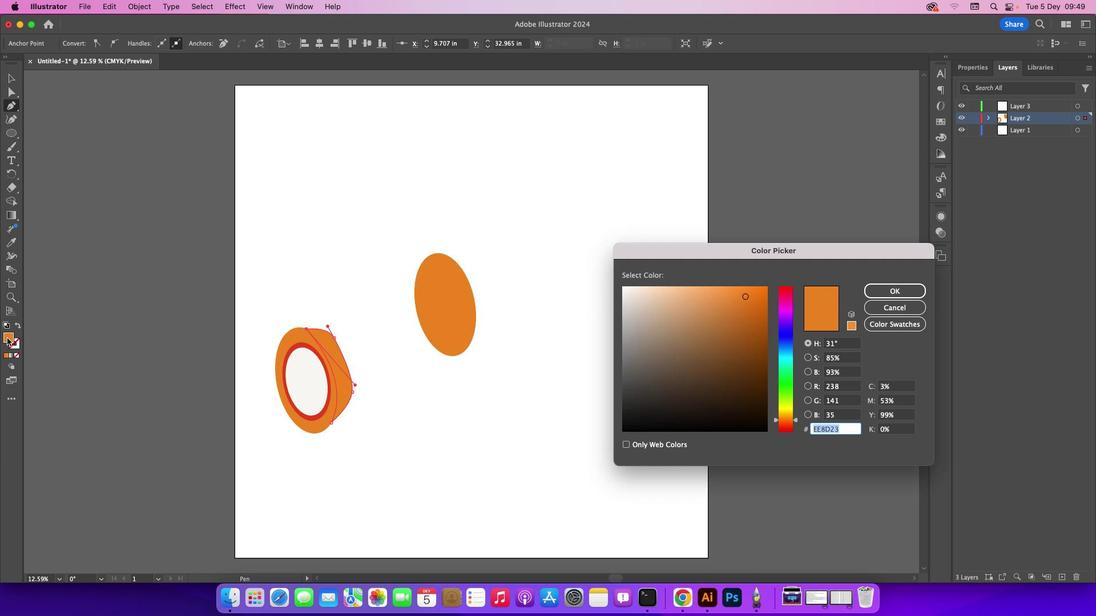 
Action: Mouse pressed left at (6, 338)
Screenshot: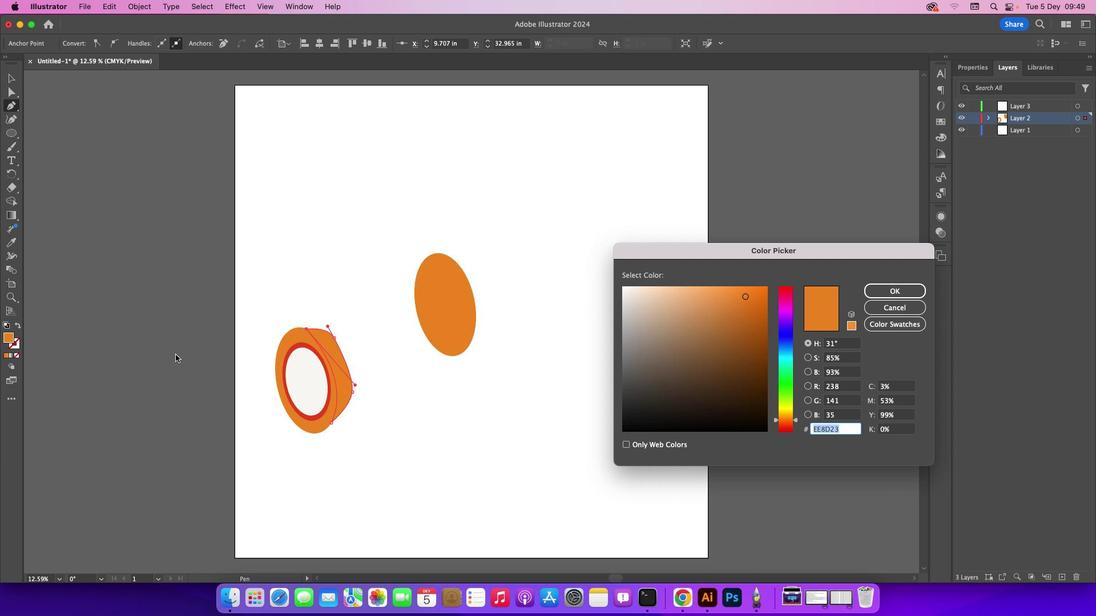 
Action: Mouse pressed left at (6, 338)
Screenshot: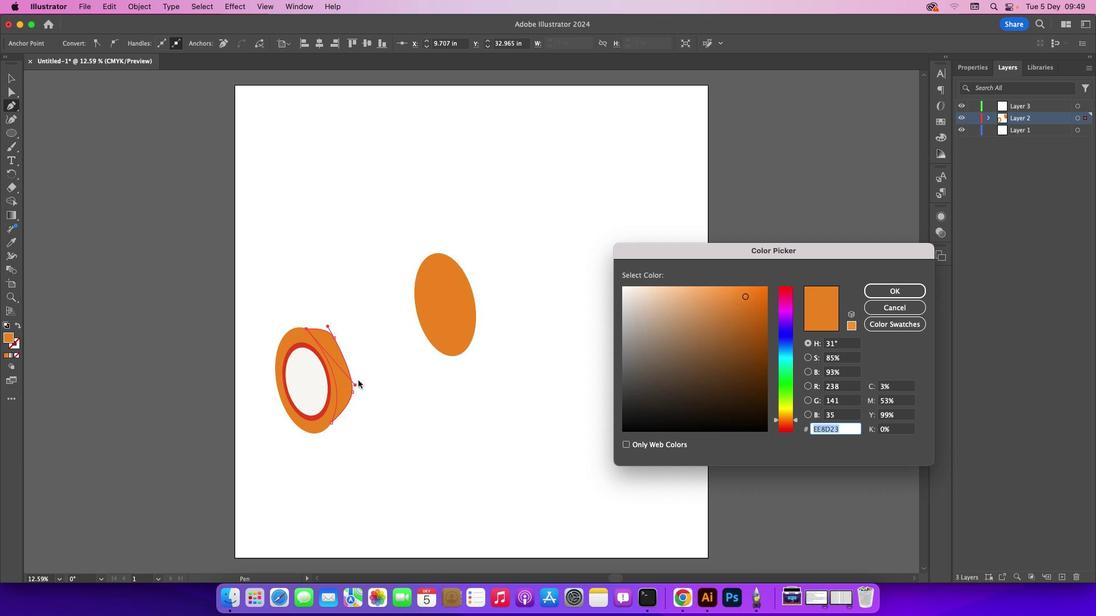 
Action: Mouse moved to (303, 348)
Screenshot: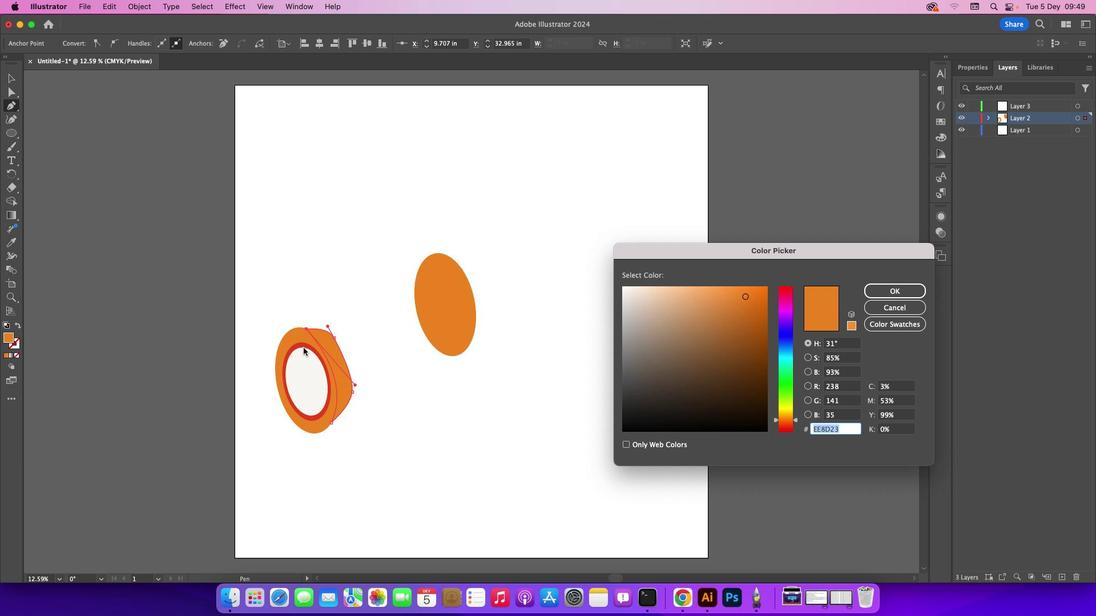 
Action: Key pressed 'i'
Screenshot: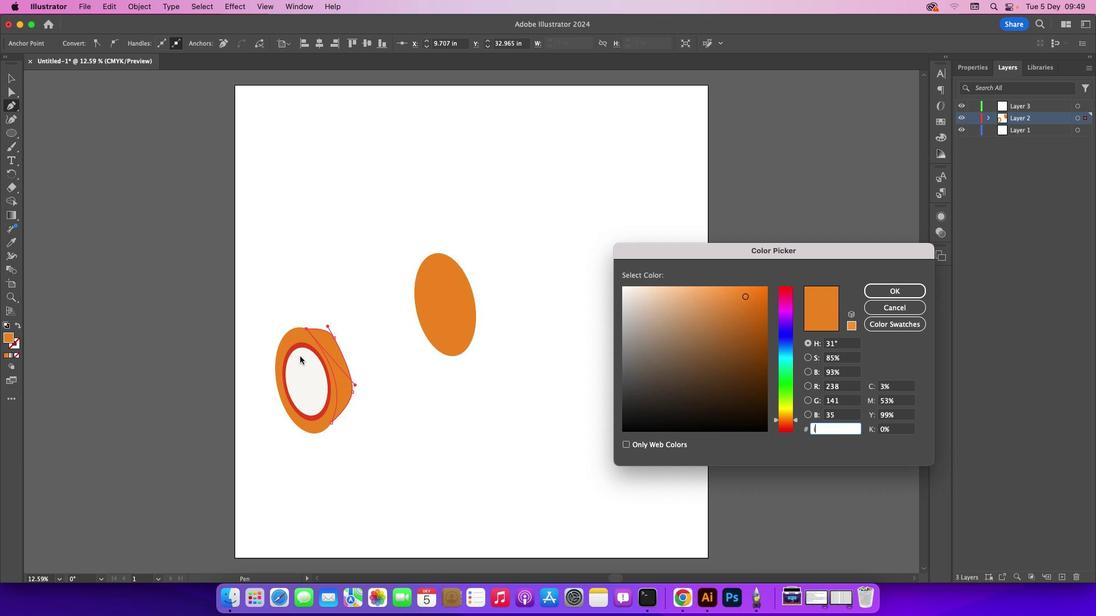 
Action: Mouse moved to (301, 355)
Screenshot: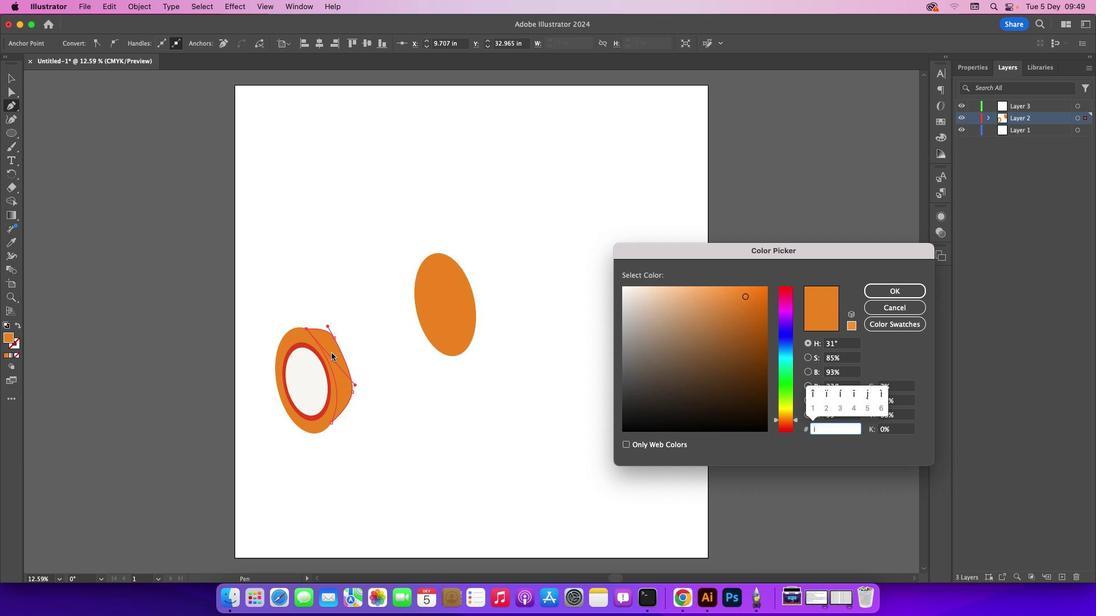 
Action: Key pressed 'i'
Screenshot: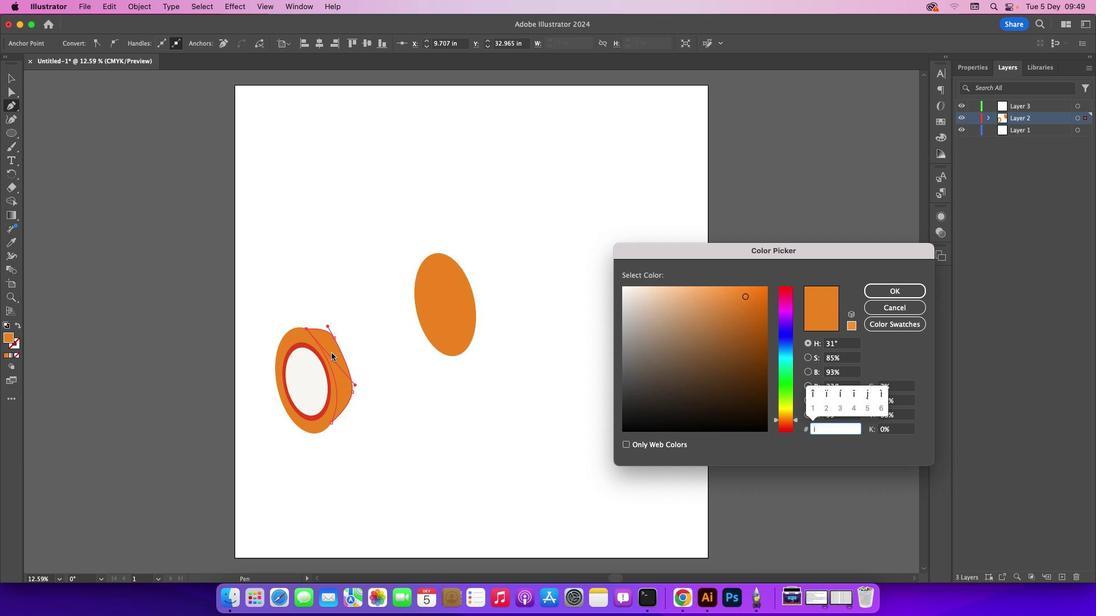 
Action: Mouse moved to (300, 356)
Screenshot: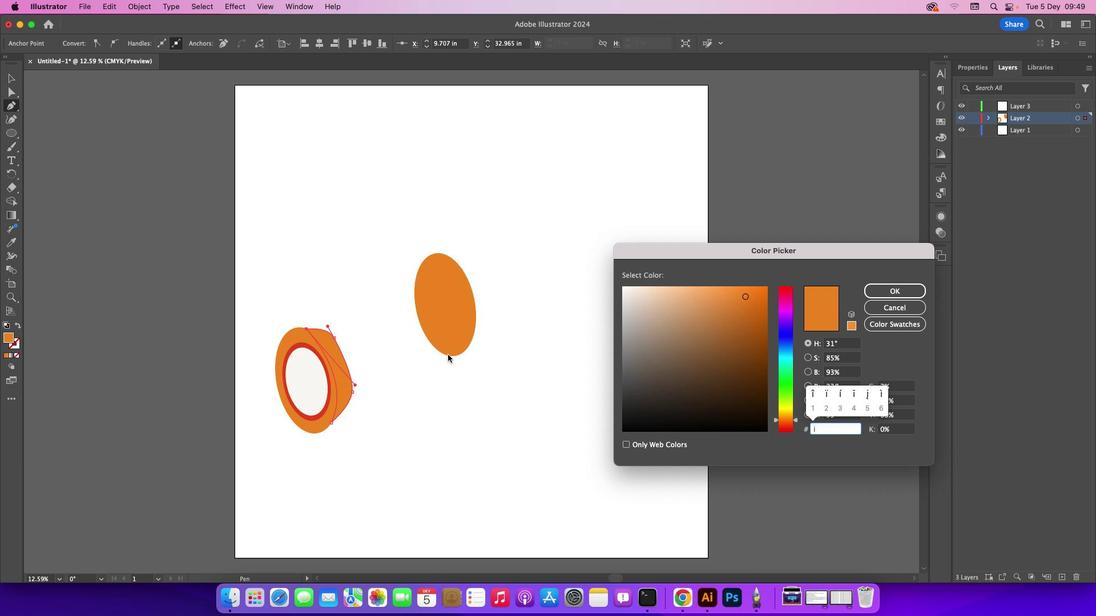 
Action: Key pressed 'i''i'
Screenshot: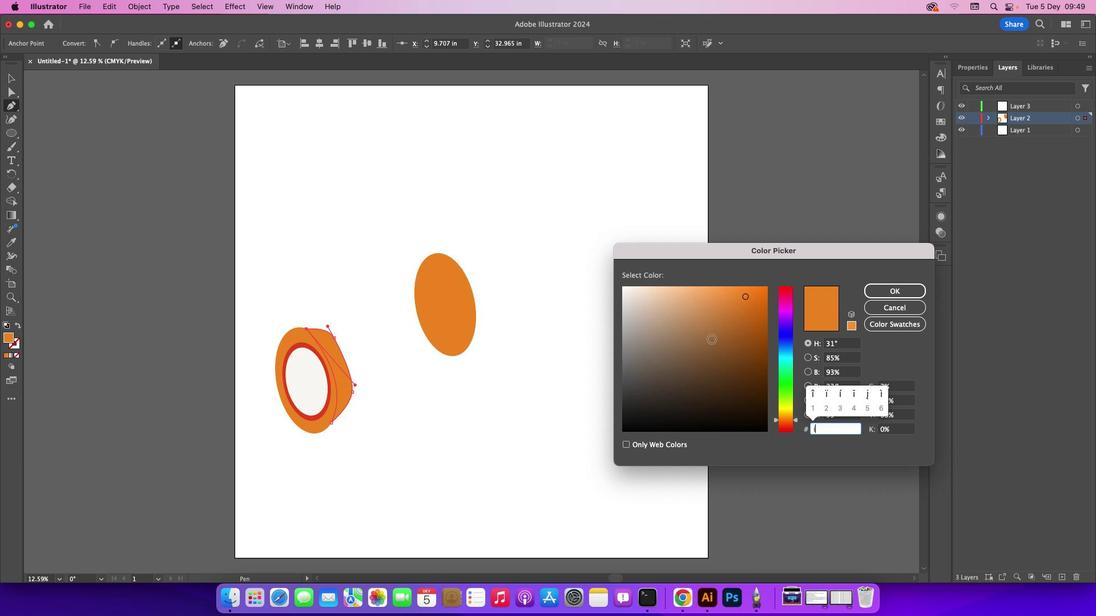 
Action: Mouse moved to (299, 355)
Screenshot: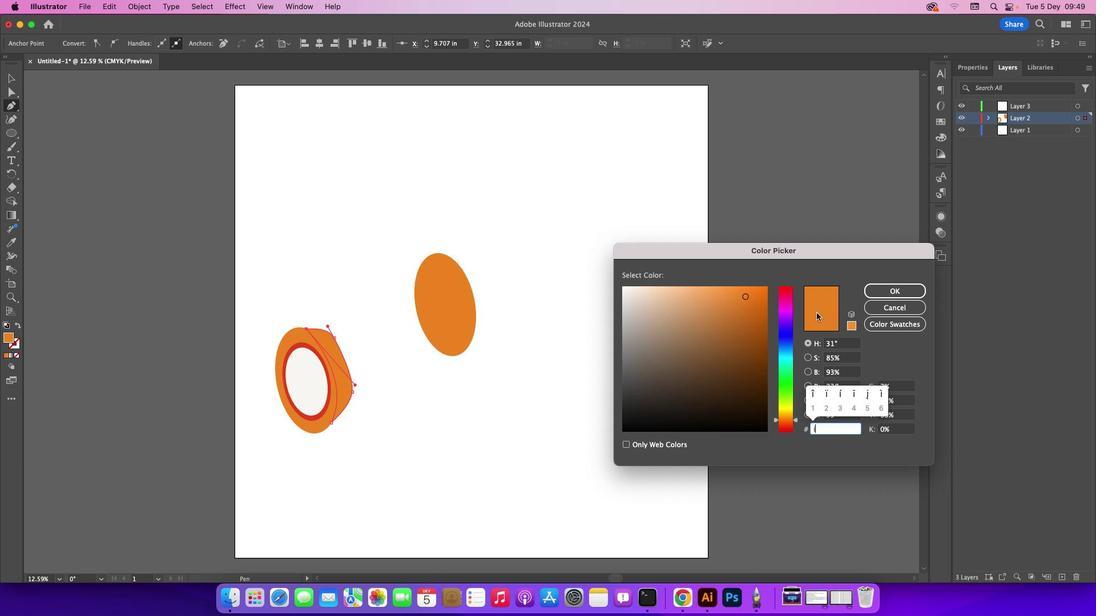 
Action: Key pressed 'i'
Screenshot: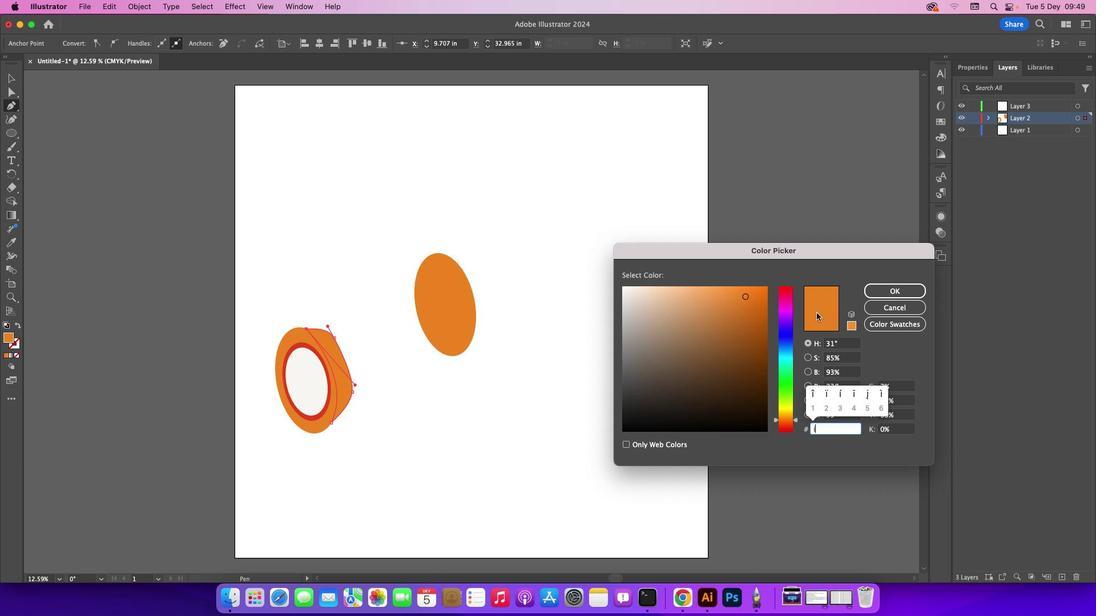 
Action: Mouse moved to (299, 355)
Screenshot: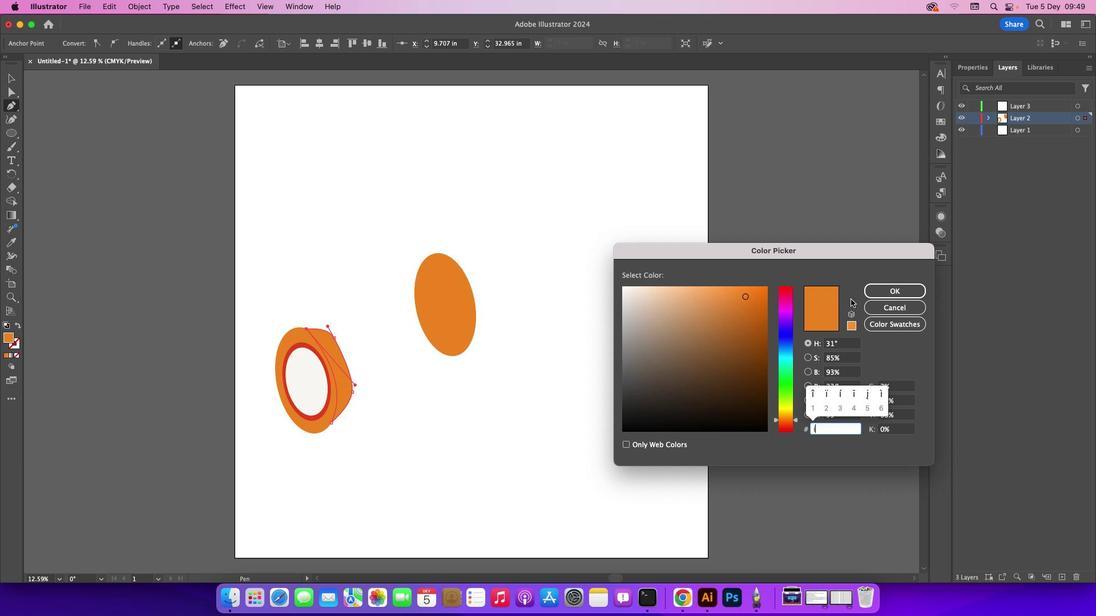 
Action: Key pressed 'i'
Screenshot: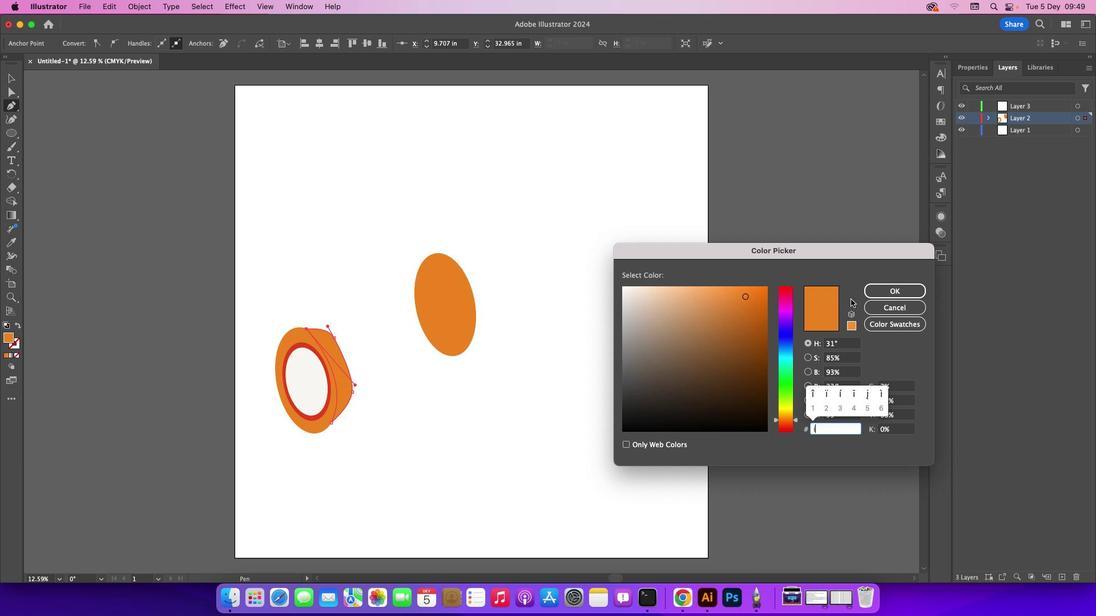 
Action: Mouse moved to (900, 305)
Screenshot: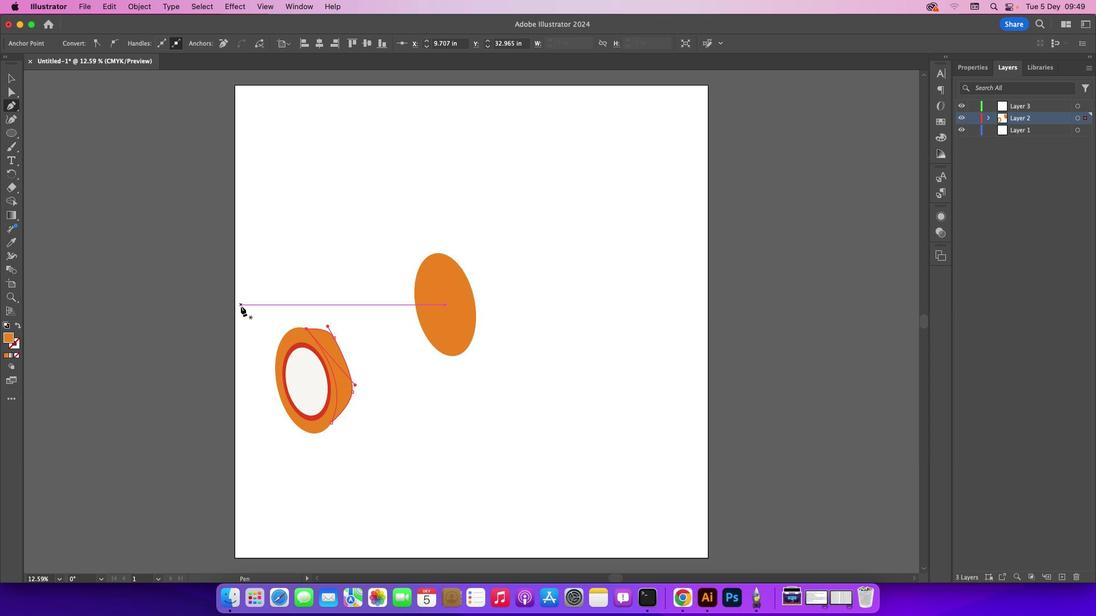 
Action: Mouse pressed left at (900, 305)
Screenshot: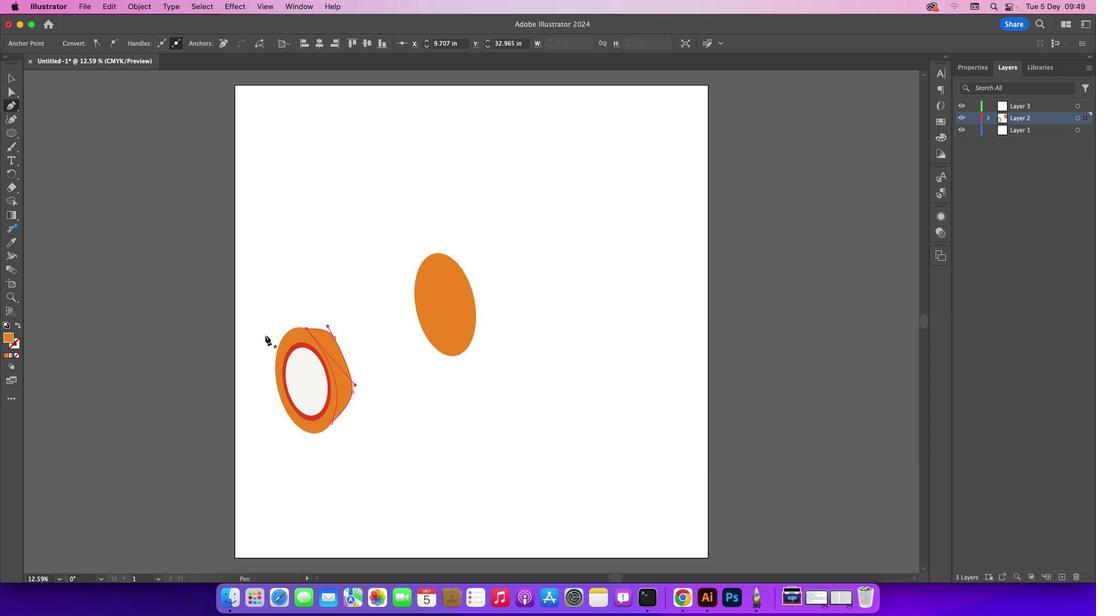 
Action: Mouse moved to (293, 339)
Screenshot: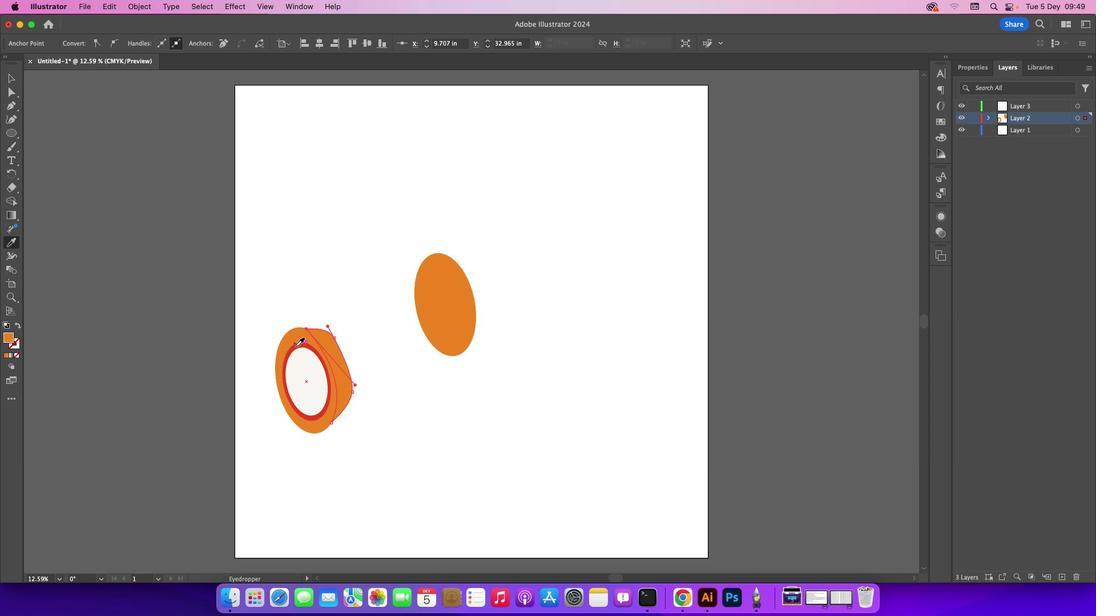 
Action: Key pressed 'i'
Screenshot: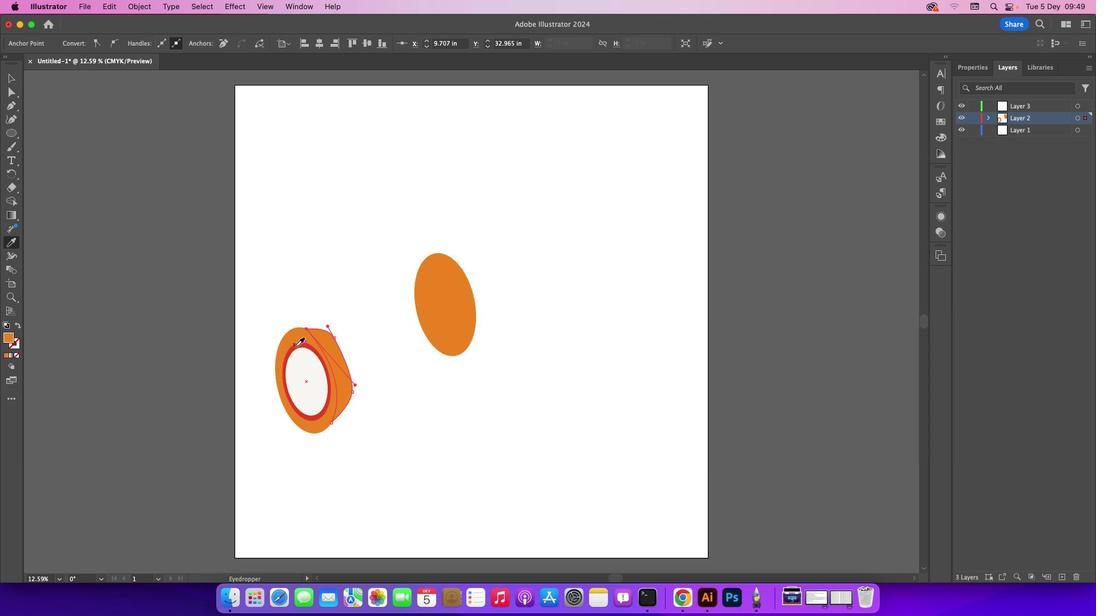 
Action: Mouse moved to (295, 346)
Screenshot: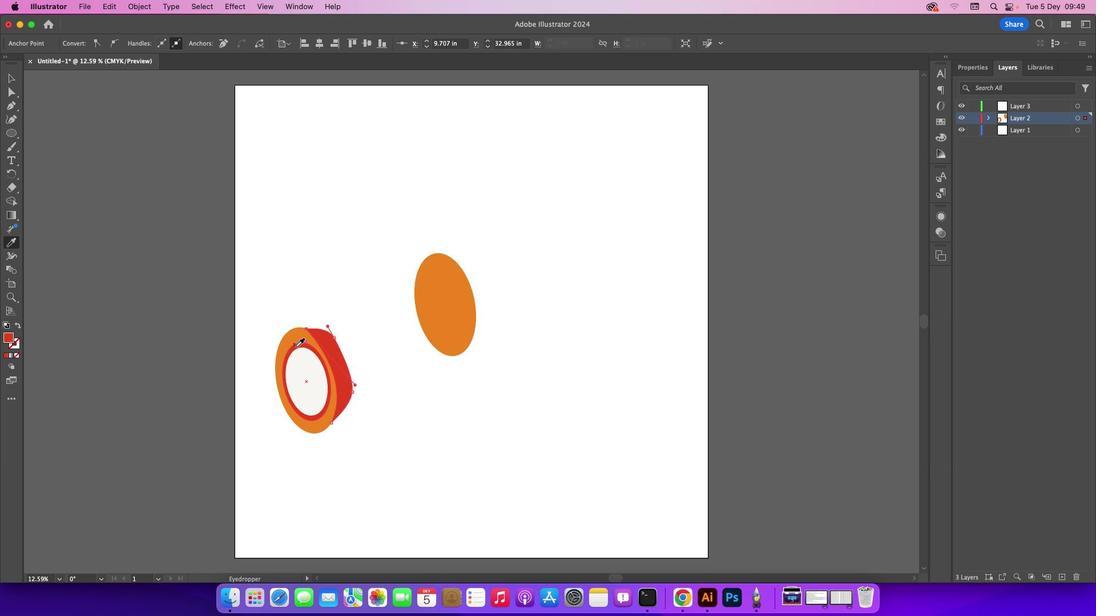 
Action: Key pressed 'i'
Screenshot: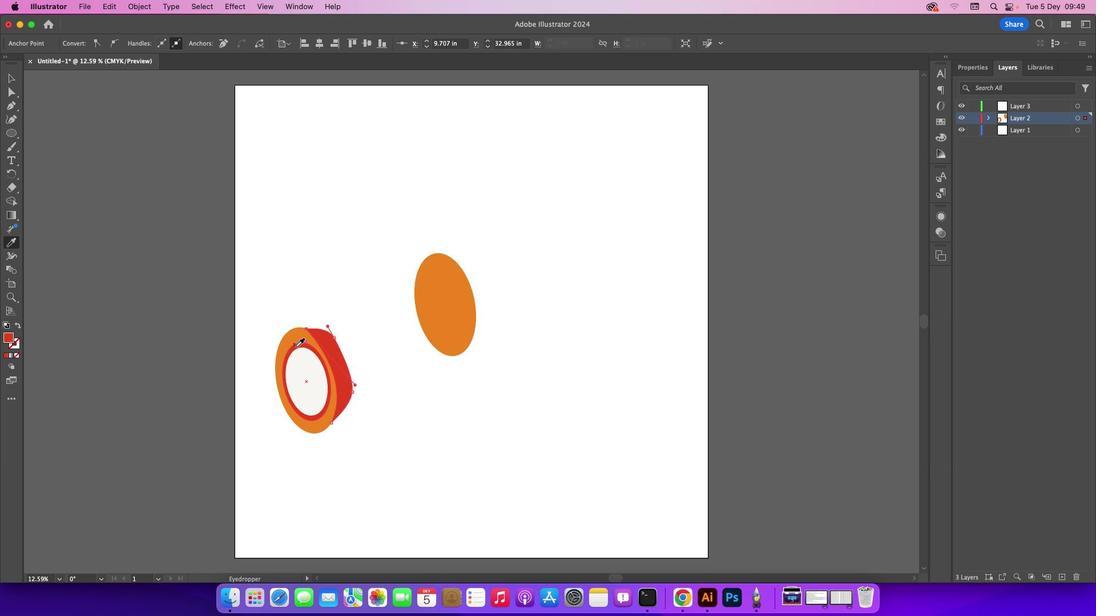 
Action: Mouse moved to (295, 346)
Screenshot: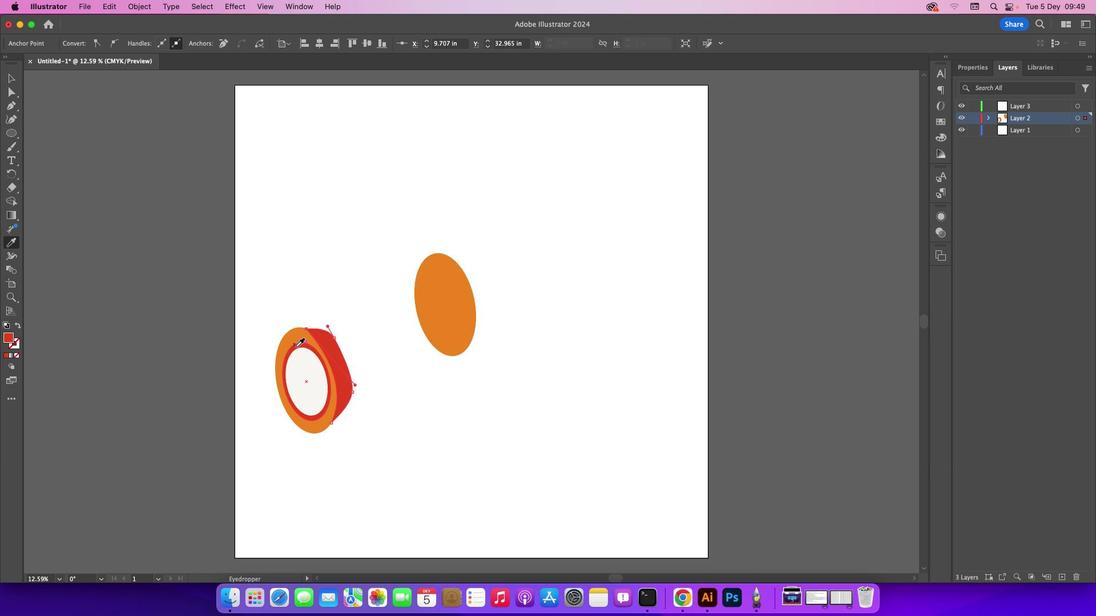 
Action: Key pressed 'i''i''i'
Screenshot: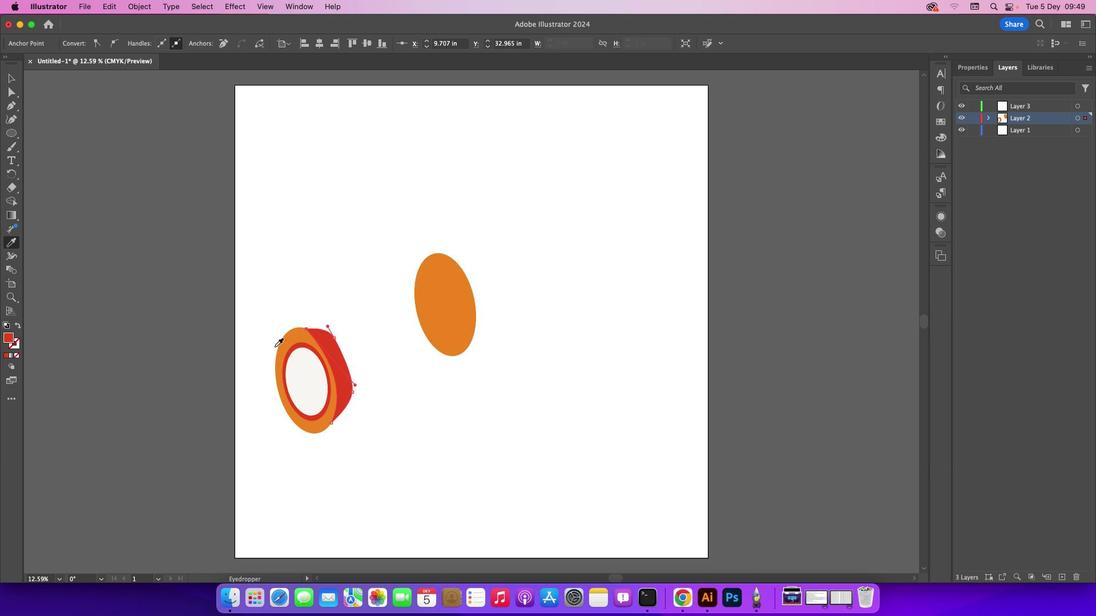 
Action: Mouse pressed left at (295, 346)
Screenshot: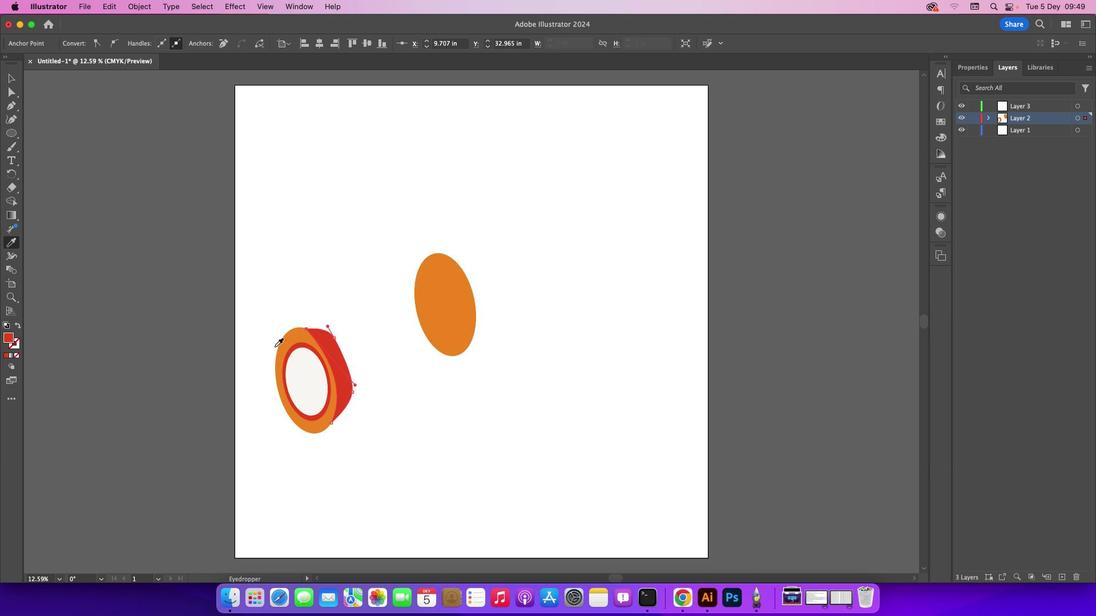 
Action: Key pressed 'i'
Screenshot: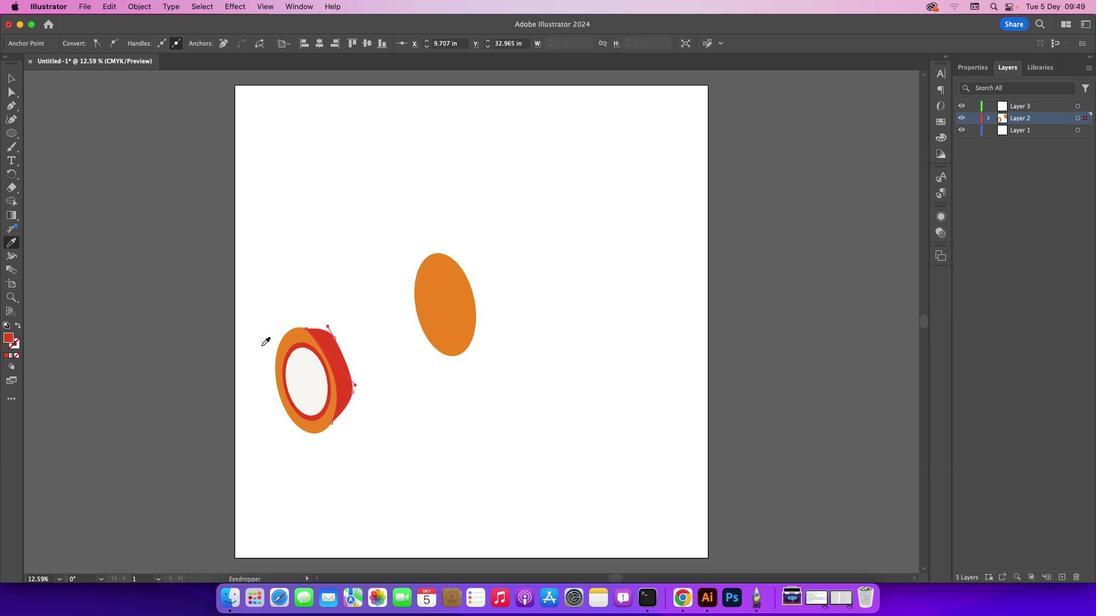 
Action: Mouse moved to (295, 346)
Screenshot: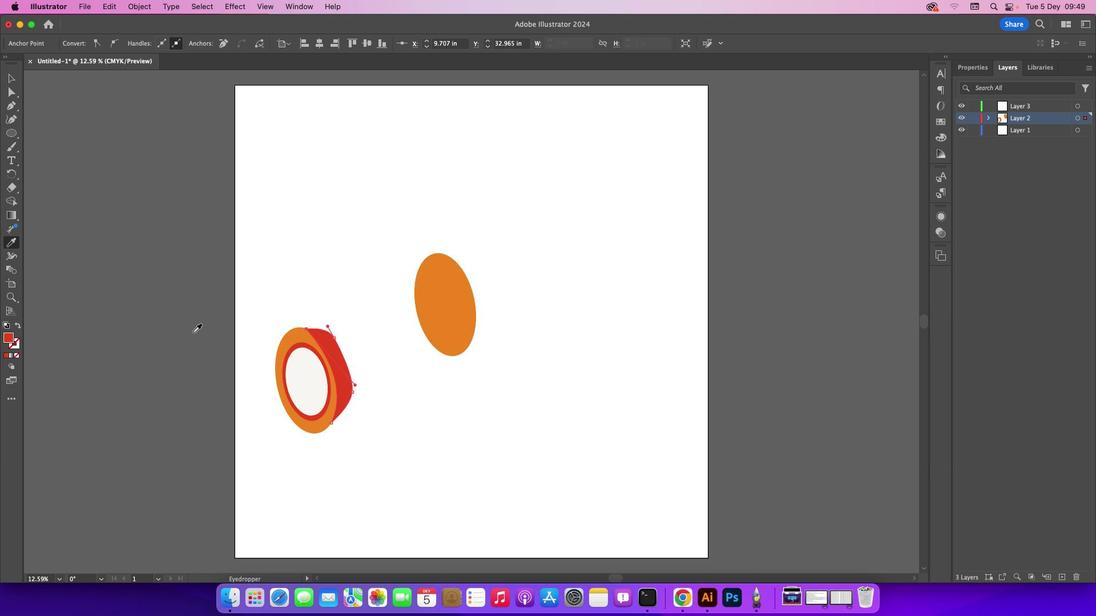 
Action: Key pressed 'i''i''i'
Screenshot: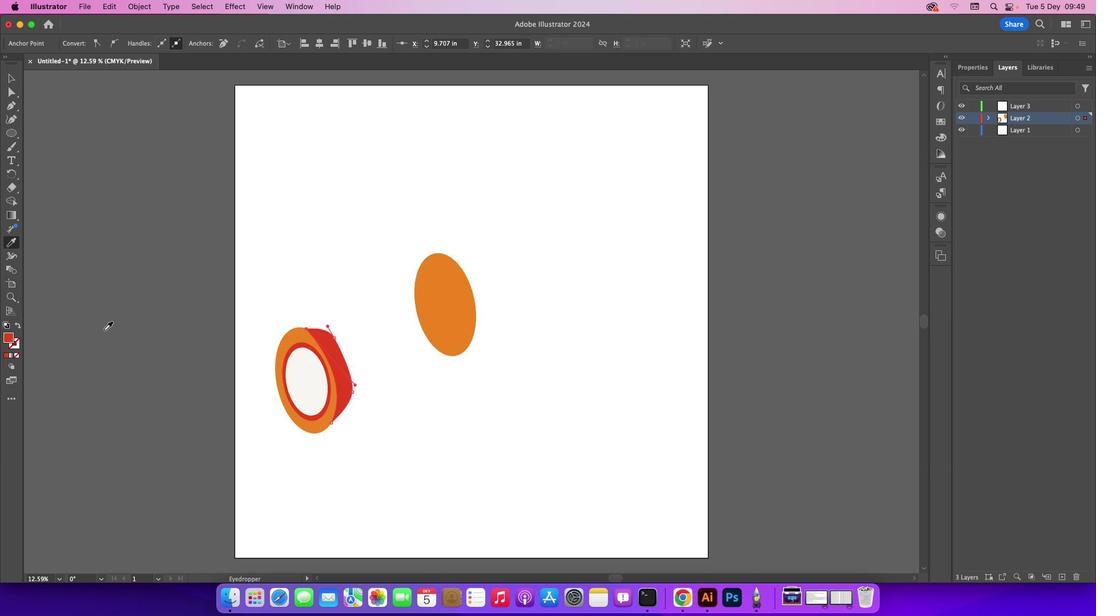 
Action: Mouse moved to (13, 81)
Screenshot: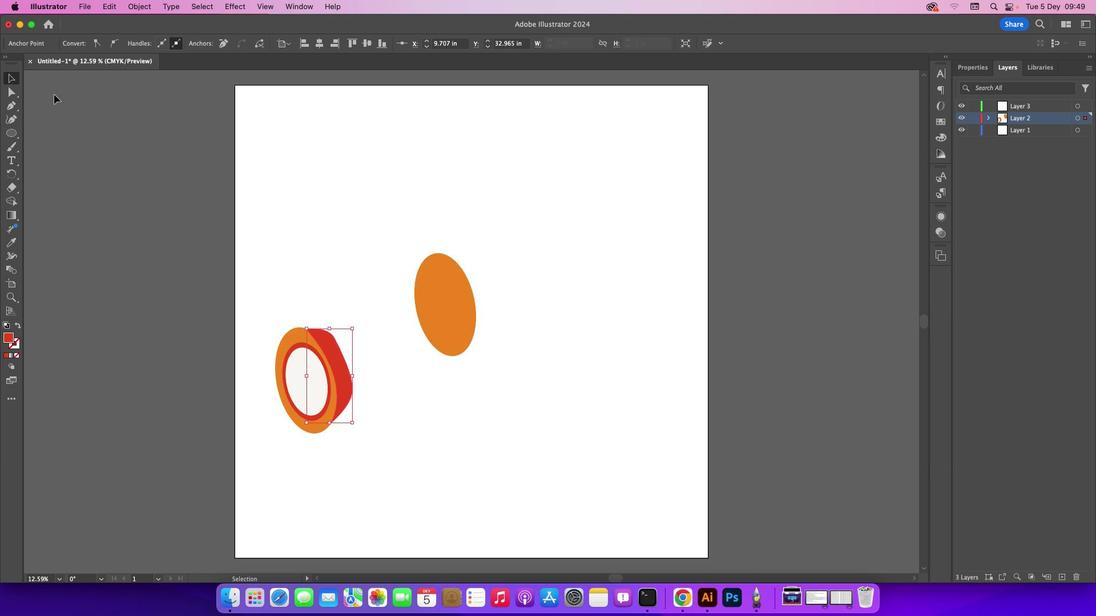 
Action: Mouse pressed left at (13, 81)
Screenshot: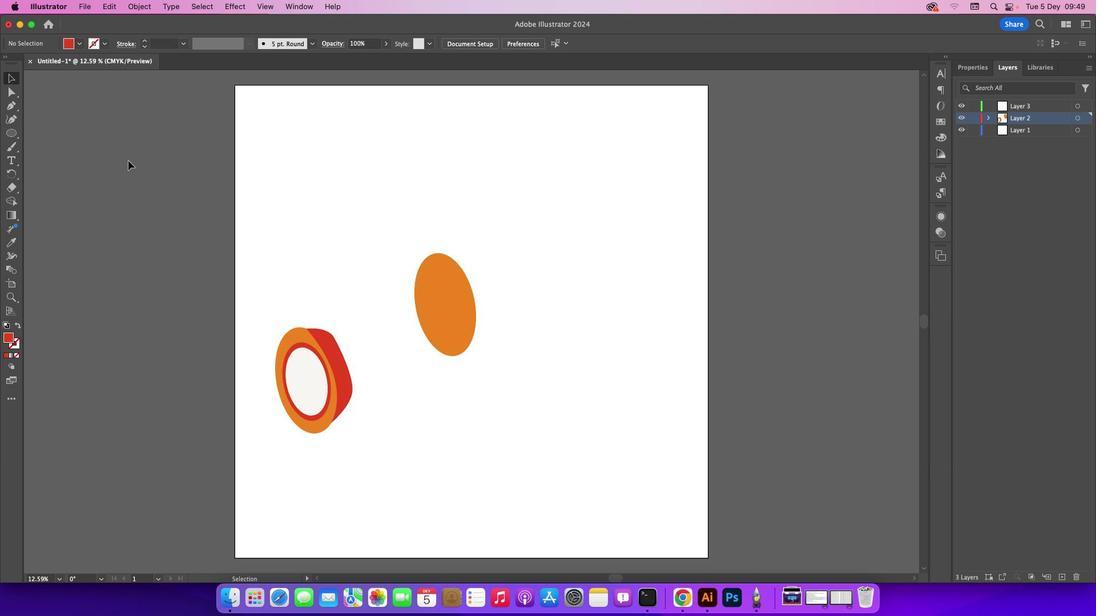 
Action: Mouse moved to (54, 94)
Screenshot: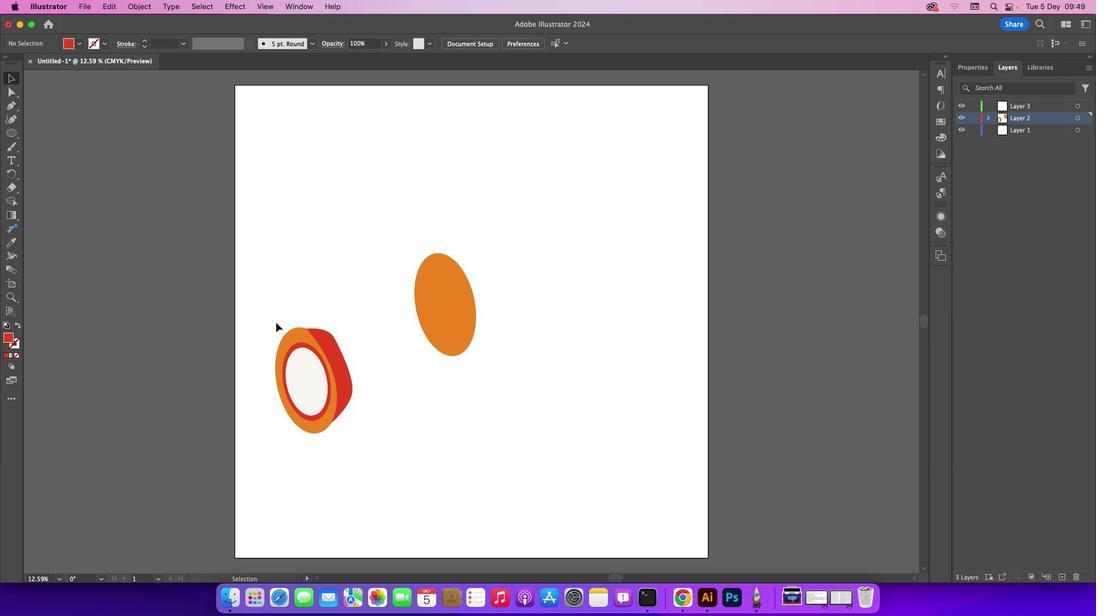 
Action: Mouse pressed left at (54, 94)
Screenshot: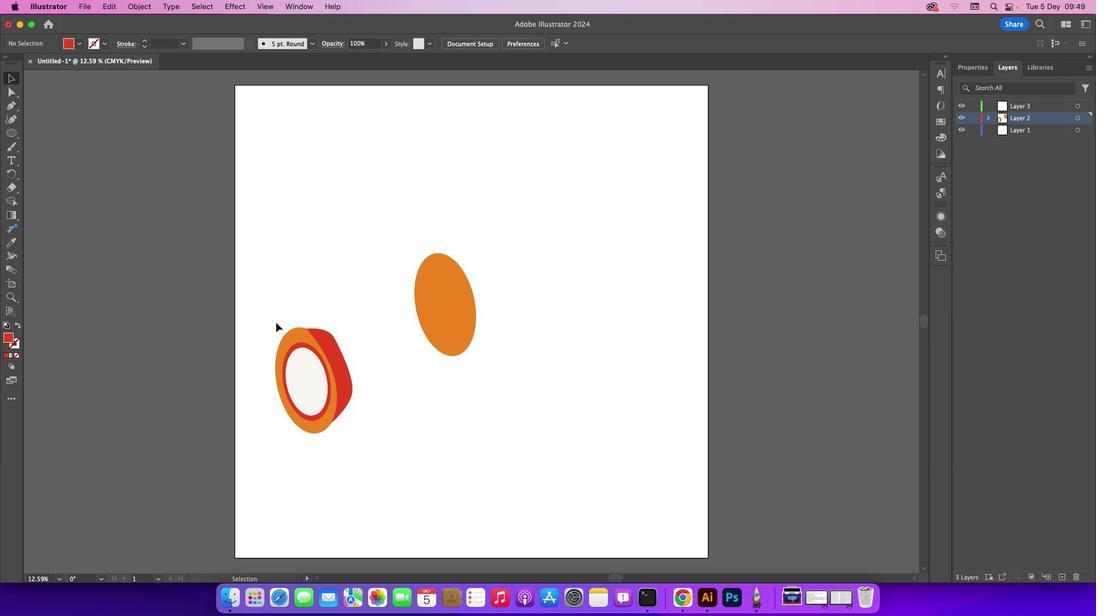 
Action: Mouse moved to (328, 263)
Screenshot: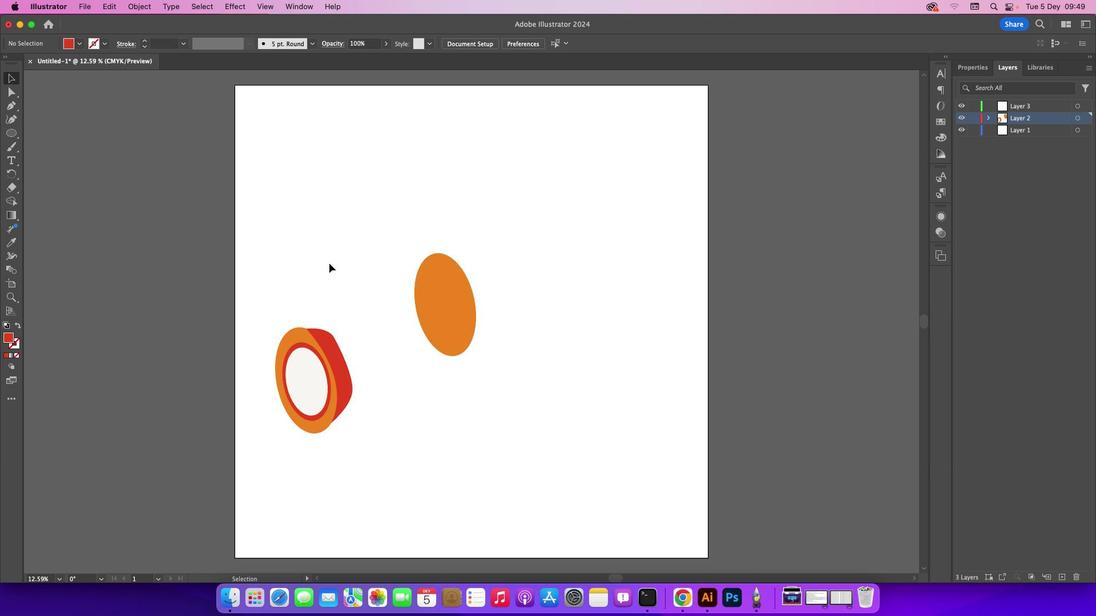 
Action: Mouse pressed left at (328, 263)
Screenshot: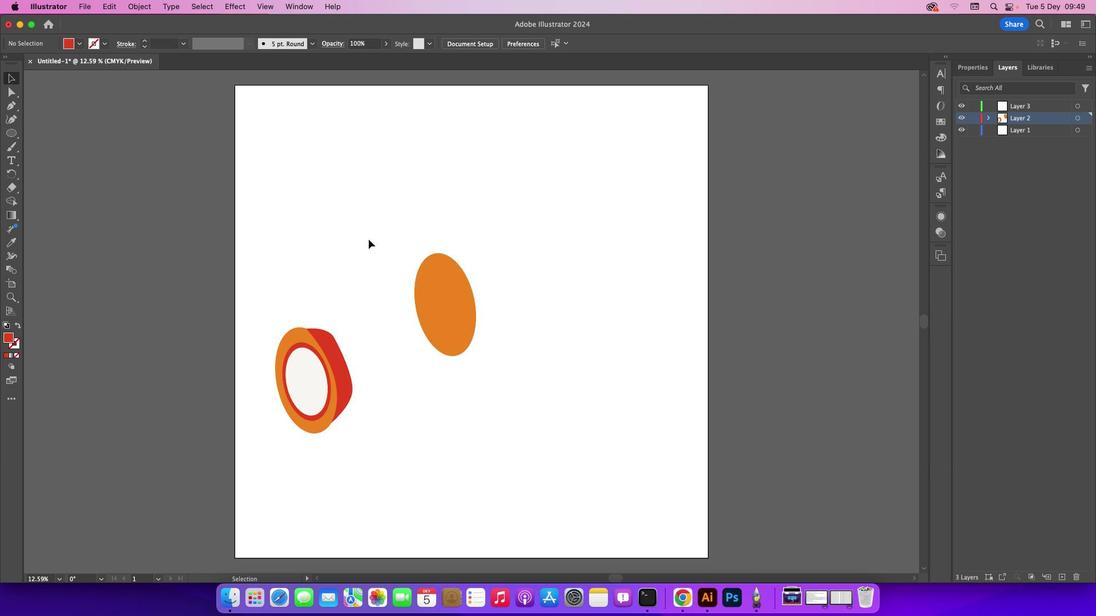 
Action: Mouse moved to (573, 79)
Screenshot: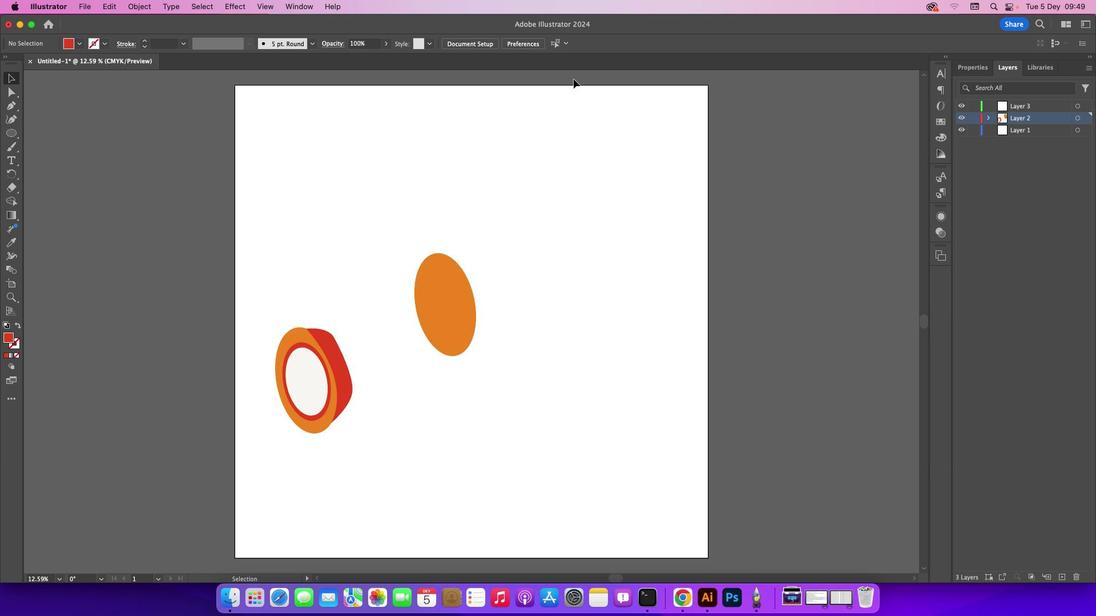 
Action: Key pressed Key.cmd'z'
Screenshot: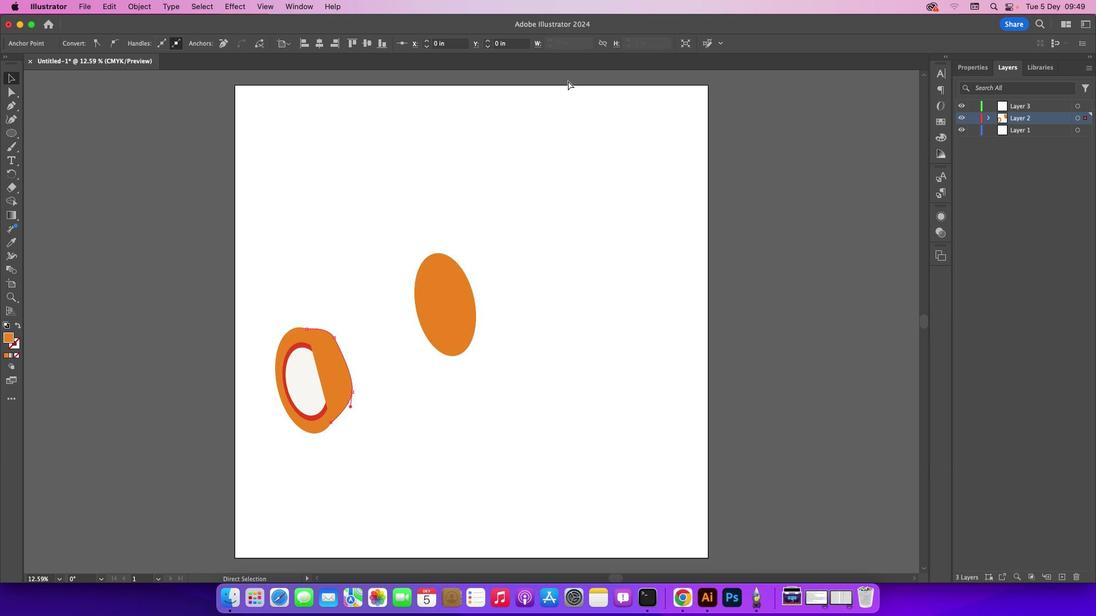 
Action: Mouse moved to (567, 80)
Screenshot: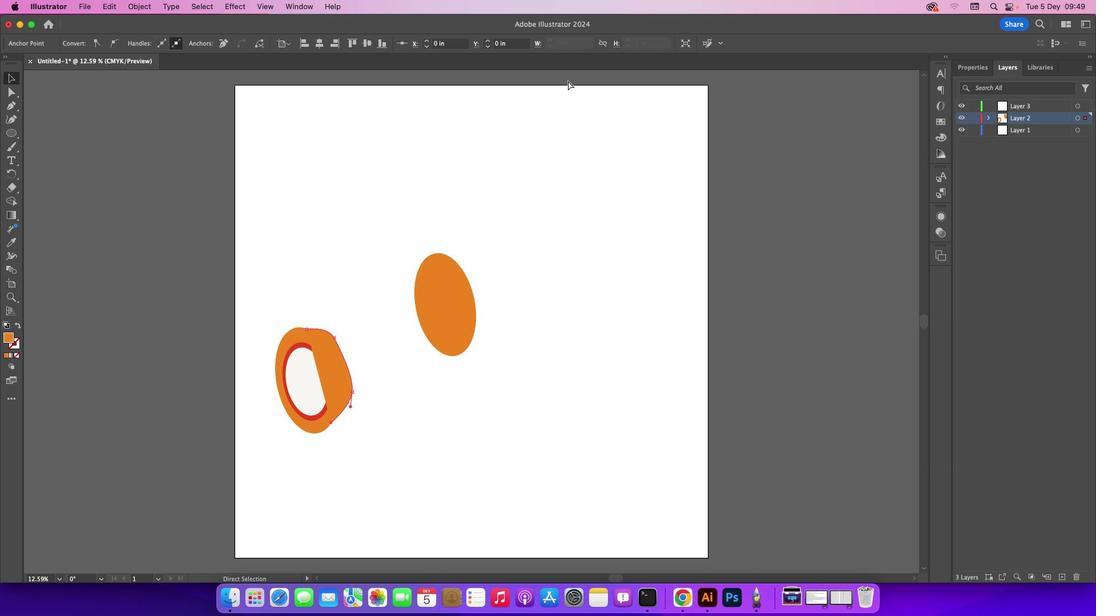 
Action: Key pressed 'z''z''z''z''z'
Screenshot: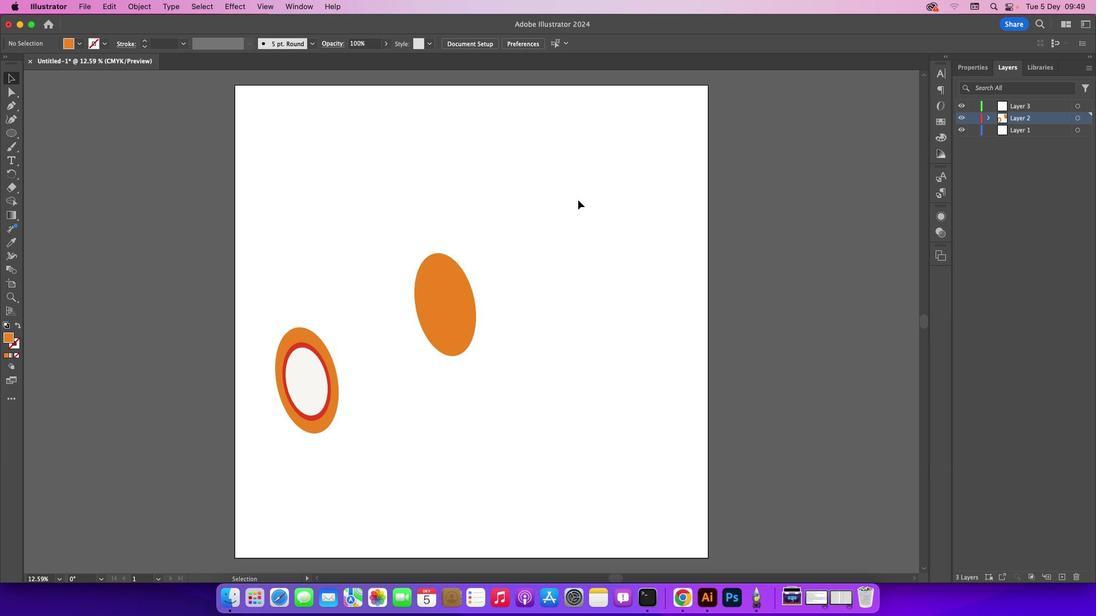
Action: Mouse moved to (621, 307)
Screenshot: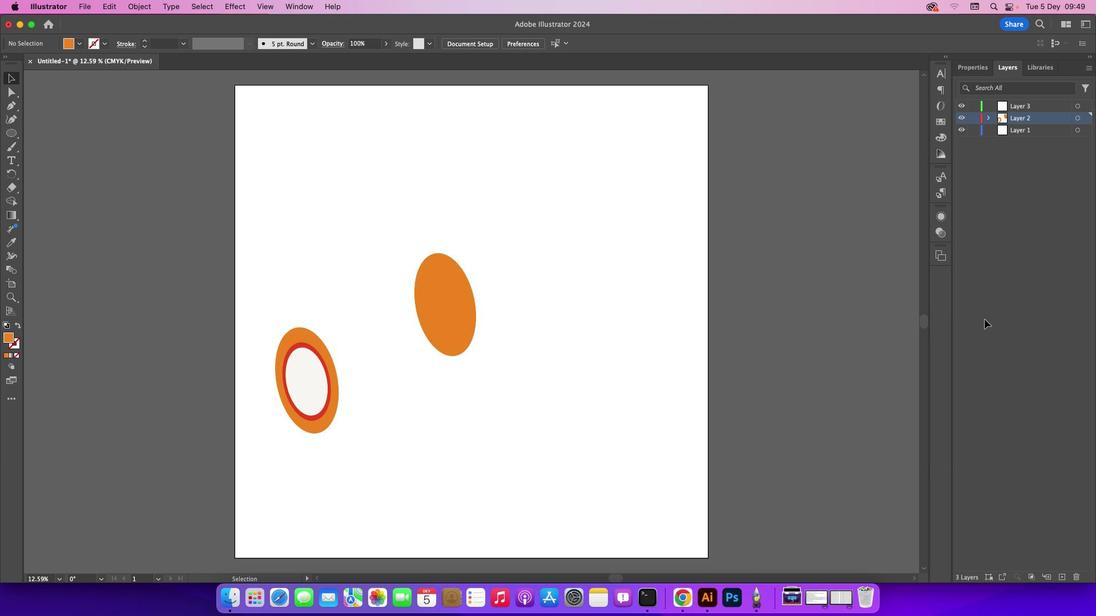 
Action: Mouse pressed left at (621, 307)
Screenshot: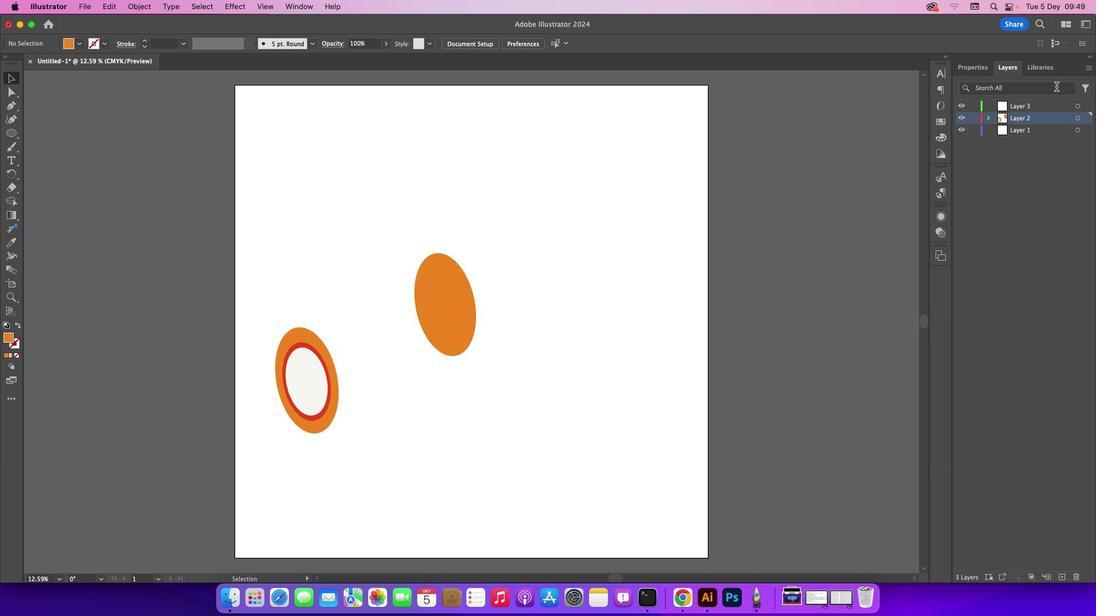 
Action: Mouse moved to (1022, 101)
Screenshot: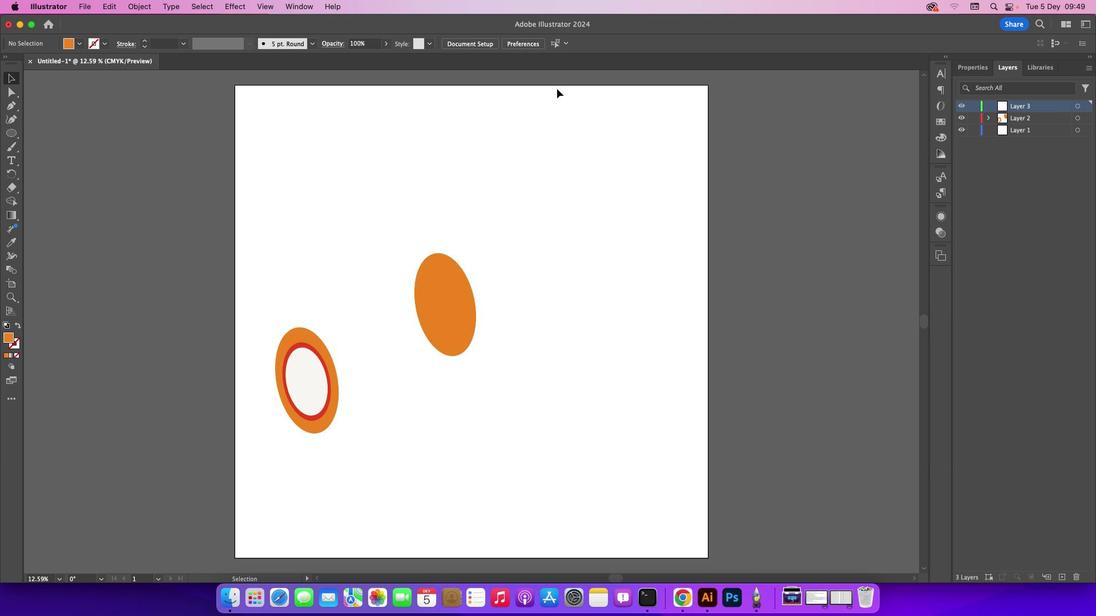 
Action: Mouse pressed left at (1022, 101)
Screenshot: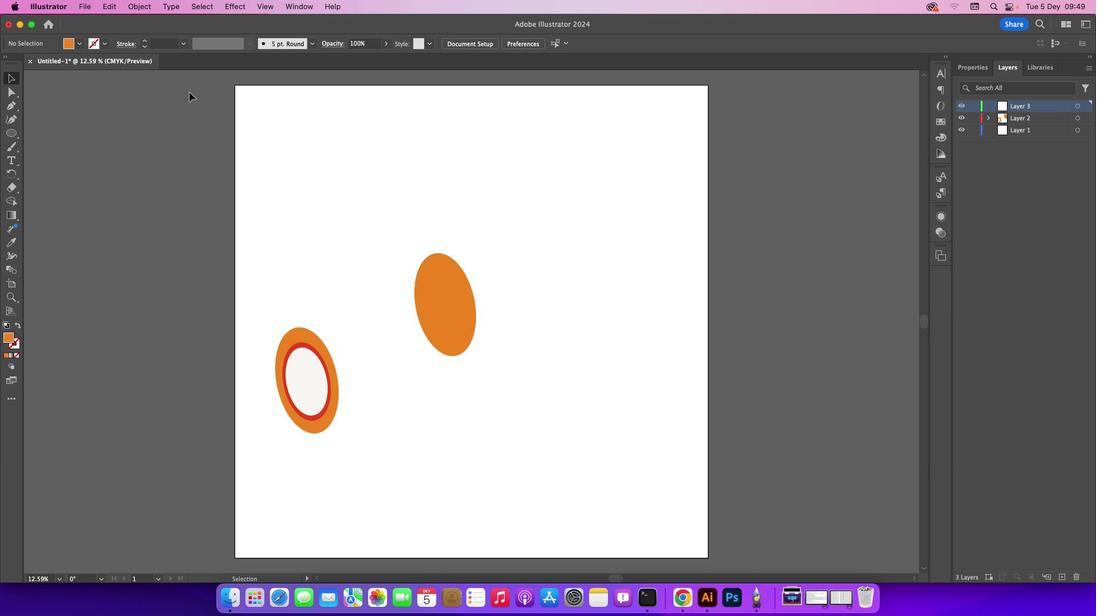 
Action: Mouse moved to (6, 108)
Screenshot: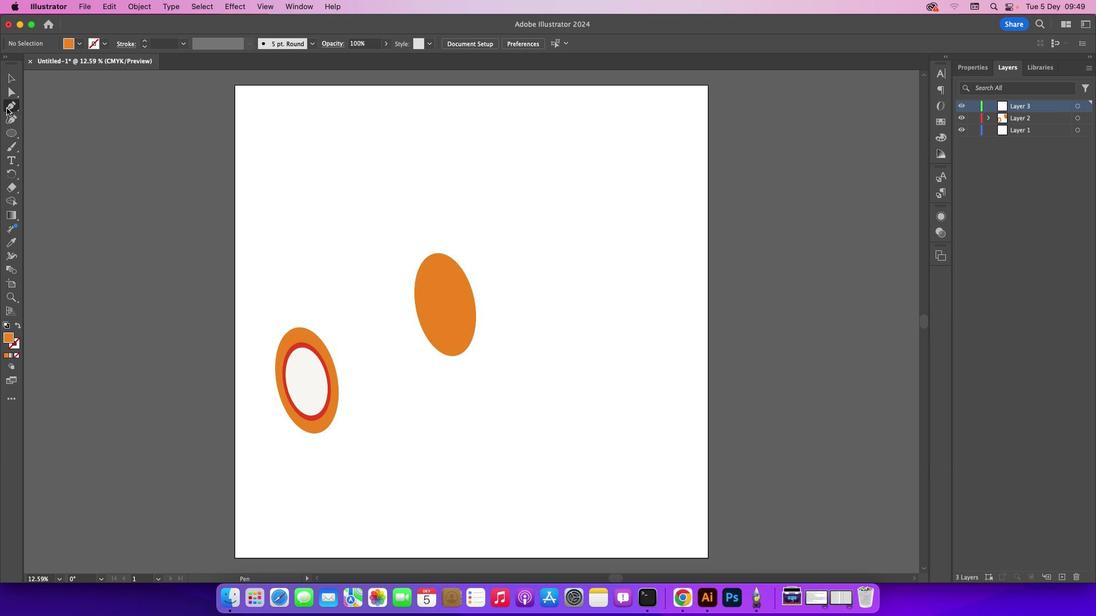 
Action: Mouse pressed left at (6, 108)
Screenshot: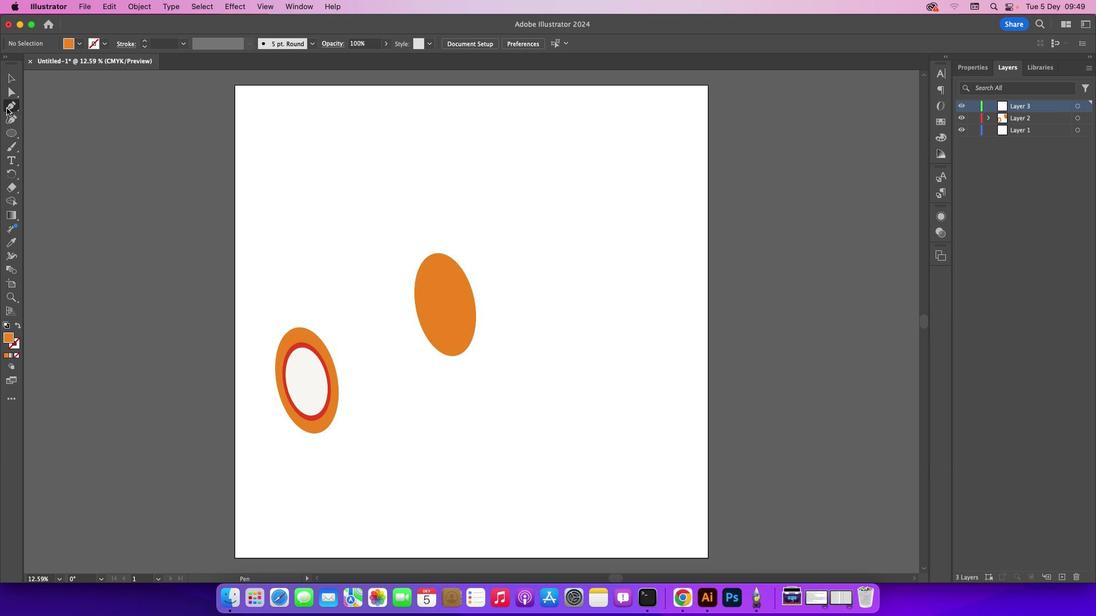 
Action: Mouse moved to (307, 328)
Screenshot: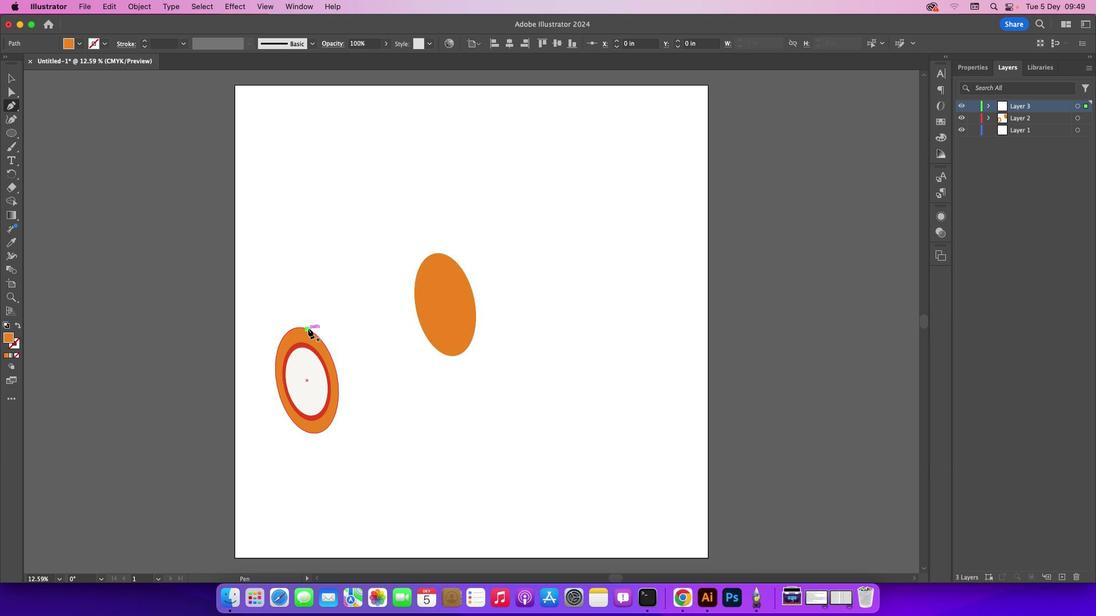 
Action: Mouse pressed left at (307, 328)
Screenshot: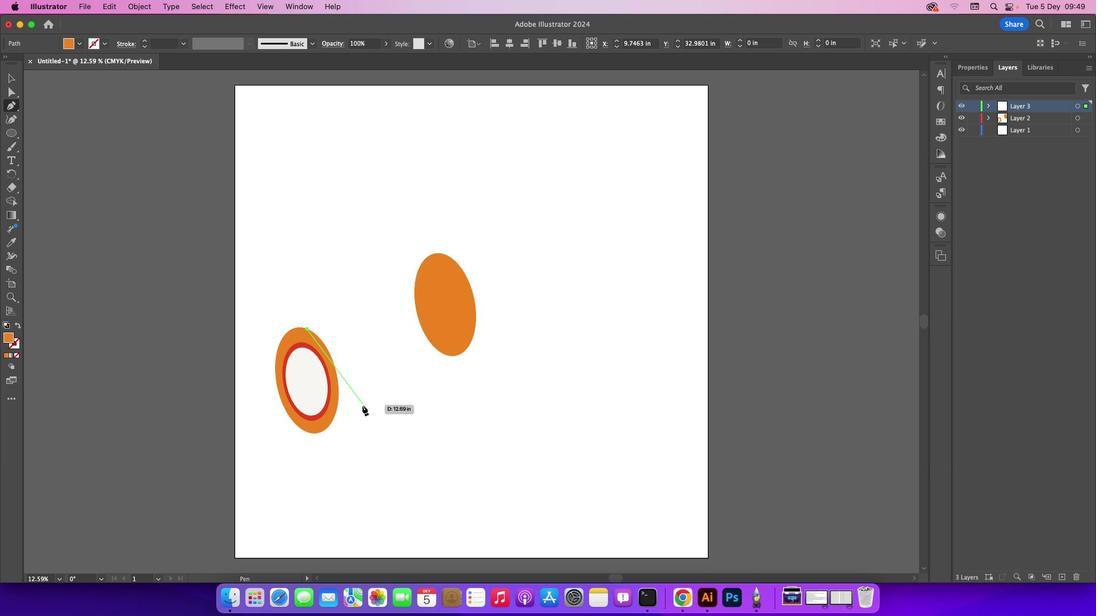 
Action: Mouse moved to (17, 355)
Screenshot: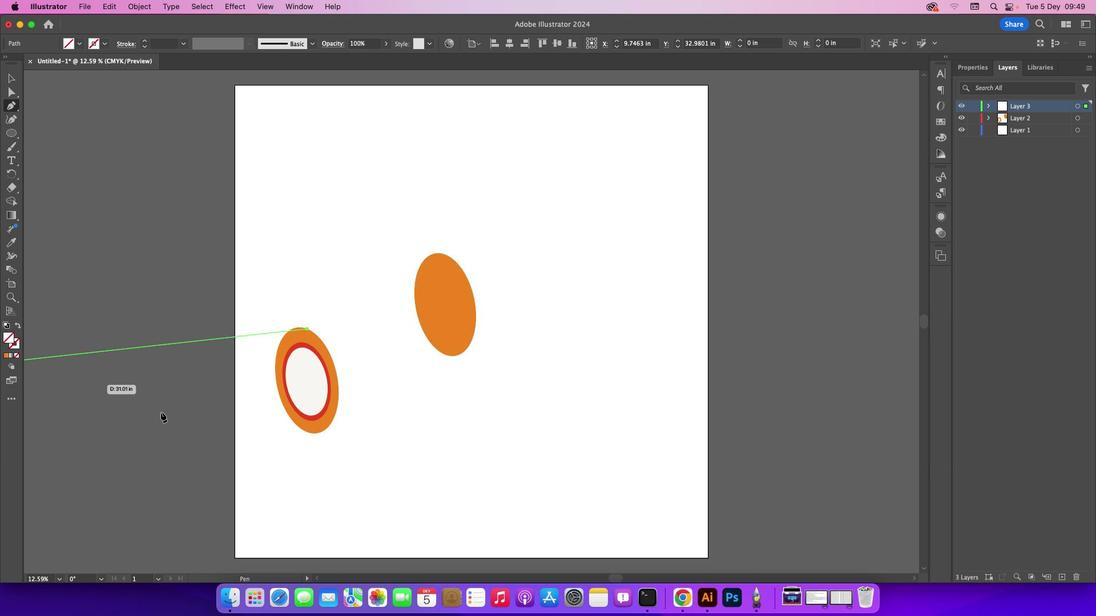 
Action: Mouse pressed left at (17, 355)
Screenshot: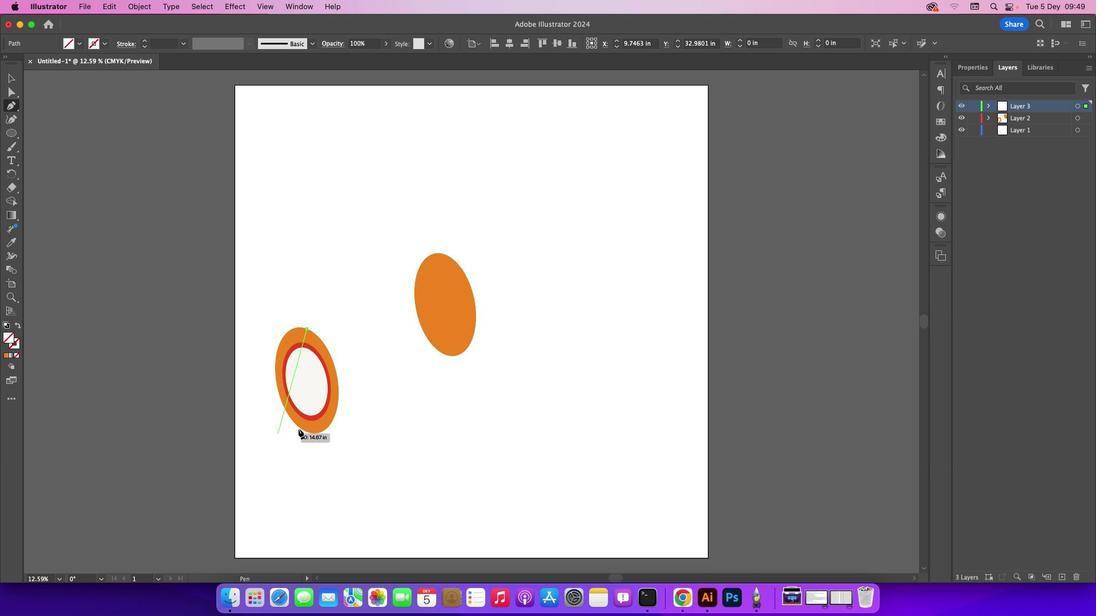 
Action: Mouse moved to (333, 420)
Screenshot: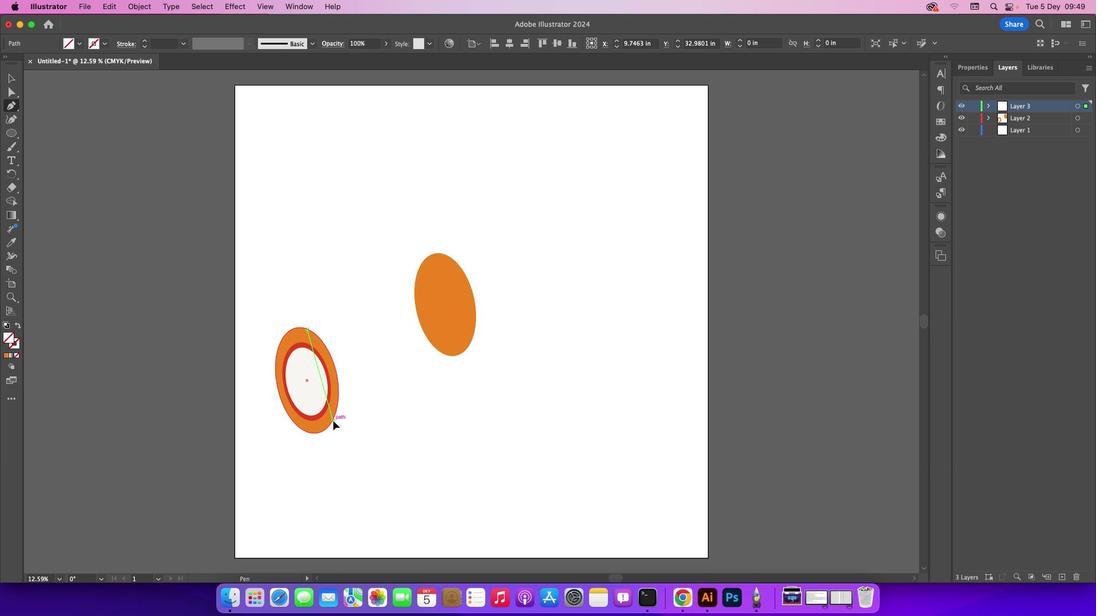 
Action: Mouse pressed left at (333, 420)
Screenshot: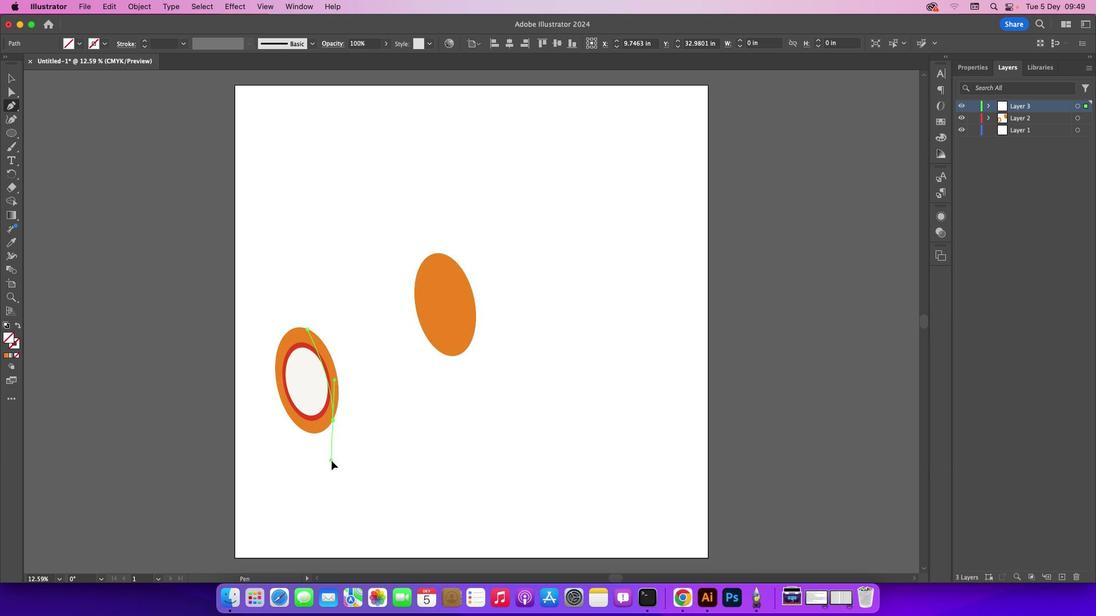
Action: Mouse moved to (332, 419)
Screenshot: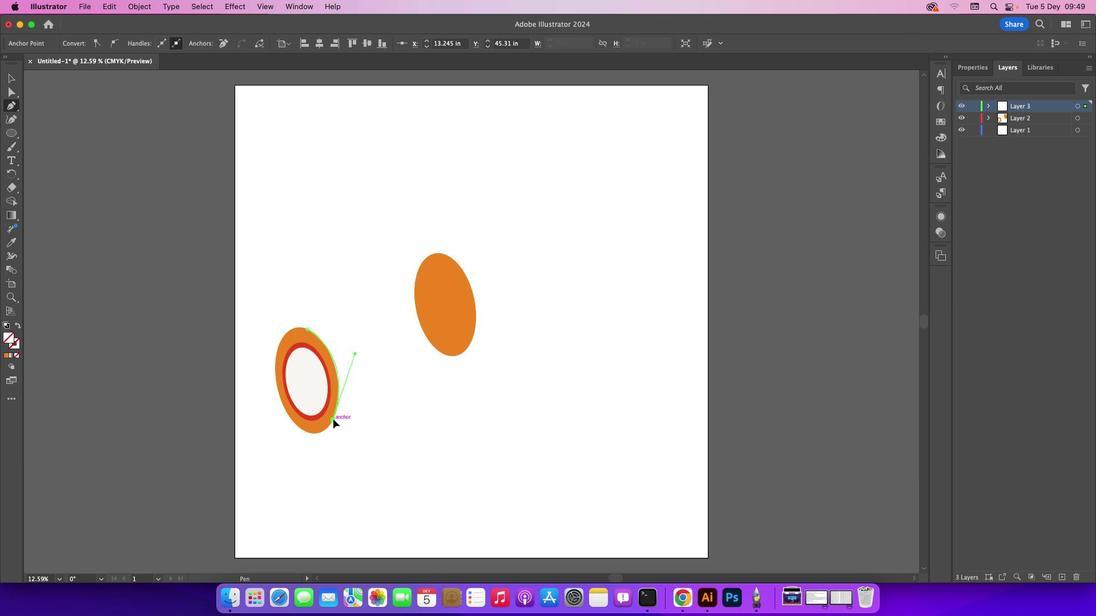 
Action: Mouse pressed left at (332, 419)
Screenshot: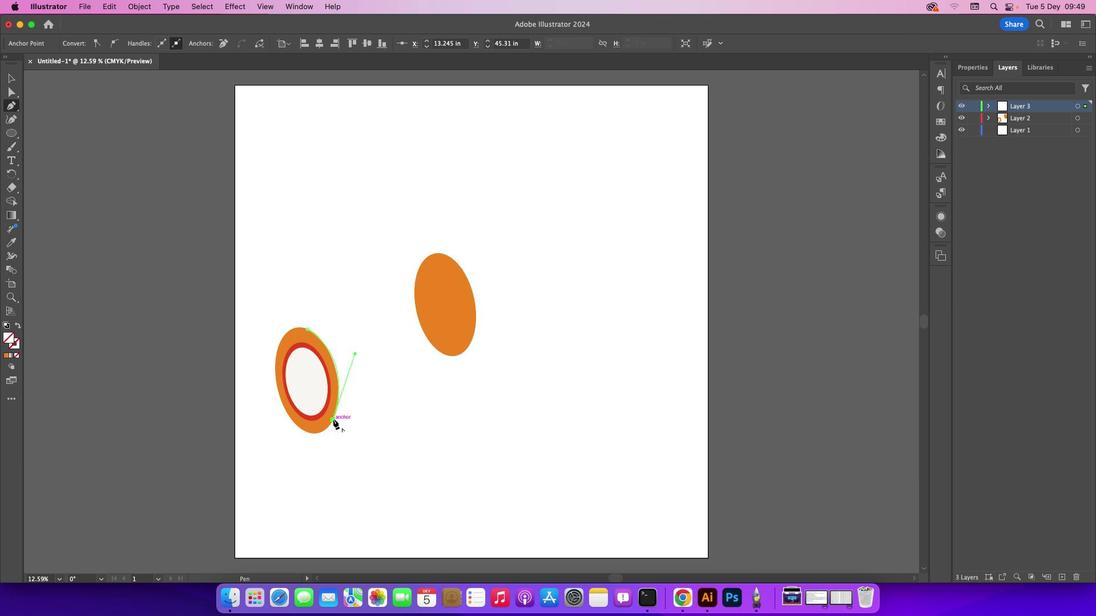 
Action: Mouse moved to (347, 360)
Screenshot: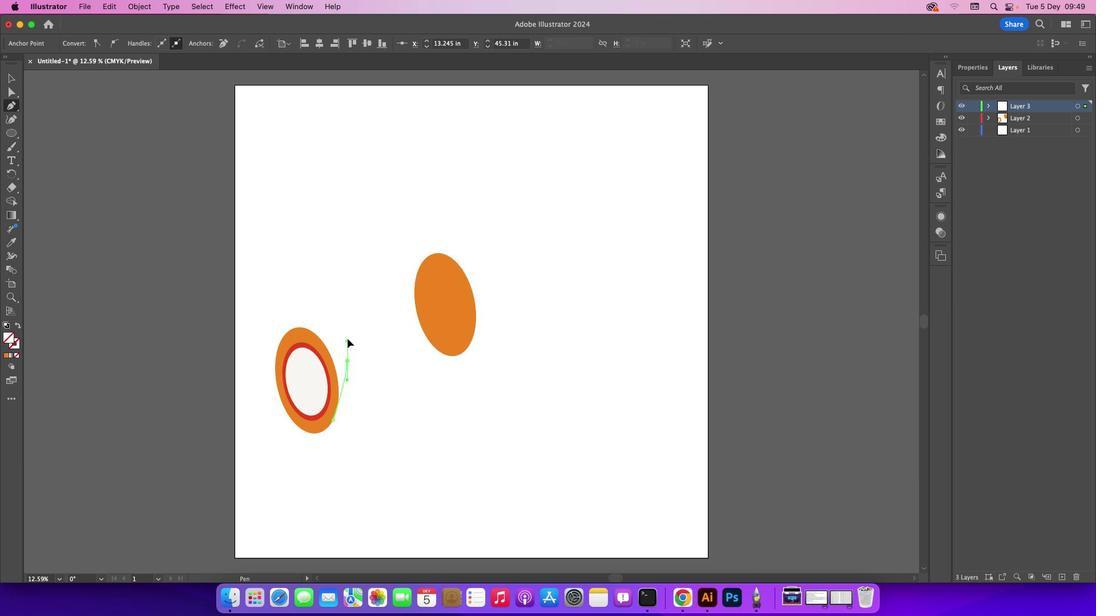 
Action: Mouse pressed left at (347, 360)
Screenshot: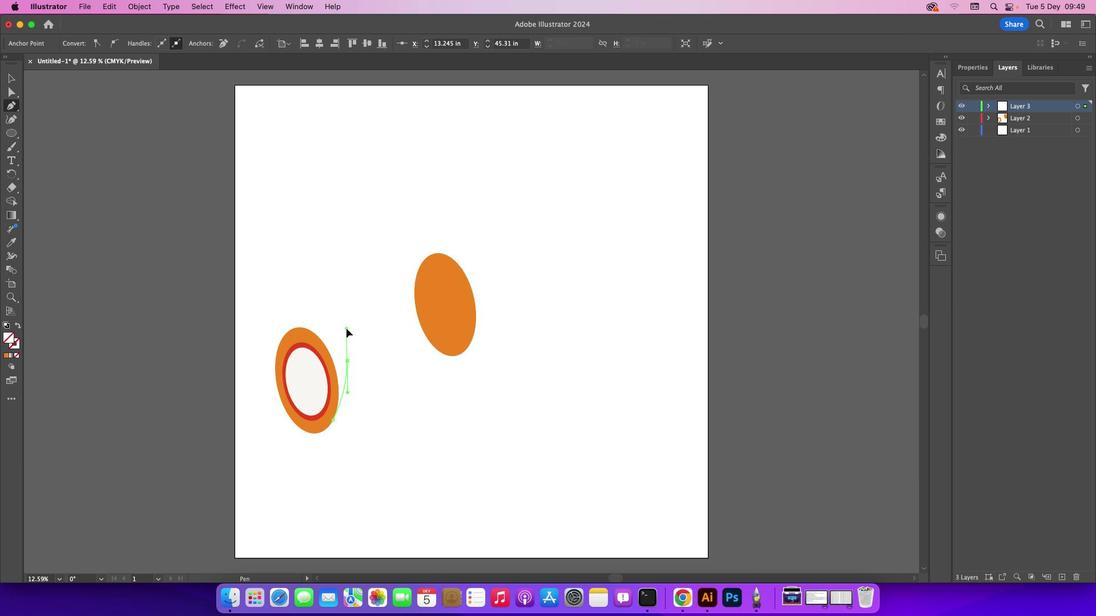 
Action: Mouse moved to (347, 359)
Screenshot: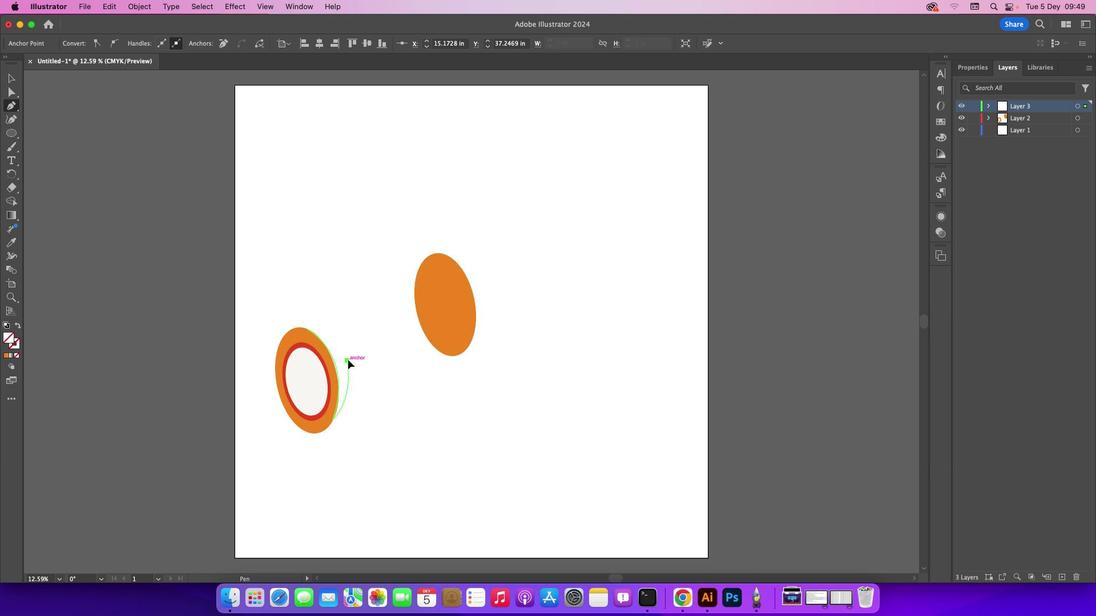 
Action: Mouse pressed left at (347, 359)
Screenshot: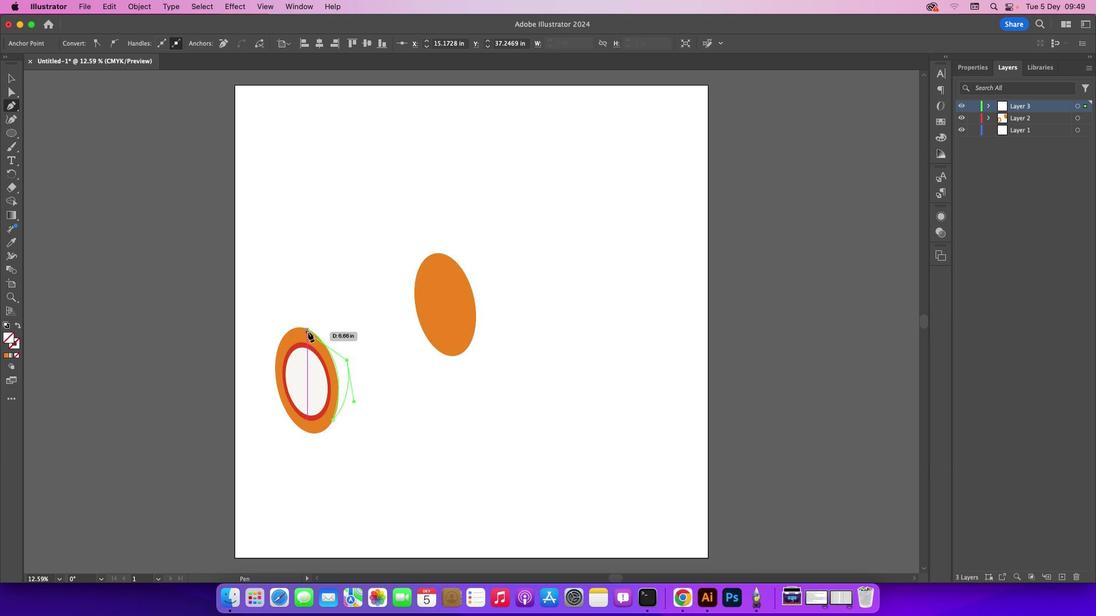 
Action: Mouse moved to (307, 330)
Screenshot: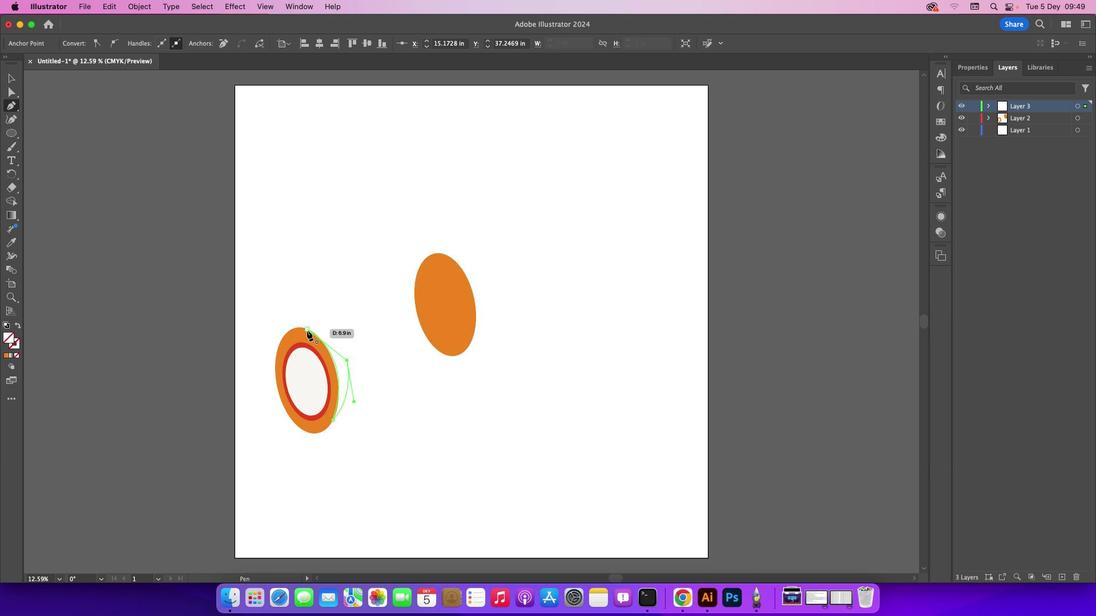 
Action: Mouse pressed left at (307, 330)
